 Task: Buy 1 Pour Over Coffee Makers from Coffee Makers section under best seller category for shipping address: Allison Brown, 3626 Station Street, Austin, Texas 78702, Cell Number 5122113583. Pay from credit card ending with 7965, CVV 549
Action: Mouse moved to (216, 84)
Screenshot: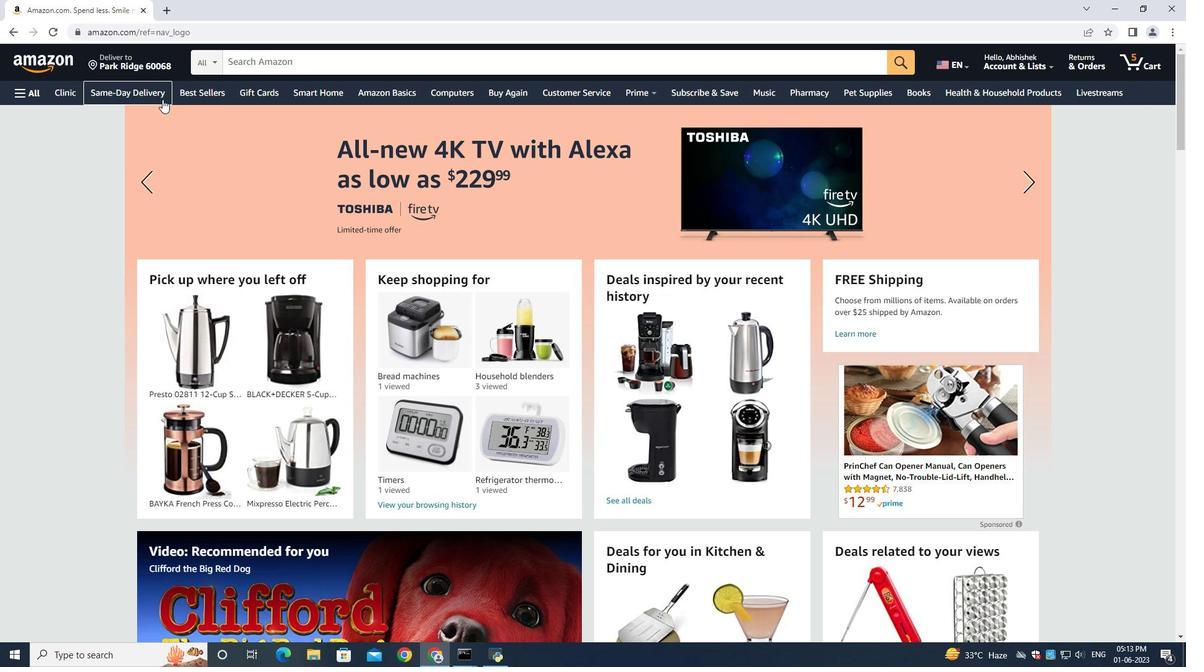 
Action: Mouse pressed left at (216, 84)
Screenshot: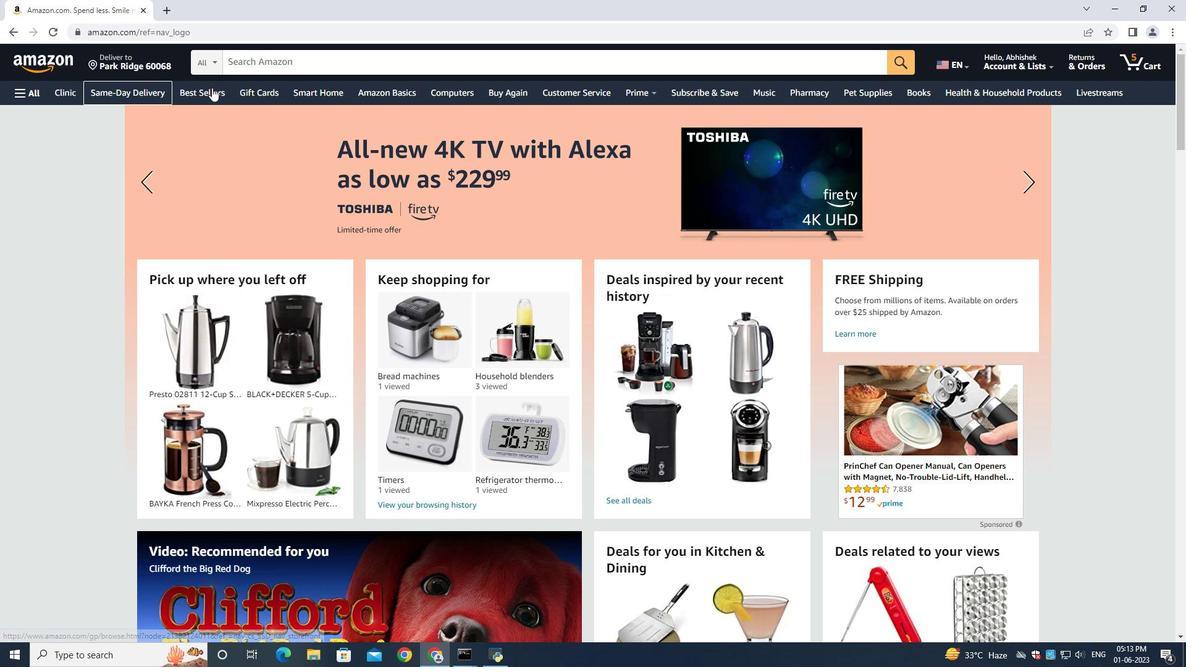 
Action: Mouse moved to (248, 67)
Screenshot: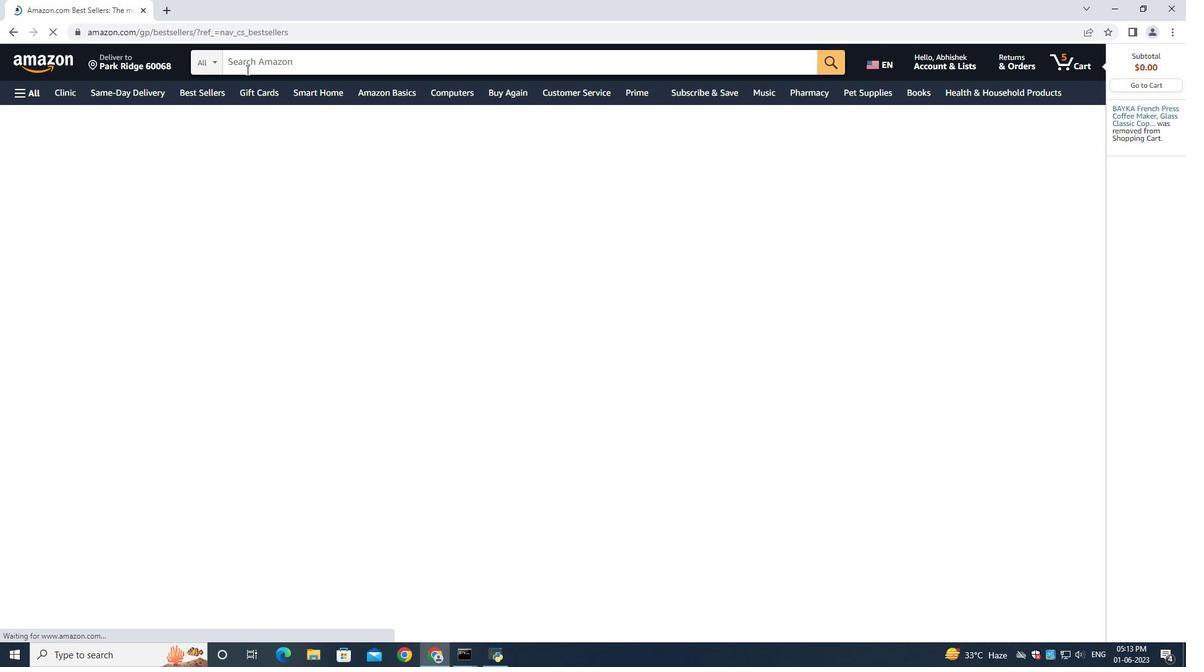 
Action: Mouse pressed left at (248, 67)
Screenshot: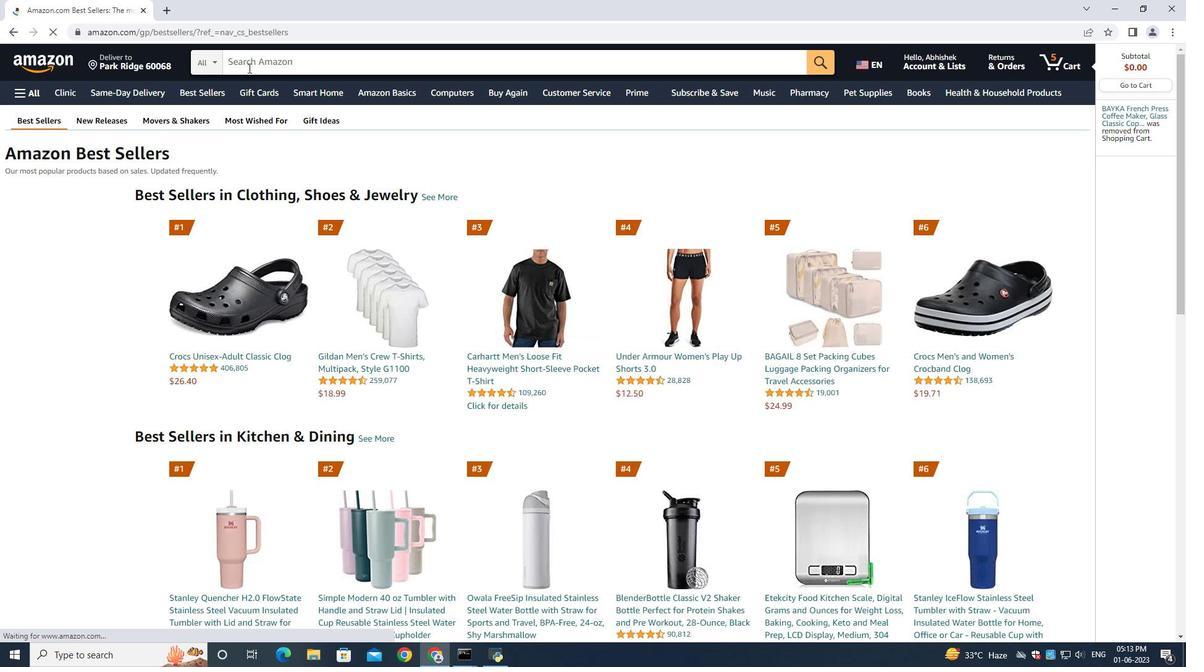 
Action: Mouse moved to (1154, 254)
Screenshot: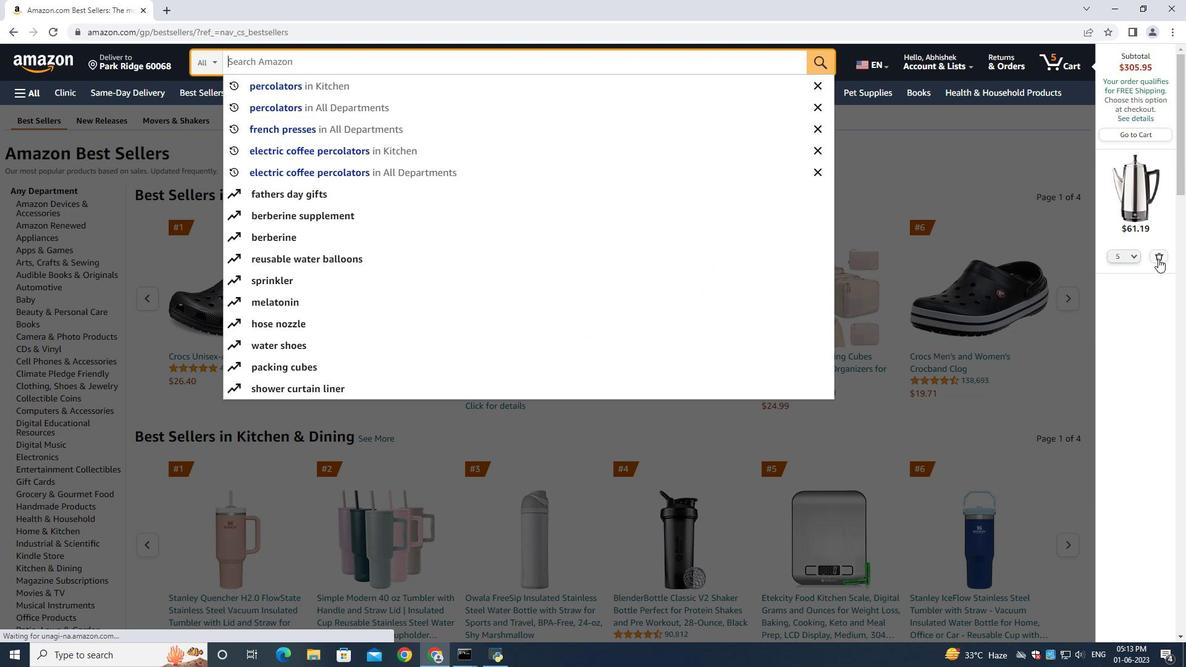 
Action: Mouse pressed left at (1154, 254)
Screenshot: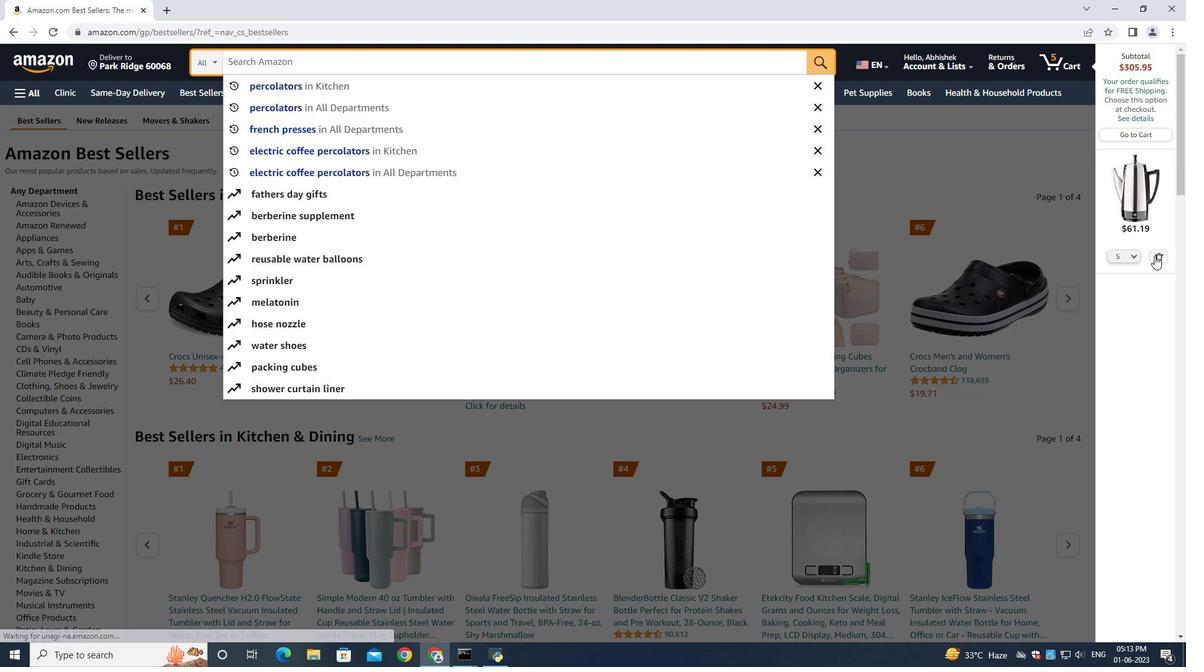 
Action: Mouse moved to (273, 63)
Screenshot: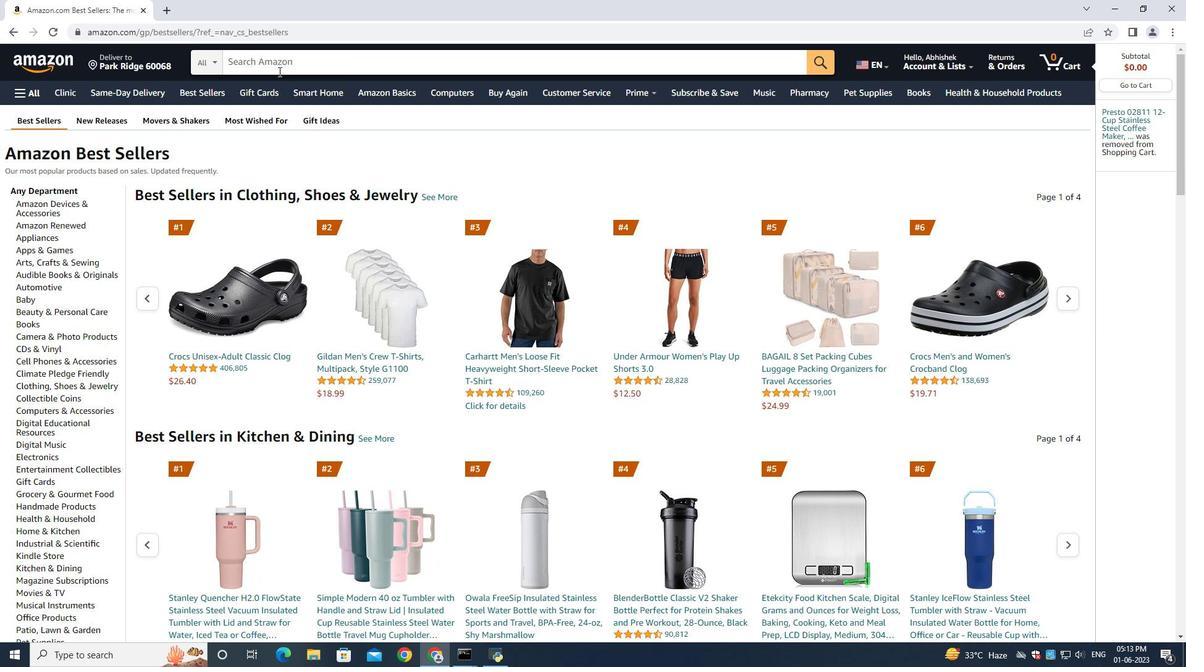 
Action: Mouse pressed left at (273, 63)
Screenshot: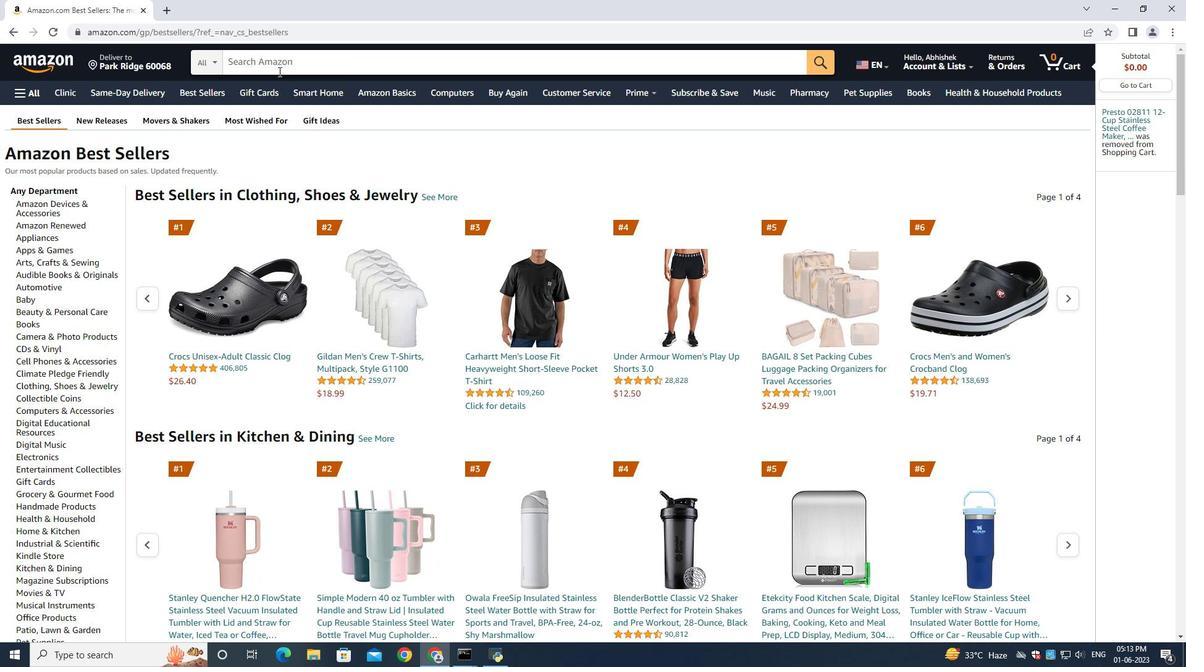 
Action: Mouse moved to (274, 63)
Screenshot: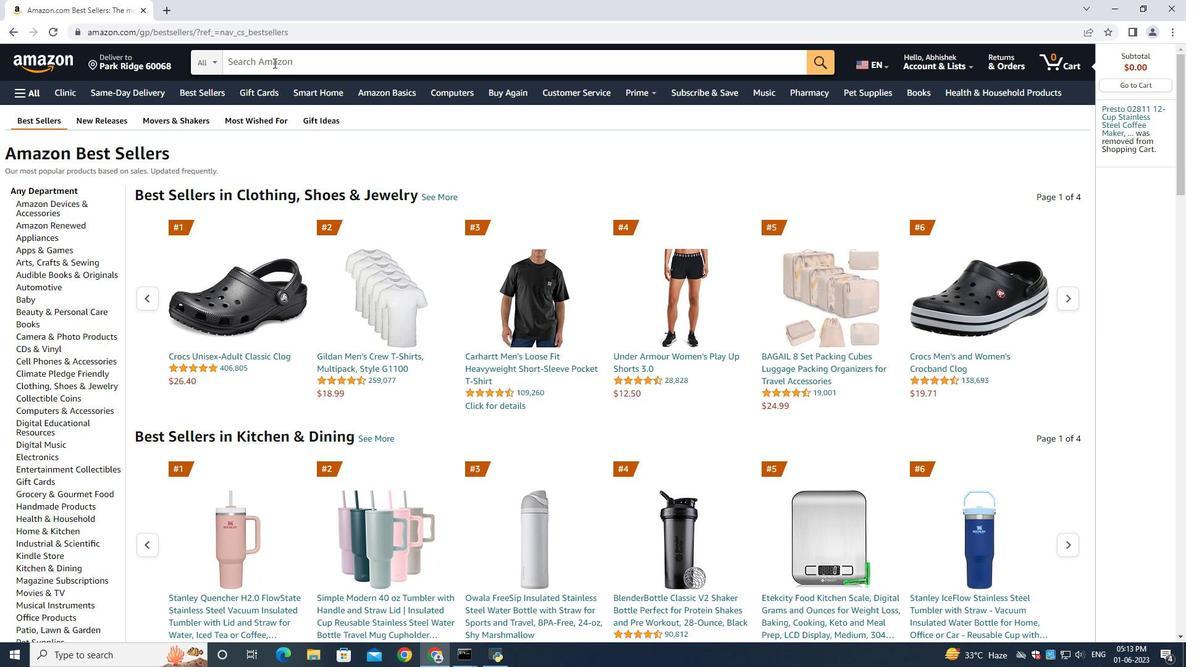 
Action: Key pressed <Key.shift>Pour<Key.space><Key.shift><Key.shift><Key.shift><Key.shift><Key.shift><Key.shift><Key.shift><Key.shift><Key.shift><Key.shift><Key.shift><Key.shift><Key.shift><Key.shift><Key.shift><Key.shift><Key.shift><Key.shift><Key.shift><Key.shift>Over<Key.space><Key.shift><Key.shift><Key.shift><Key.shift>Coffi<Key.backspace>ee<Key.enter>
Screenshot: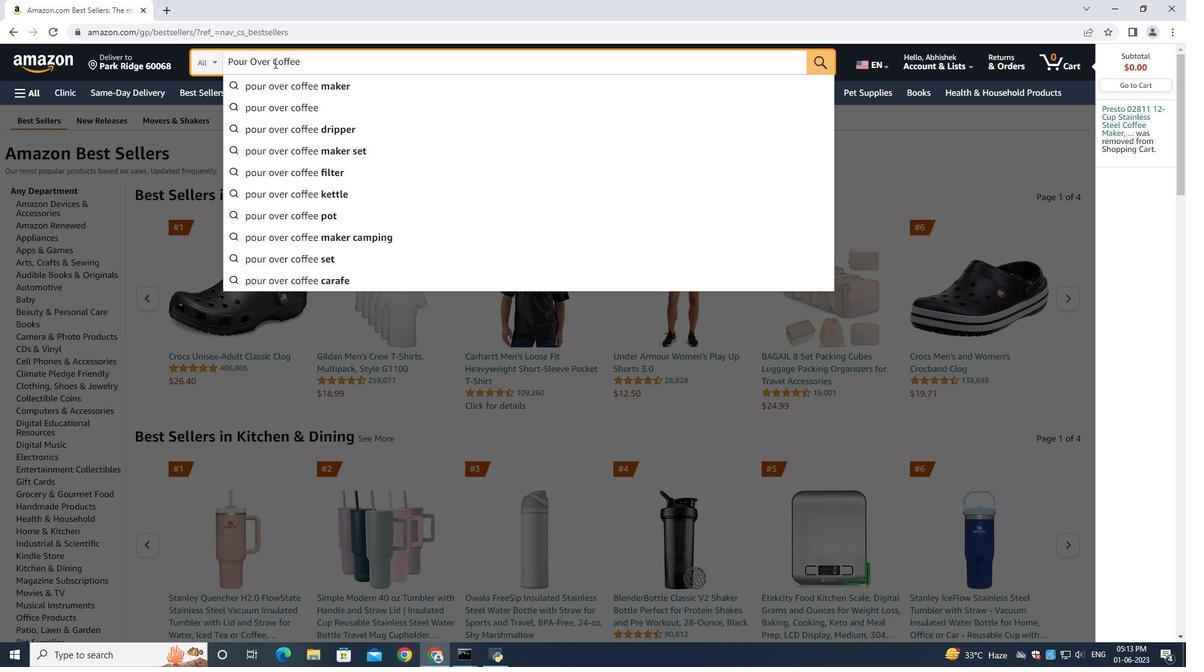 
Action: Mouse moved to (84, 428)
Screenshot: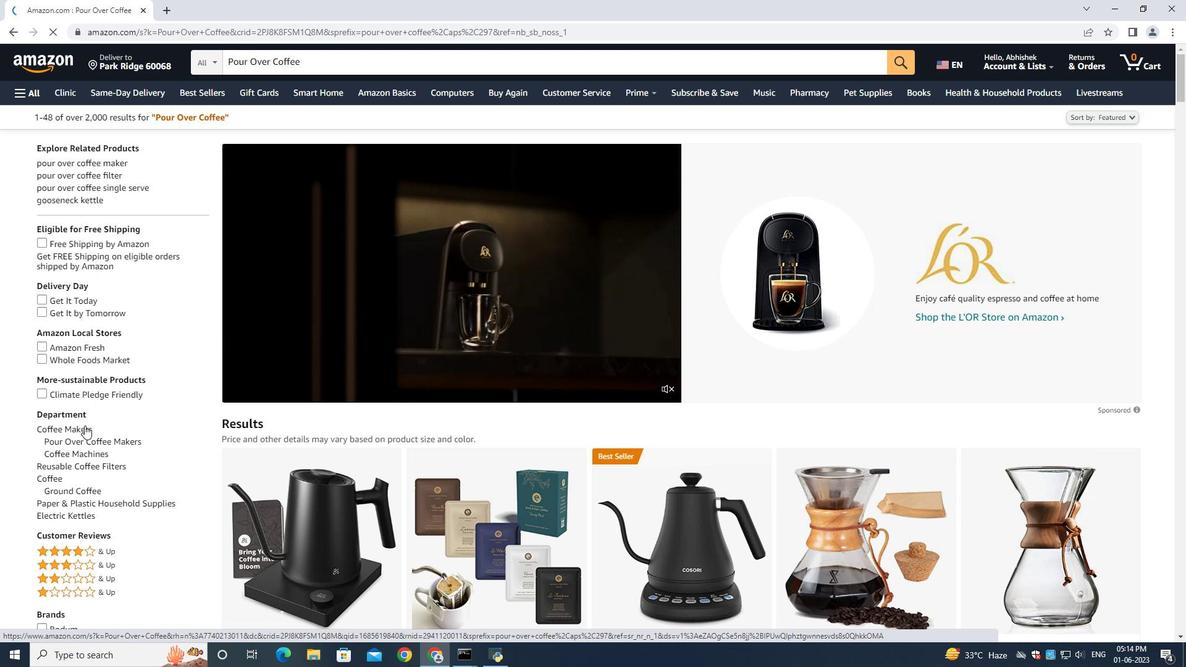 
Action: Mouse pressed left at (84, 428)
Screenshot: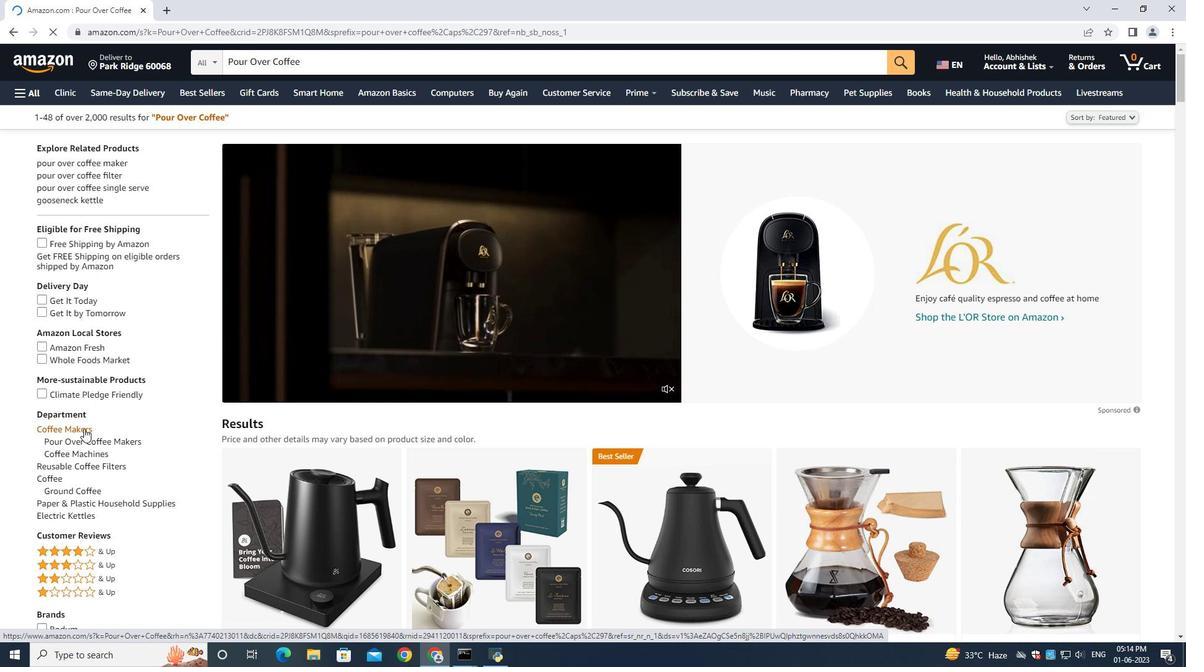 
Action: Mouse moved to (522, 424)
Screenshot: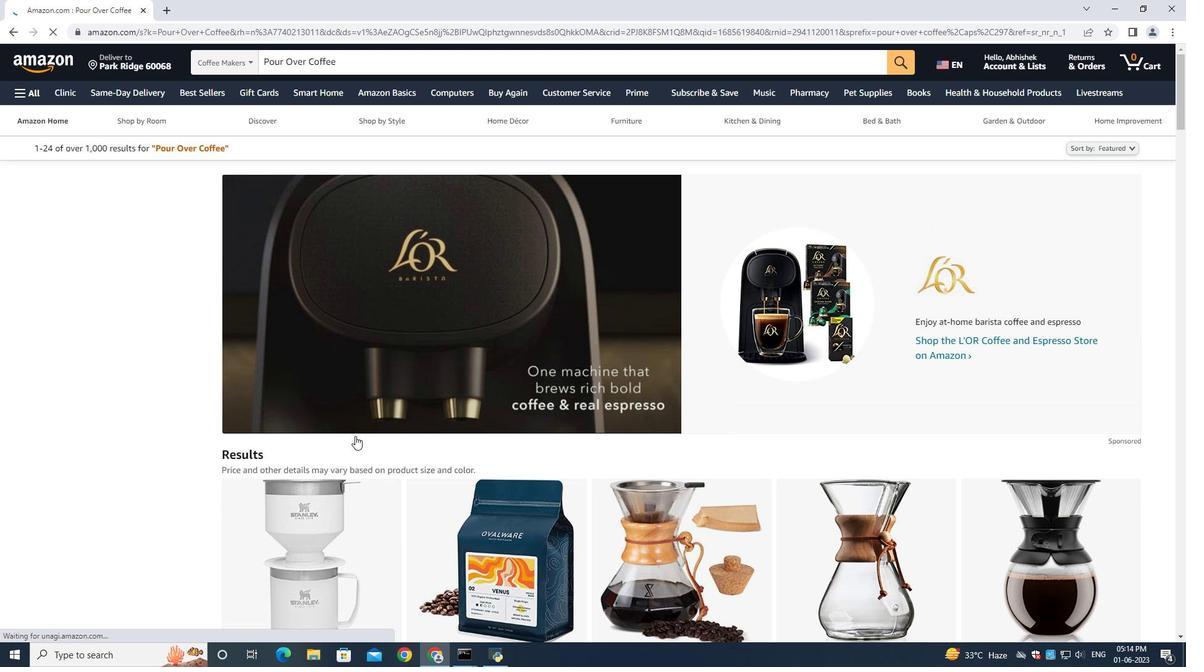 
Action: Mouse scrolled (522, 423) with delta (0, 0)
Screenshot: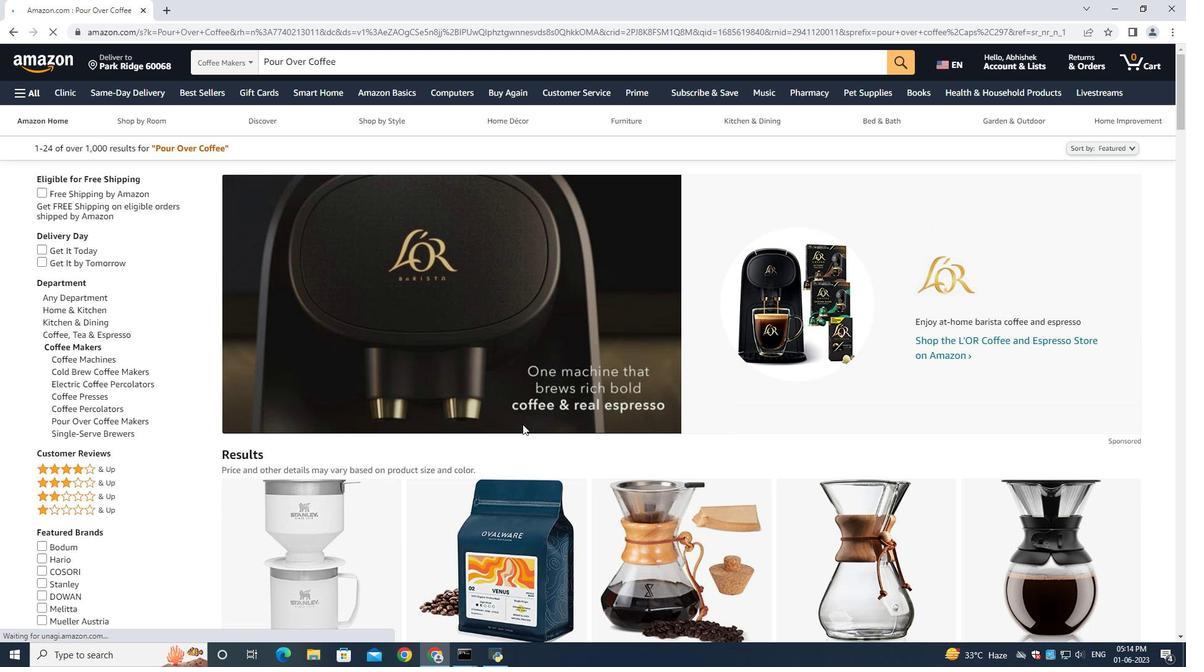 
Action: Mouse scrolled (522, 423) with delta (0, 0)
Screenshot: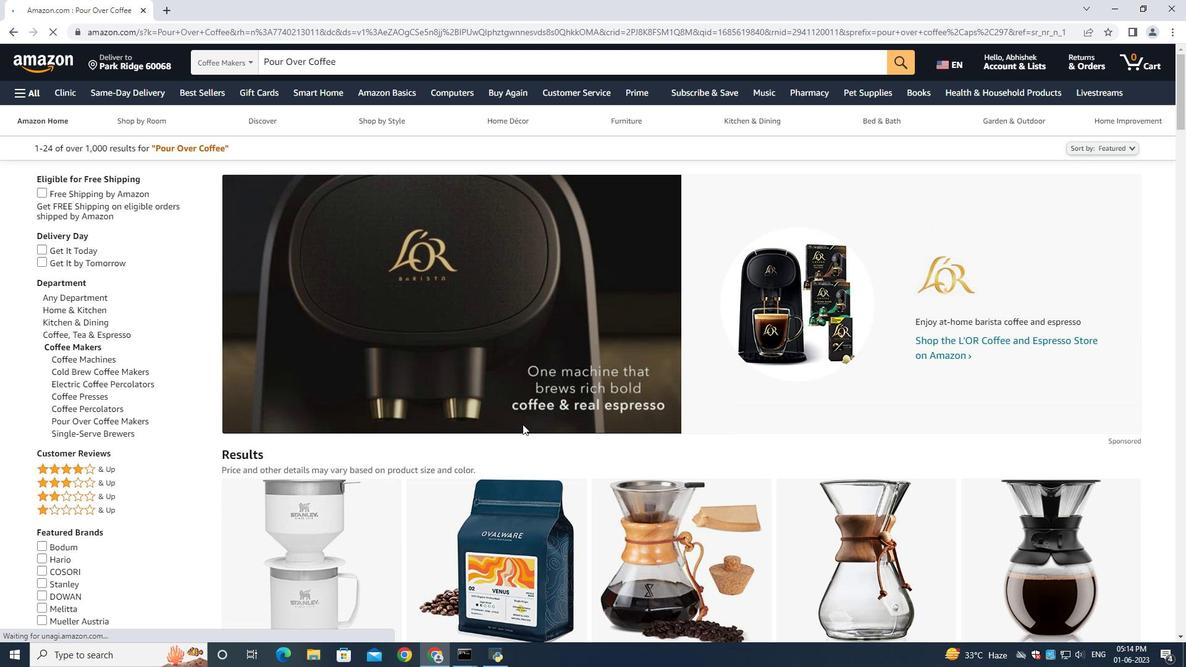 
Action: Mouse moved to (523, 424)
Screenshot: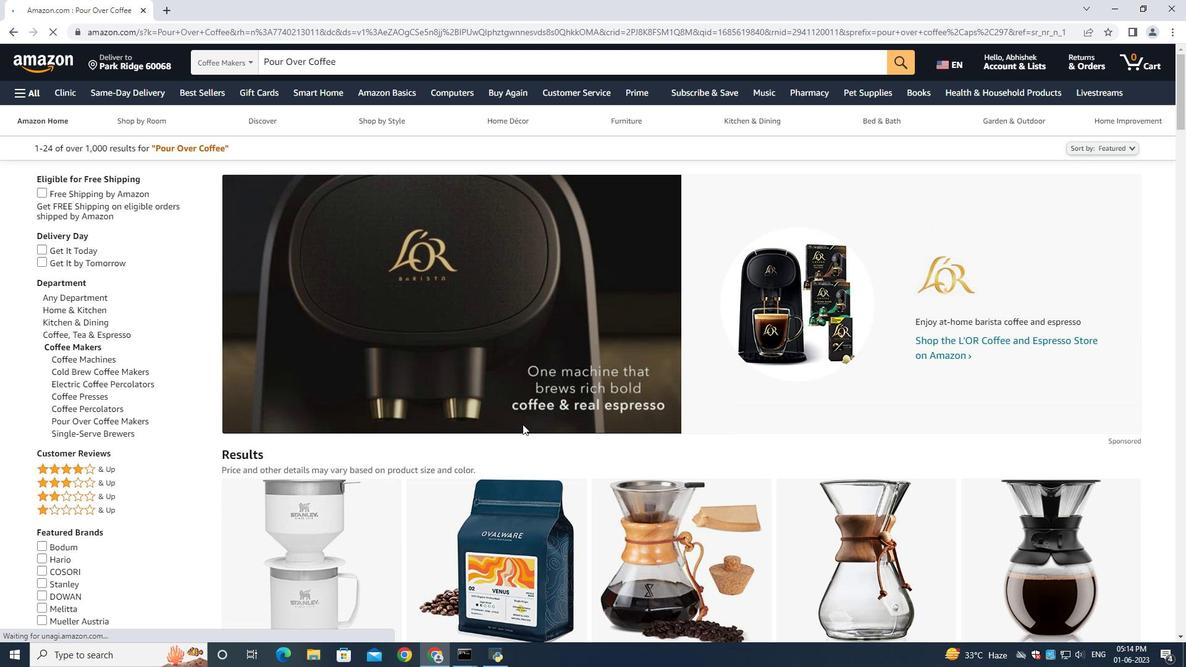 
Action: Mouse scrolled (523, 423) with delta (0, 0)
Screenshot: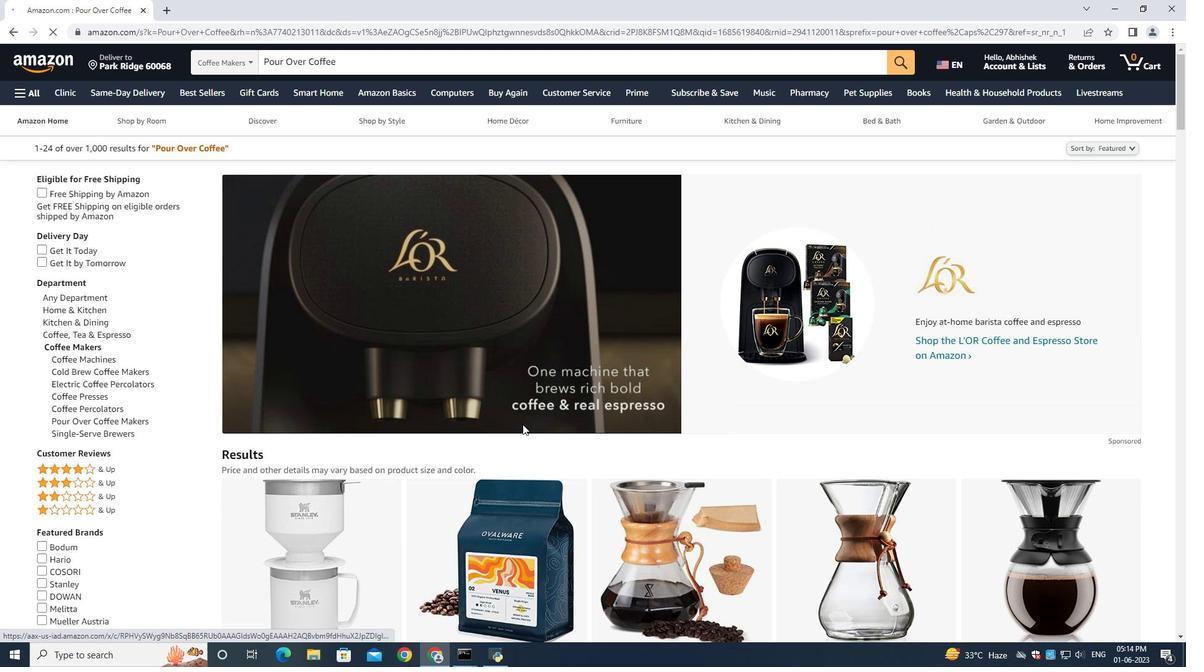 
Action: Mouse moved to (523, 425)
Screenshot: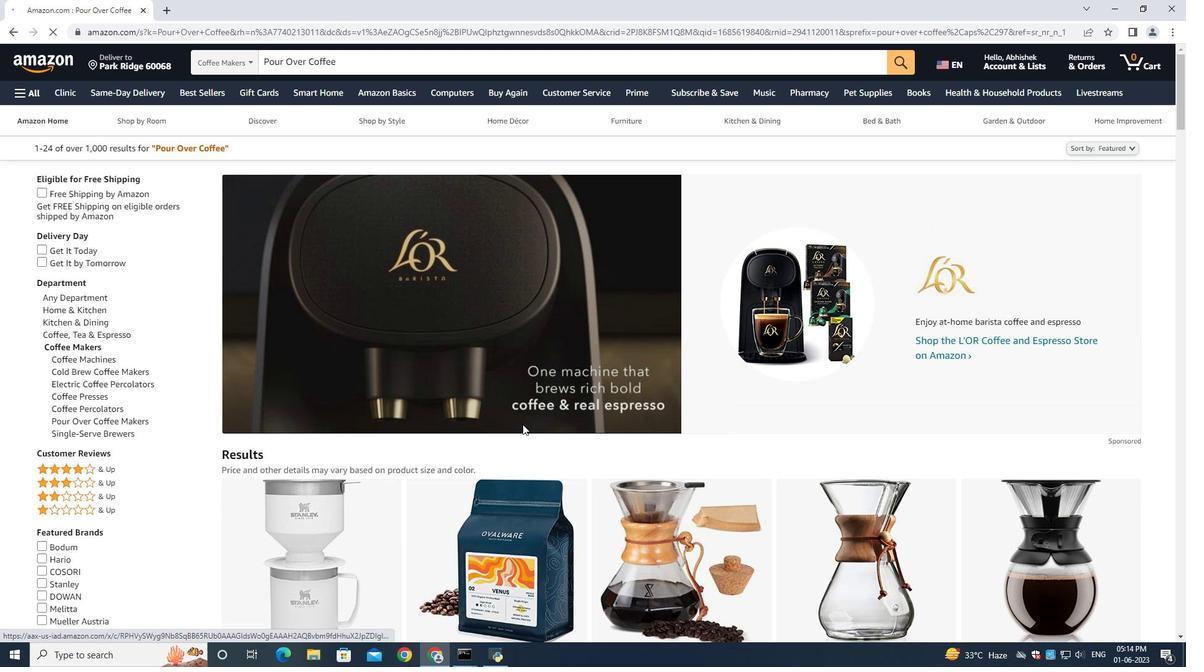 
Action: Mouse scrolled (523, 423) with delta (0, 0)
Screenshot: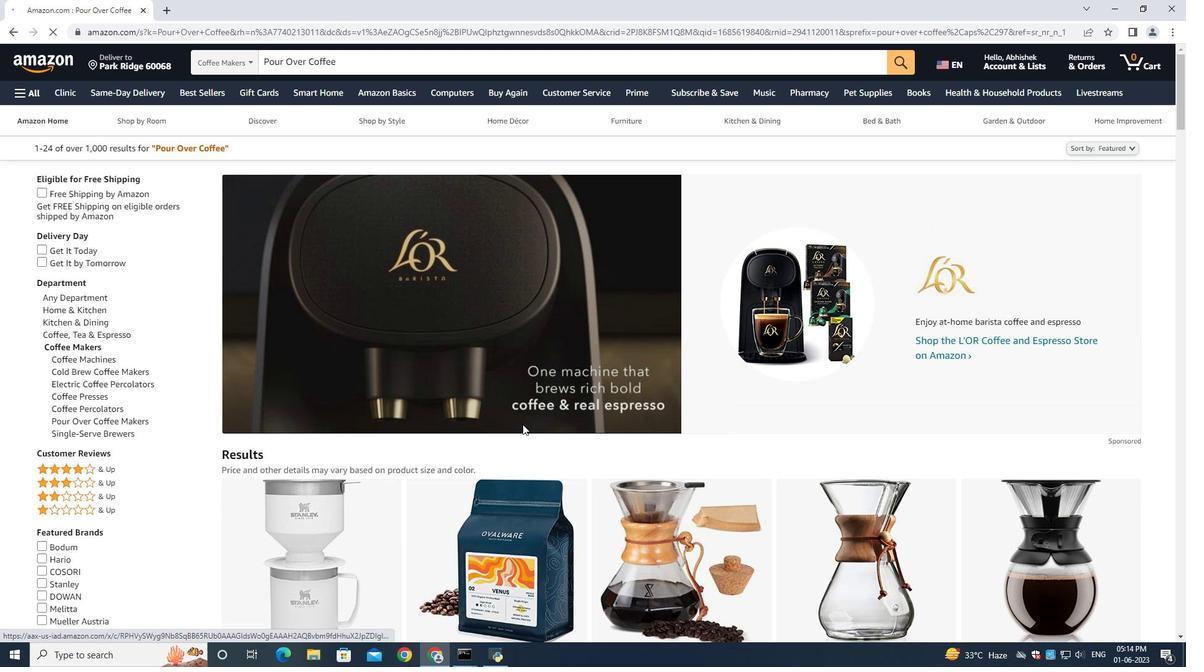 
Action: Mouse scrolled (523, 424) with delta (0, 0)
Screenshot: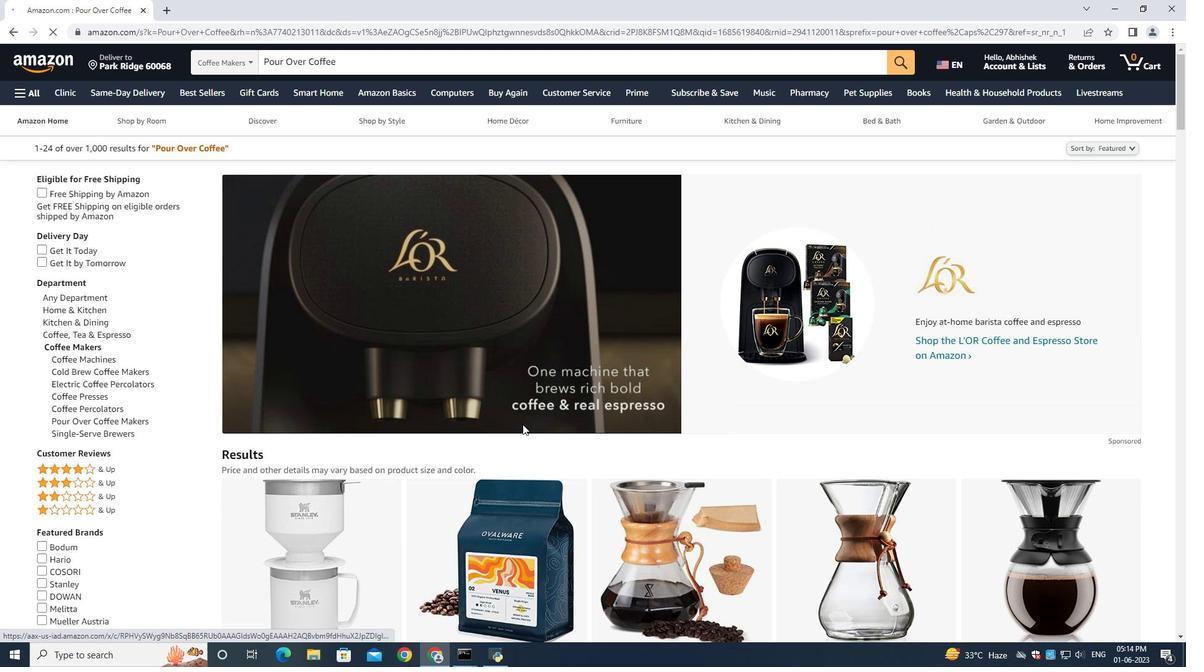 
Action: Mouse moved to (541, 422)
Screenshot: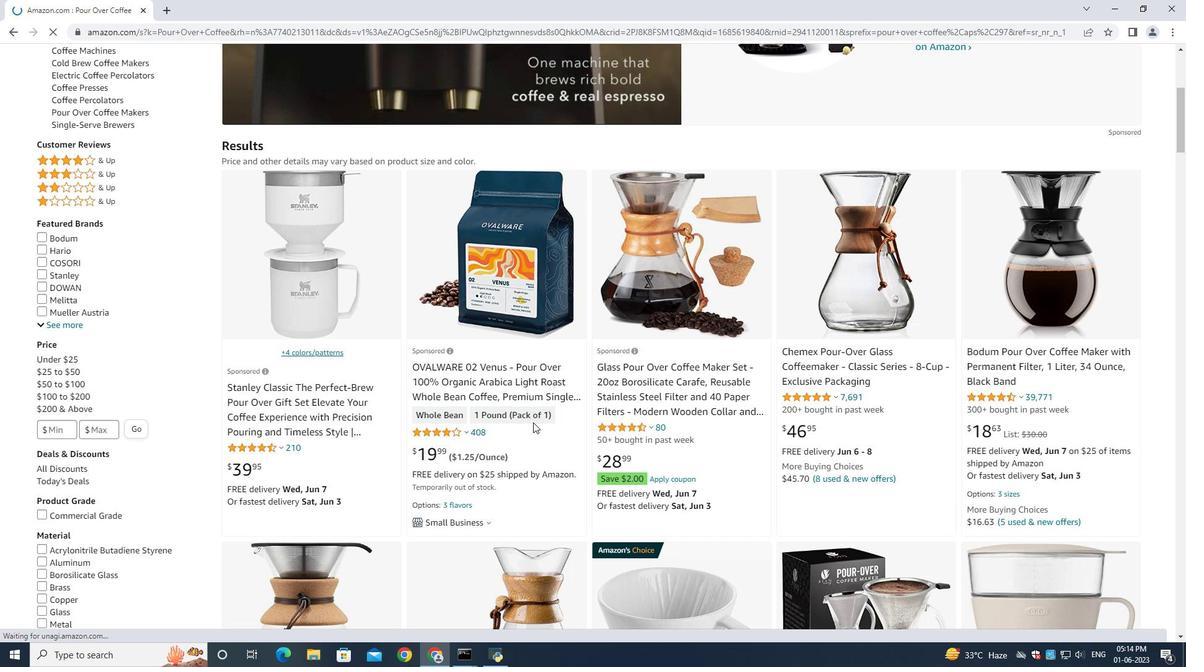 
Action: Mouse scrolled (541, 422) with delta (0, 0)
Screenshot: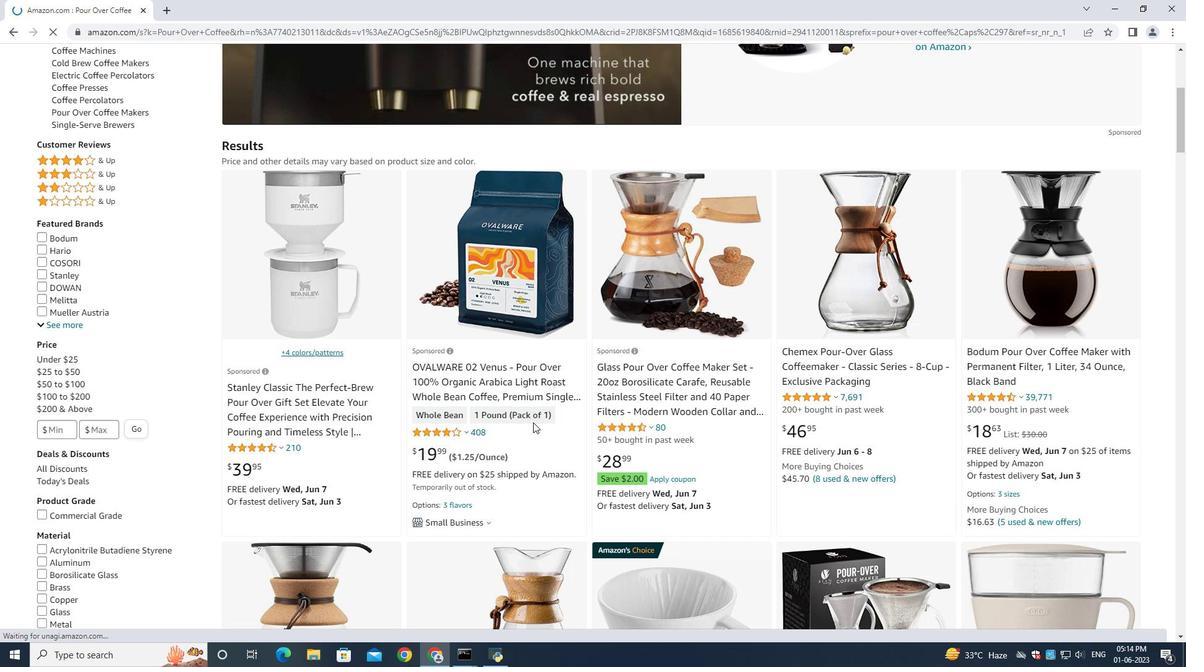 
Action: Mouse scrolled (541, 422) with delta (0, 0)
Screenshot: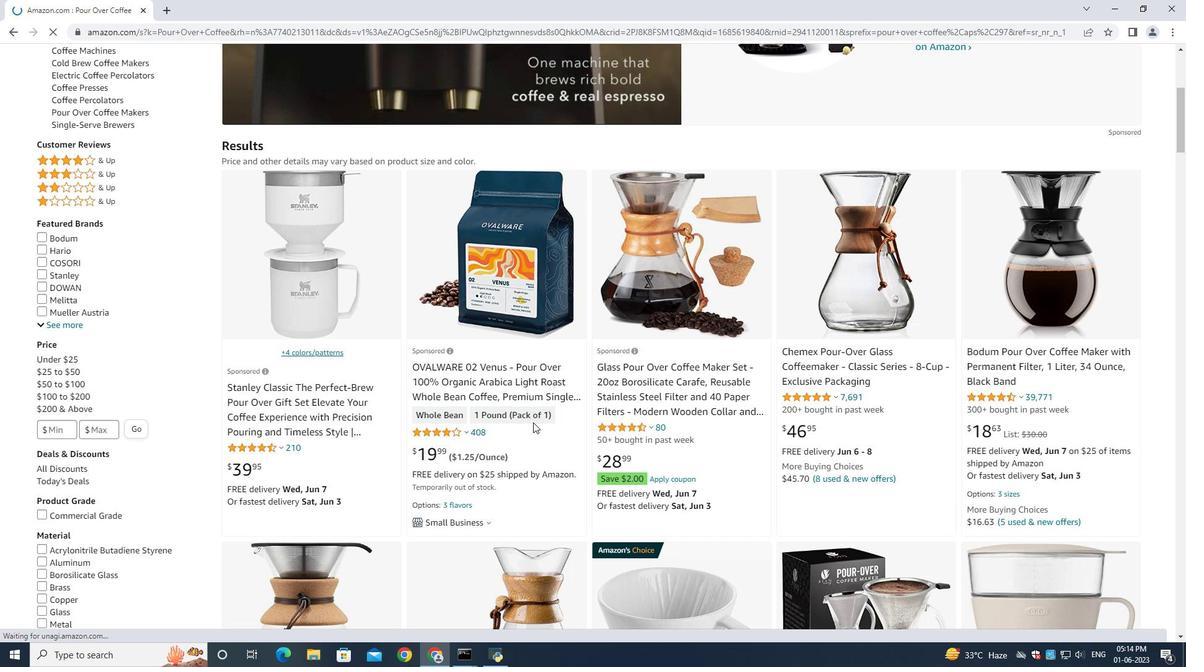 
Action: Mouse scrolled (541, 422) with delta (0, 0)
Screenshot: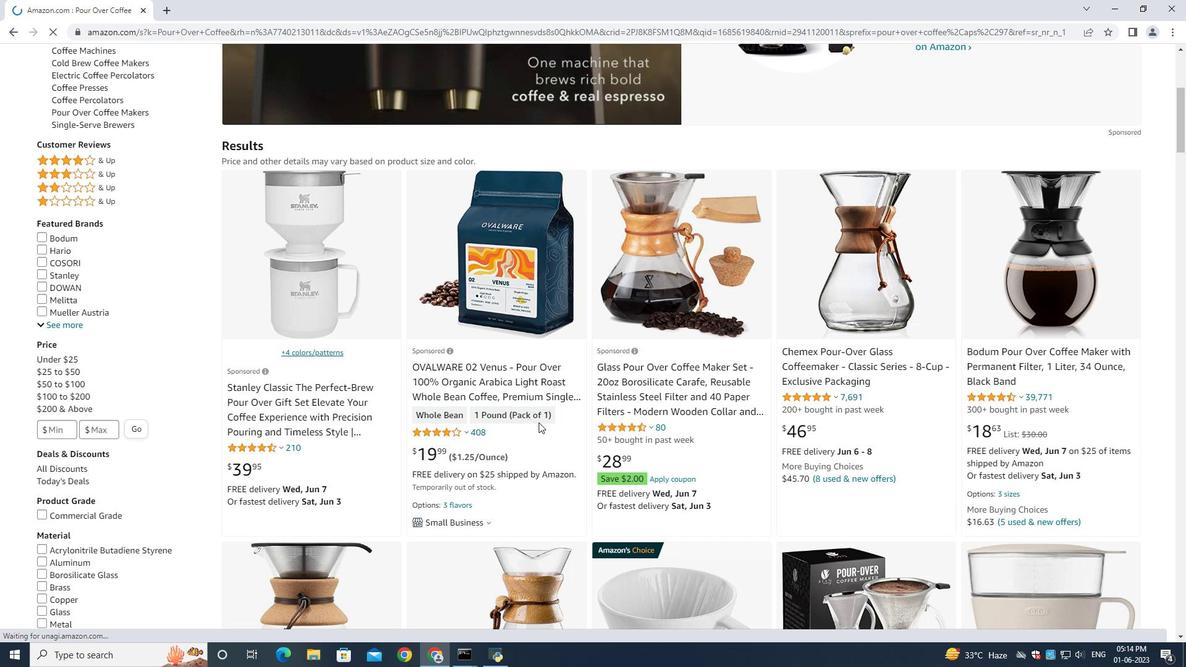 
Action: Mouse moved to (680, 196)
Screenshot: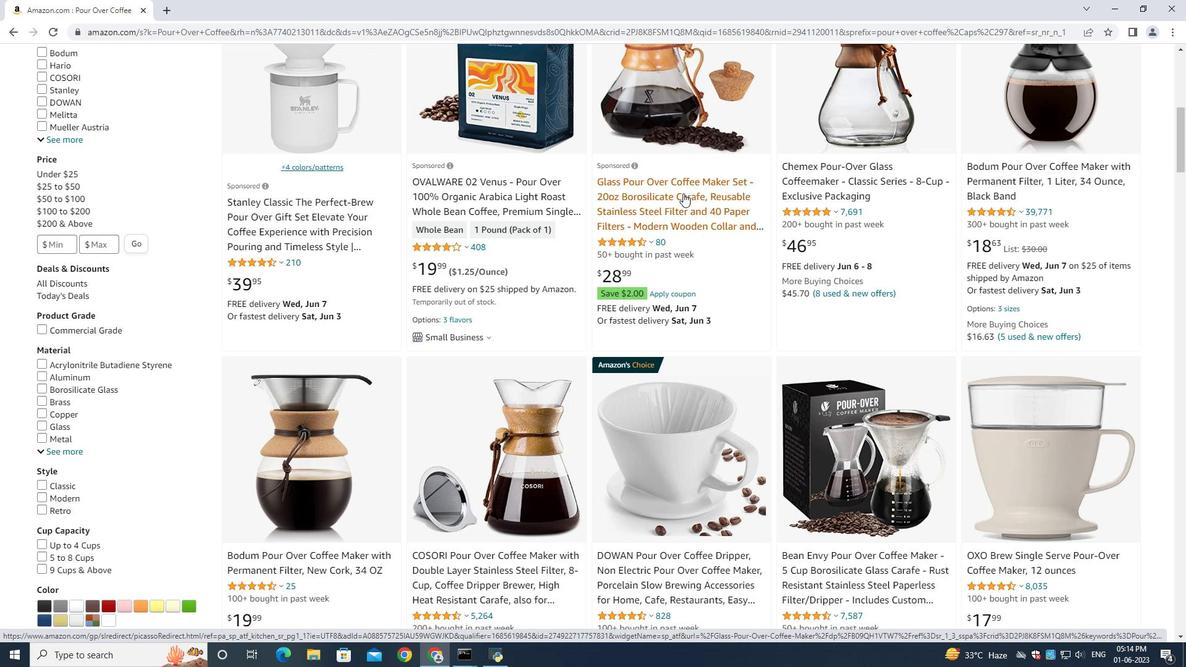 
Action: Mouse scrolled (681, 195) with delta (0, 0)
Screenshot: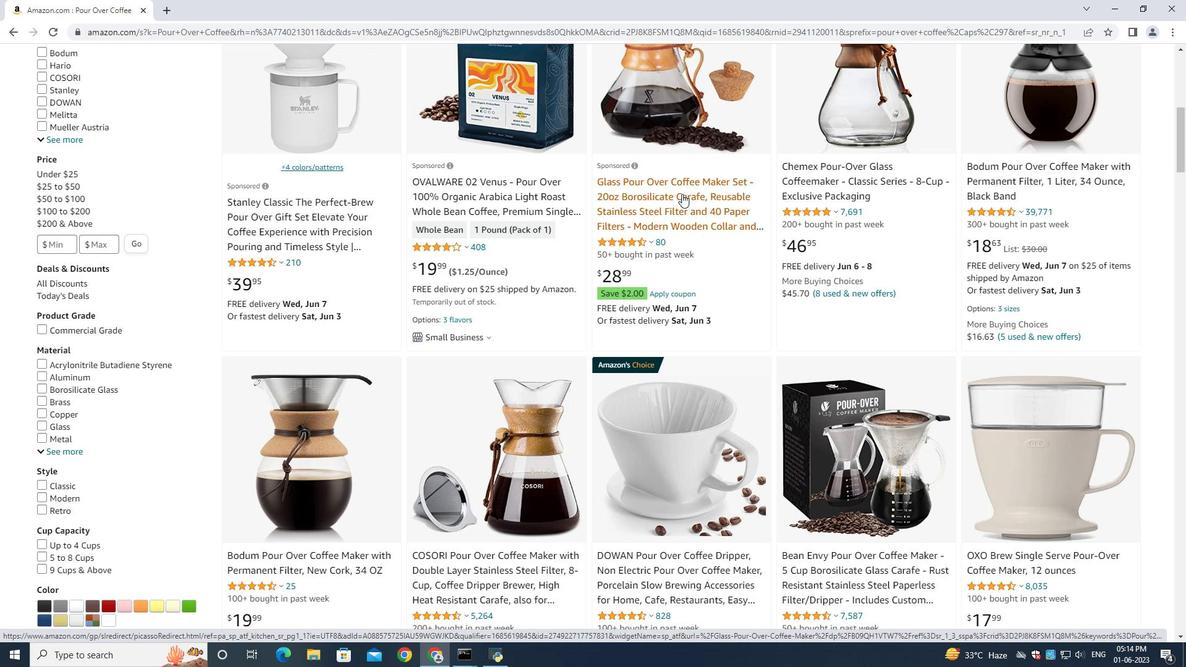 
Action: Mouse moved to (680, 196)
Screenshot: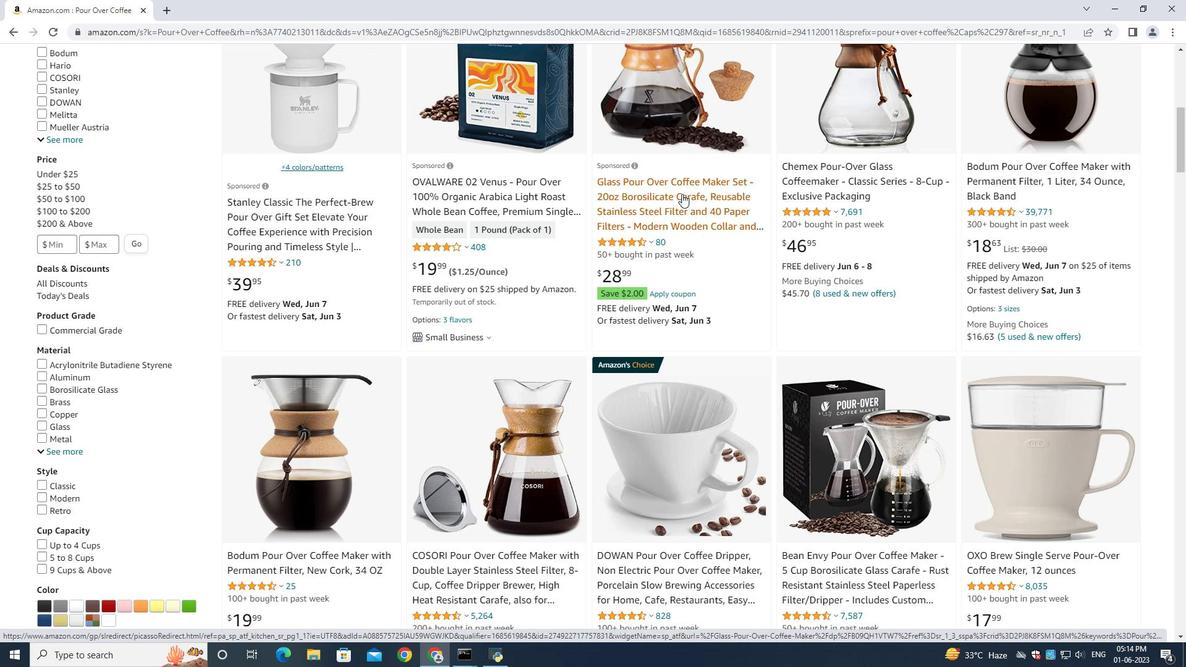 
Action: Mouse scrolled (680, 195) with delta (0, 0)
Screenshot: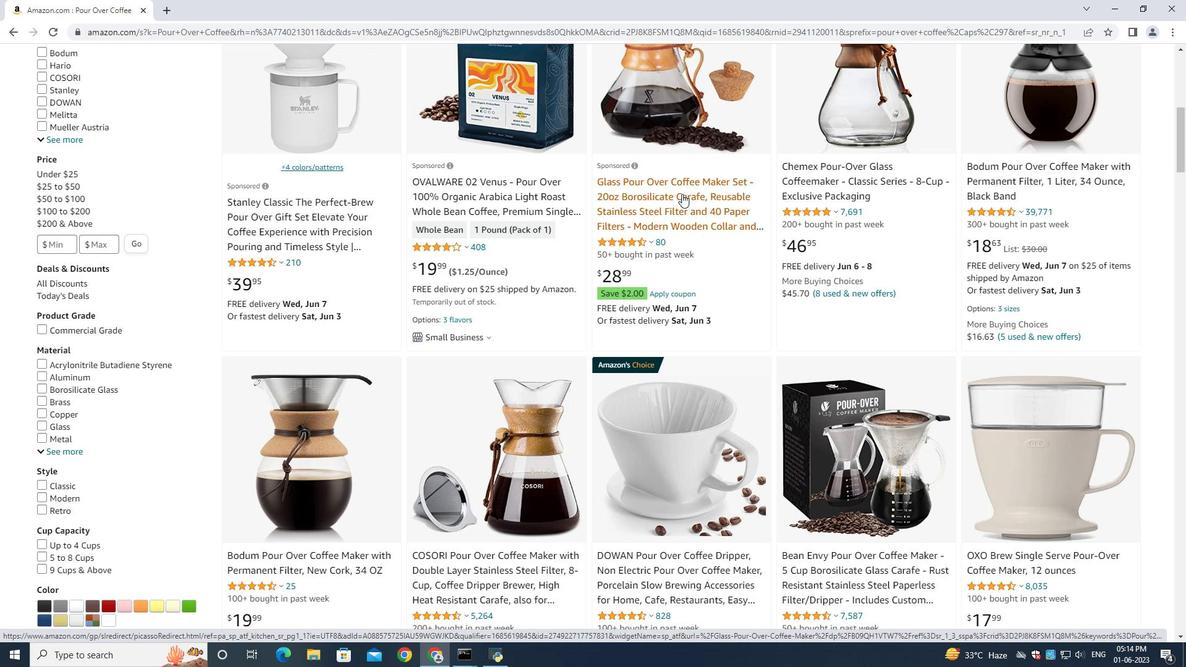 
Action: Mouse moved to (503, 431)
Screenshot: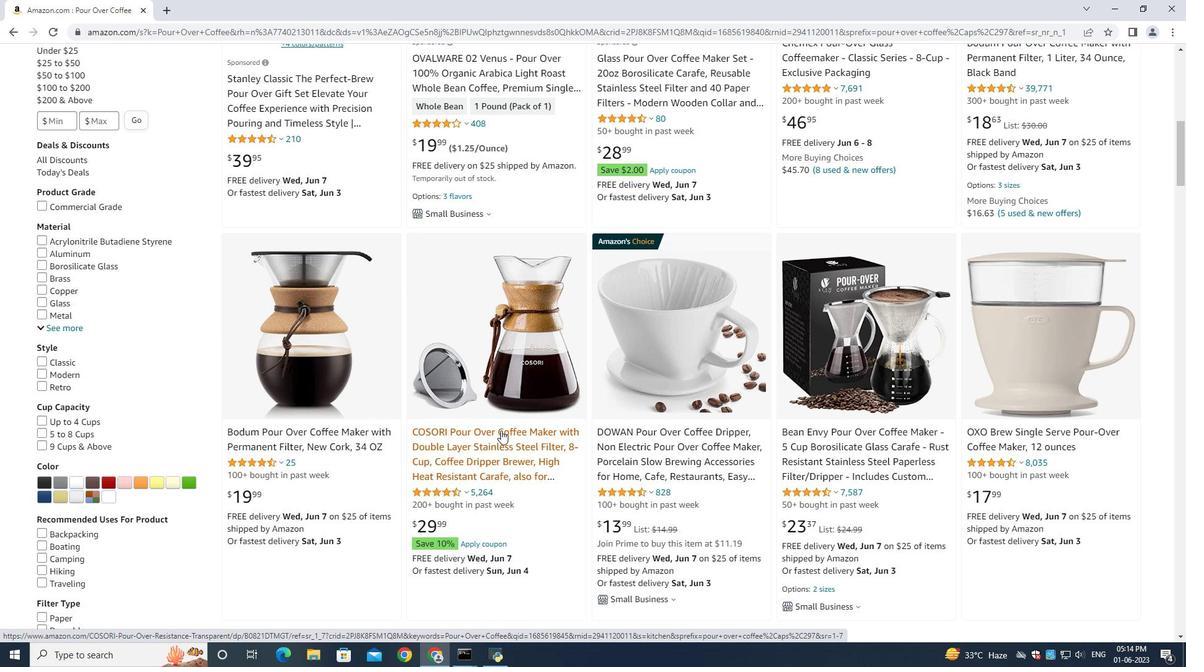 
Action: Mouse pressed left at (503, 431)
Screenshot: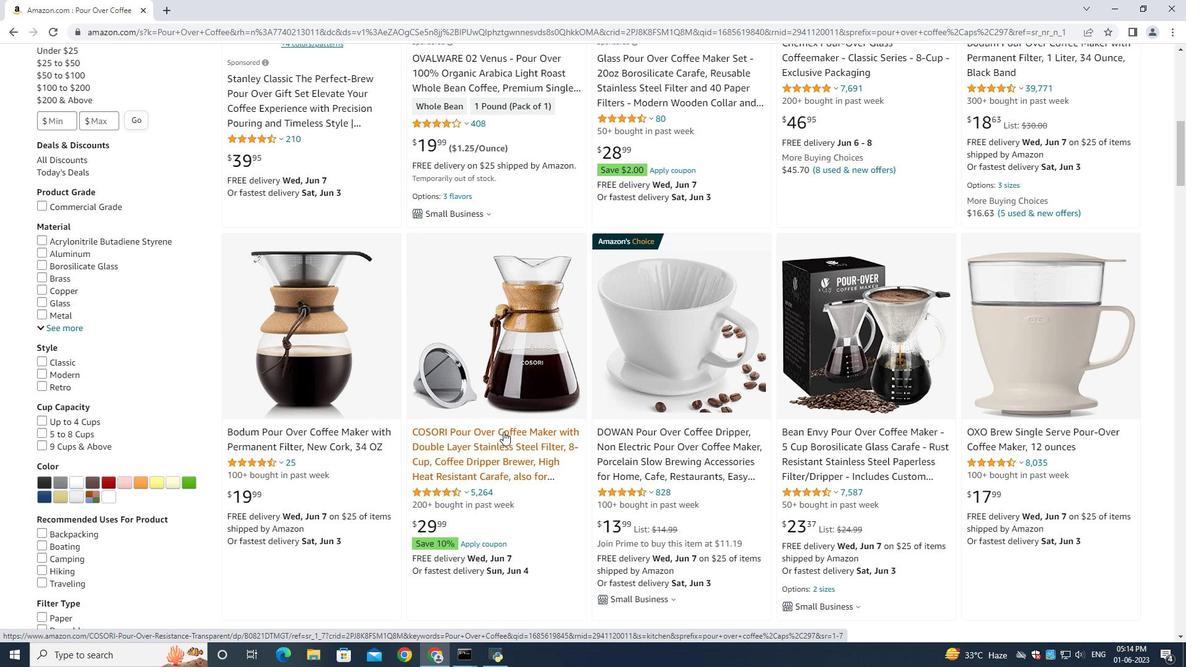 
Action: Mouse moved to (985, 512)
Screenshot: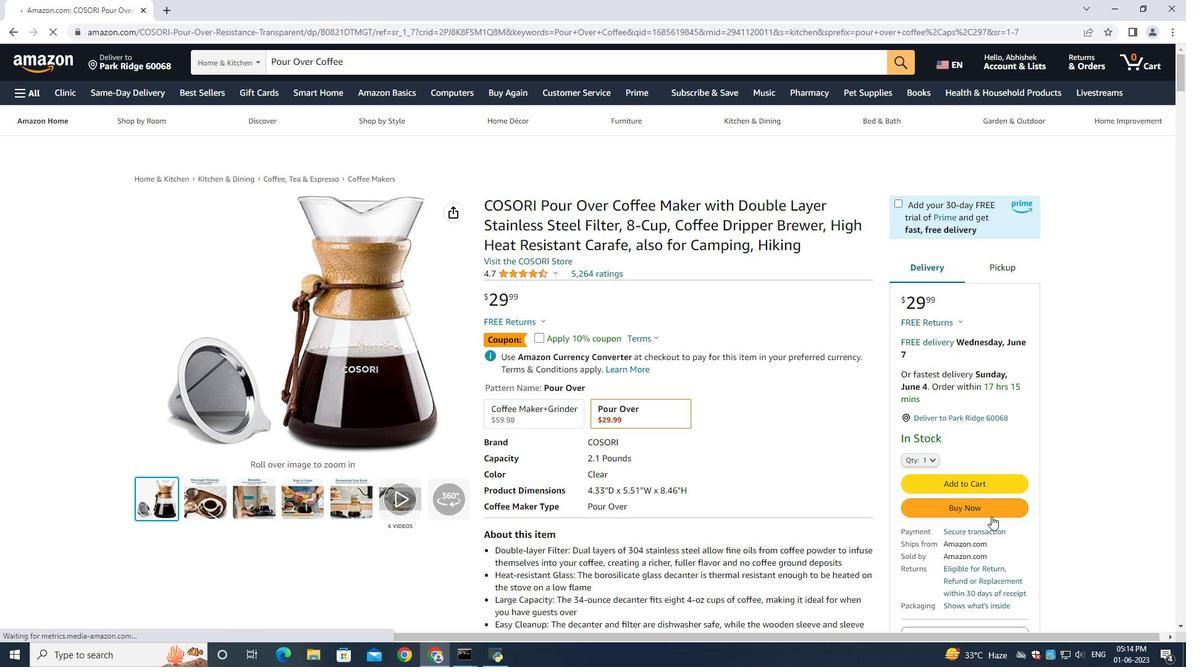 
Action: Mouse pressed left at (985, 512)
Screenshot: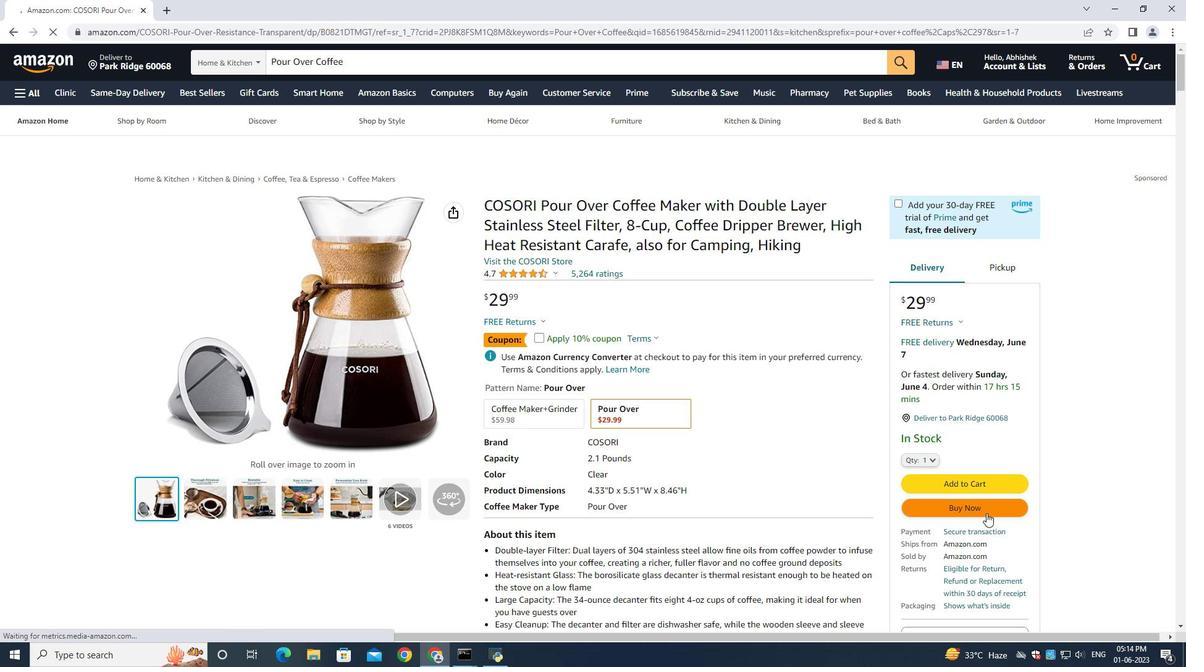 
Action: Mouse moved to (632, 419)
Screenshot: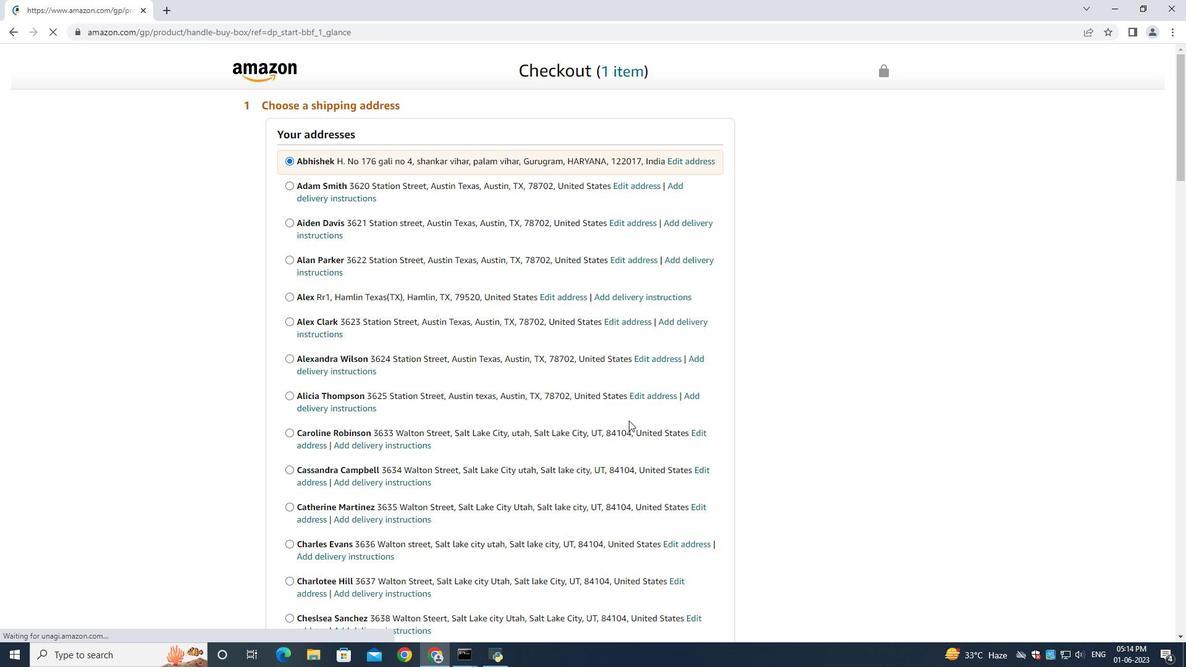 
Action: Mouse scrolled (632, 418) with delta (0, 0)
Screenshot: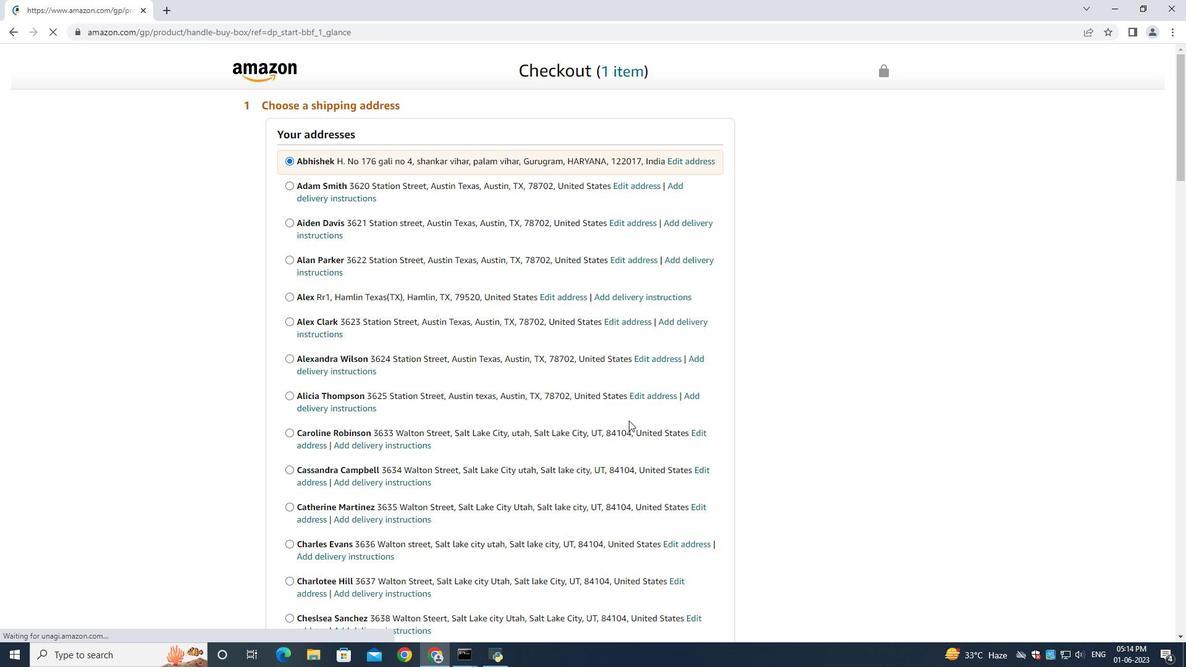 
Action: Mouse scrolled (632, 418) with delta (0, 0)
Screenshot: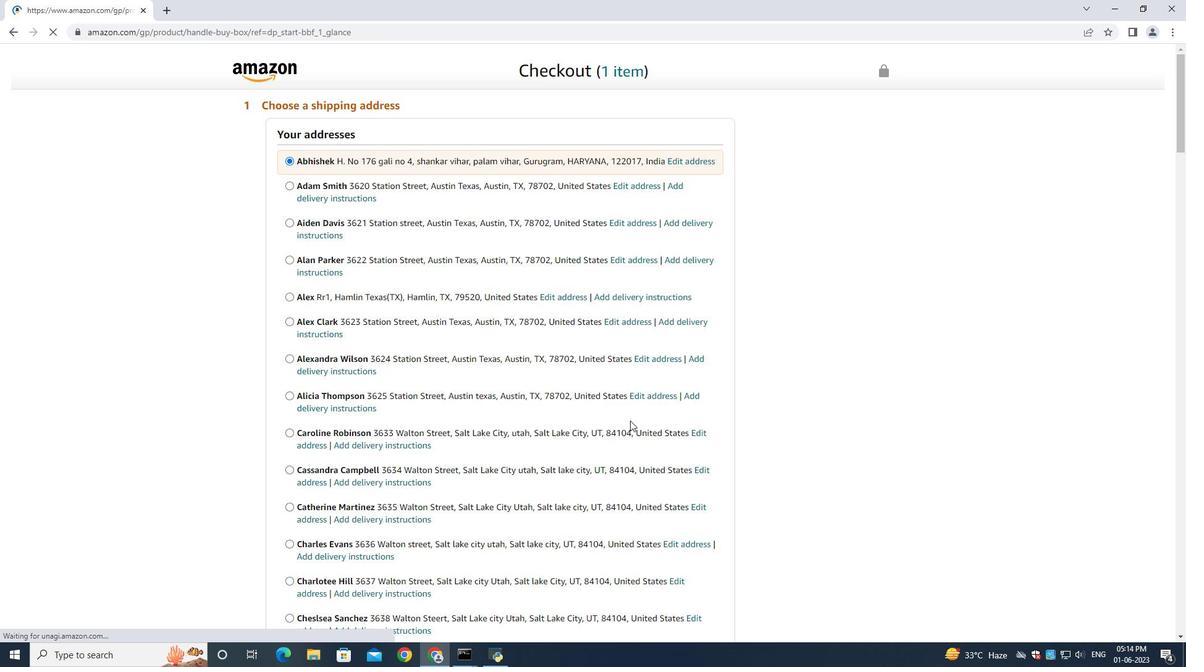 
Action: Mouse scrolled (632, 418) with delta (0, 0)
Screenshot: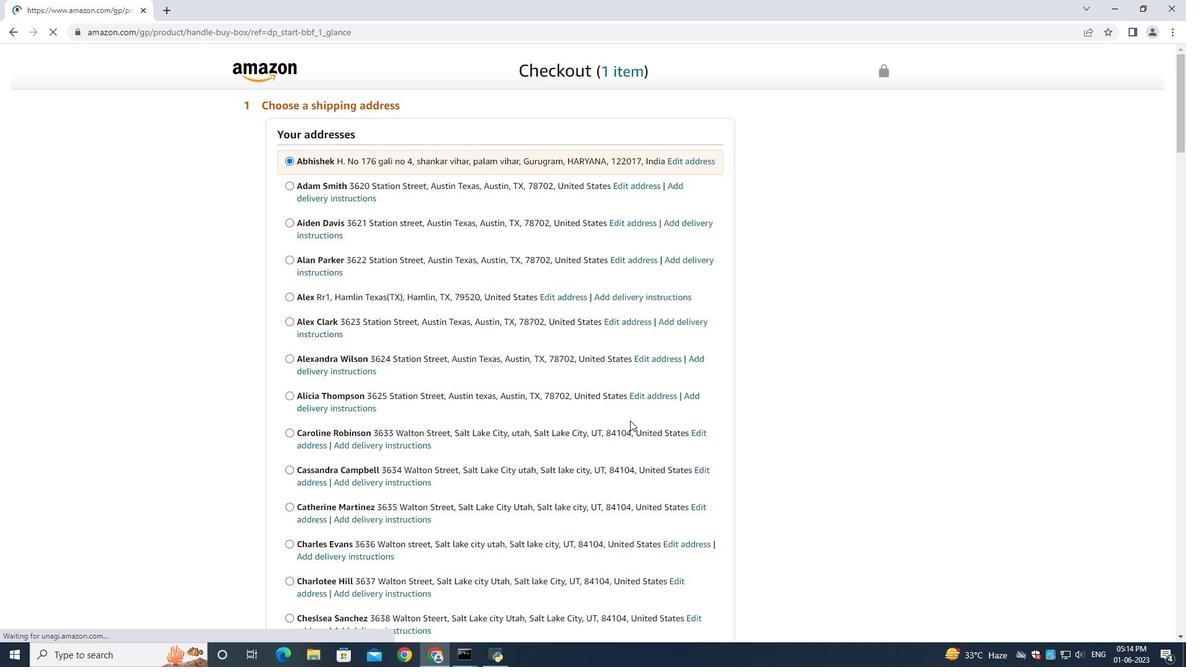 
Action: Mouse scrolled (632, 418) with delta (0, 0)
Screenshot: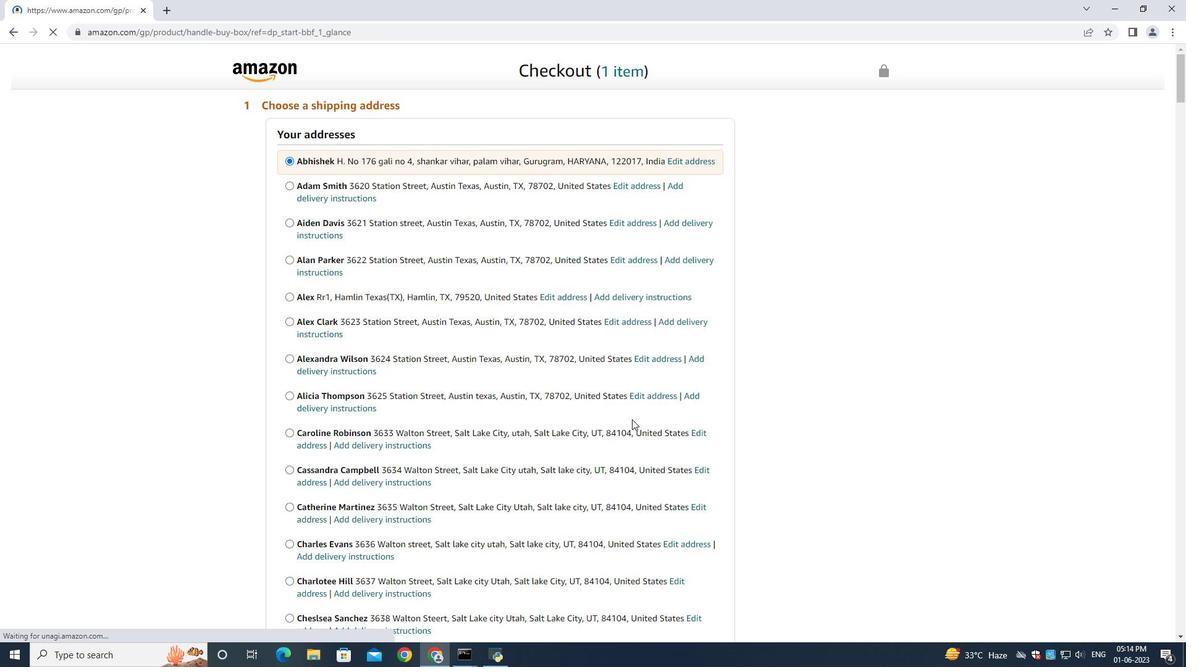 
Action: Mouse scrolled (632, 418) with delta (0, 0)
Screenshot: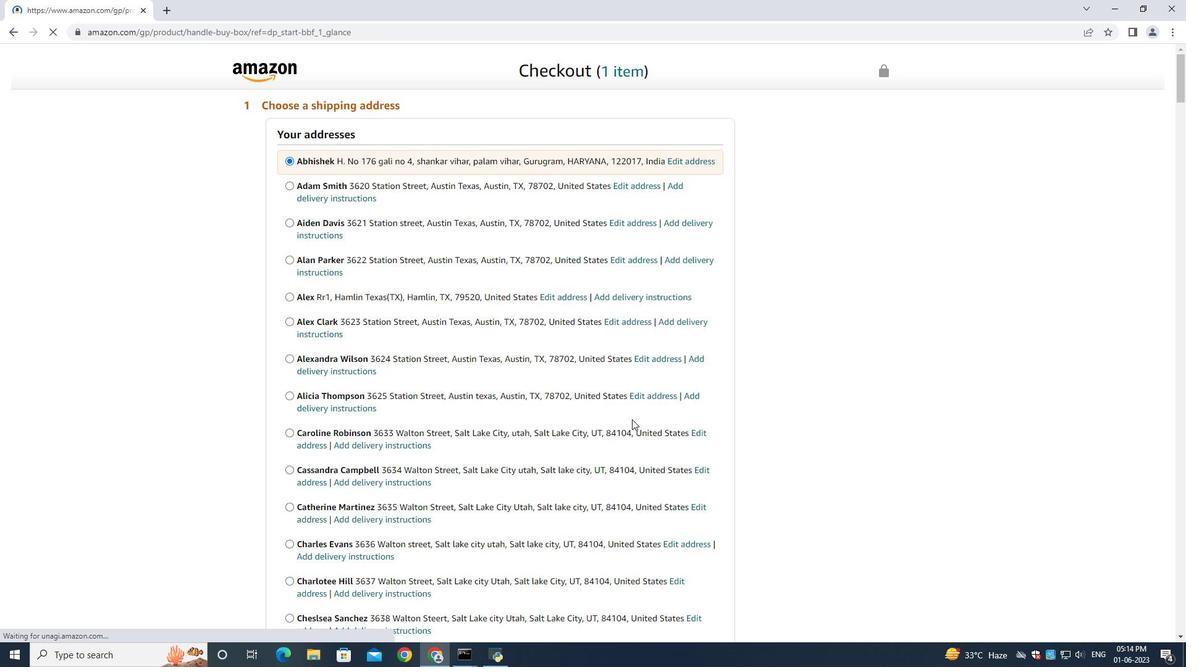 
Action: Mouse scrolled (632, 418) with delta (0, 0)
Screenshot: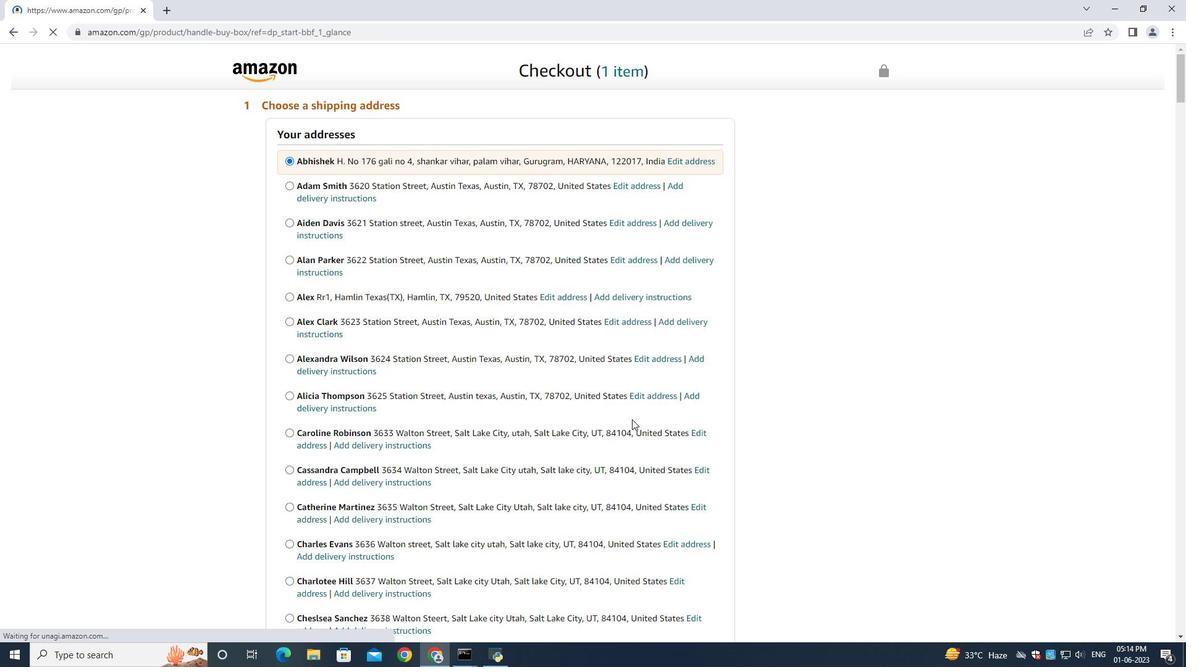 
Action: Mouse moved to (629, 415)
Screenshot: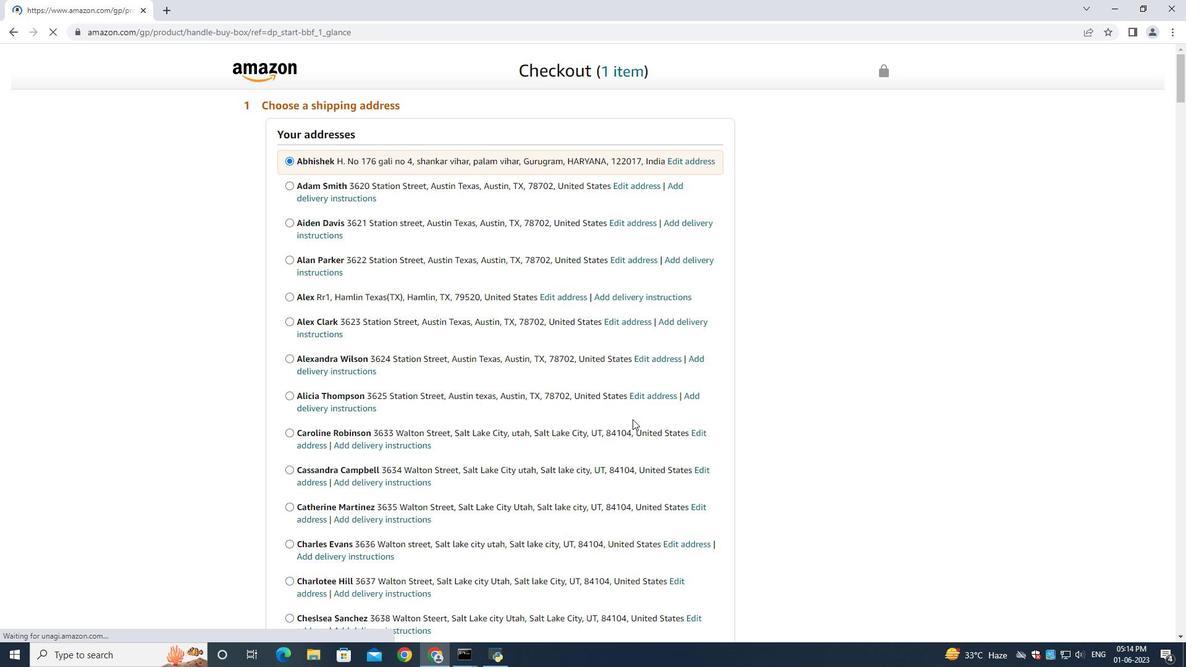 
Action: Mouse scrolled (629, 415) with delta (0, 0)
Screenshot: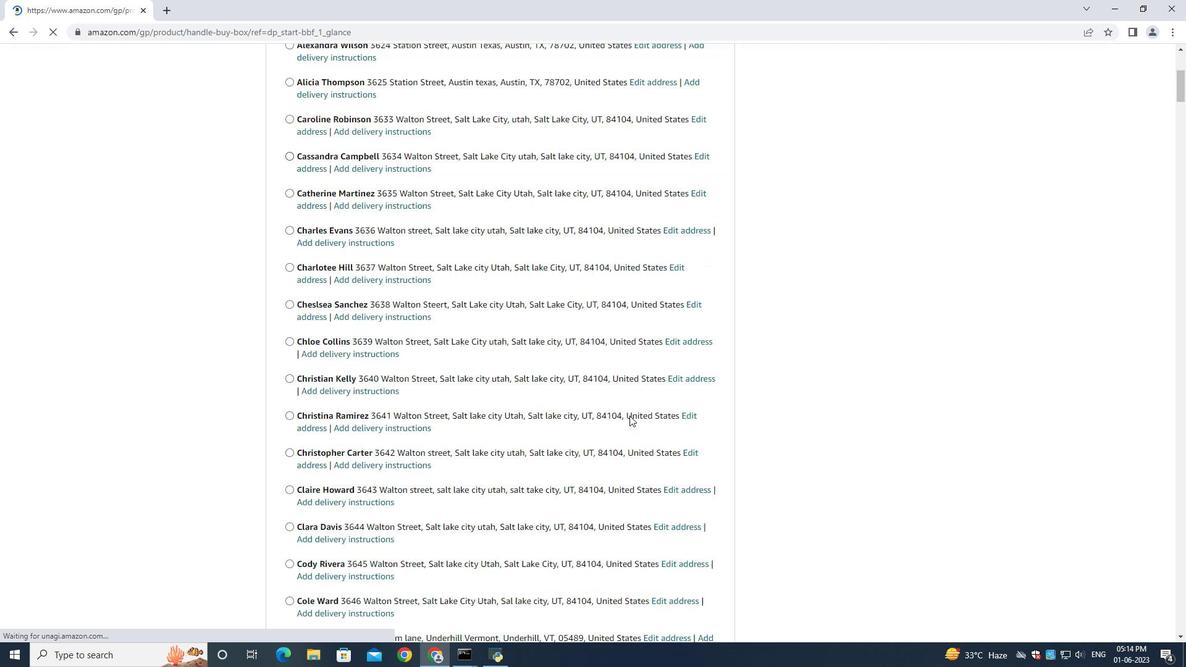 
Action: Mouse scrolled (629, 415) with delta (0, 0)
Screenshot: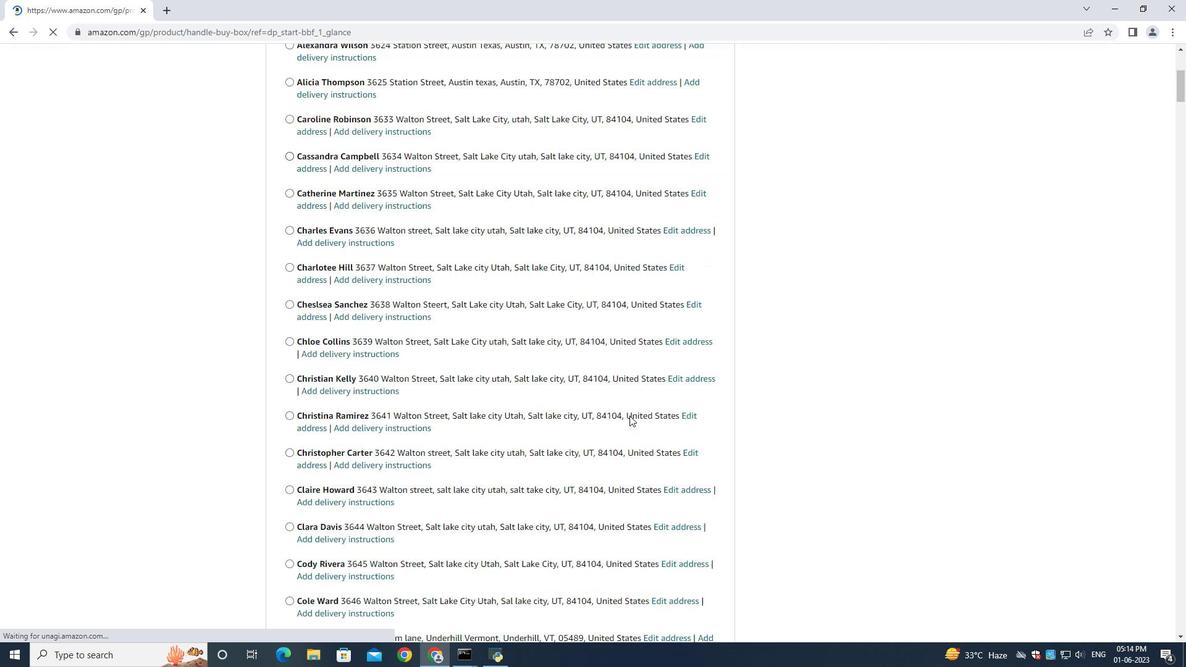 
Action: Mouse scrolled (629, 415) with delta (0, 0)
Screenshot: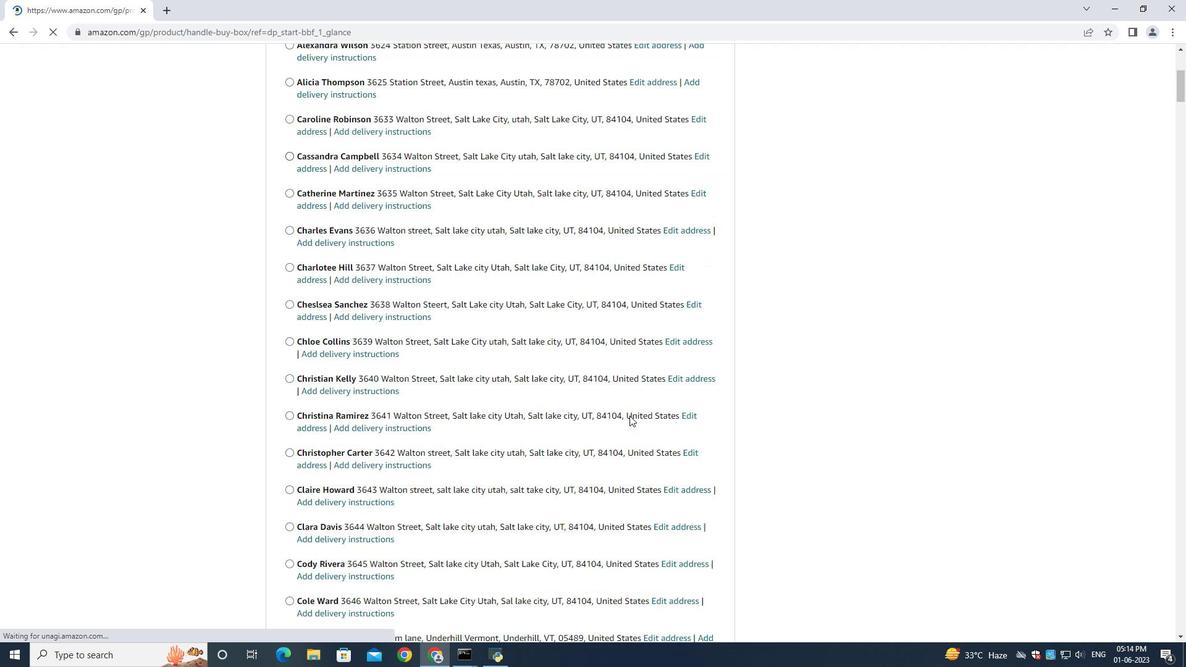 
Action: Mouse scrolled (629, 415) with delta (0, 0)
Screenshot: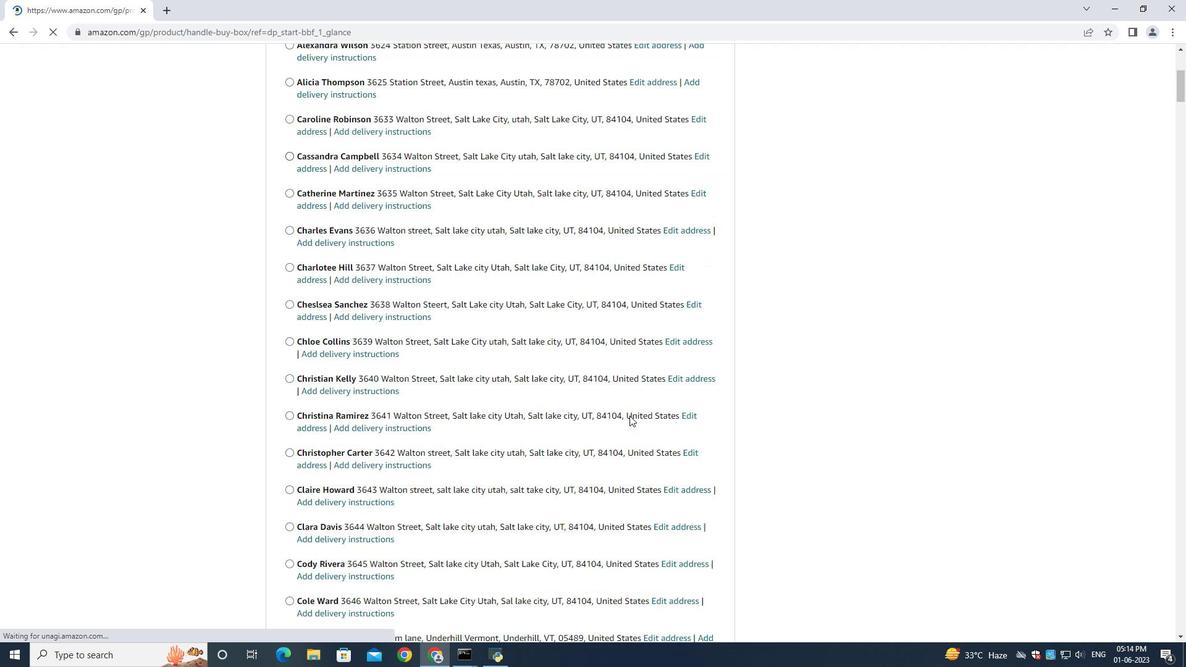 
Action: Mouse scrolled (629, 415) with delta (0, 0)
Screenshot: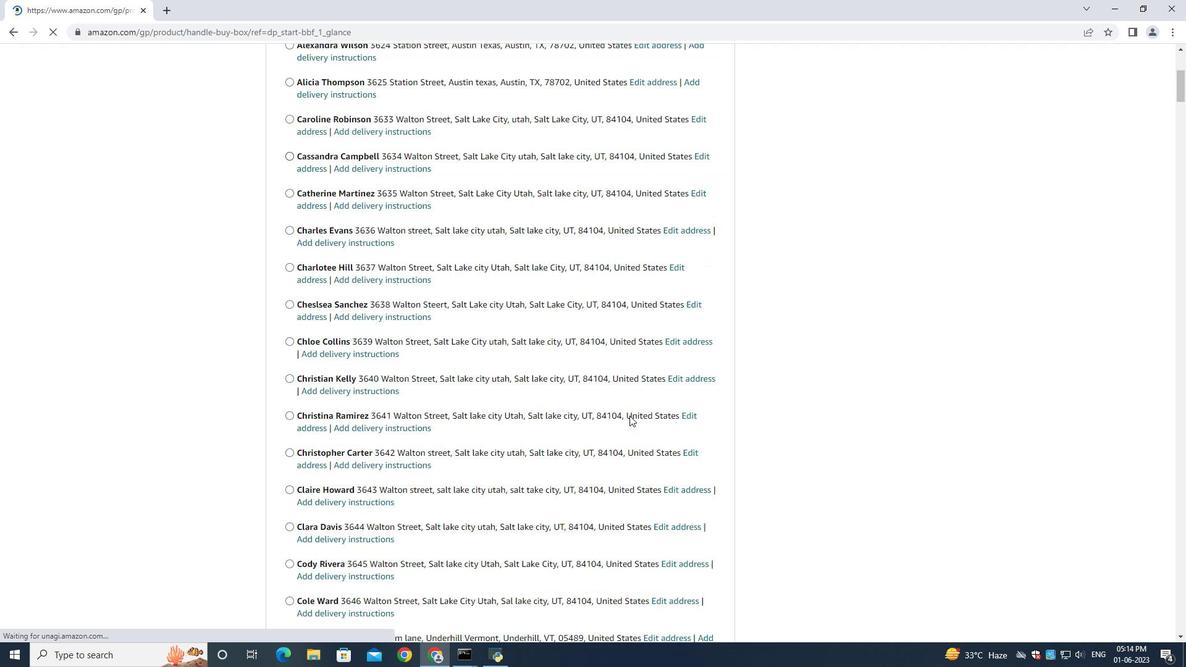 
Action: Mouse scrolled (629, 415) with delta (0, 0)
Screenshot: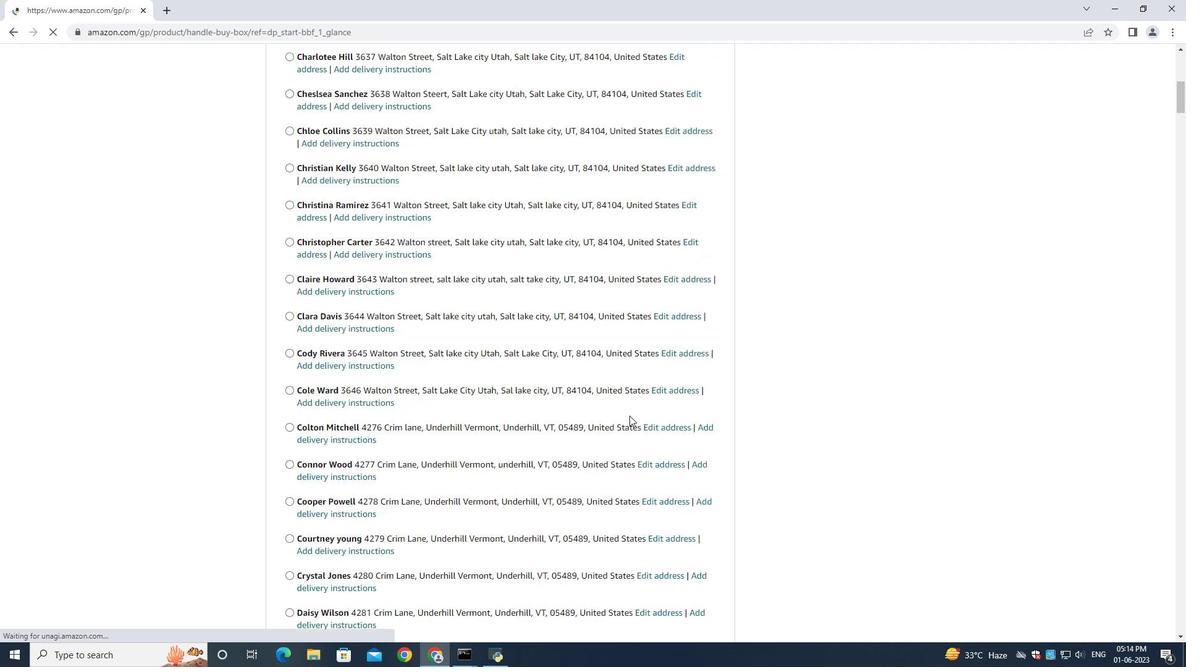 
Action: Mouse scrolled (629, 415) with delta (0, 0)
Screenshot: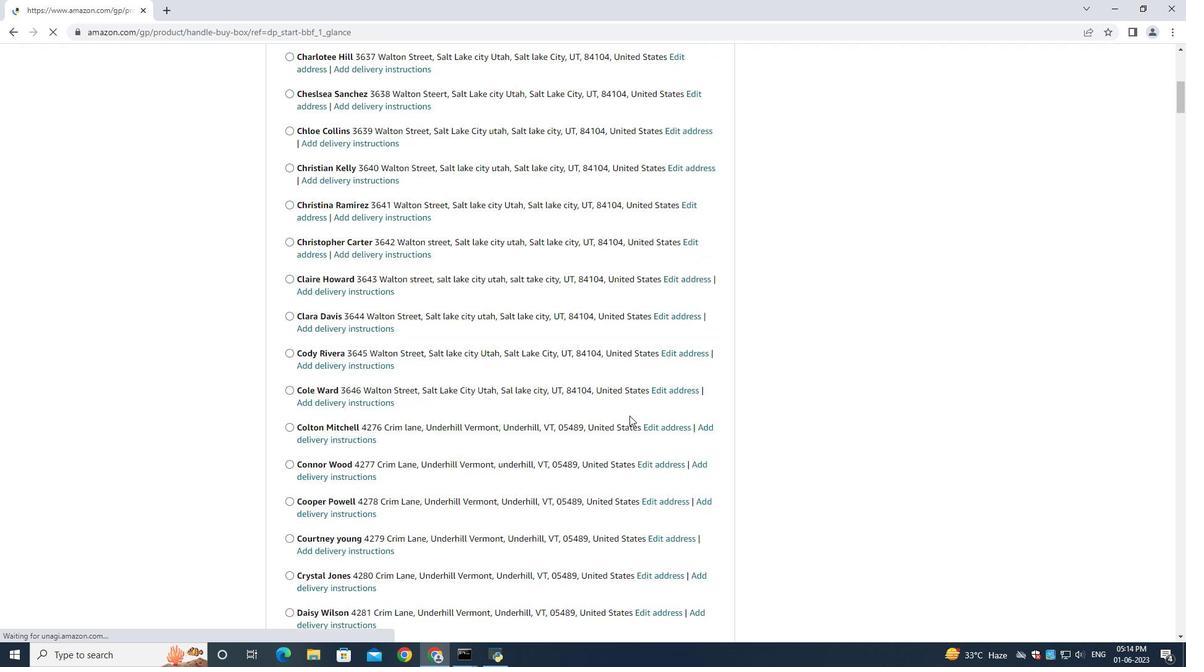 
Action: Mouse scrolled (629, 415) with delta (0, 0)
Screenshot: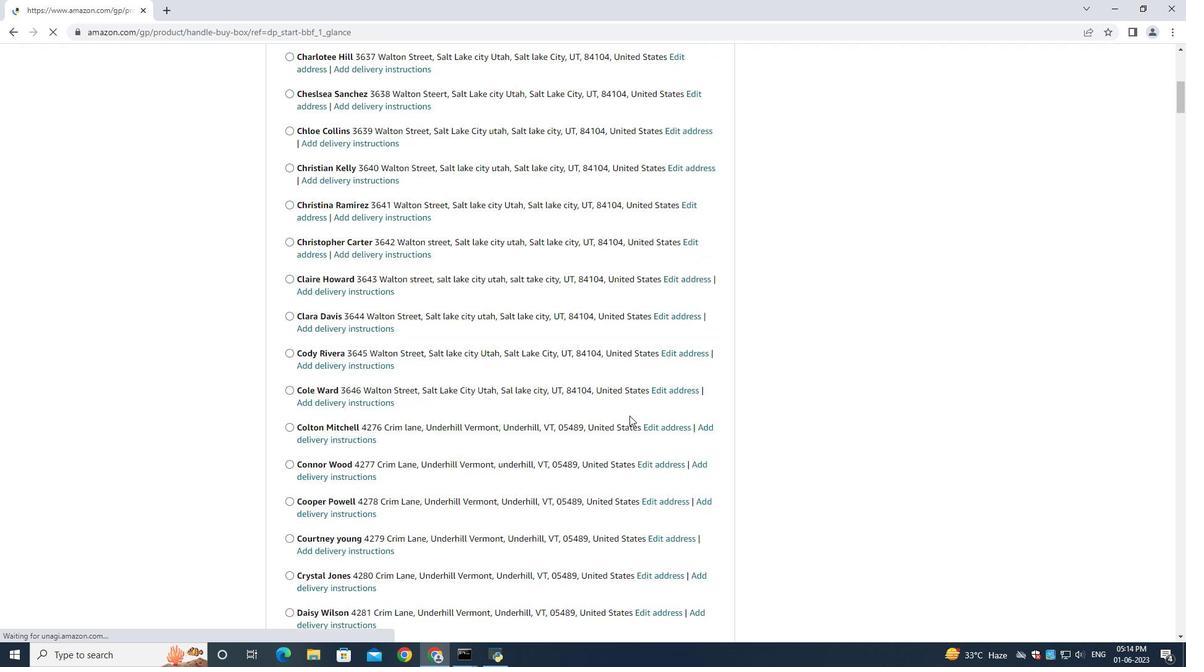 
Action: Mouse scrolled (629, 415) with delta (0, 0)
Screenshot: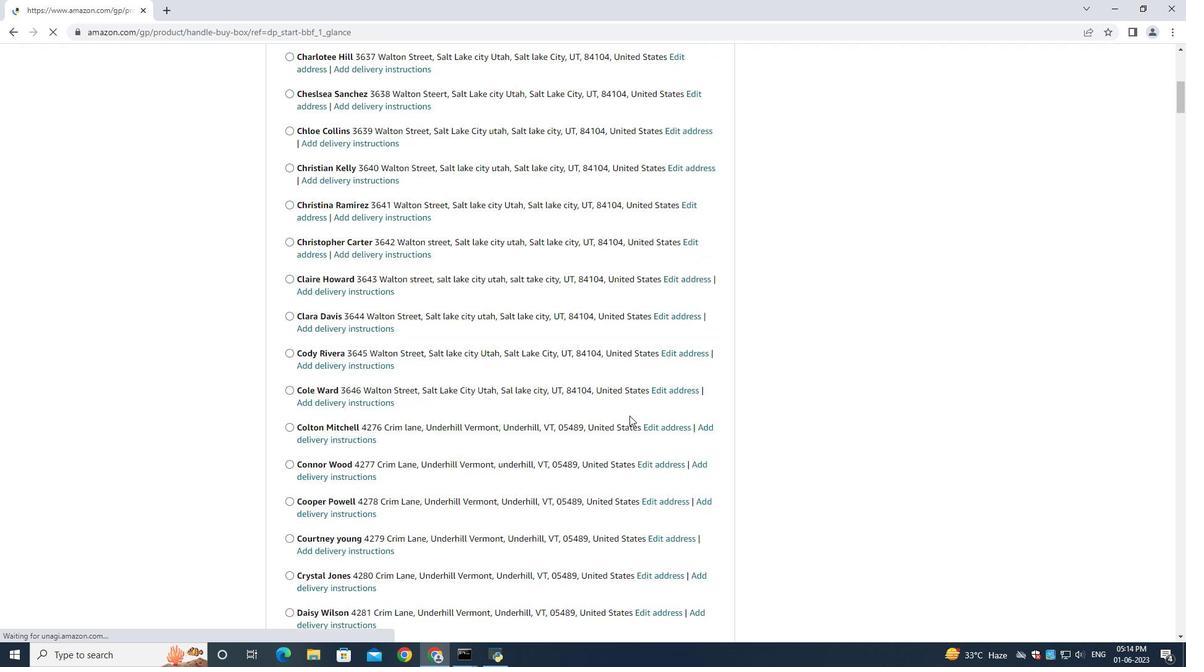 
Action: Mouse scrolled (629, 415) with delta (0, 0)
Screenshot: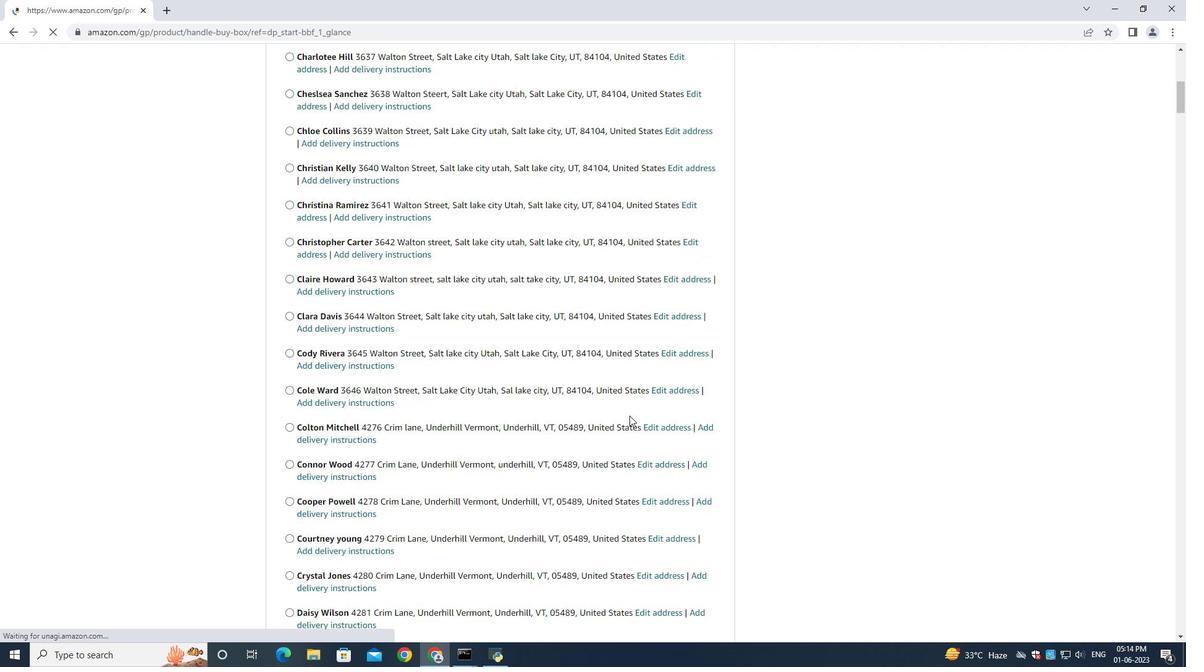 
Action: Mouse scrolled (629, 415) with delta (0, 0)
Screenshot: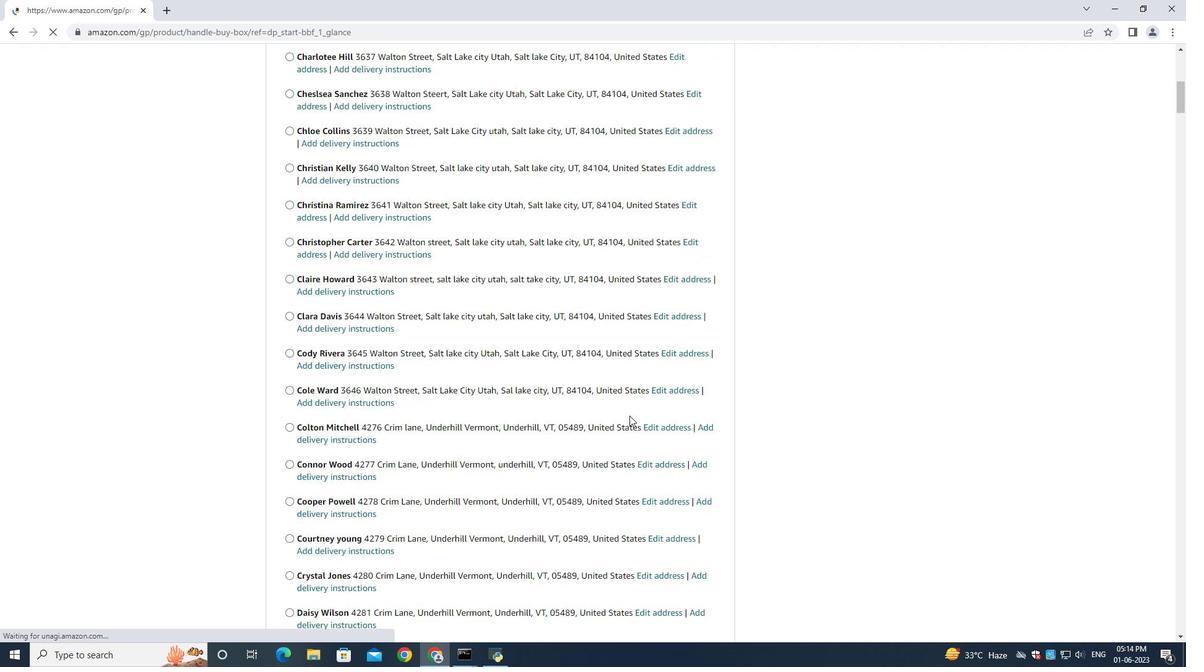 
Action: Mouse scrolled (629, 415) with delta (0, 0)
Screenshot: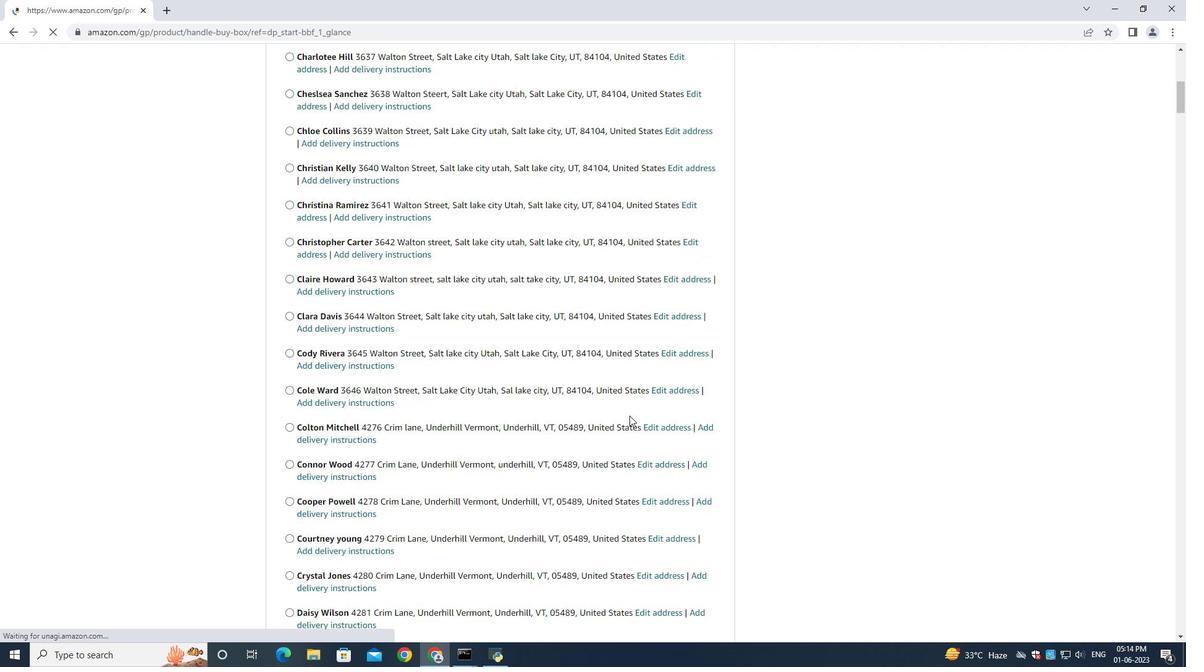 
Action: Mouse scrolled (629, 415) with delta (0, 0)
Screenshot: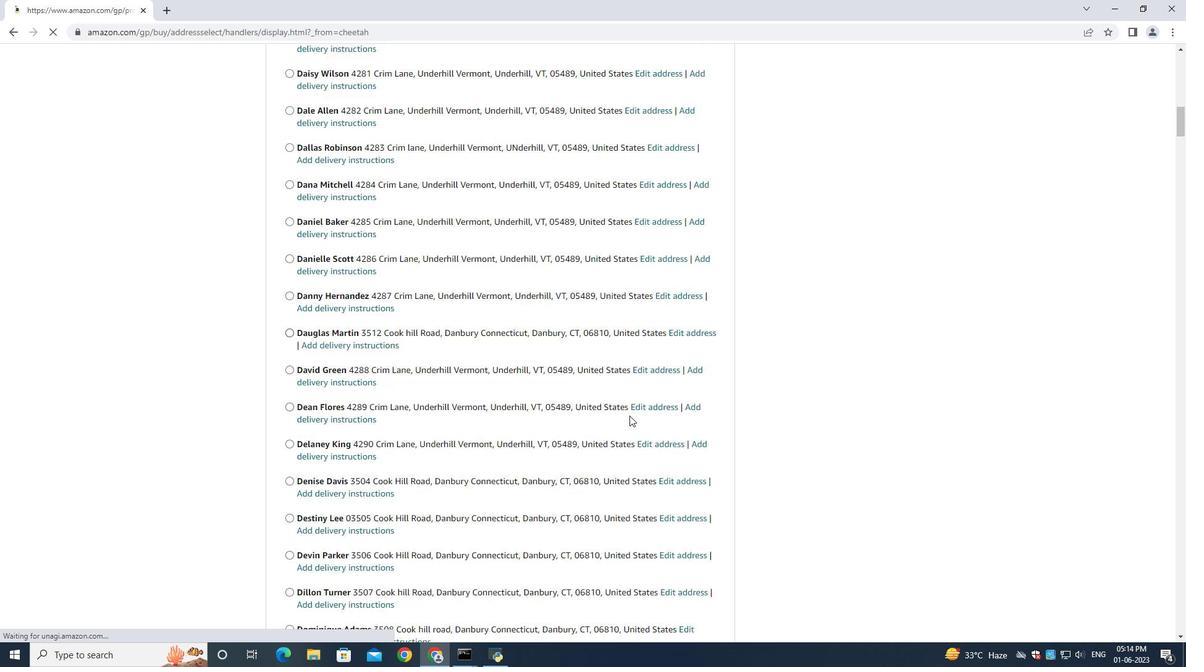 
Action: Mouse scrolled (629, 415) with delta (0, 0)
Screenshot: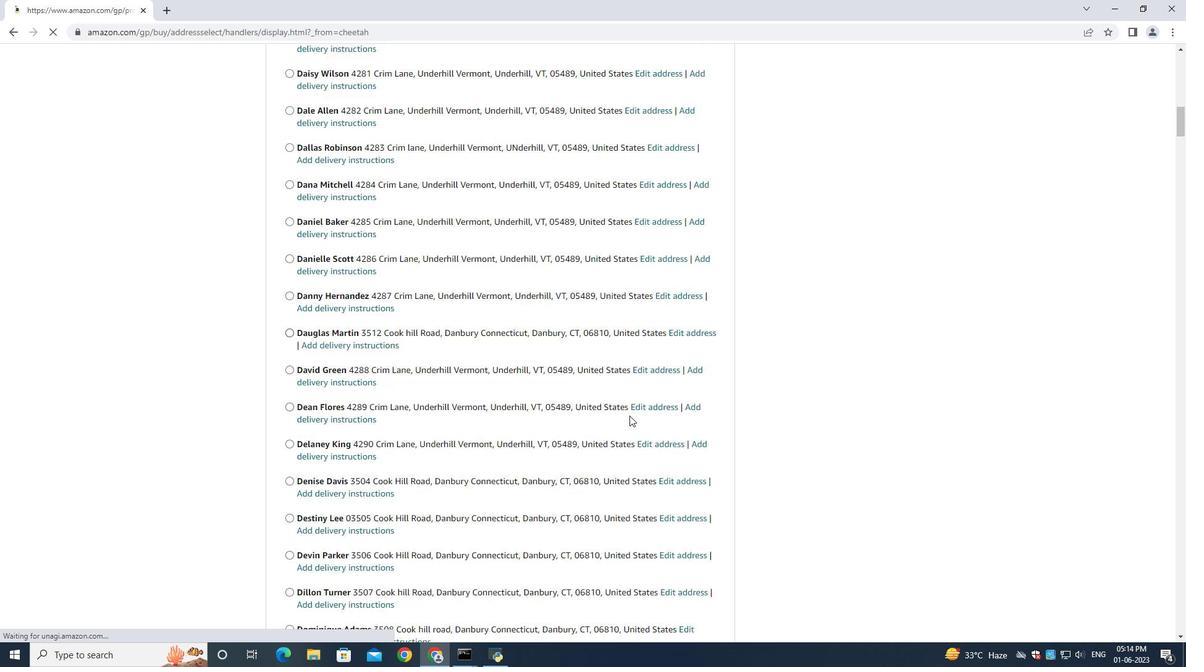 
Action: Mouse scrolled (629, 415) with delta (0, 0)
Screenshot: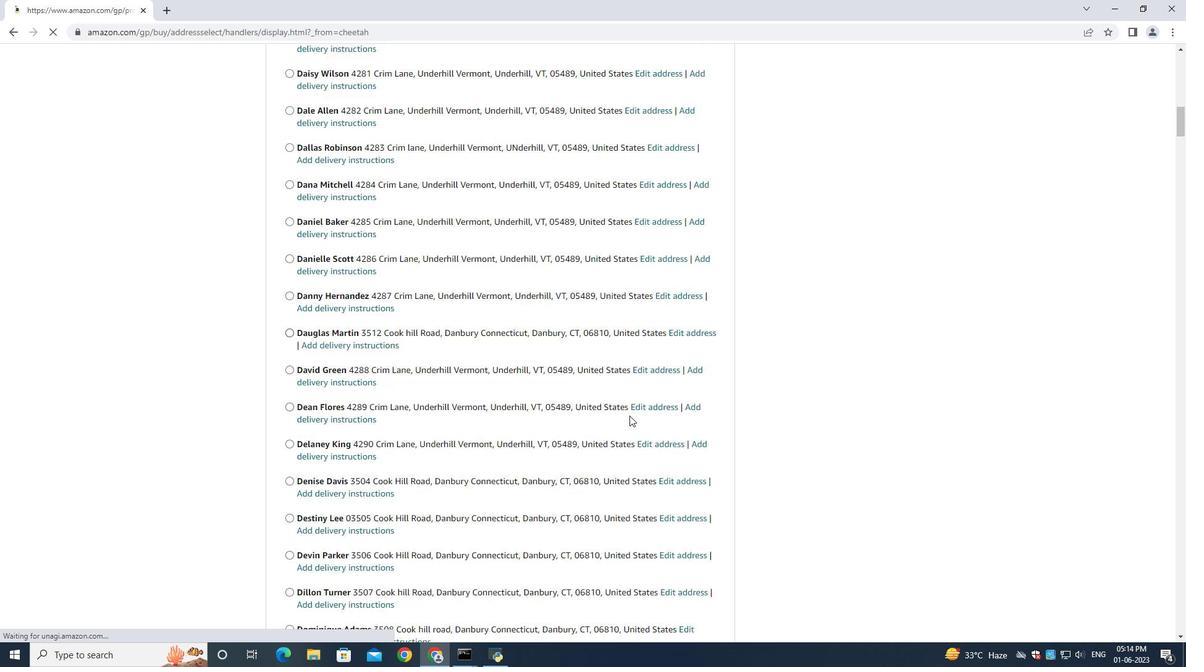 
Action: Mouse scrolled (629, 415) with delta (0, 0)
Screenshot: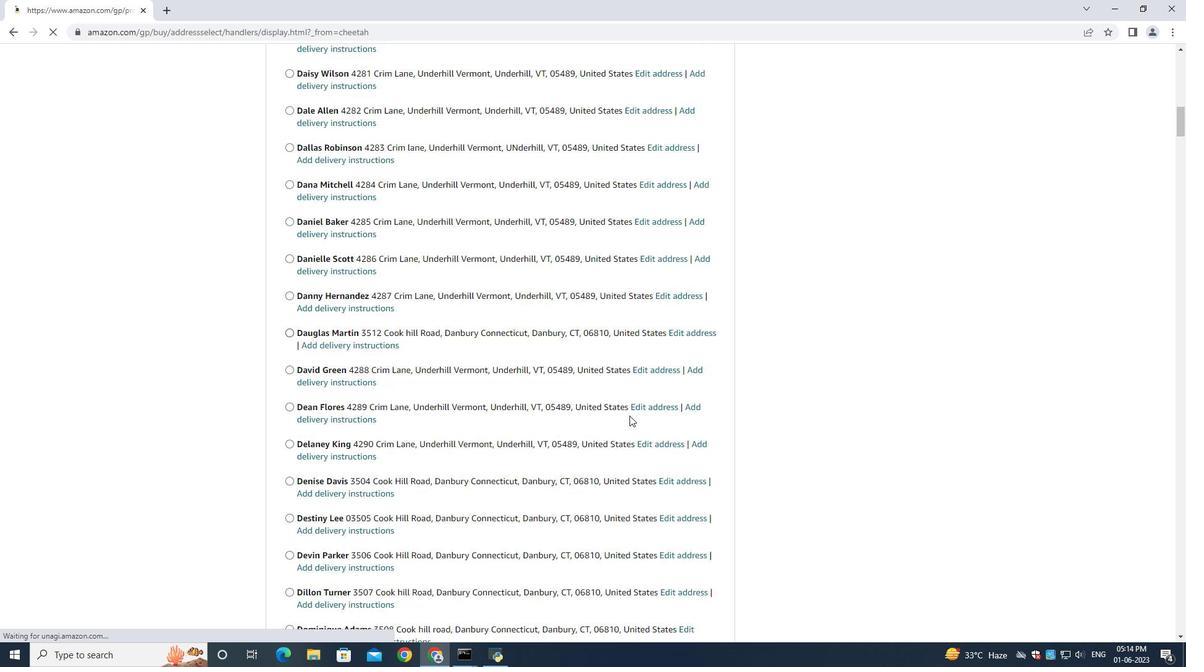 
Action: Mouse scrolled (629, 415) with delta (0, 0)
Screenshot: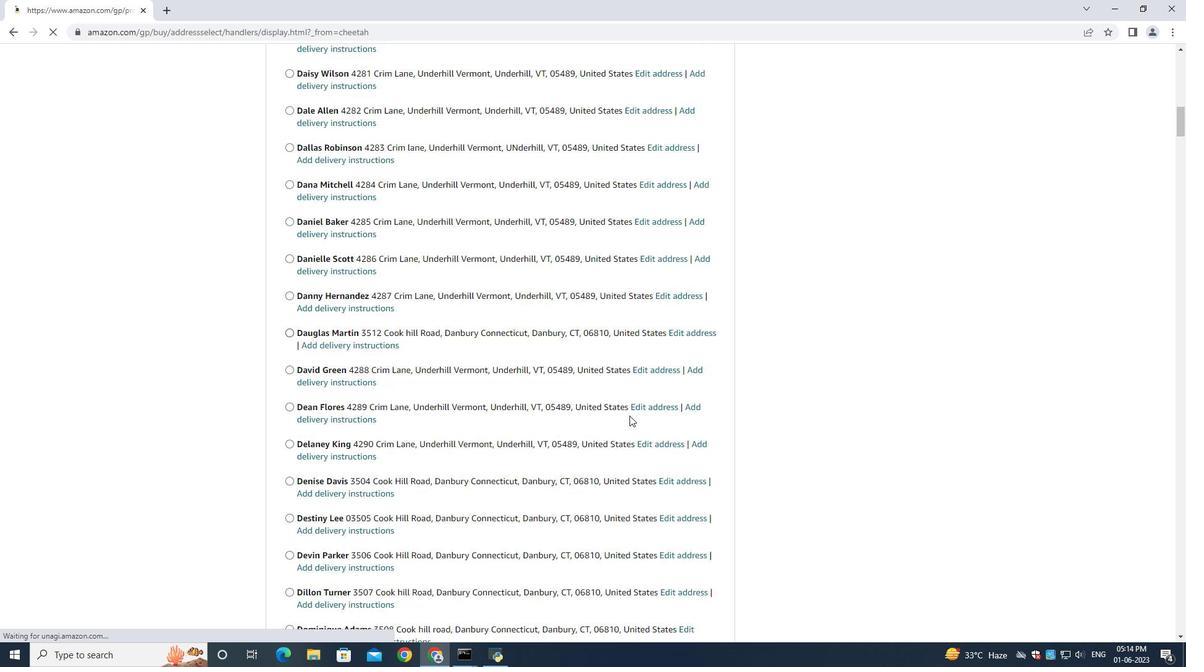 
Action: Mouse scrolled (629, 415) with delta (0, 0)
Screenshot: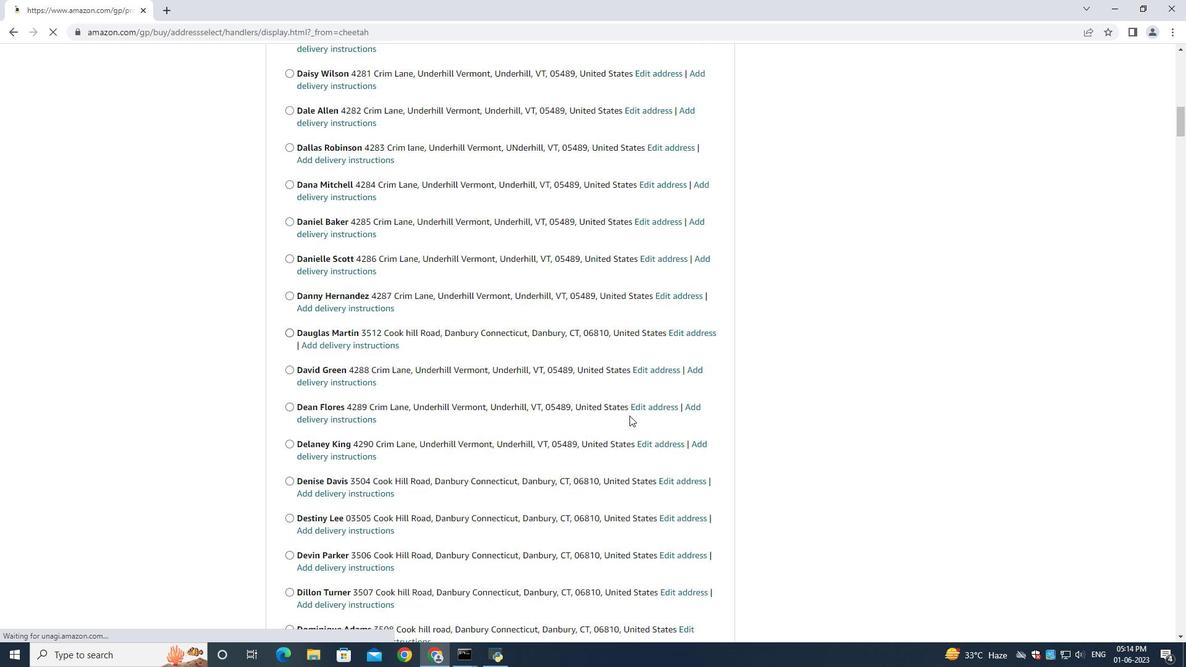 
Action: Mouse scrolled (629, 415) with delta (0, 0)
Screenshot: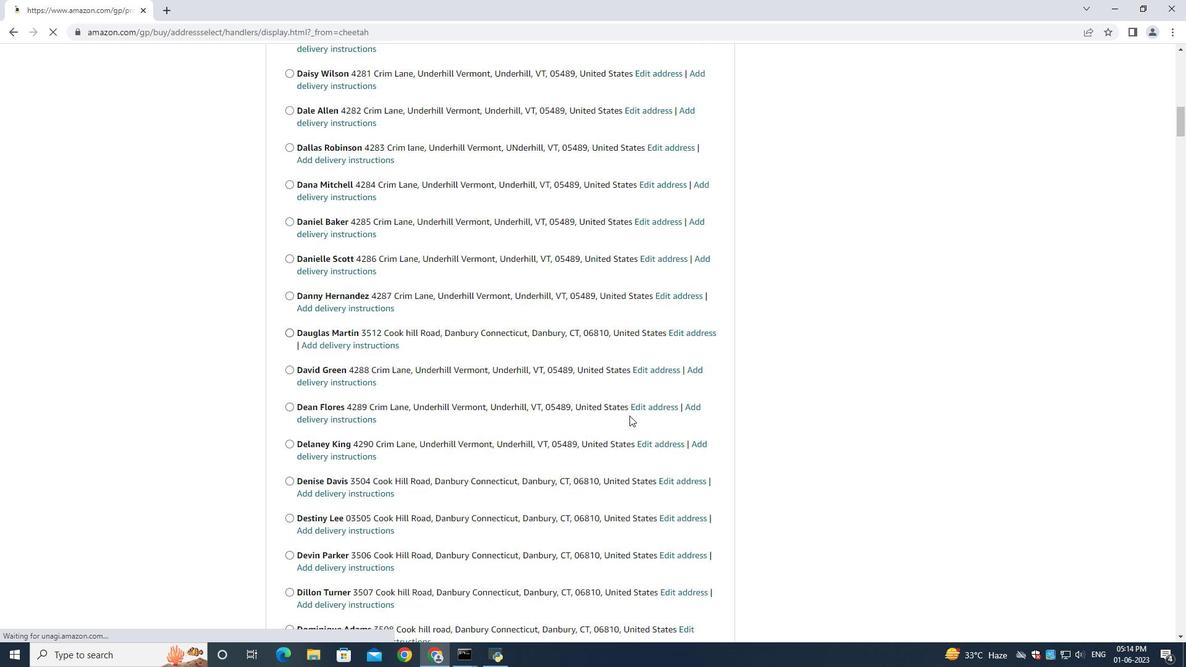 
Action: Mouse moved to (439, 411)
Screenshot: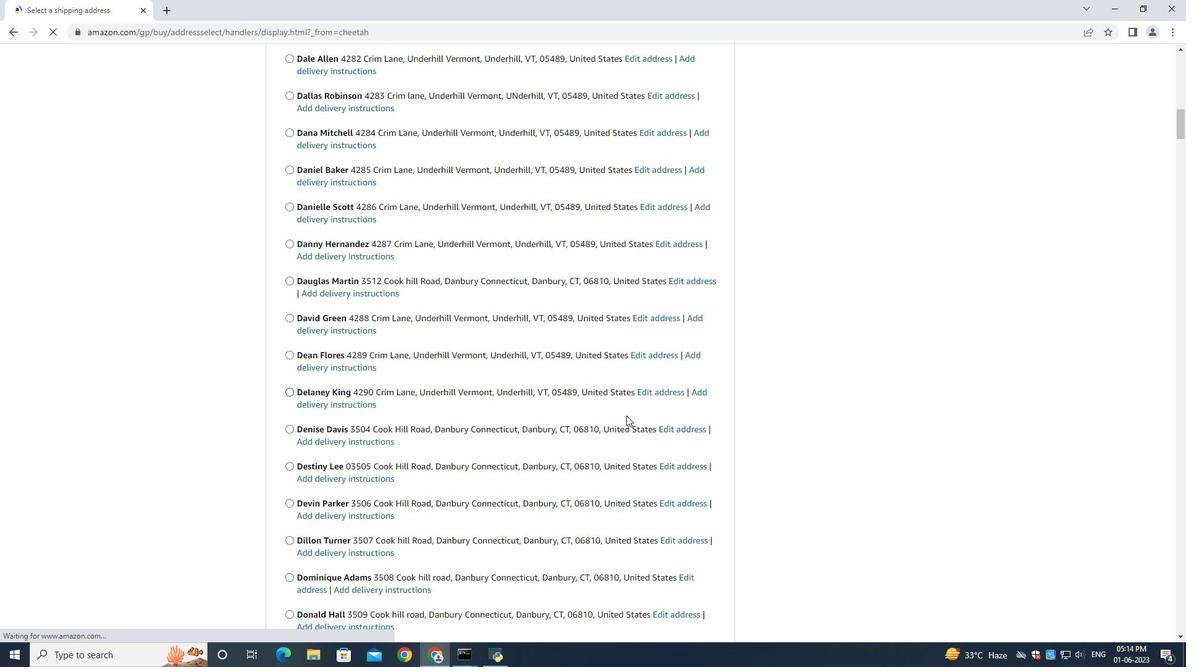 
Action: Mouse scrolled (439, 410) with delta (0, 0)
Screenshot: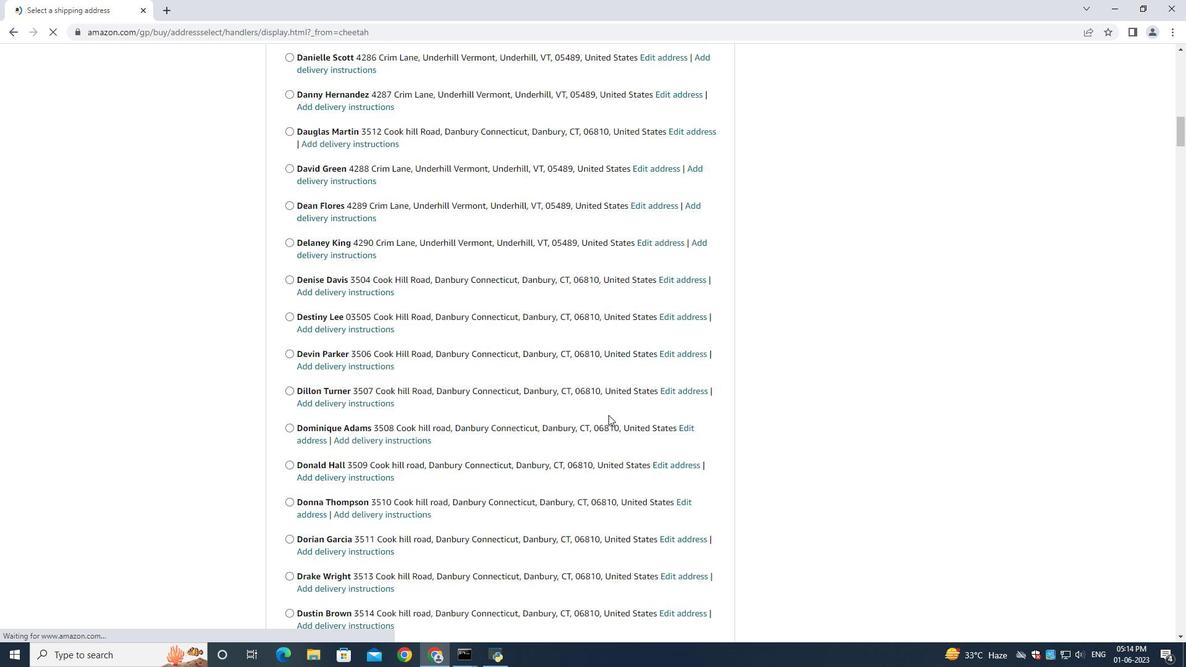 
Action: Mouse moved to (439, 412)
Screenshot: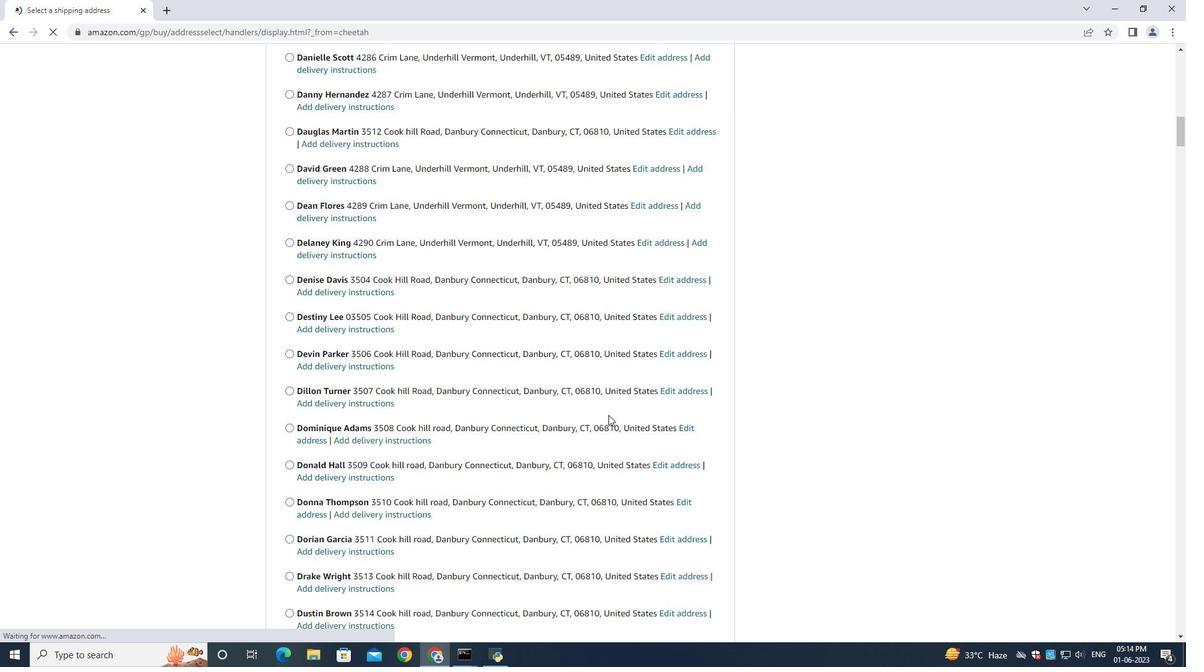 
Action: Mouse scrolled (439, 410) with delta (0, 0)
Screenshot: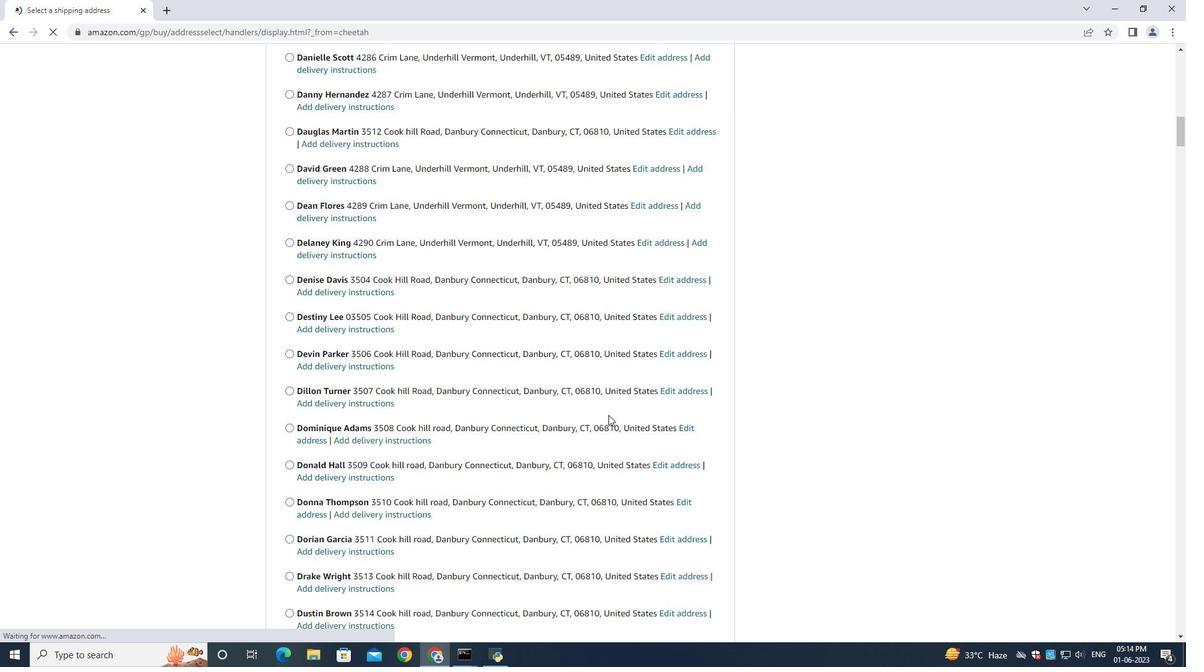 
Action: Mouse scrolled (439, 411) with delta (0, 0)
Screenshot: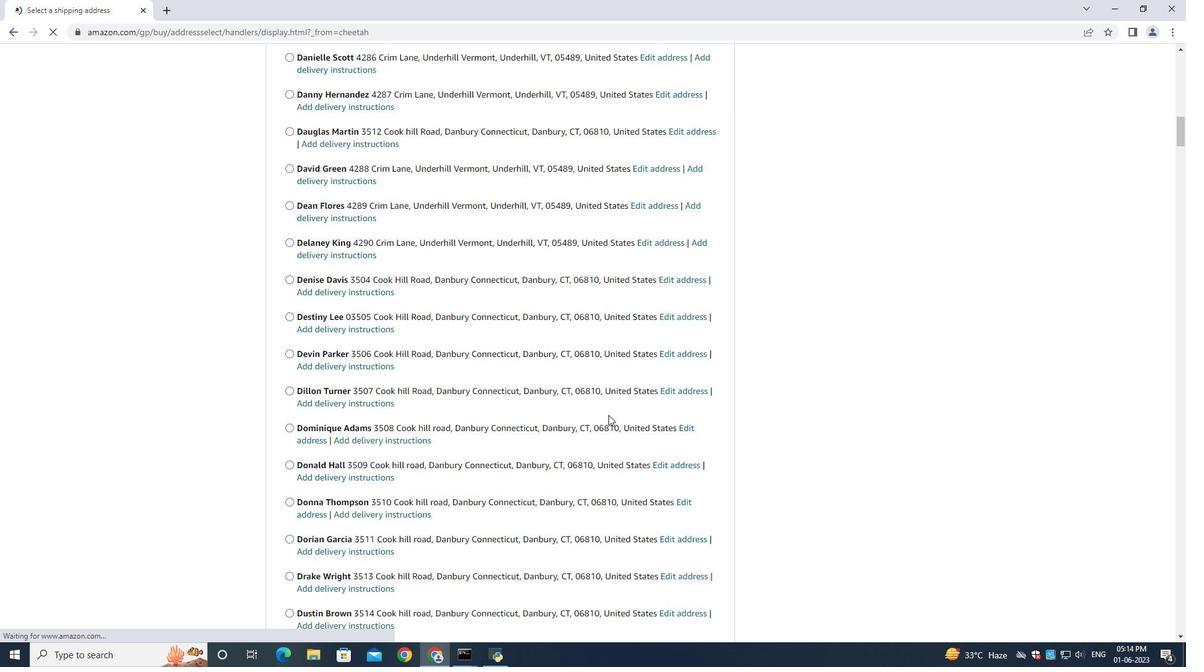
Action: Mouse scrolled (439, 411) with delta (0, 0)
Screenshot: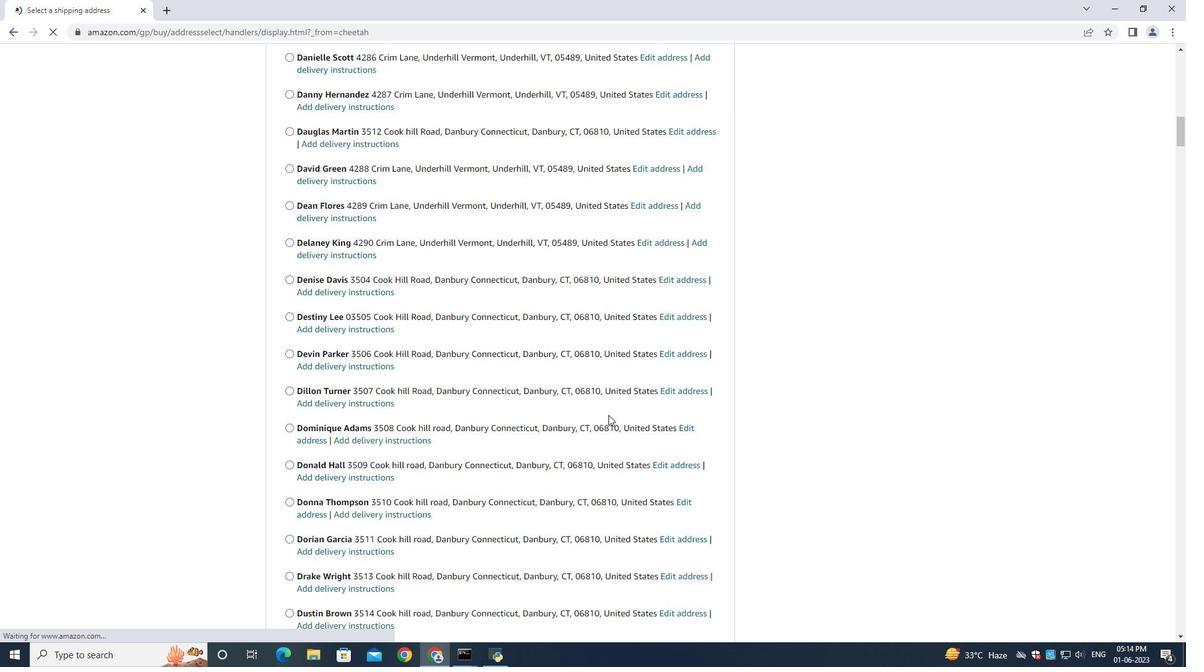 
Action: Mouse scrolled (439, 411) with delta (0, 0)
Screenshot: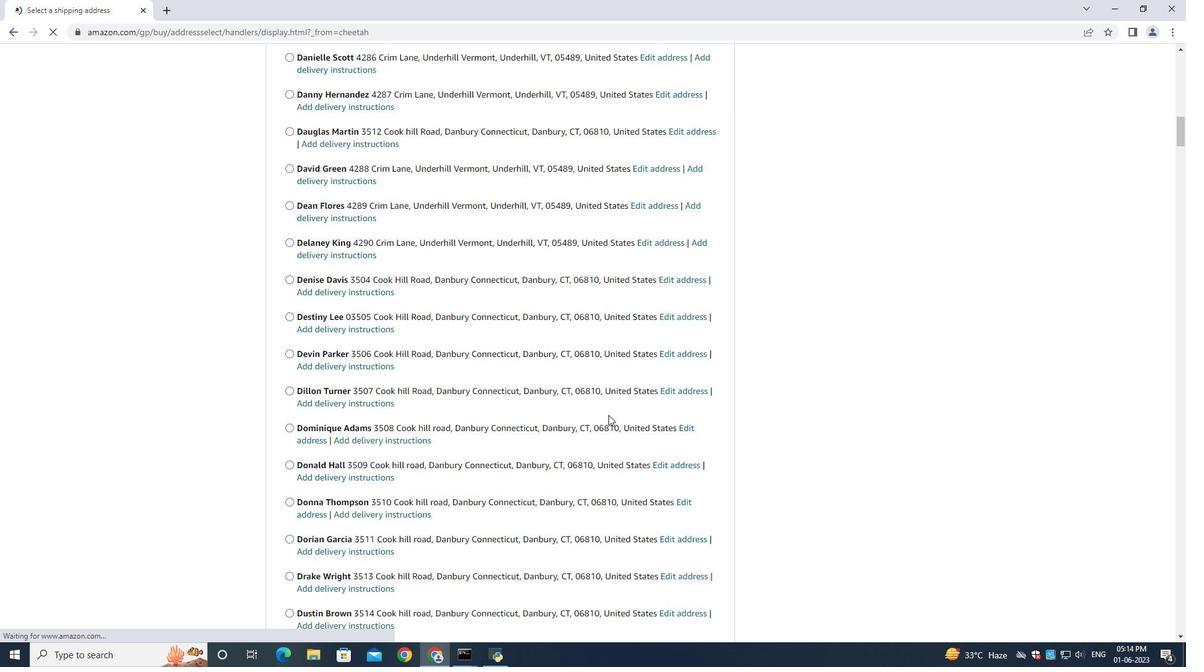 
Action: Mouse scrolled (439, 411) with delta (0, 0)
Screenshot: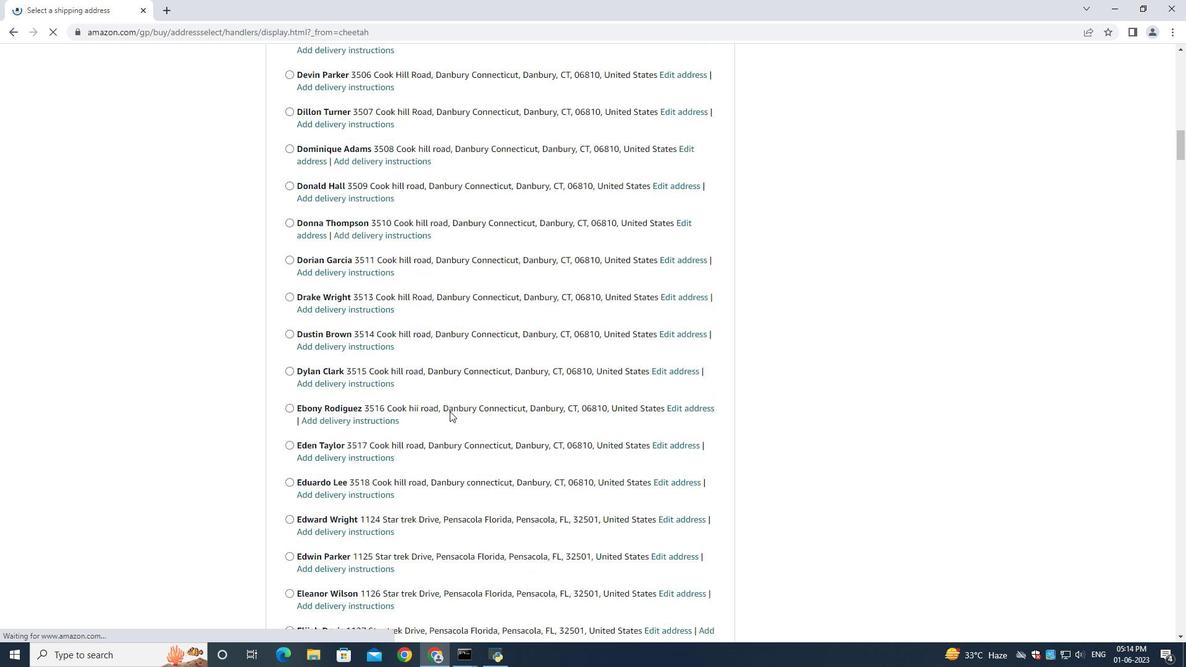
Action: Mouse scrolled (439, 411) with delta (0, 0)
Screenshot: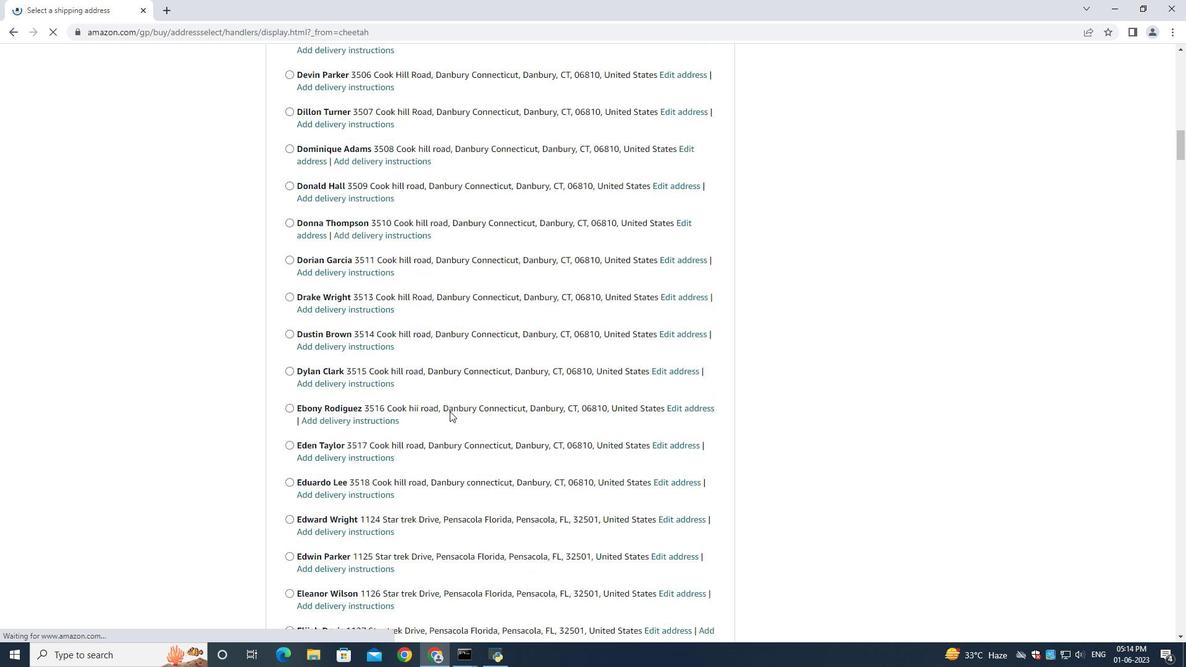 
Action: Mouse scrolled (439, 411) with delta (0, 0)
Screenshot: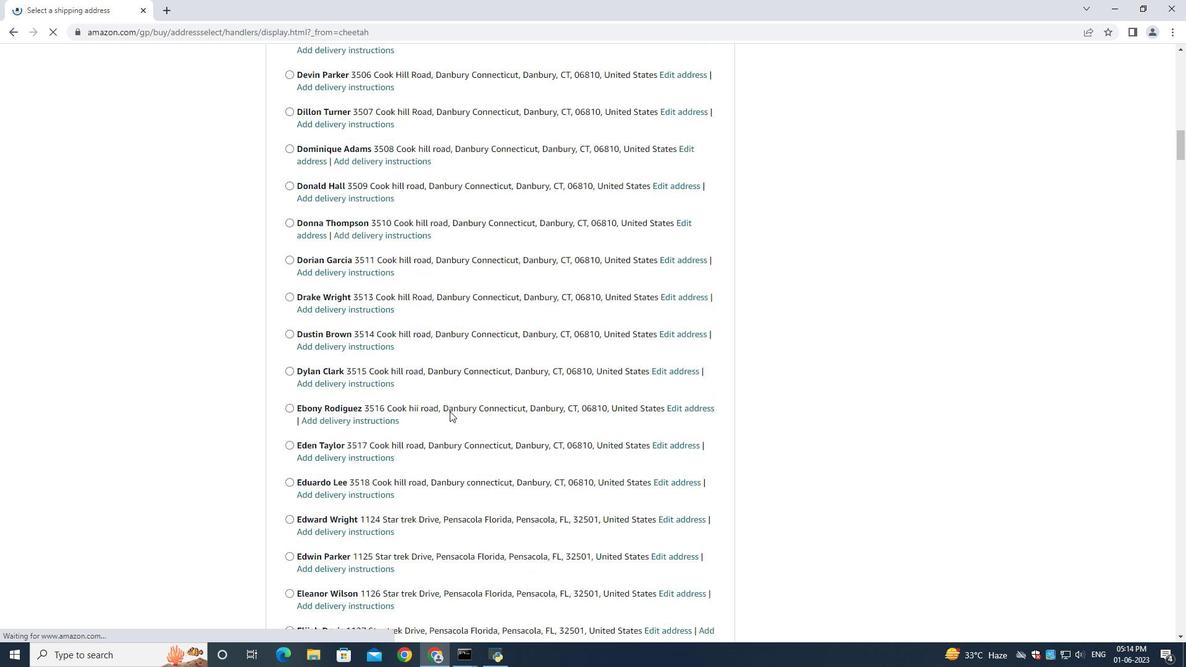 
Action: Mouse moved to (529, 422)
Screenshot: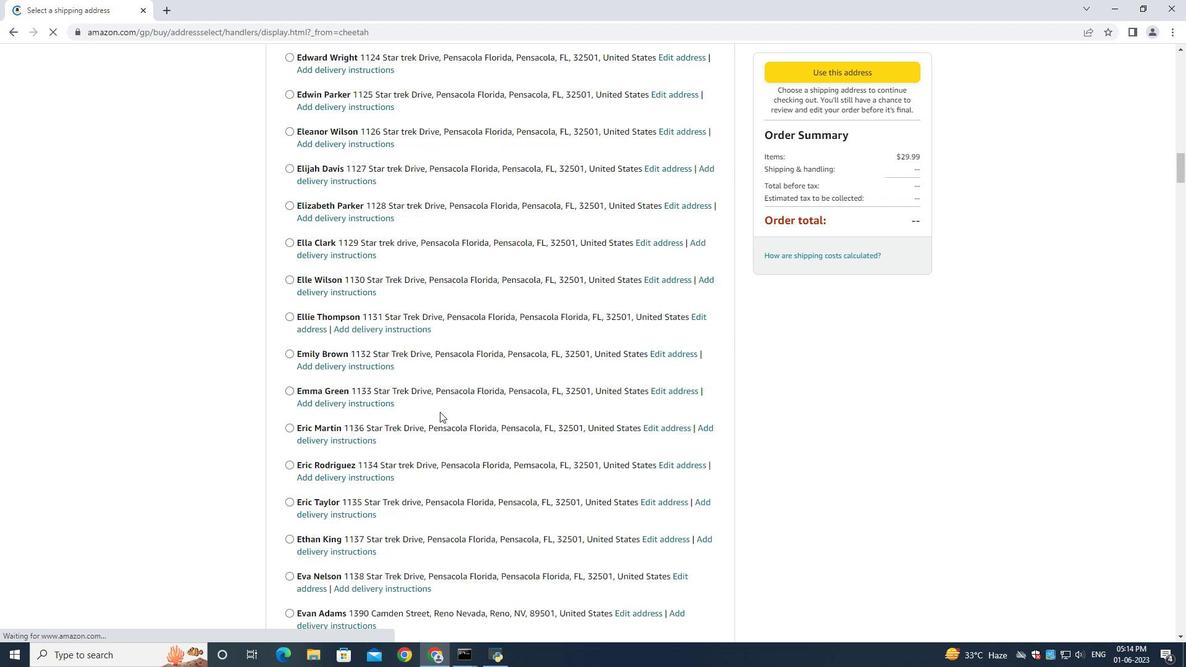 
Action: Mouse scrolled (529, 422) with delta (0, 0)
Screenshot: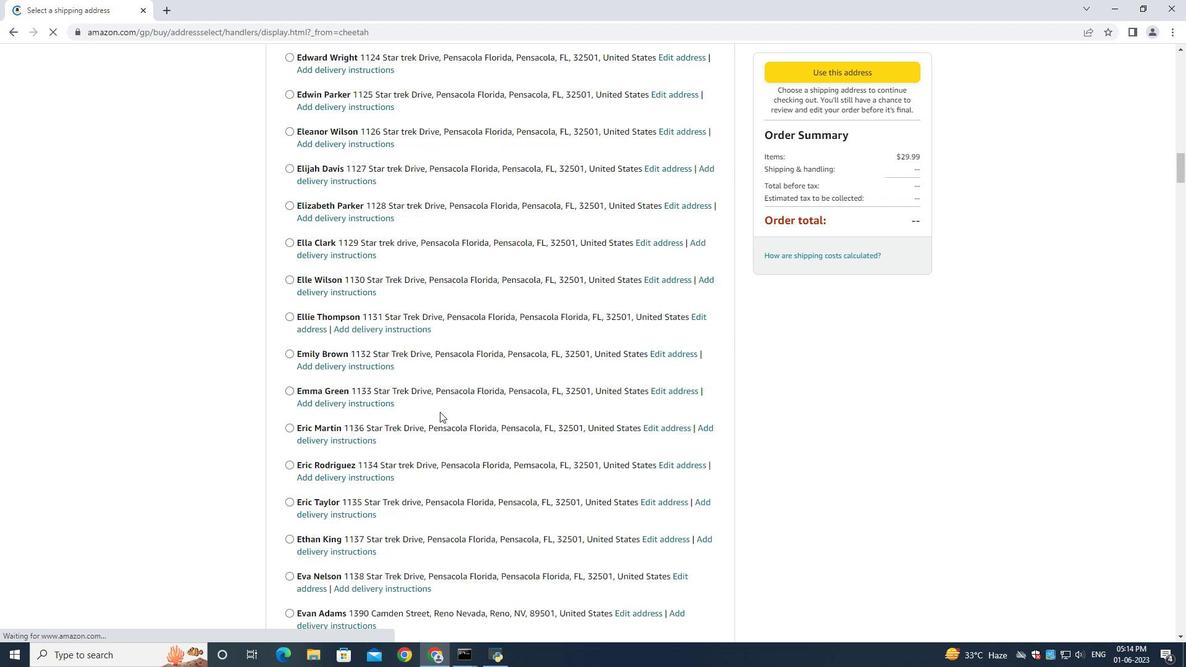 
Action: Mouse moved to (530, 422)
Screenshot: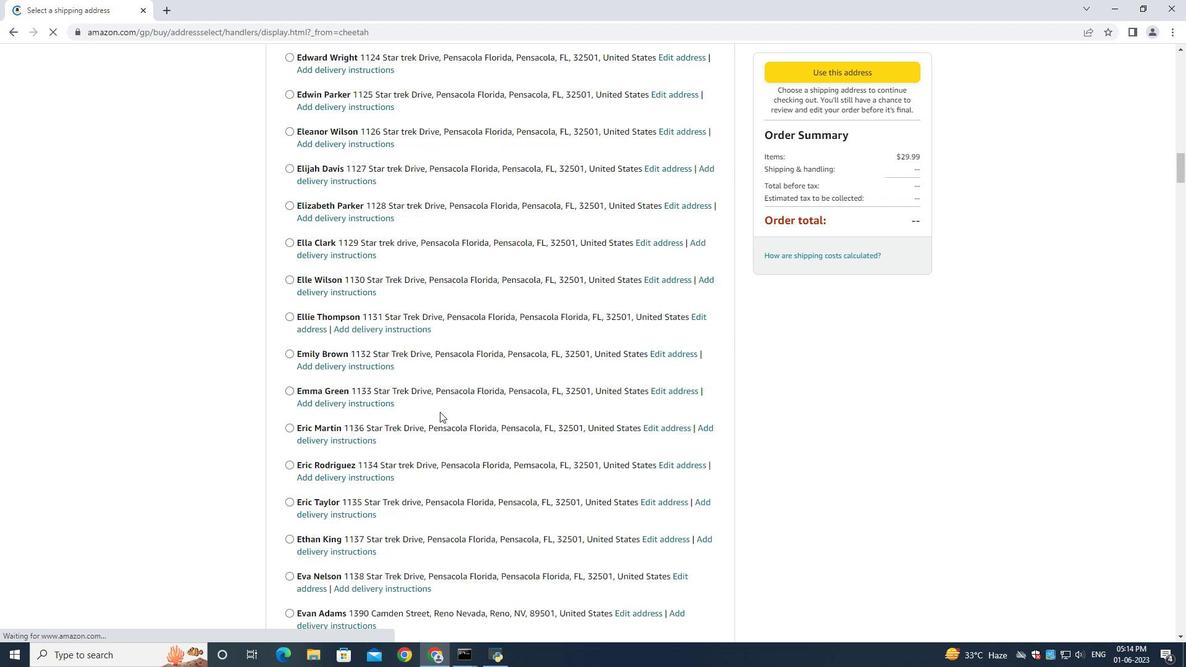 
Action: Mouse scrolled (530, 422) with delta (0, 0)
Screenshot: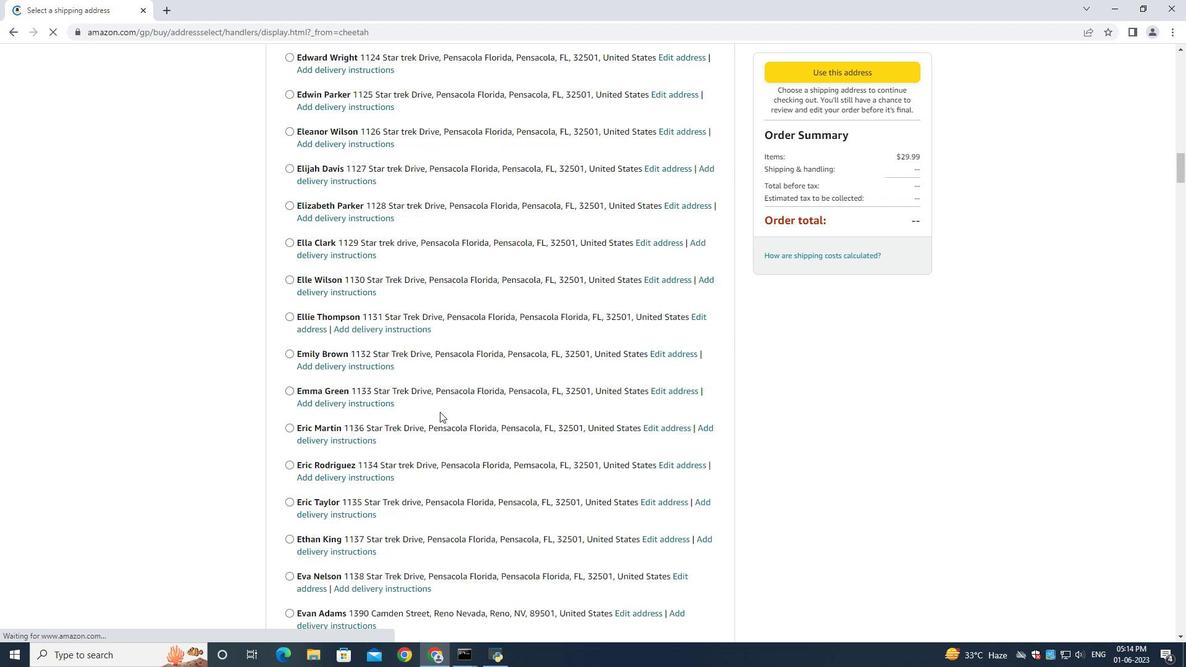 
Action: Mouse scrolled (530, 422) with delta (0, 0)
Screenshot: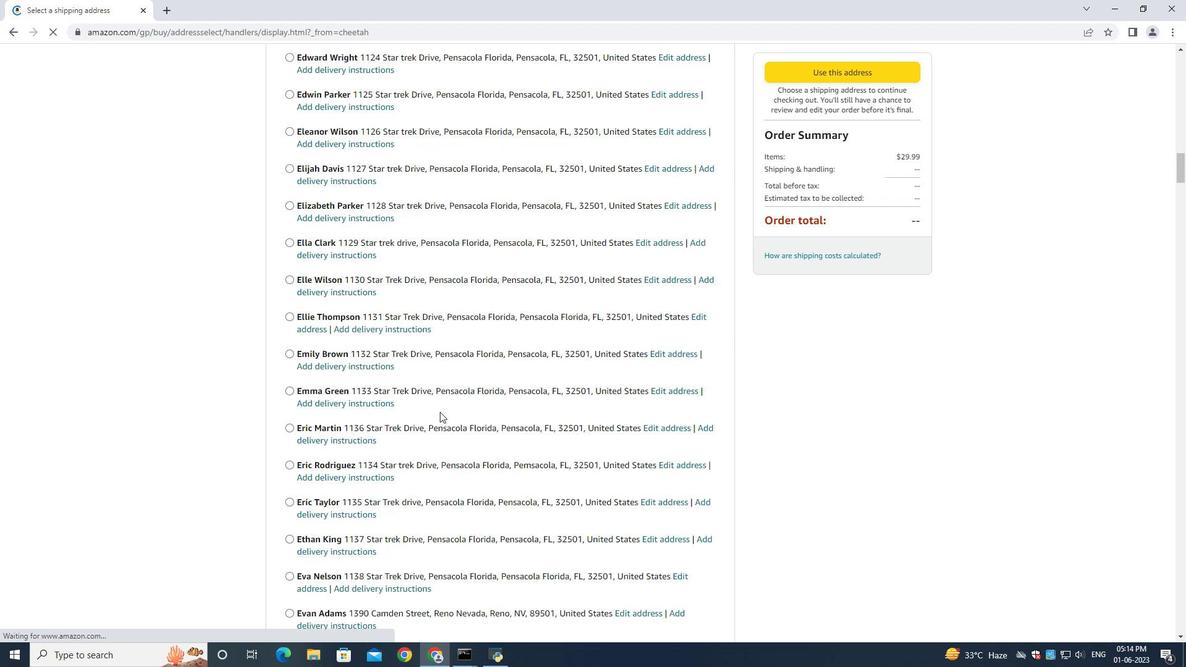 
Action: Mouse scrolled (530, 422) with delta (0, 0)
Screenshot: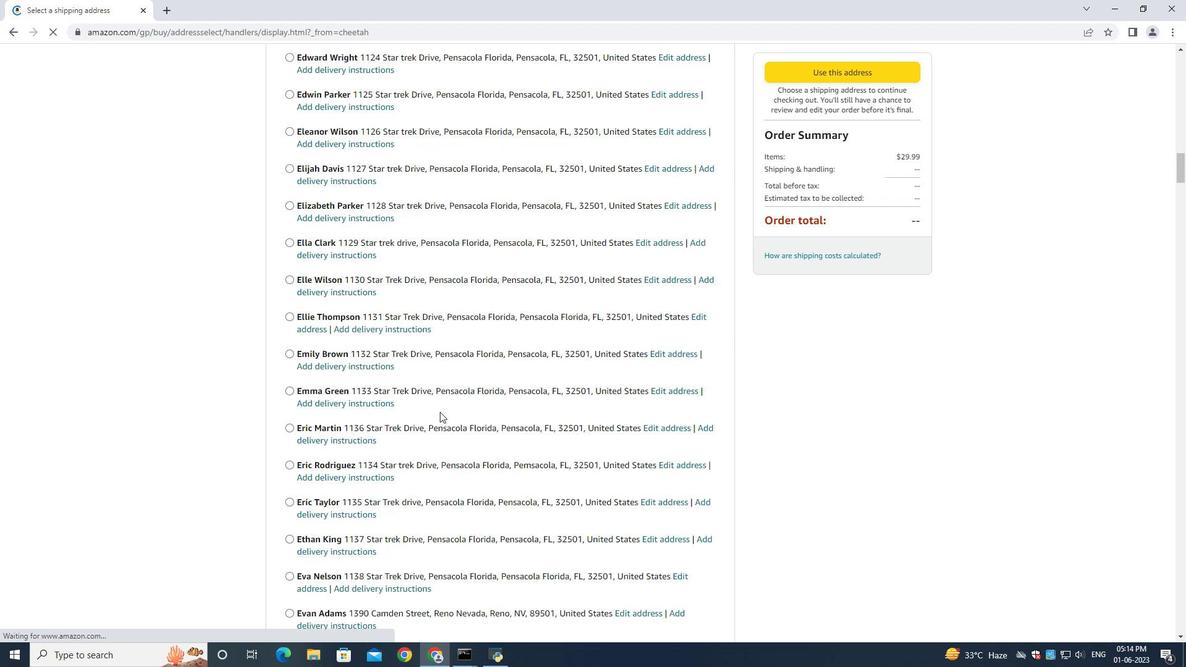 
Action: Mouse scrolled (530, 422) with delta (0, 0)
Screenshot: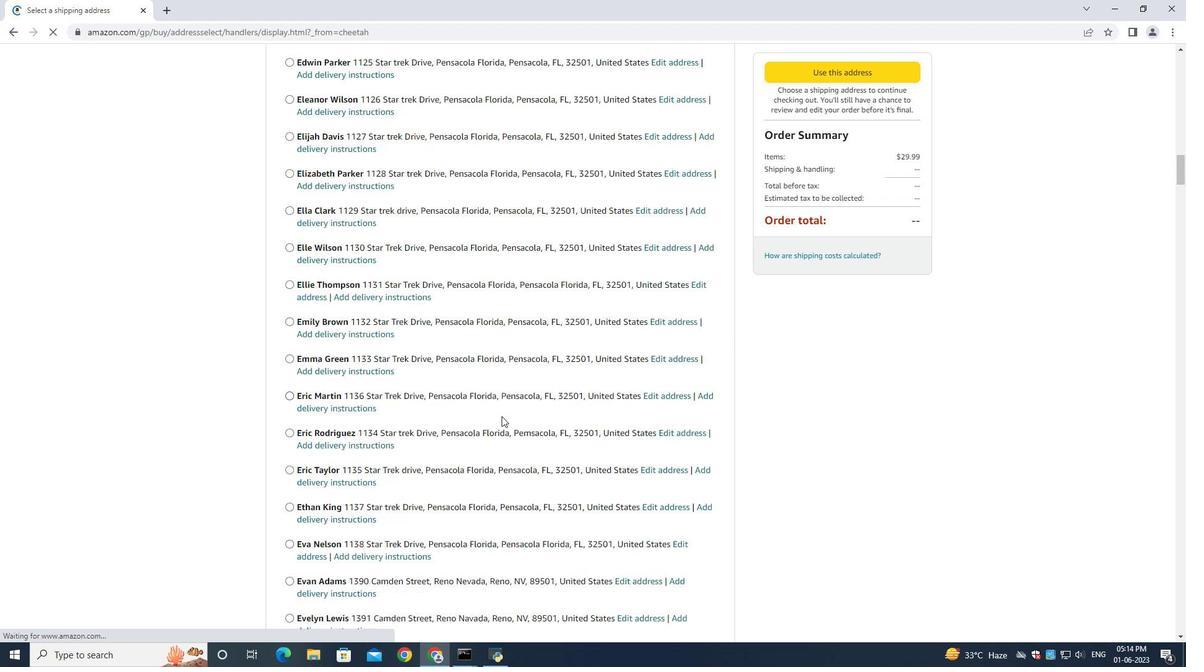 
Action: Mouse moved to (529, 422)
Screenshot: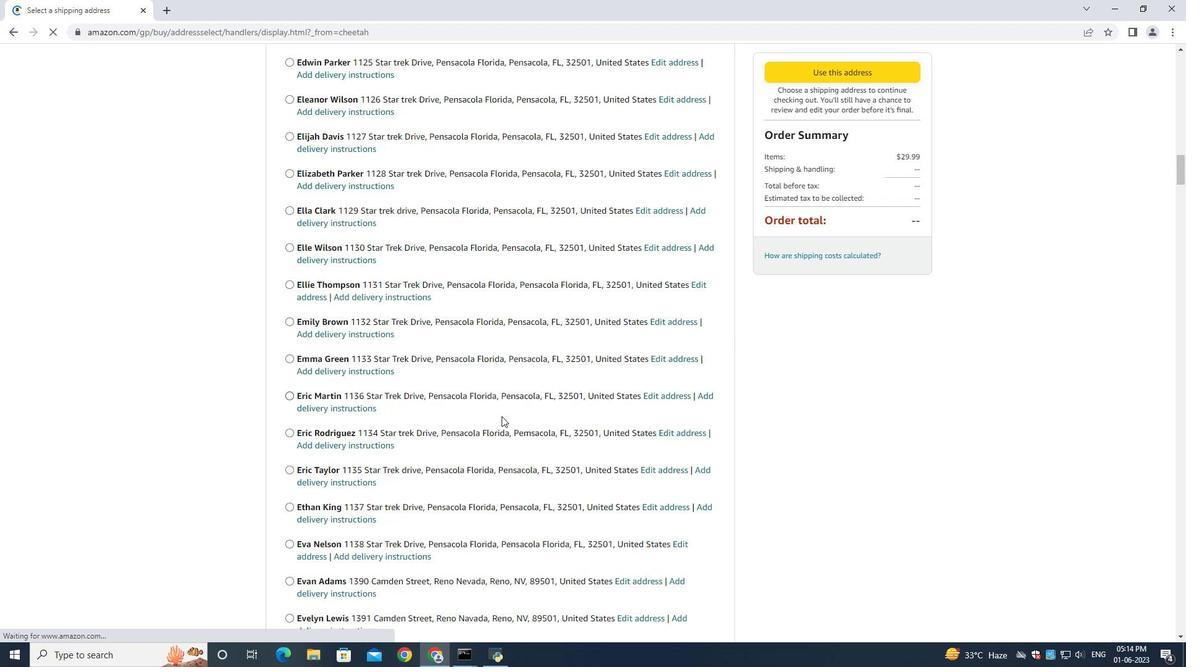 
Action: Mouse scrolled (530, 422) with delta (0, 0)
Screenshot: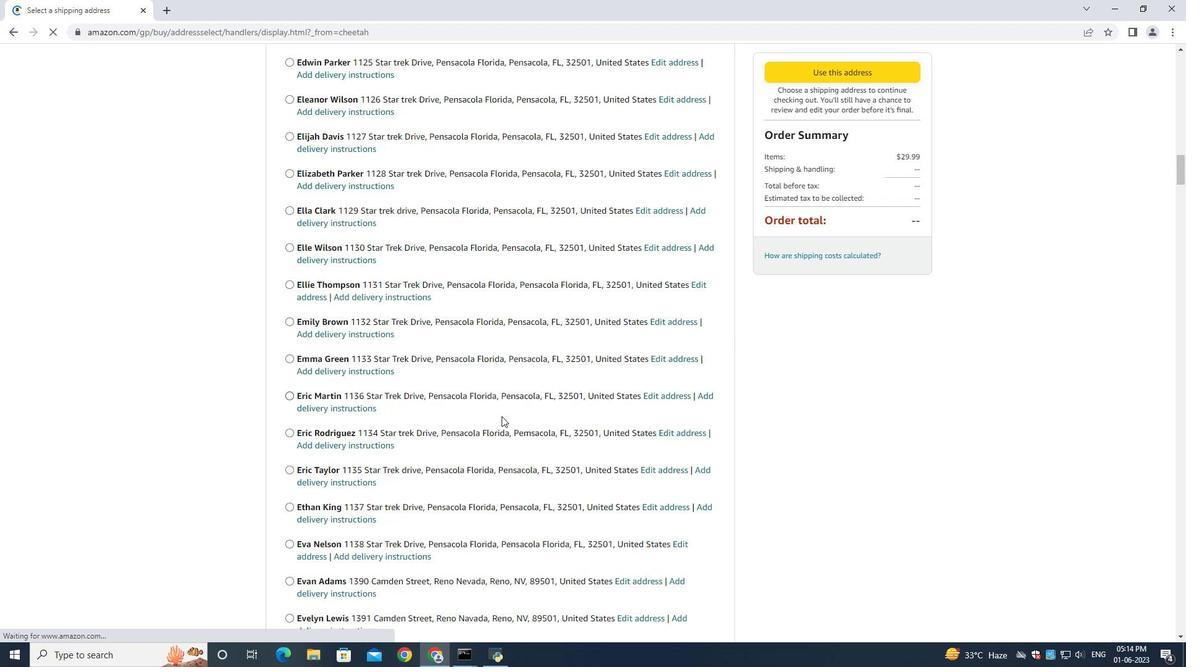 
Action: Mouse moved to (527, 420)
Screenshot: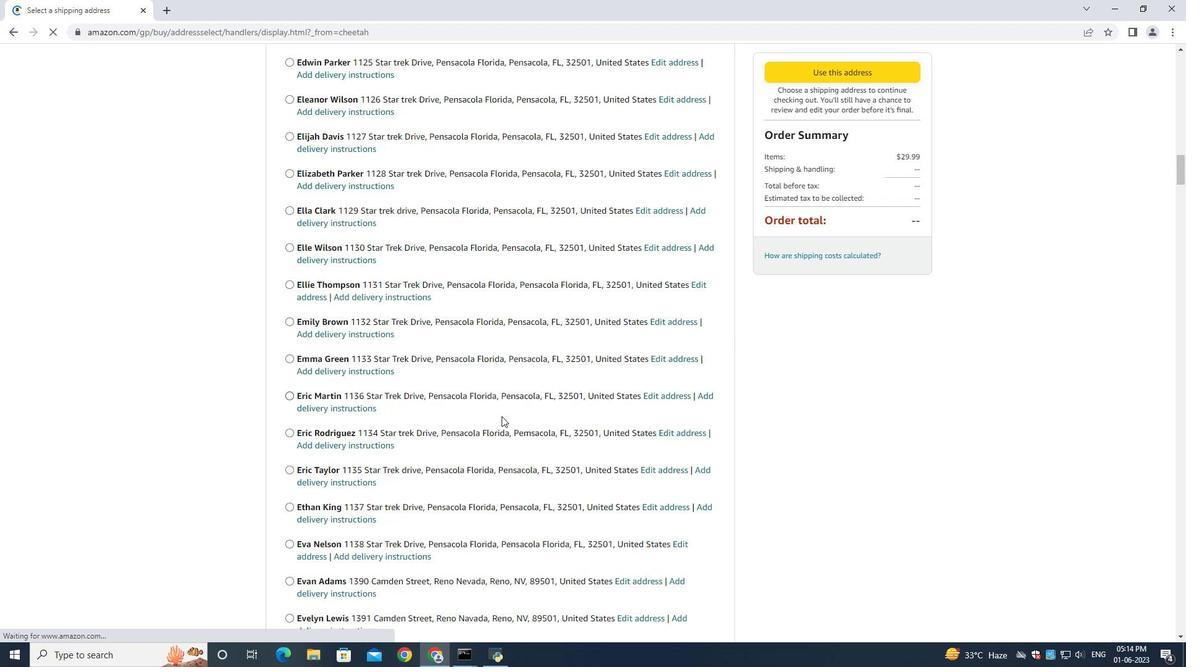 
Action: Mouse scrolled (528, 421) with delta (0, 0)
Screenshot: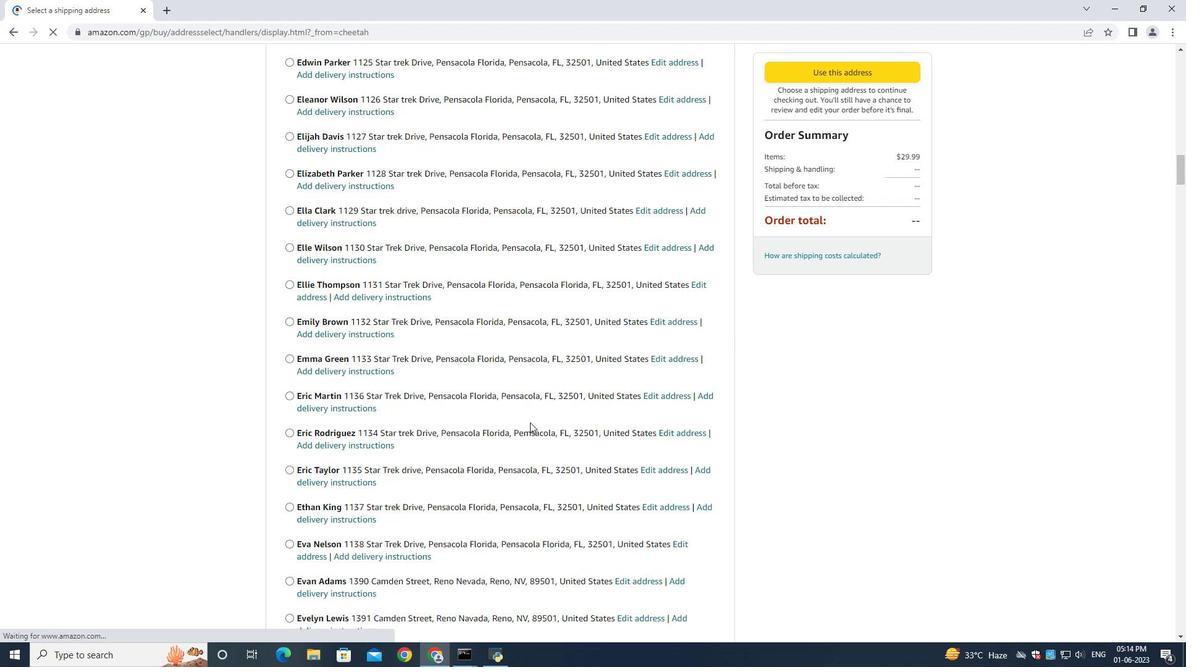 
Action: Mouse moved to (527, 419)
Screenshot: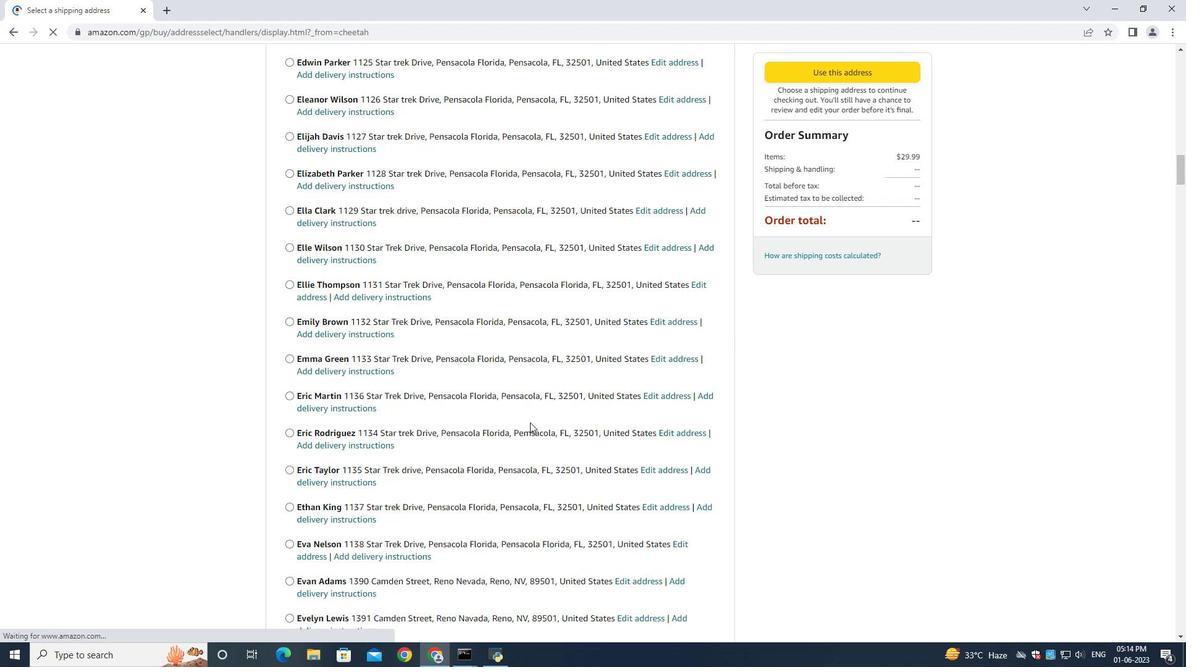 
Action: Mouse scrolled (527, 418) with delta (0, 0)
Screenshot: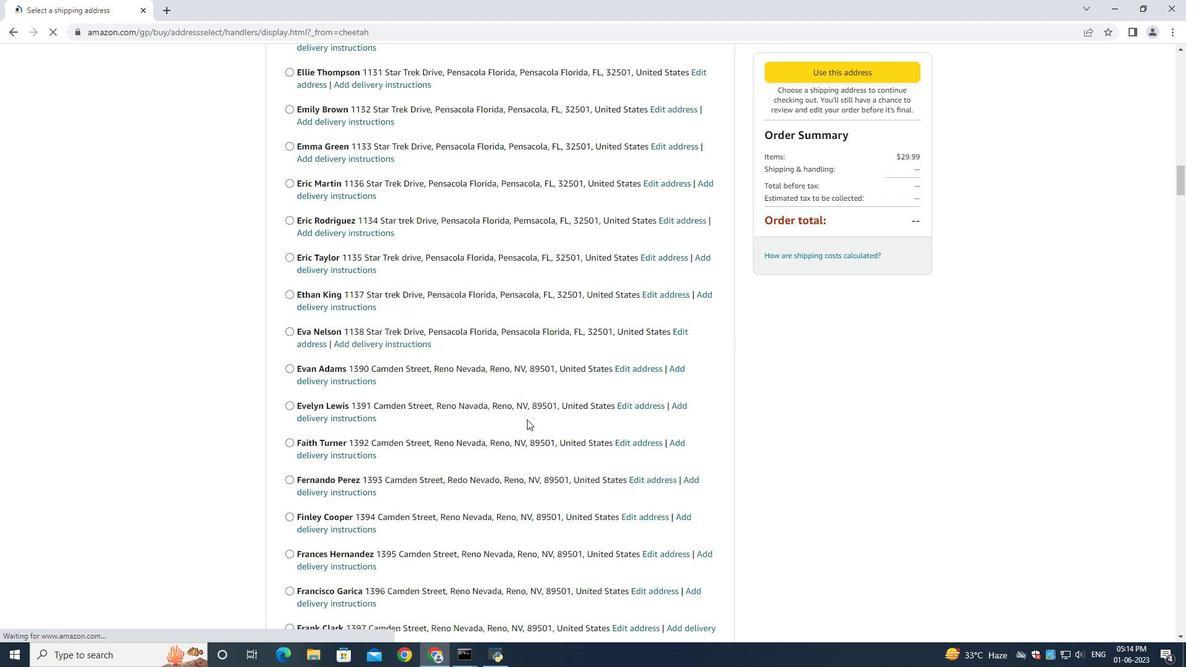 
Action: Mouse scrolled (527, 418) with delta (0, 0)
Screenshot: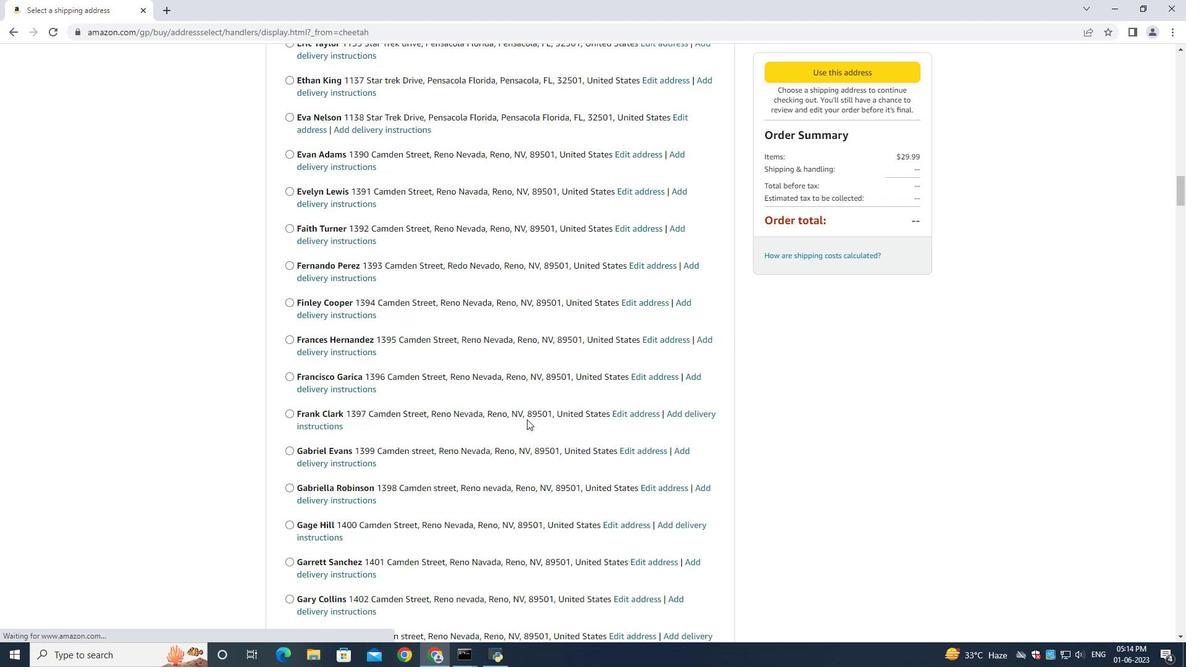 
Action: Mouse scrolled (527, 418) with delta (0, 0)
Screenshot: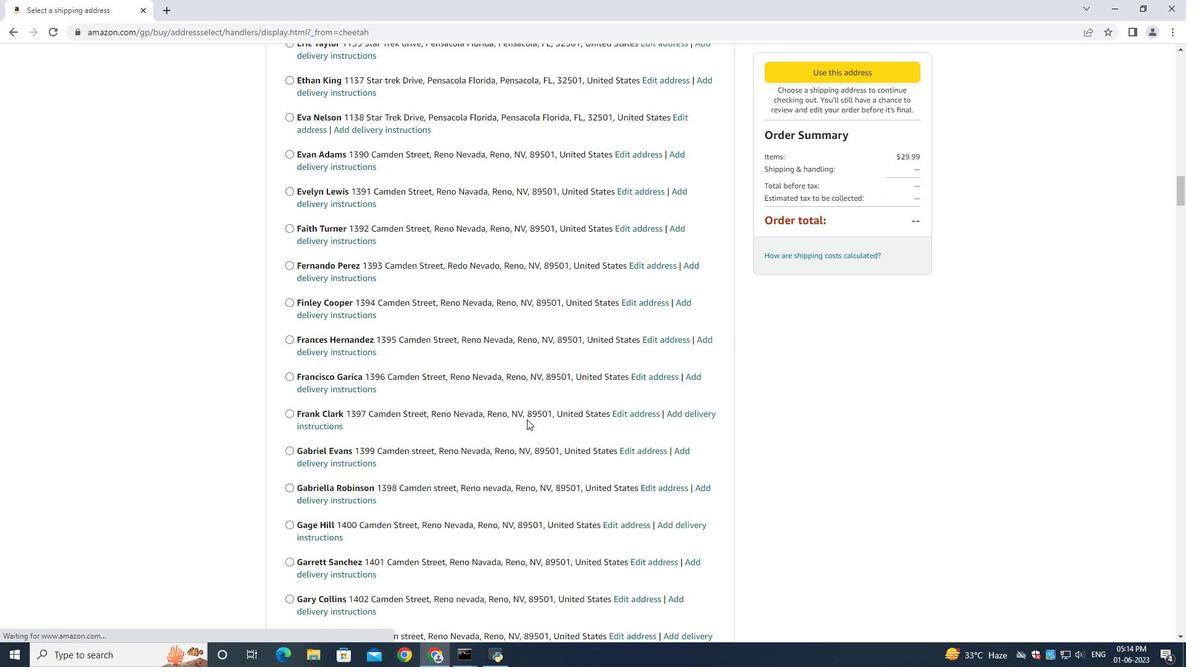 
Action: Mouse moved to (527, 419)
Screenshot: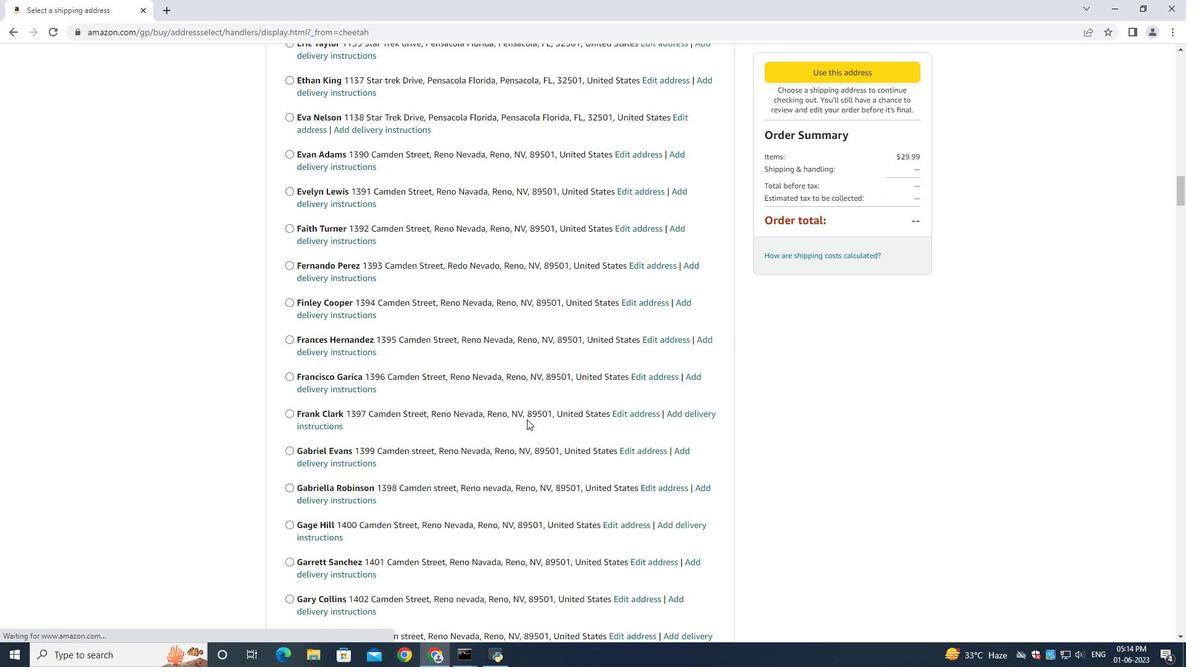 
Action: Mouse scrolled (527, 418) with delta (0, 0)
Screenshot: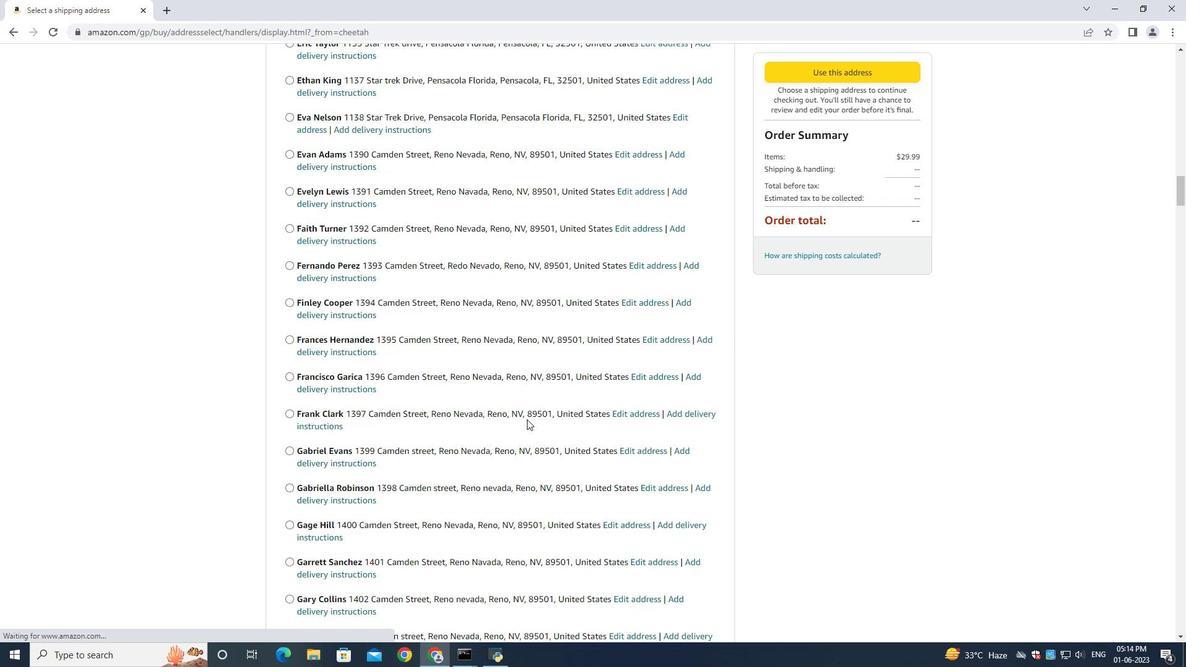 
Action: Mouse moved to (526, 419)
Screenshot: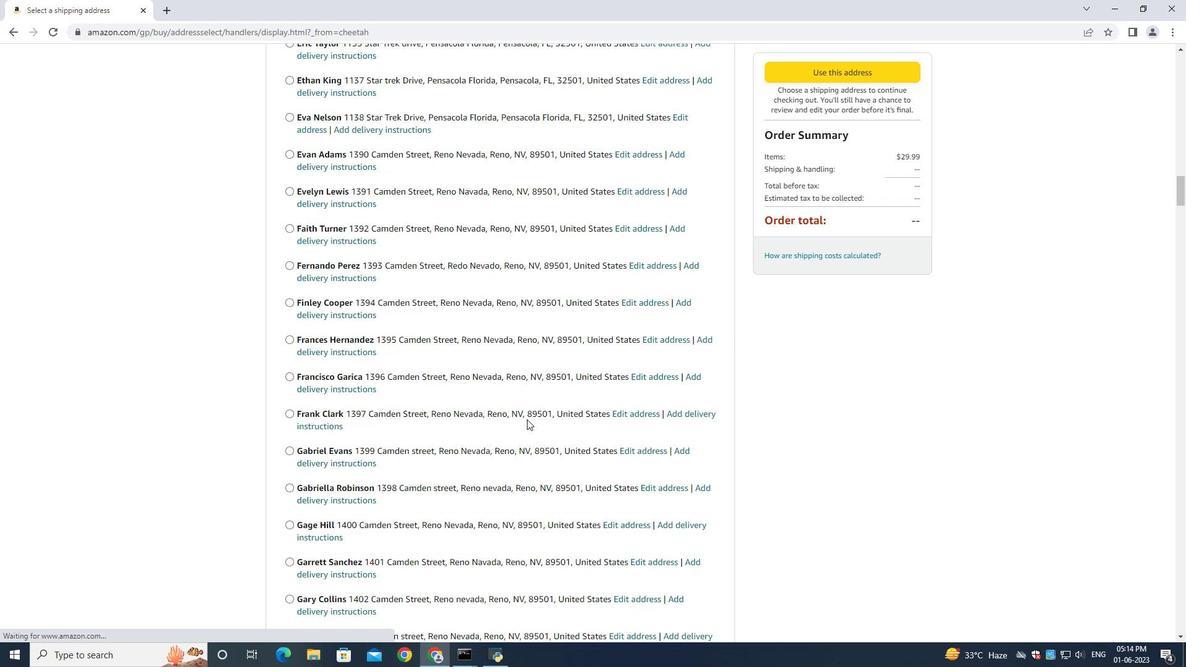 
Action: Mouse scrolled (527, 418) with delta (0, 0)
Screenshot: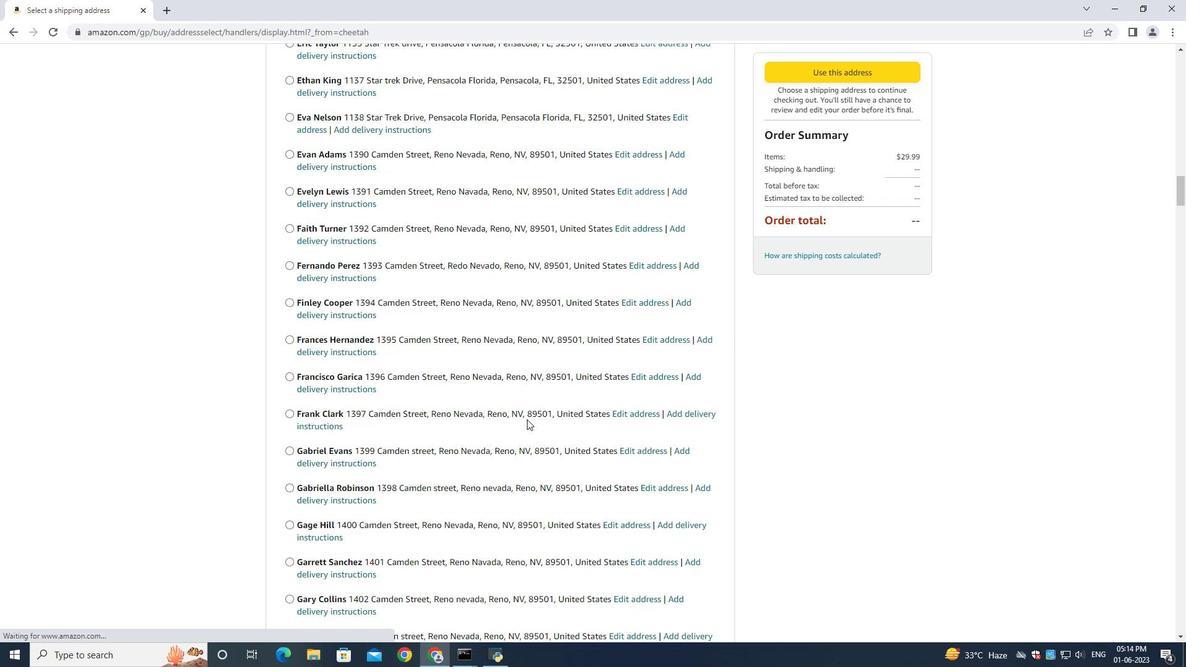 
Action: Mouse moved to (525, 418)
Screenshot: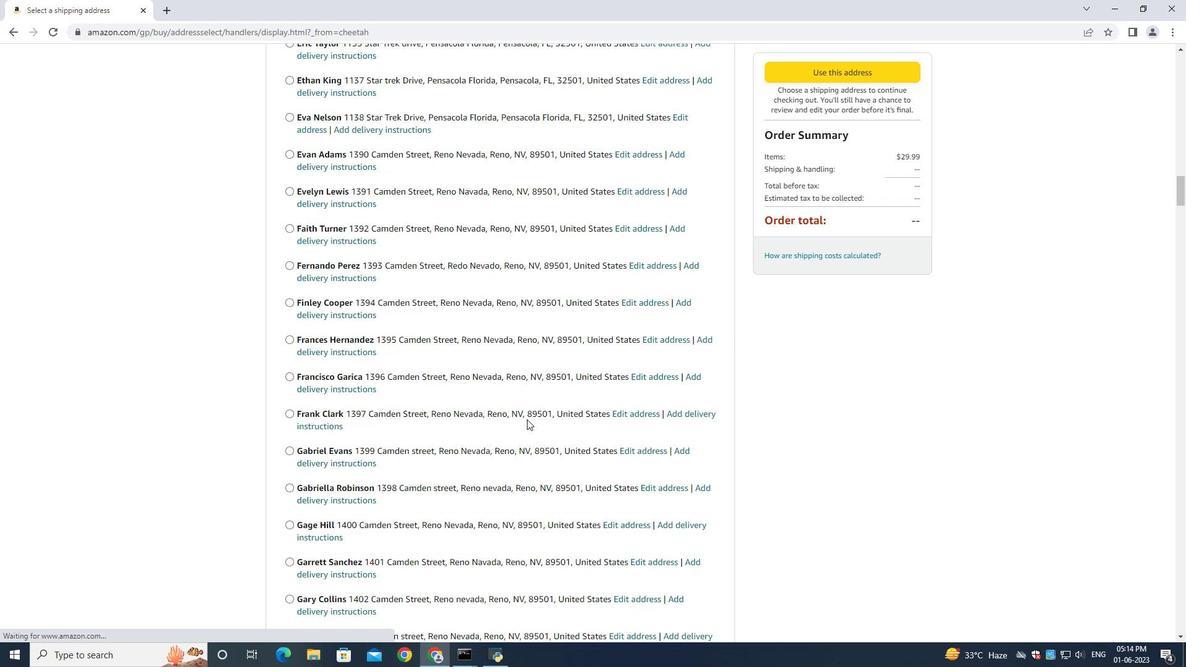 
Action: Mouse scrolled (527, 418) with delta (0, 0)
Screenshot: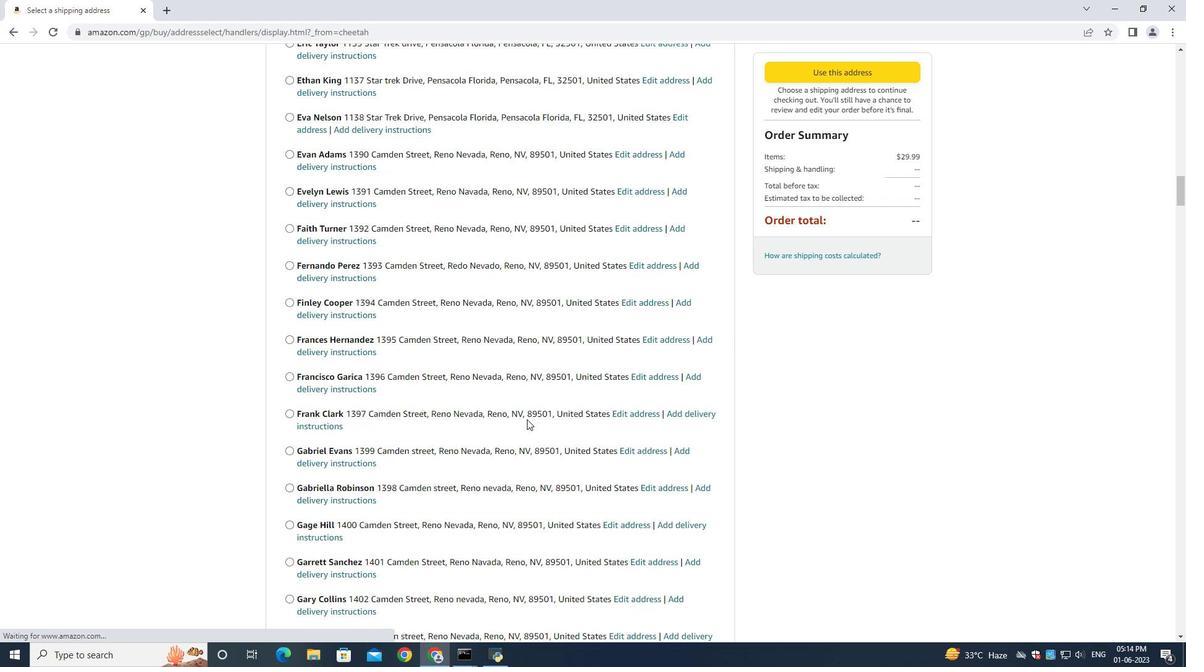 
Action: Mouse scrolled (527, 418) with delta (0, 0)
Screenshot: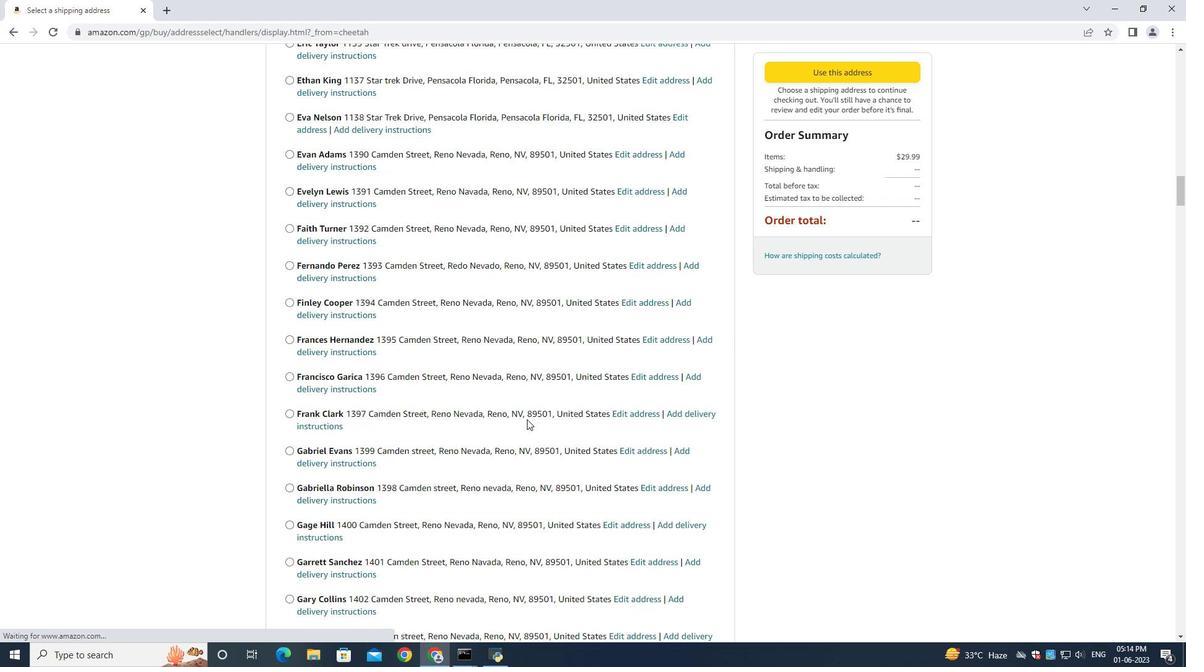 
Action: Mouse moved to (525, 419)
Screenshot: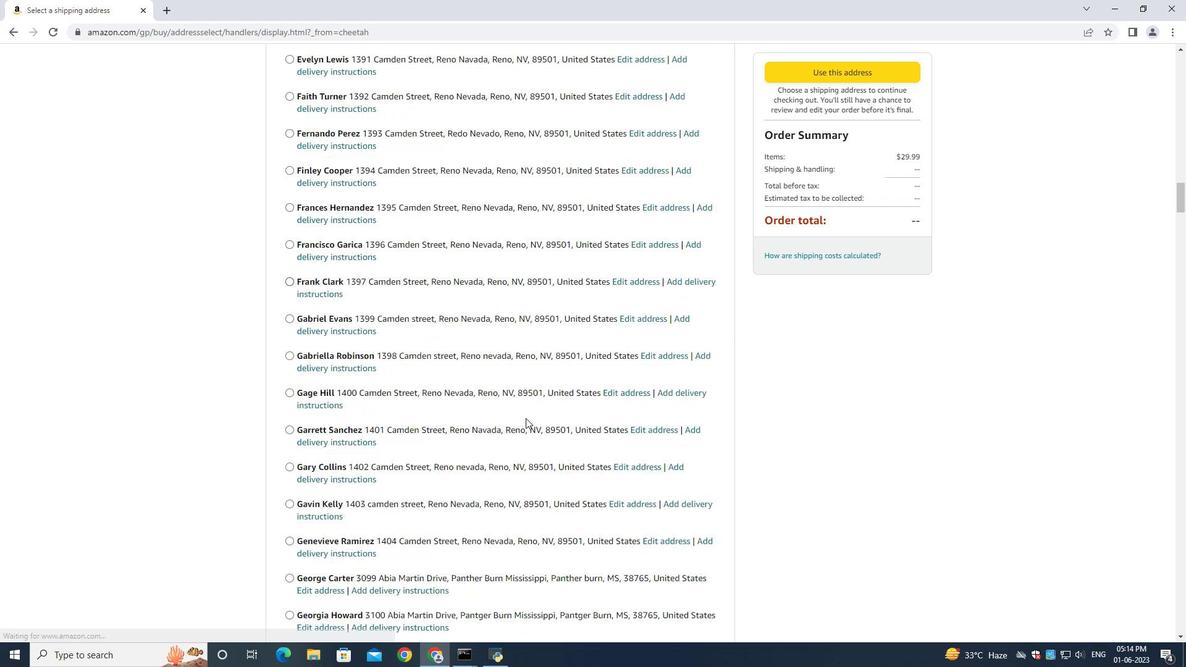 
Action: Mouse scrolled (525, 418) with delta (0, 0)
Screenshot: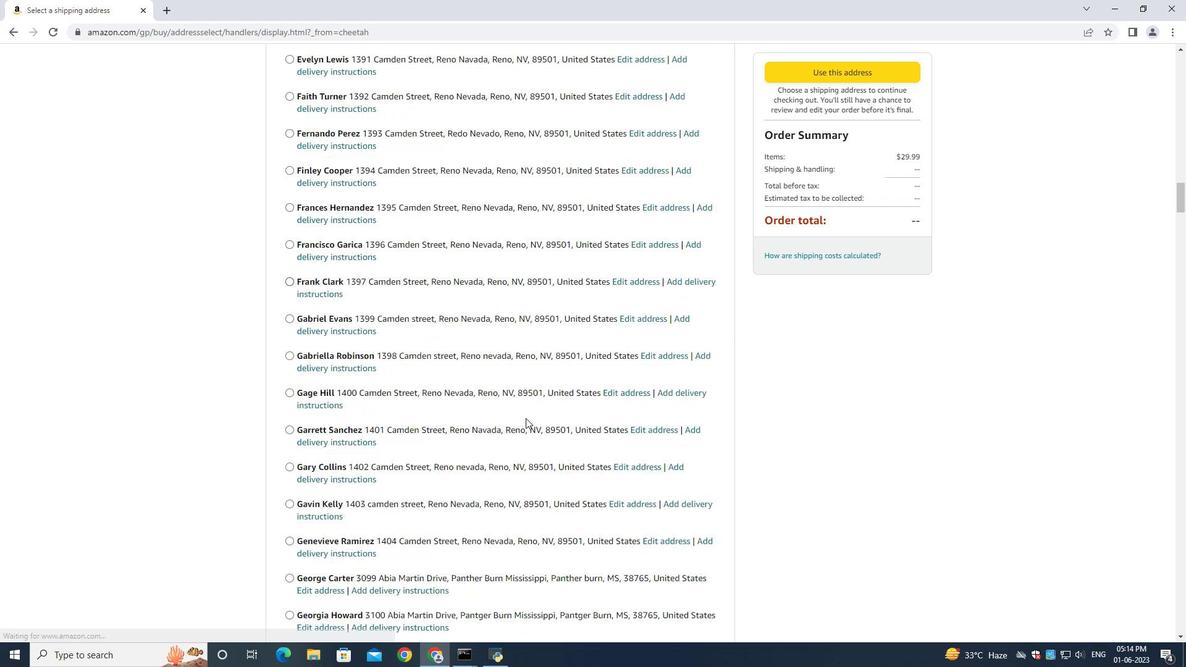 
Action: Mouse scrolled (525, 418) with delta (0, 0)
Screenshot: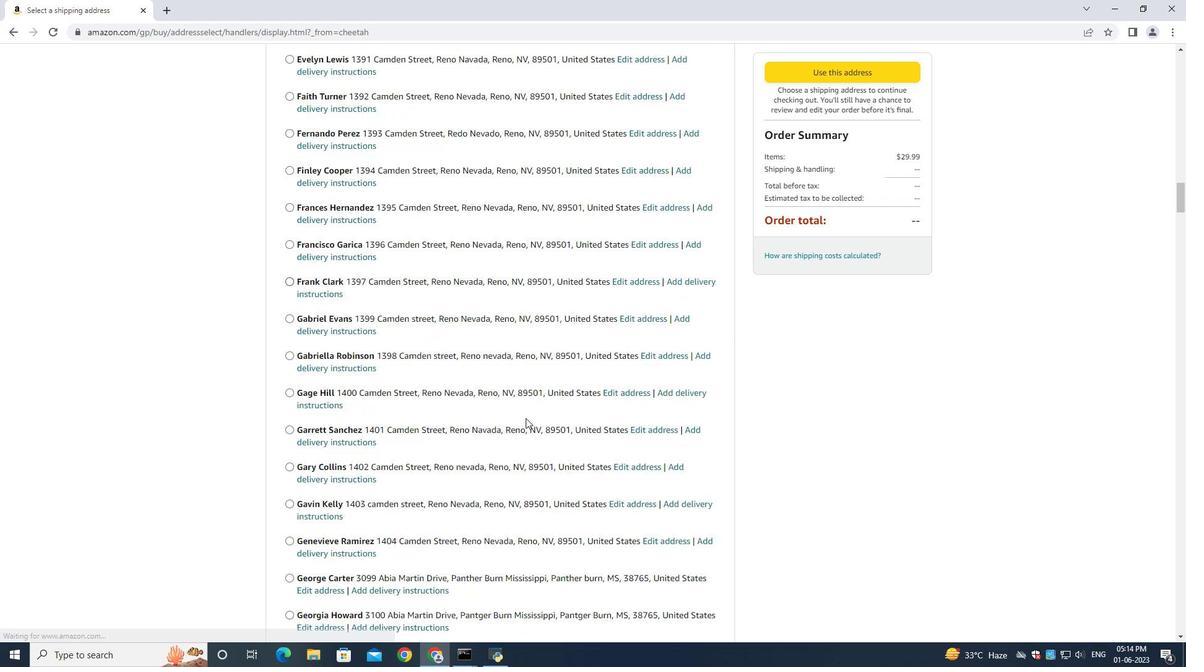 
Action: Mouse scrolled (525, 418) with delta (0, 0)
Screenshot: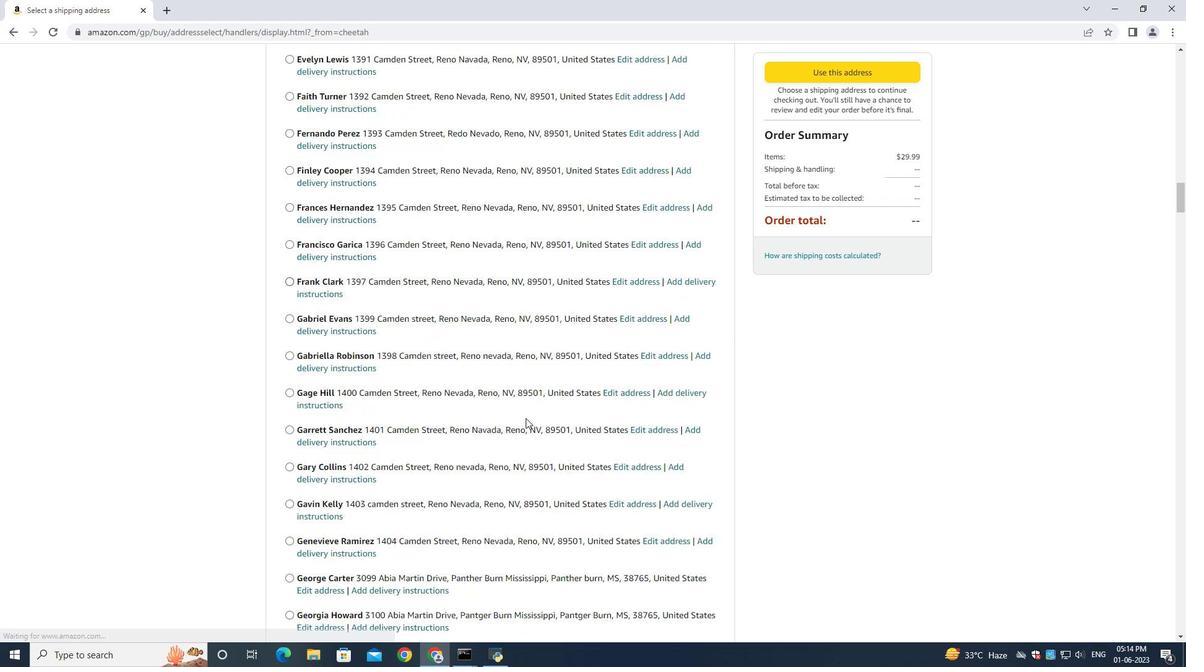 
Action: Mouse scrolled (525, 418) with delta (0, 0)
Screenshot: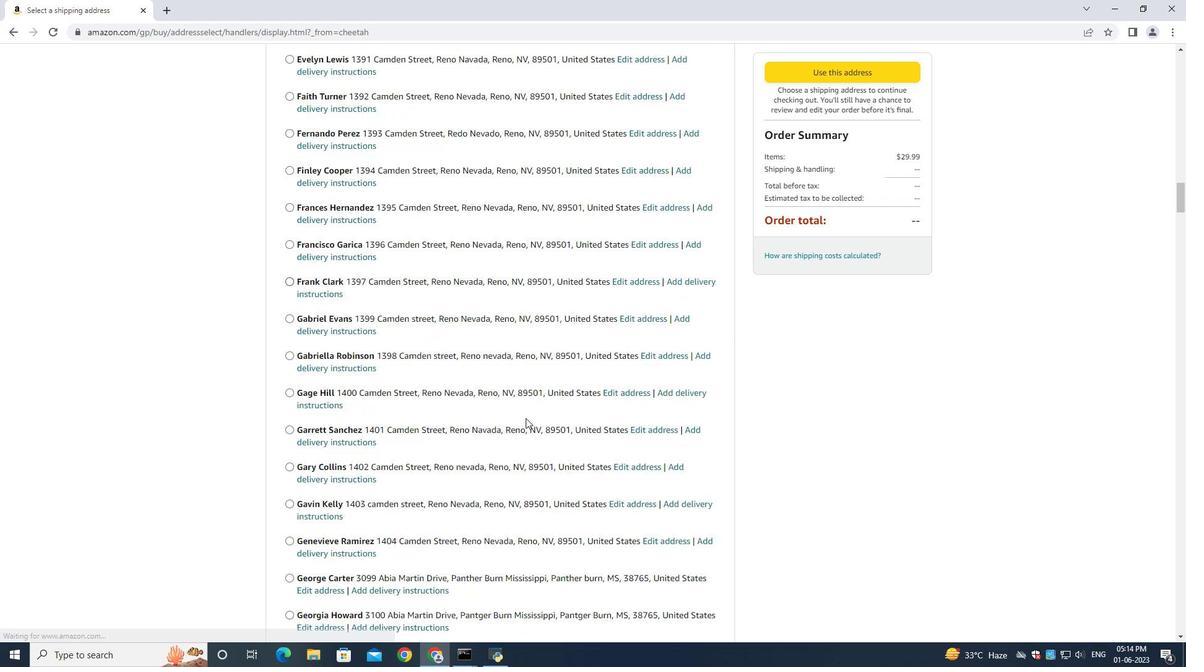 
Action: Mouse scrolled (525, 418) with delta (0, 0)
Screenshot: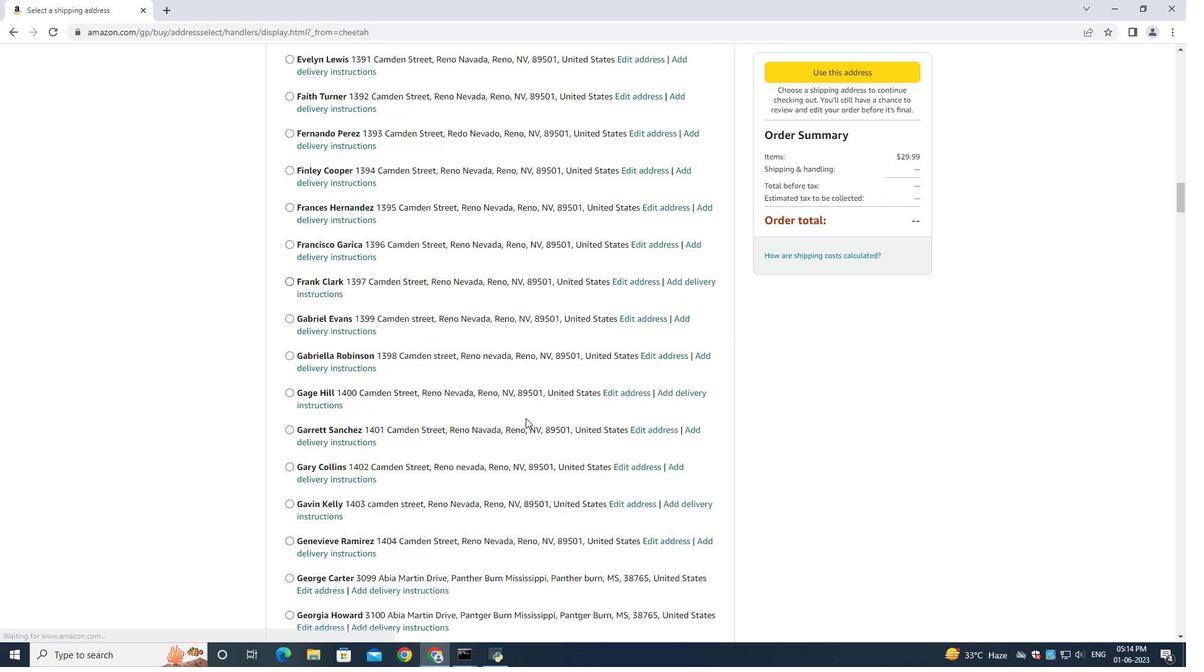 
Action: Mouse scrolled (525, 418) with delta (0, 0)
Screenshot: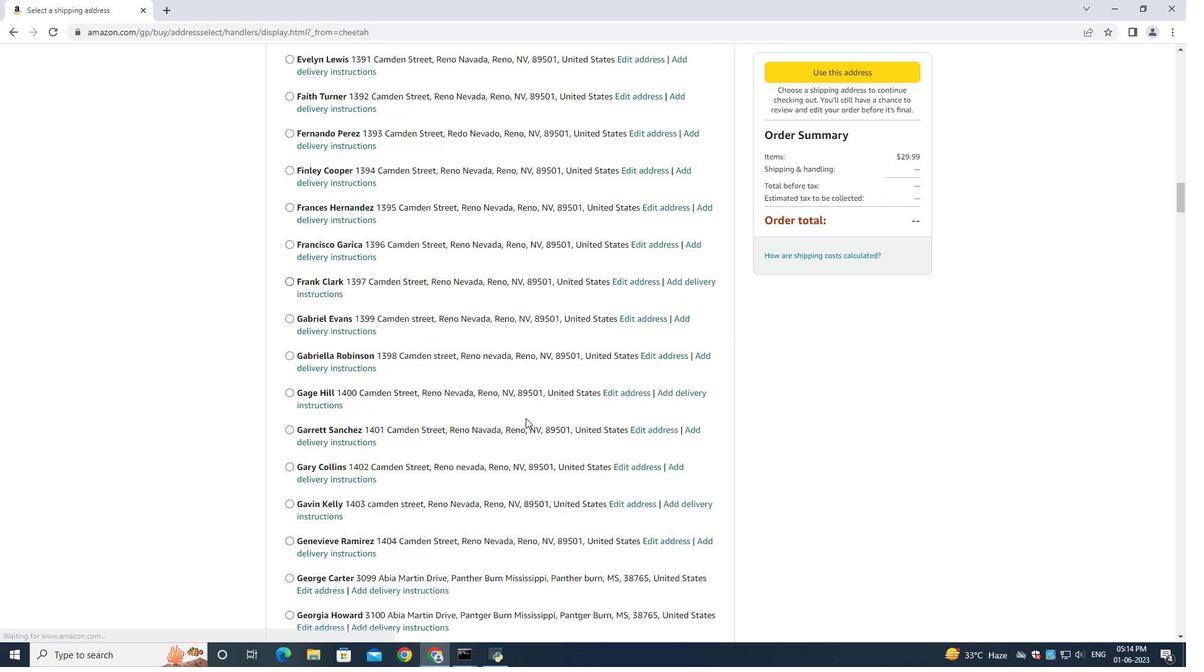 
Action: Mouse scrolled (525, 418) with delta (0, 0)
Screenshot: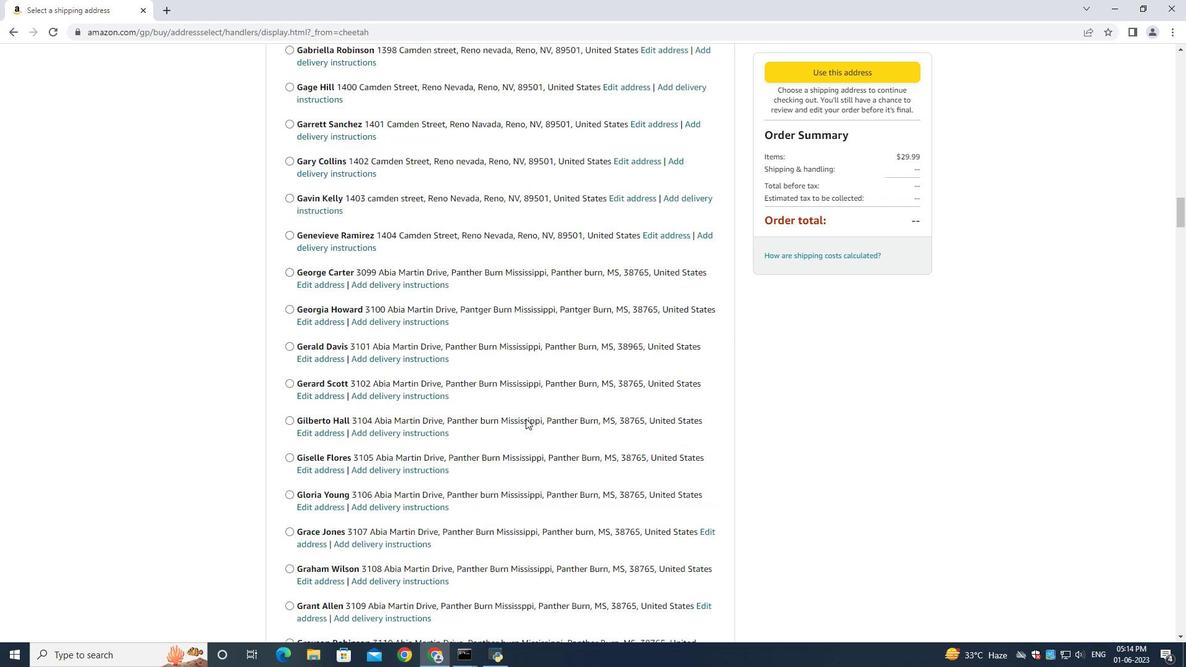 
Action: Mouse moved to (525, 417)
Screenshot: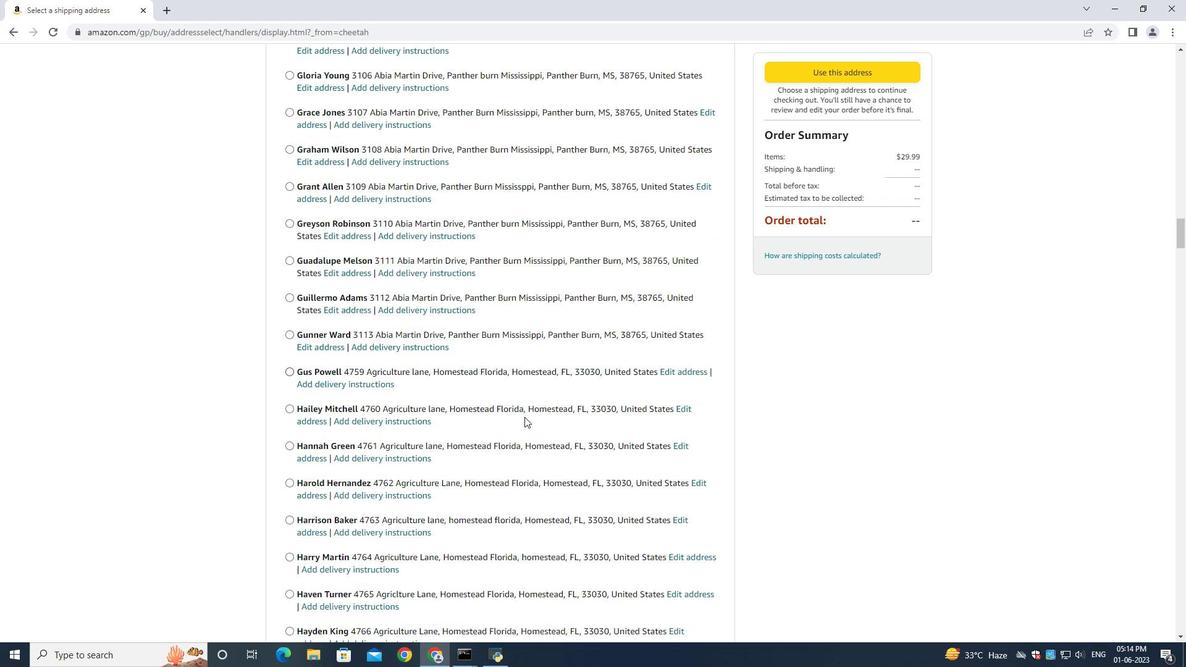 
Action: Mouse scrolled (525, 416) with delta (0, 0)
Screenshot: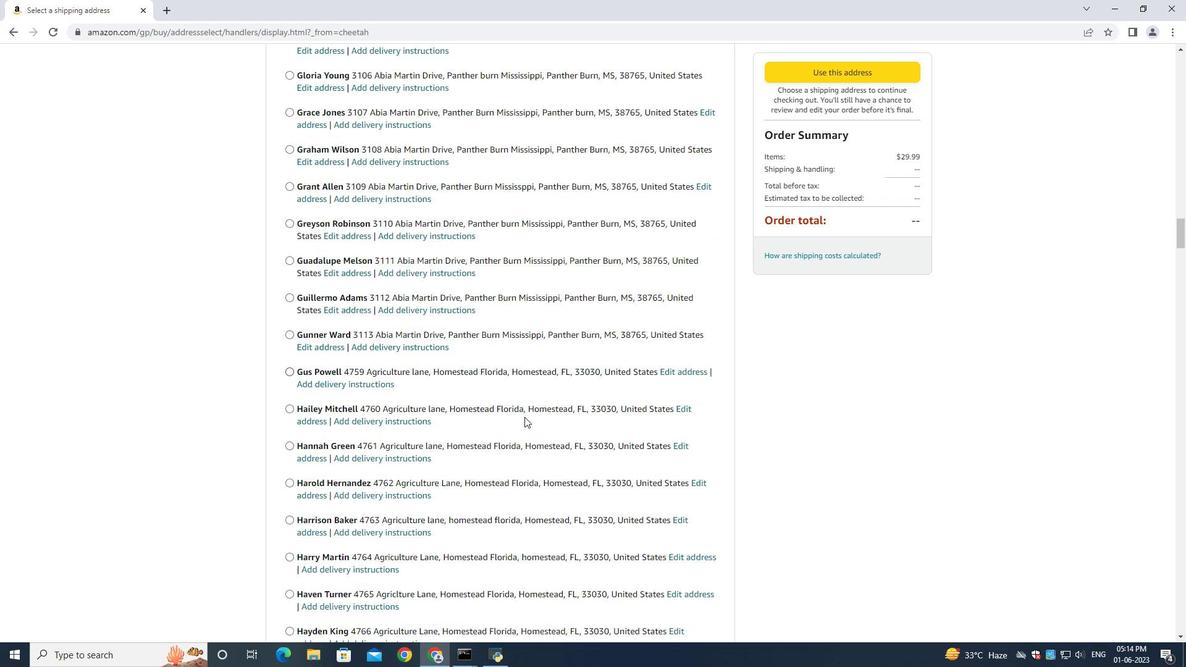 
Action: Mouse moved to (525, 417)
Screenshot: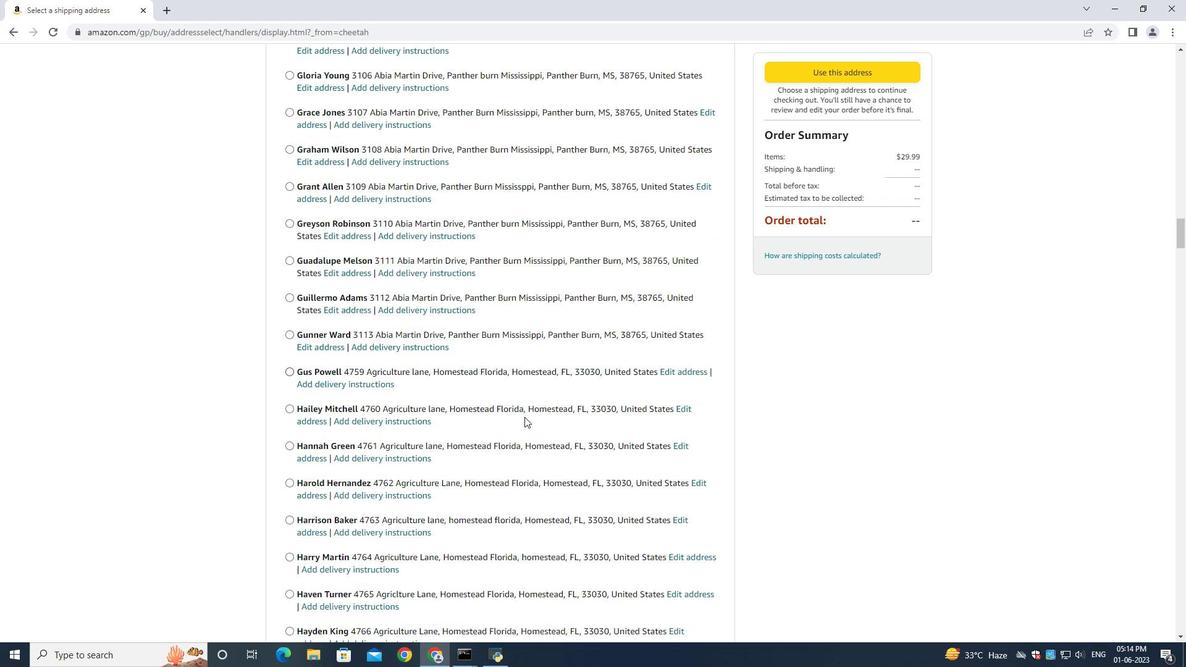 
Action: Mouse scrolled (525, 416) with delta (0, 0)
Screenshot: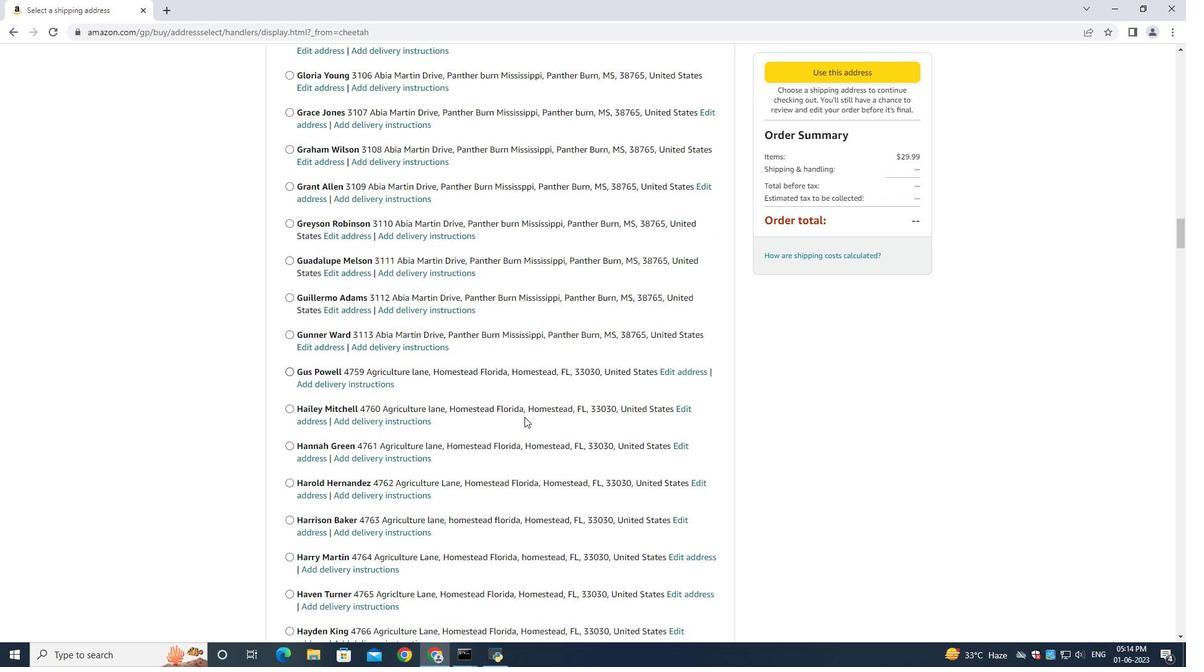 
Action: Mouse scrolled (525, 416) with delta (0, 0)
Screenshot: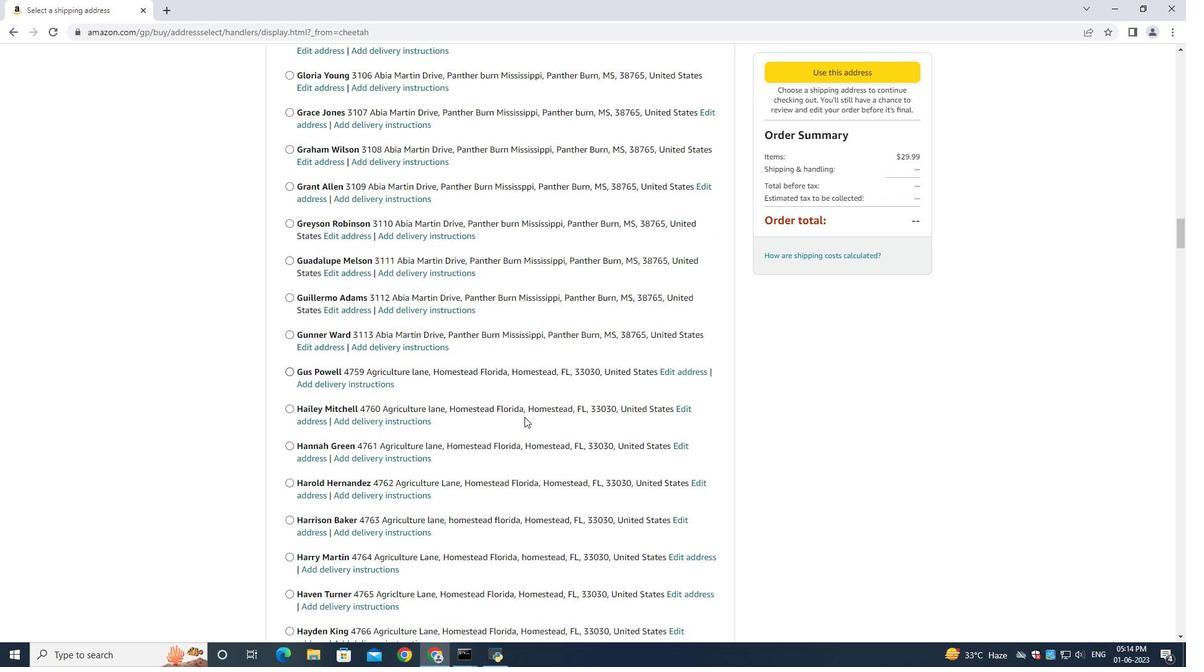 
Action: Mouse scrolled (525, 416) with delta (0, 0)
Screenshot: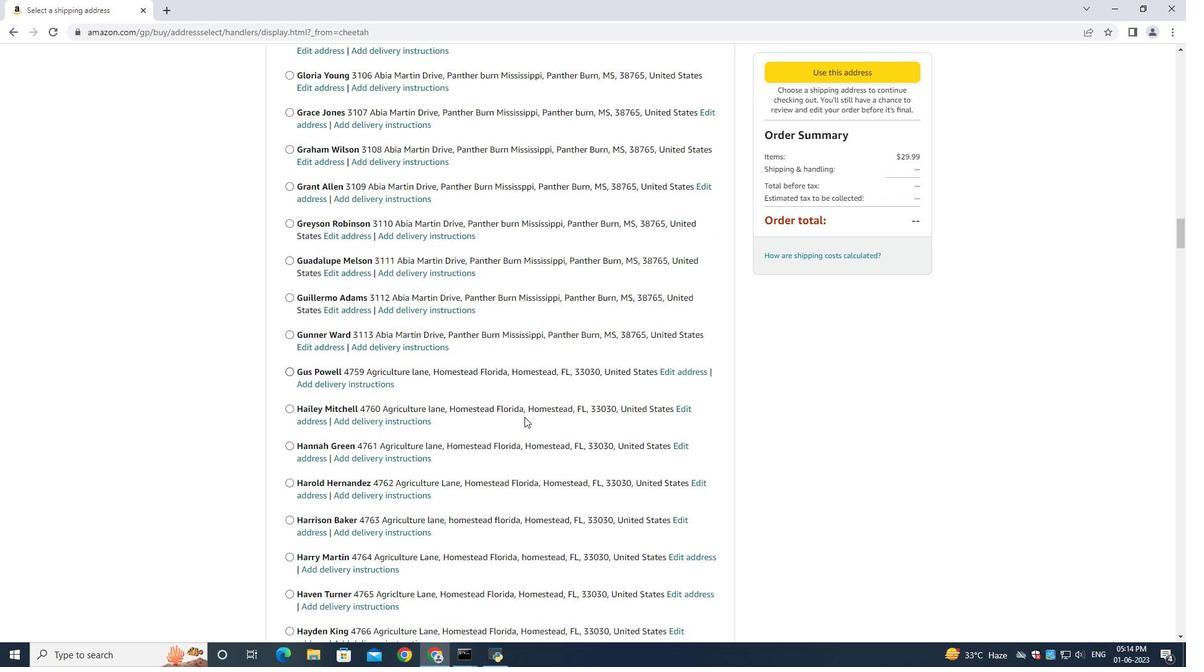 
Action: Mouse scrolled (525, 416) with delta (0, 0)
Screenshot: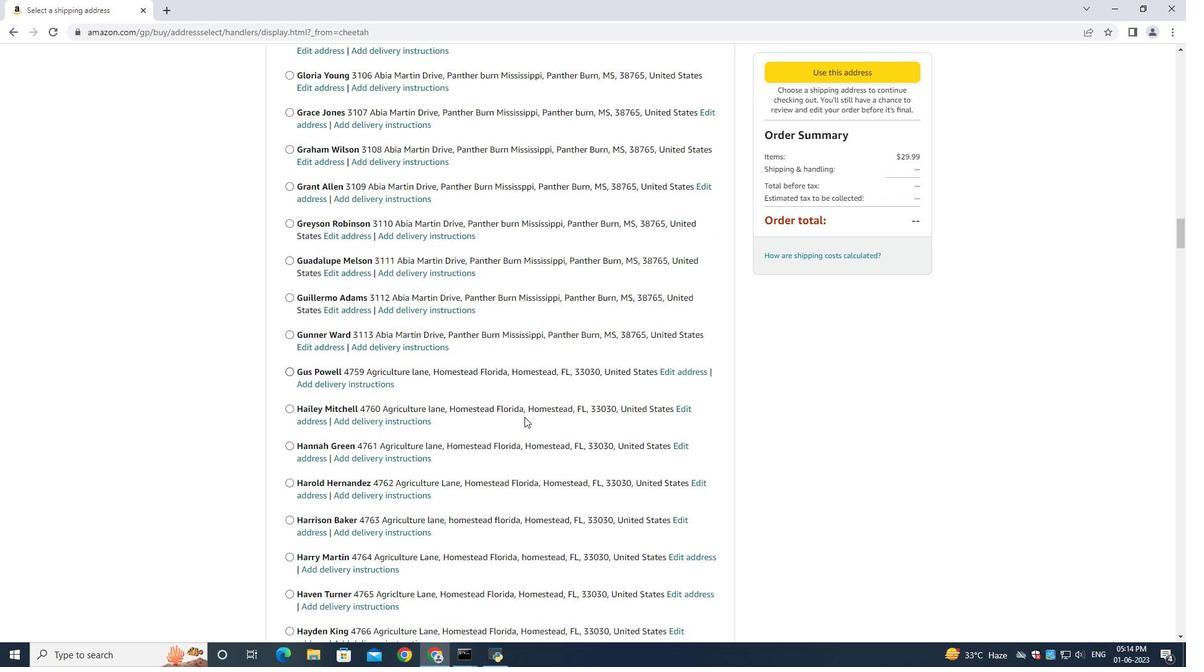 
Action: Mouse scrolled (525, 416) with delta (0, 0)
Screenshot: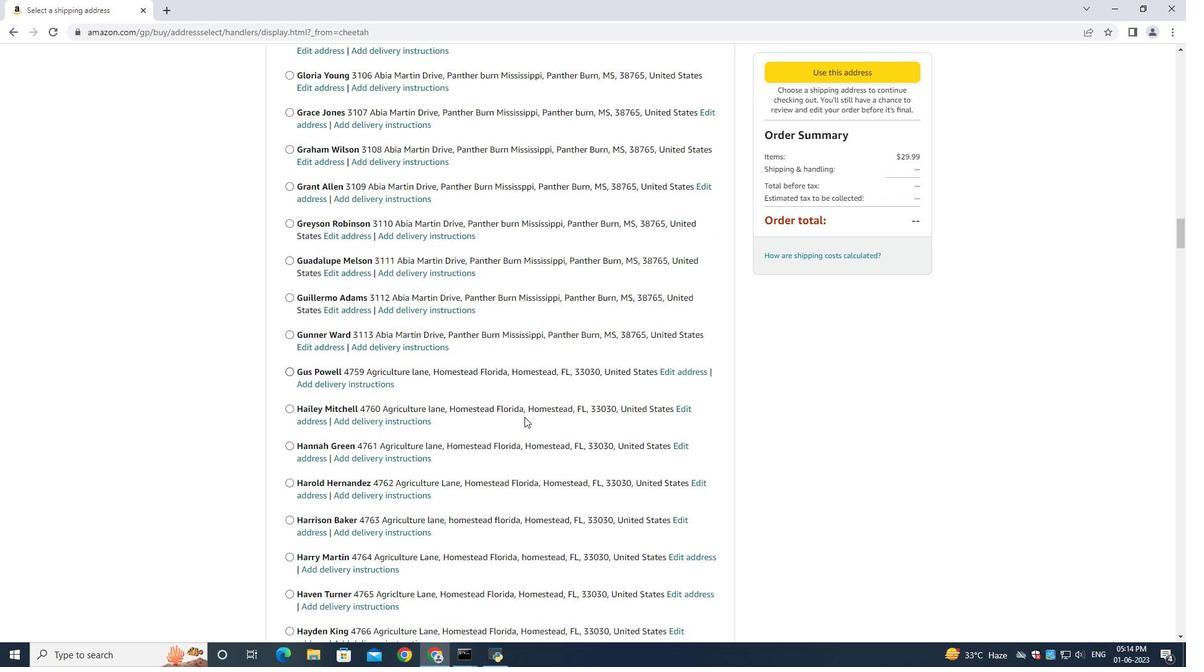 
Action: Mouse scrolled (525, 416) with delta (0, 0)
Screenshot: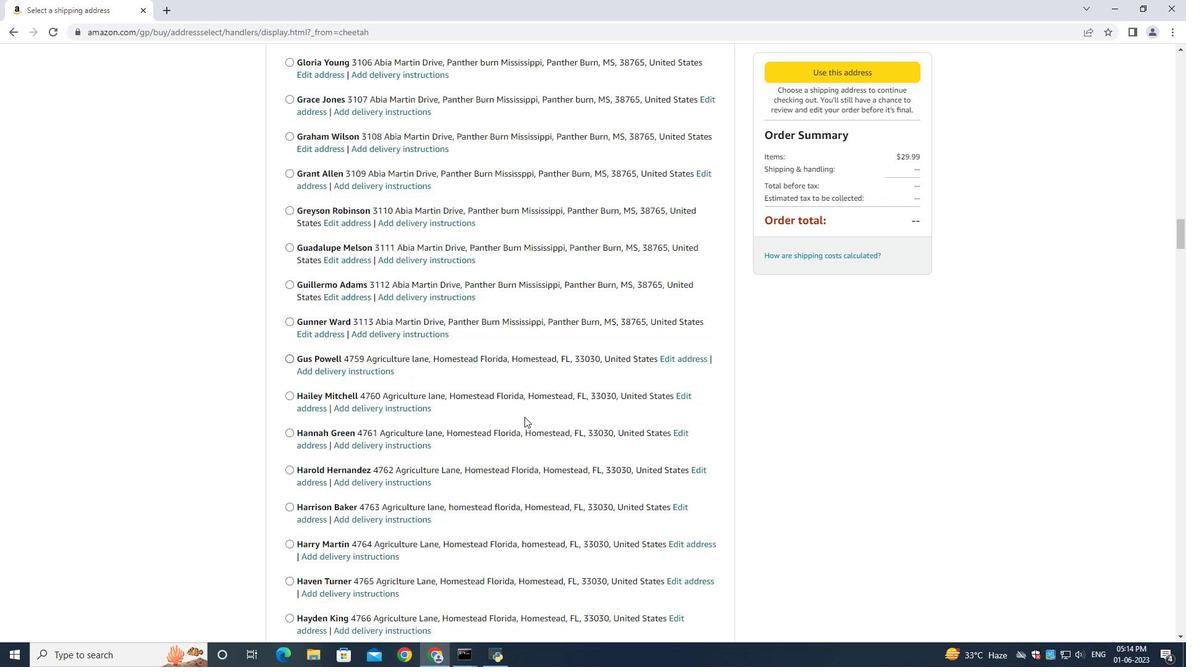 
Action: Mouse moved to (526, 415)
Screenshot: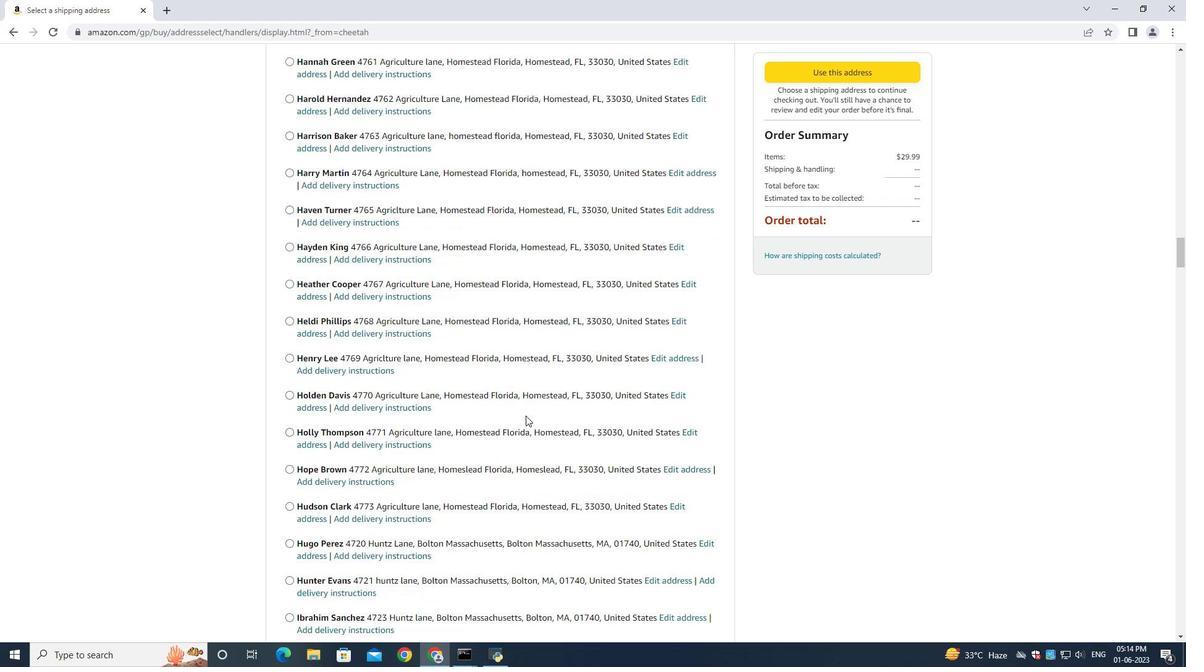
Action: Mouse scrolled (526, 415) with delta (0, 0)
Screenshot: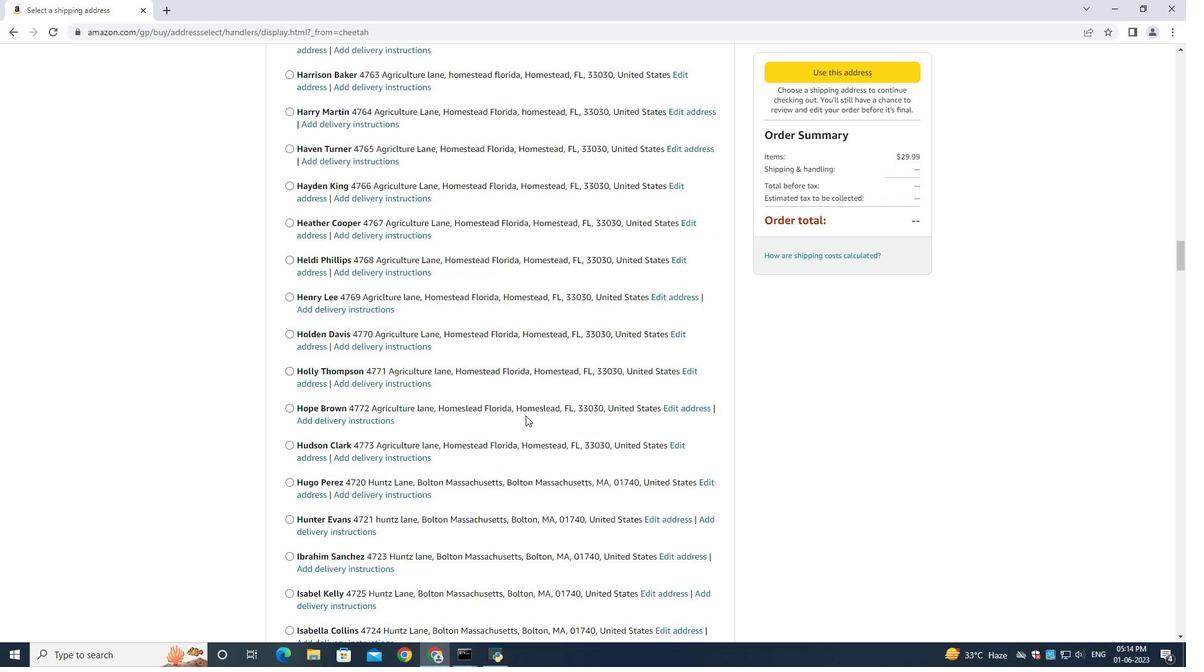
Action: Mouse moved to (526, 415)
Screenshot: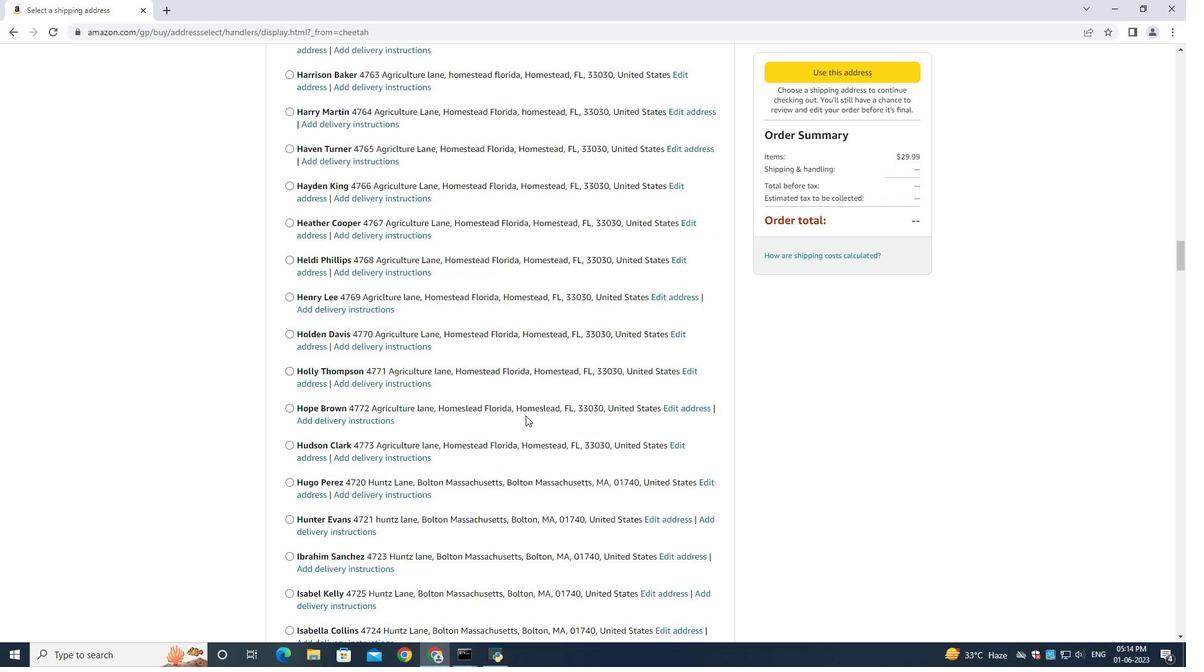 
Action: Mouse scrolled (526, 415) with delta (0, 0)
Screenshot: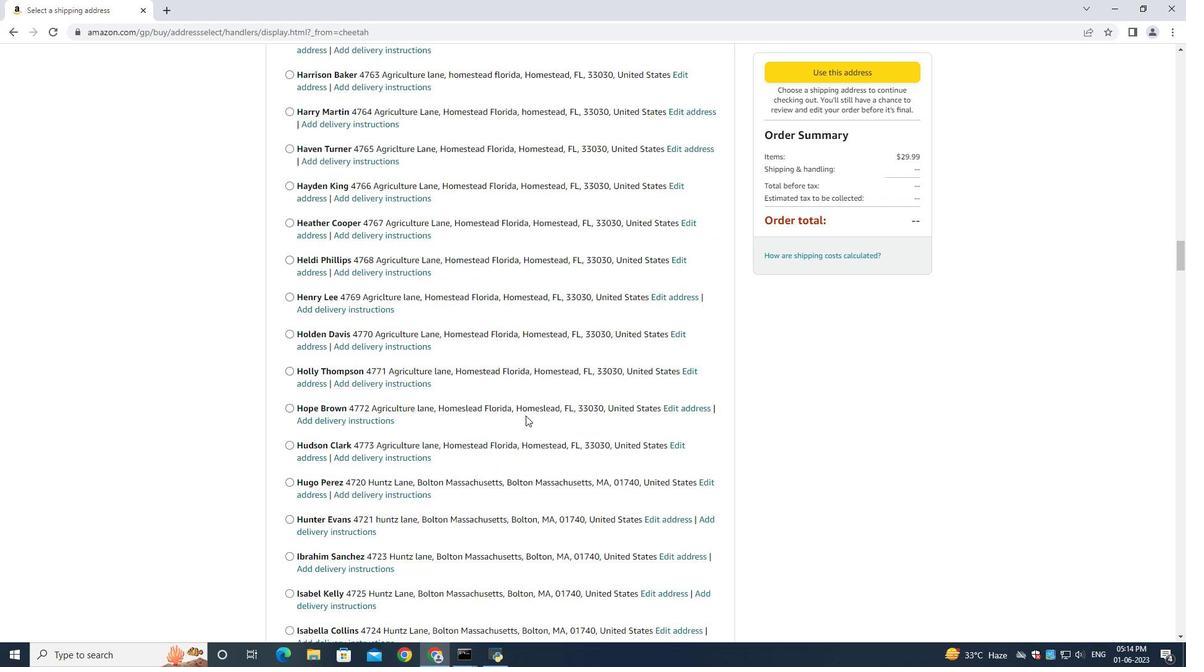 
Action: Mouse scrolled (526, 415) with delta (0, 0)
Screenshot: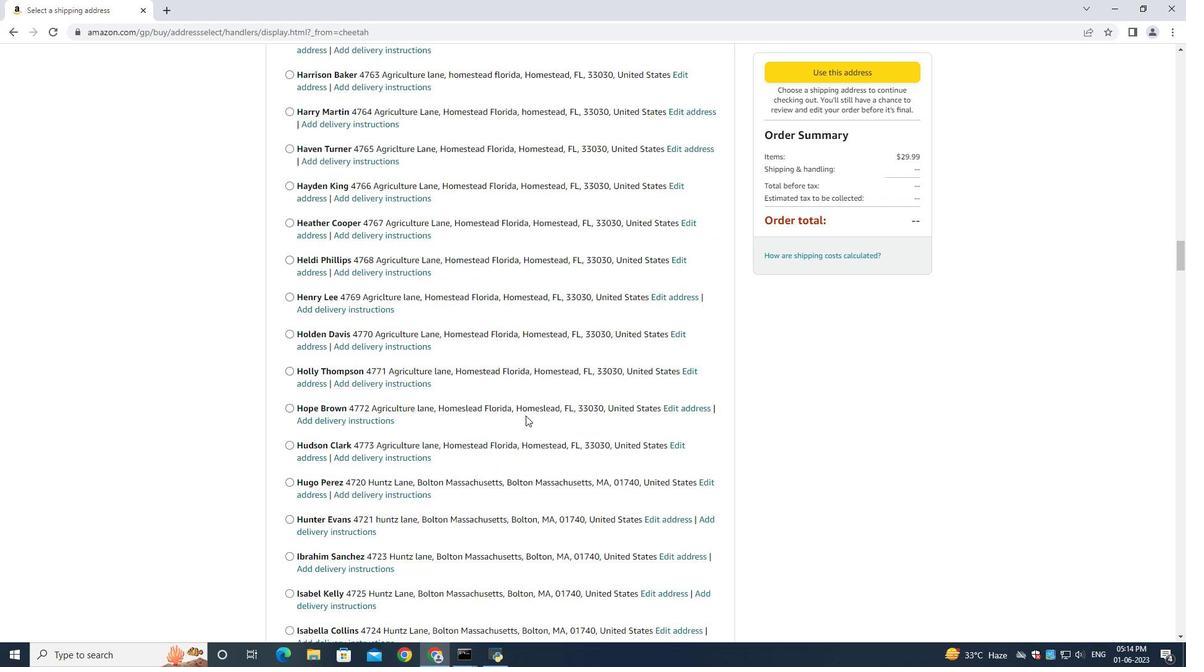 
Action: Mouse scrolled (526, 415) with delta (0, 0)
Screenshot: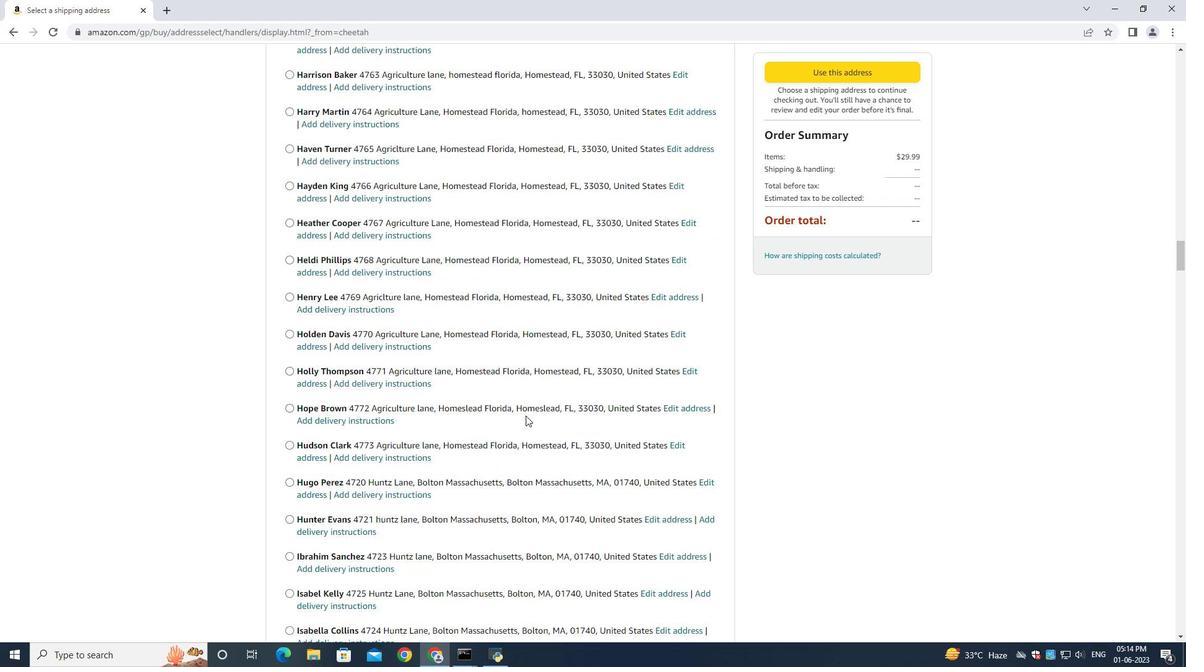 
Action: Mouse scrolled (526, 415) with delta (0, 0)
Screenshot: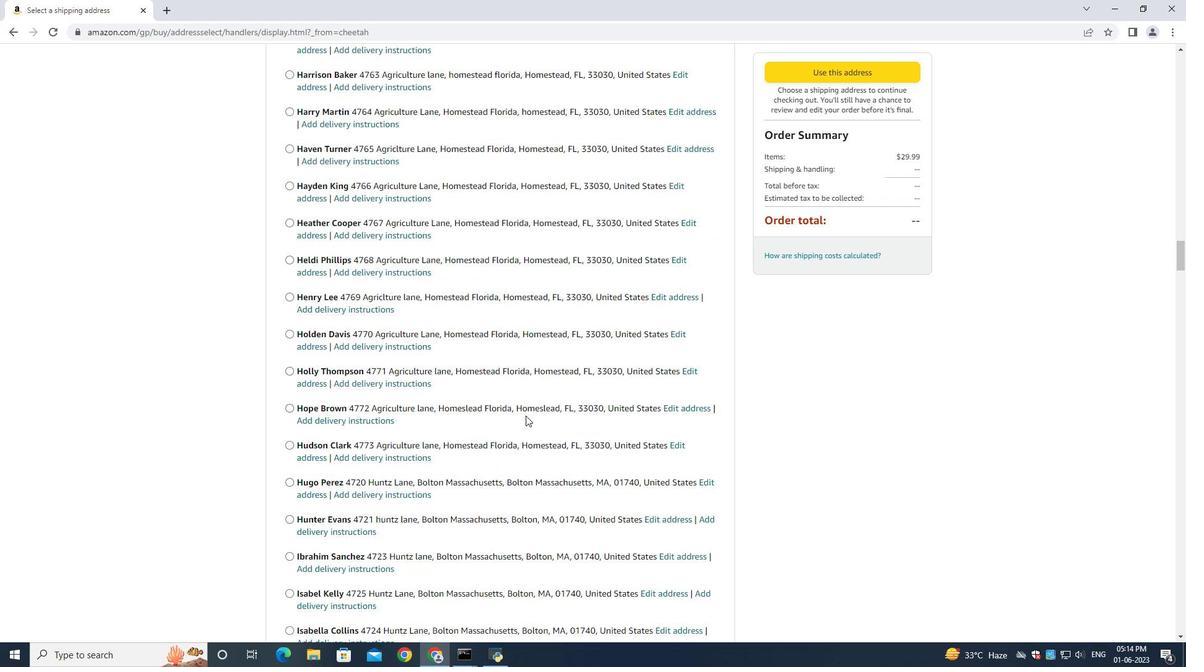 
Action: Mouse scrolled (526, 415) with delta (0, 0)
Screenshot: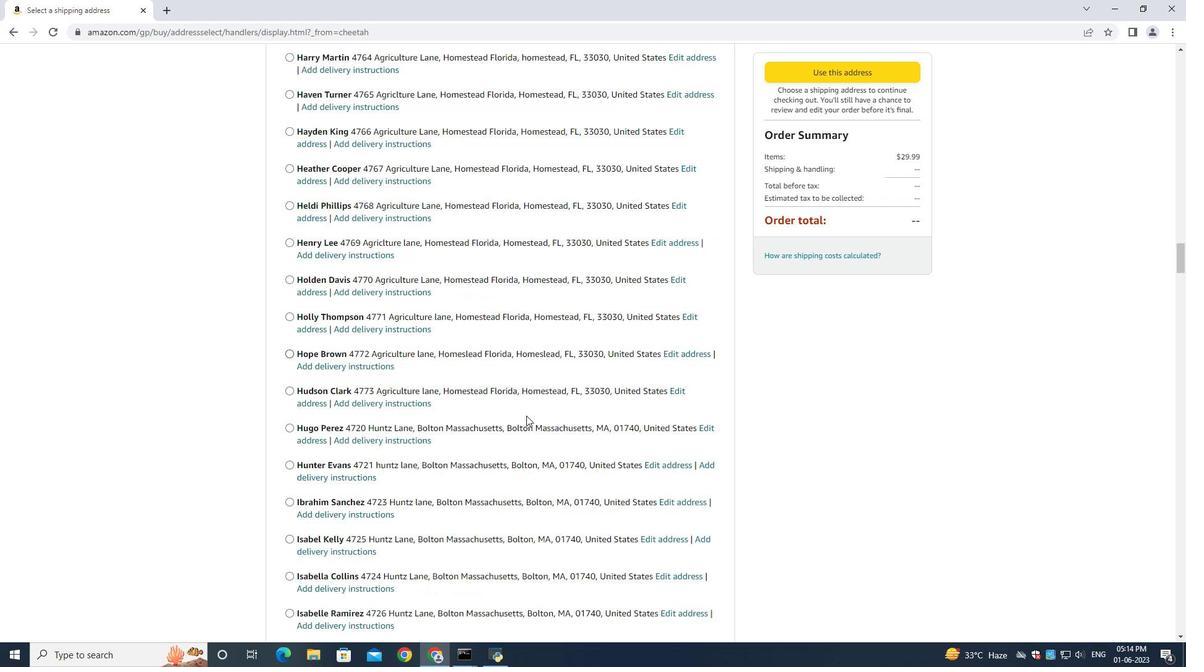 
Action: Mouse scrolled (526, 415) with delta (0, 0)
Screenshot: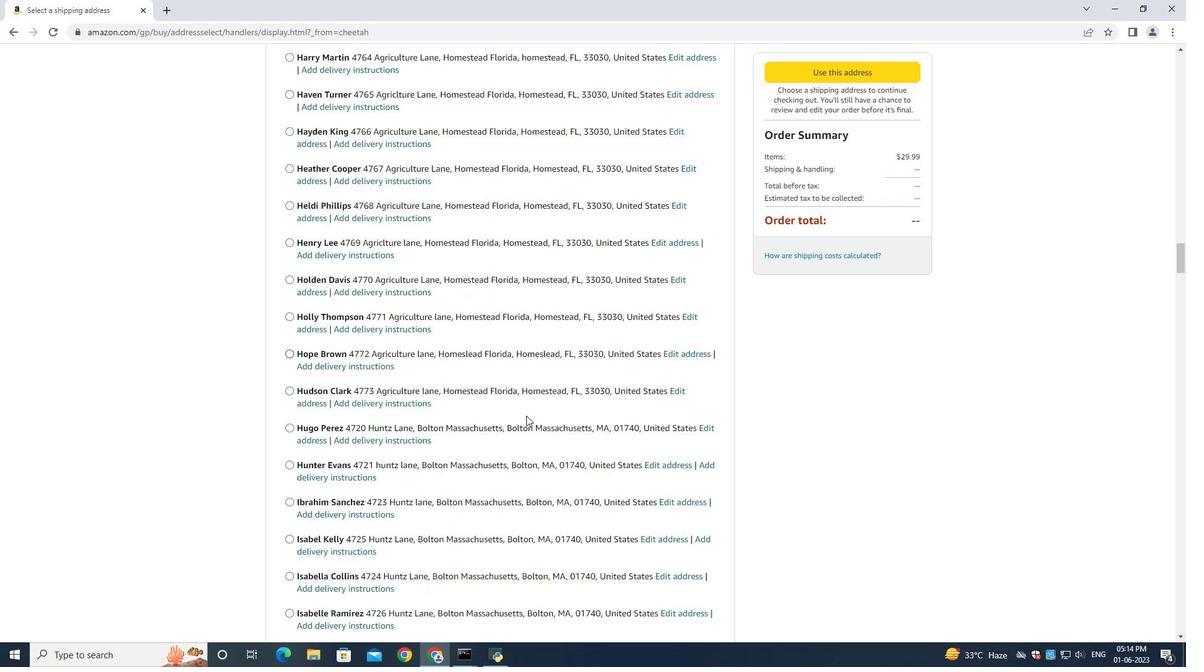 
Action: Mouse moved to (526, 415)
Screenshot: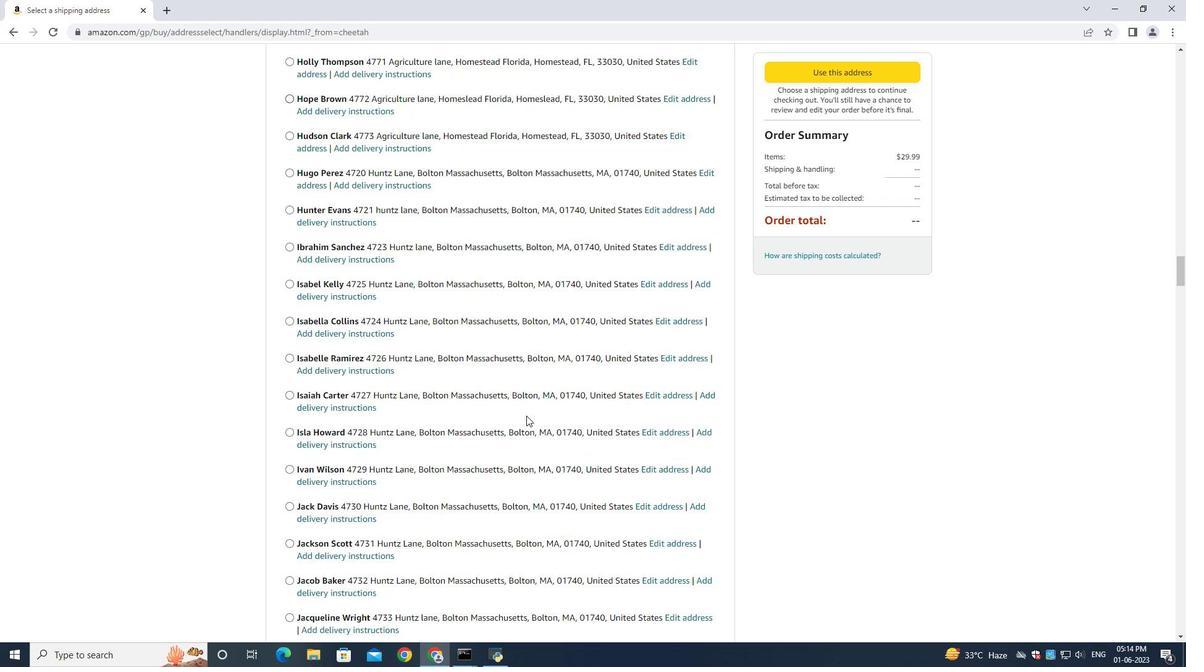 
Action: Mouse scrolled (526, 415) with delta (0, 0)
Screenshot: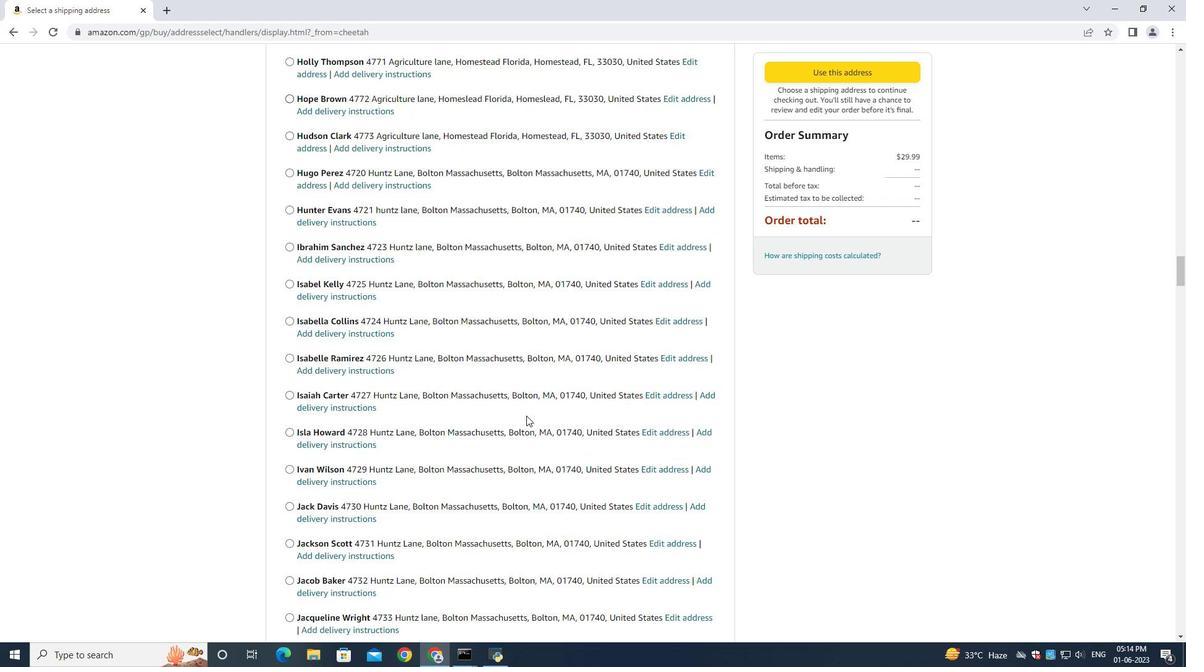 
Action: Mouse moved to (526, 414)
Screenshot: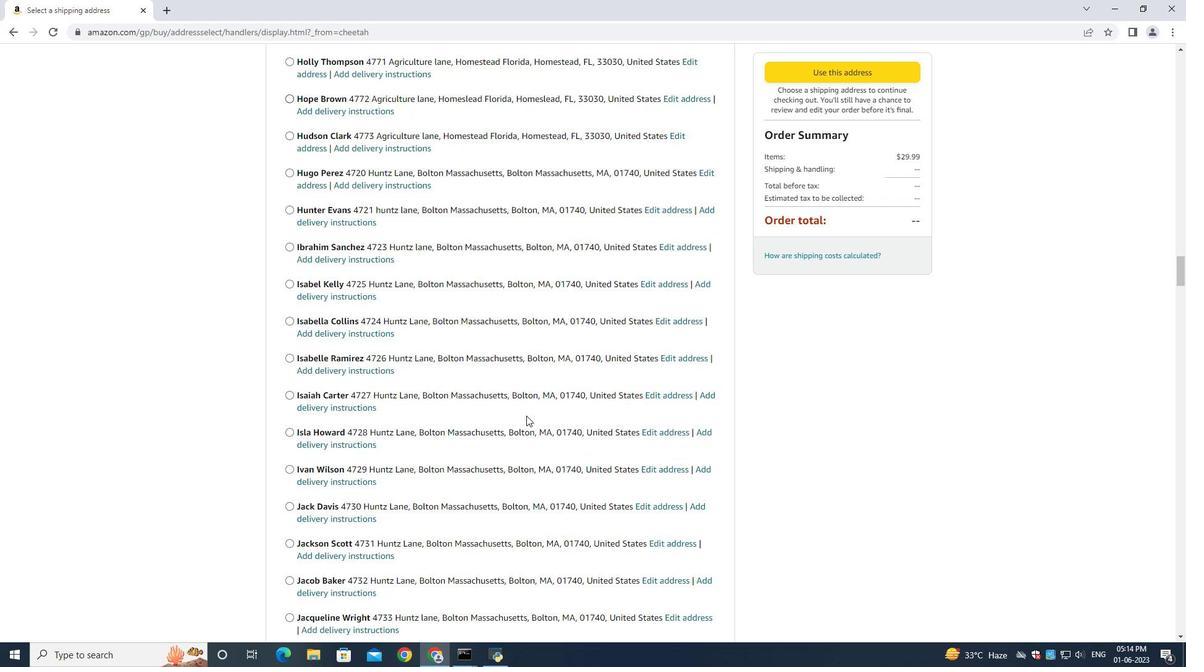
Action: Mouse scrolled (526, 415) with delta (0, 0)
Screenshot: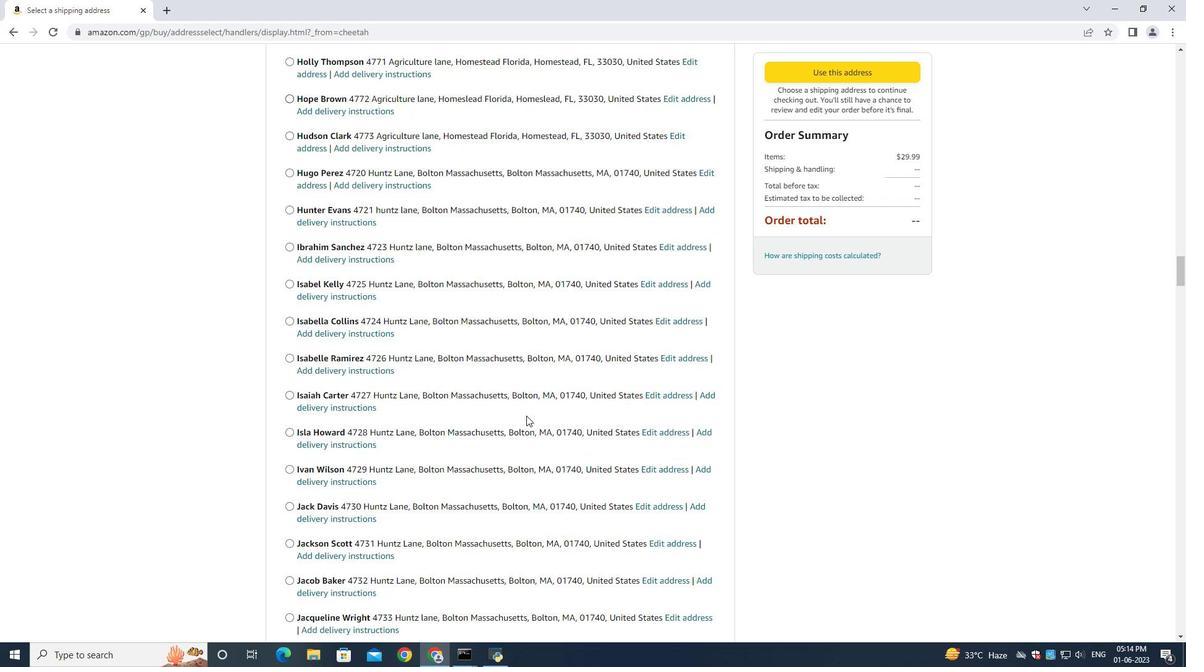
Action: Mouse scrolled (526, 415) with delta (0, 0)
Screenshot: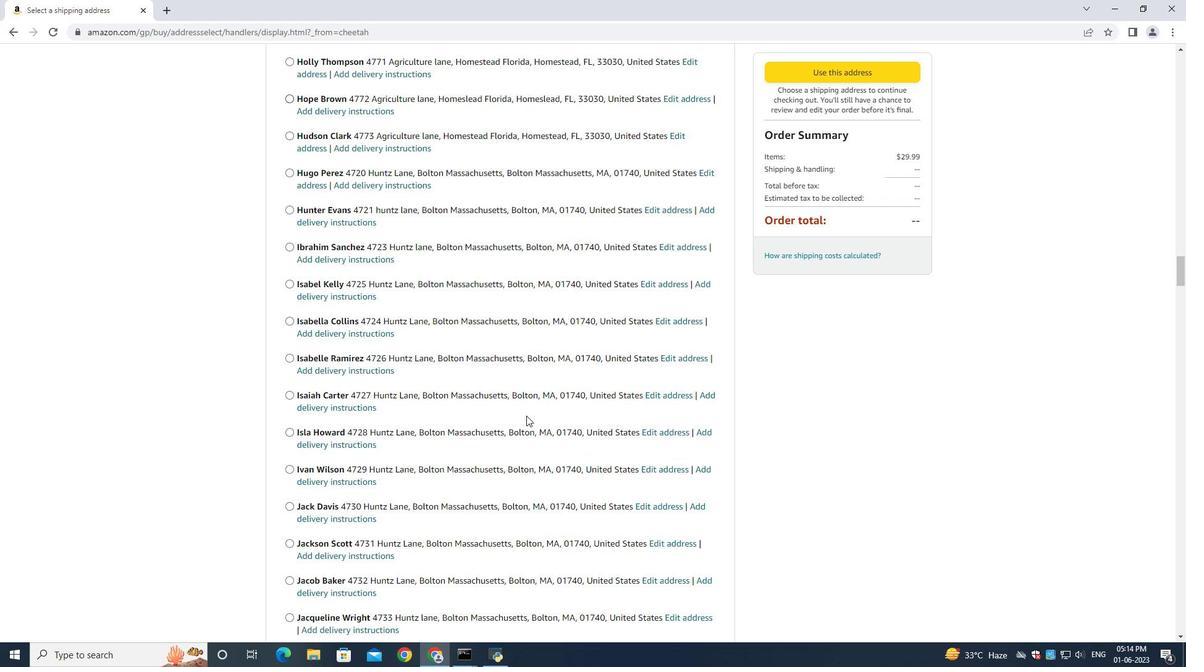 
Action: Mouse scrolled (526, 415) with delta (0, 0)
Screenshot: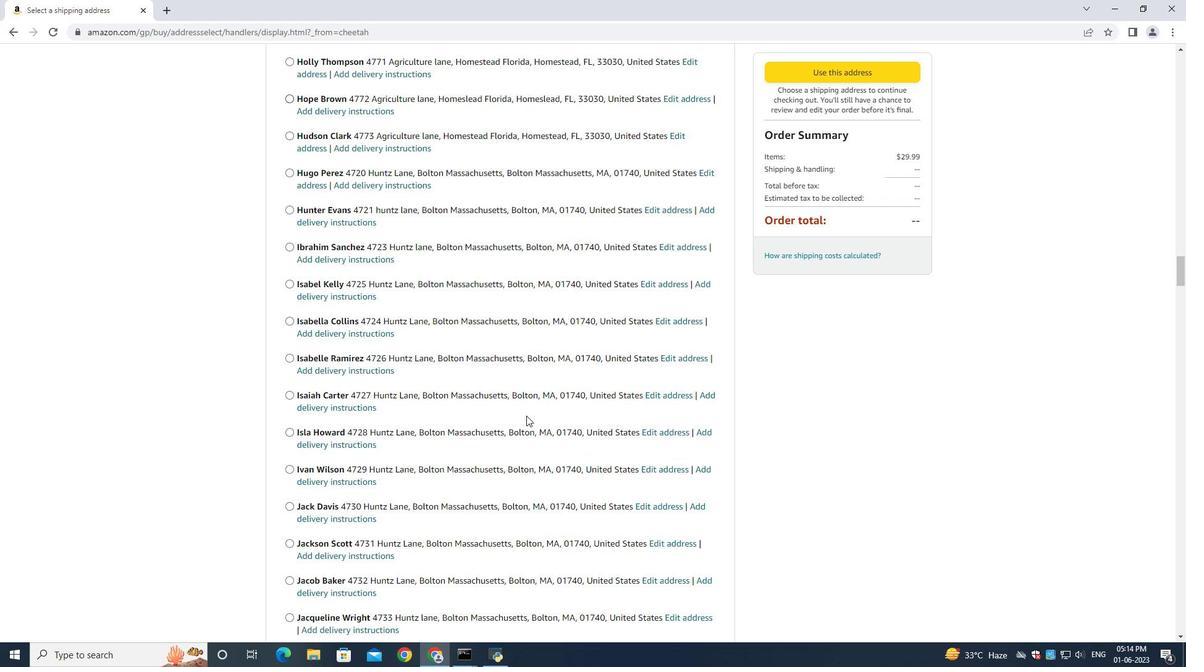 
Action: Mouse moved to (527, 414)
Screenshot: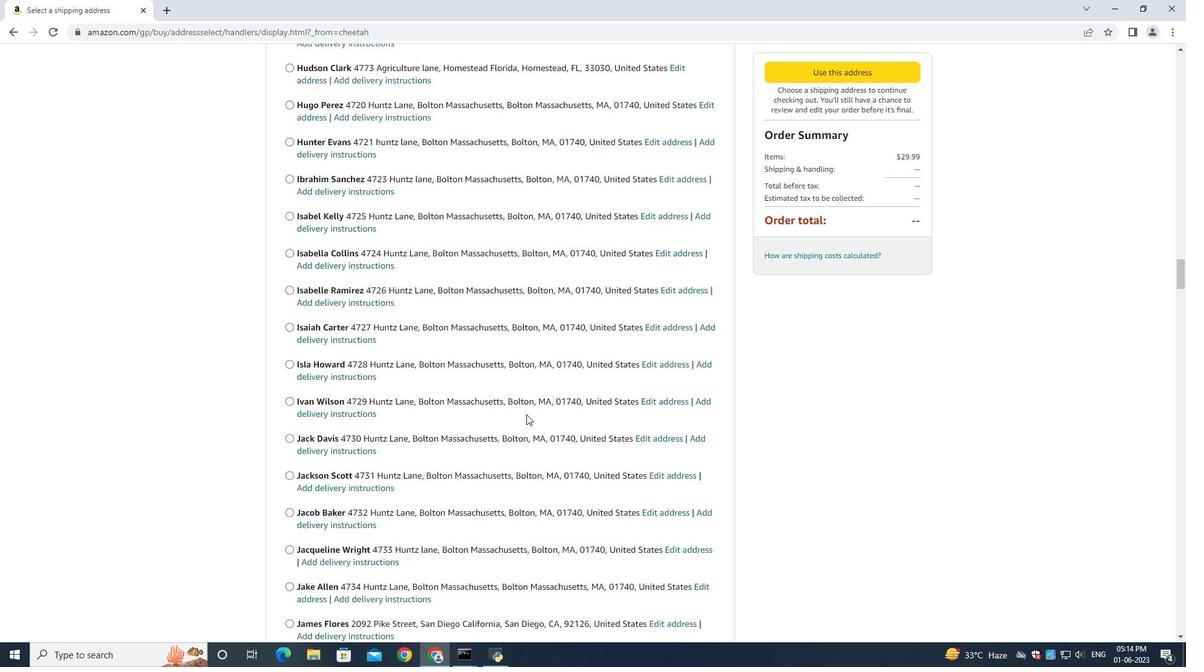 
Action: Mouse scrolled (527, 414) with delta (0, 0)
Screenshot: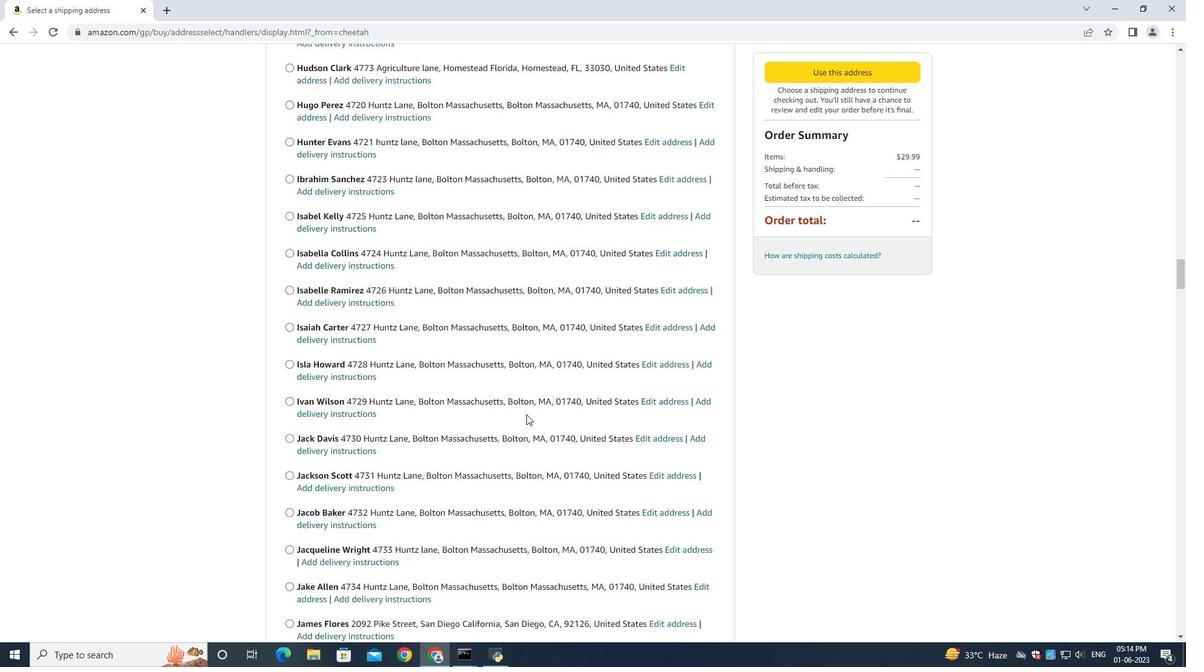 
Action: Mouse scrolled (527, 414) with delta (0, 0)
Screenshot: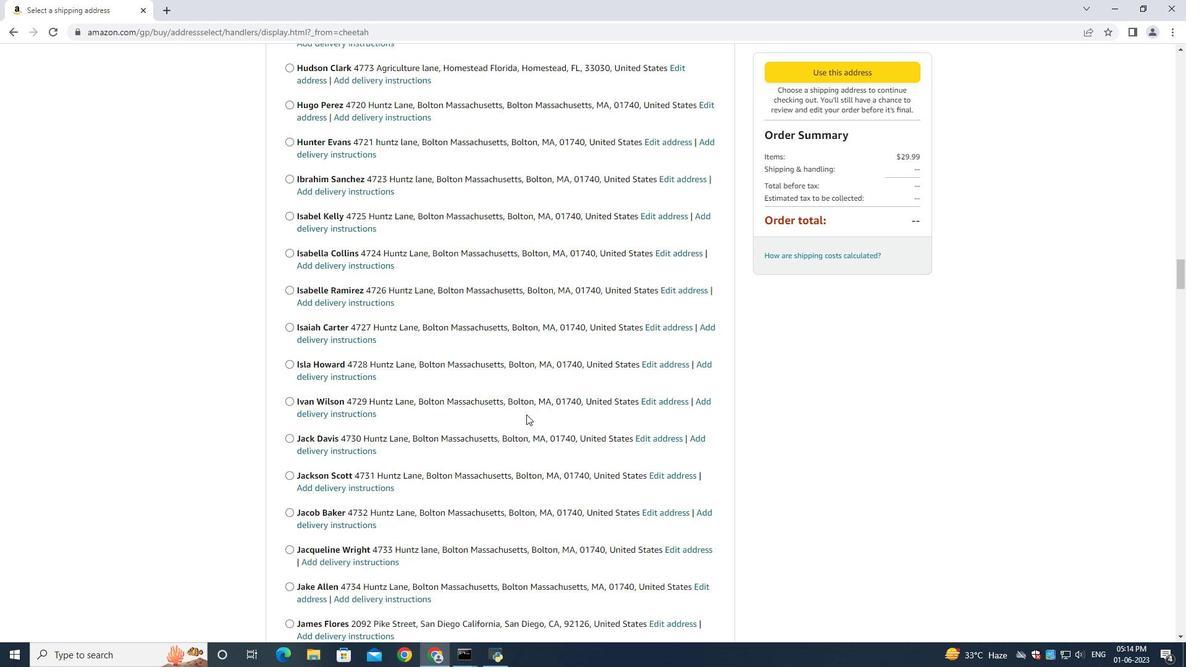 
Action: Mouse scrolled (527, 414) with delta (0, 0)
Screenshot: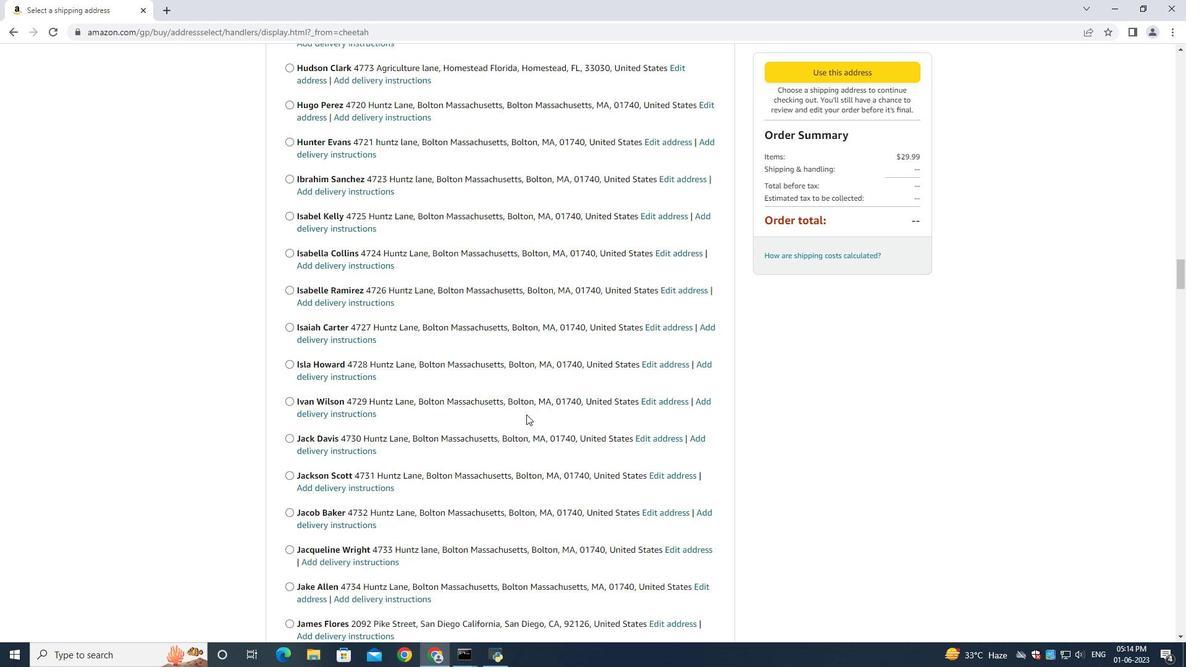 
Action: Mouse scrolled (527, 414) with delta (0, 0)
Screenshot: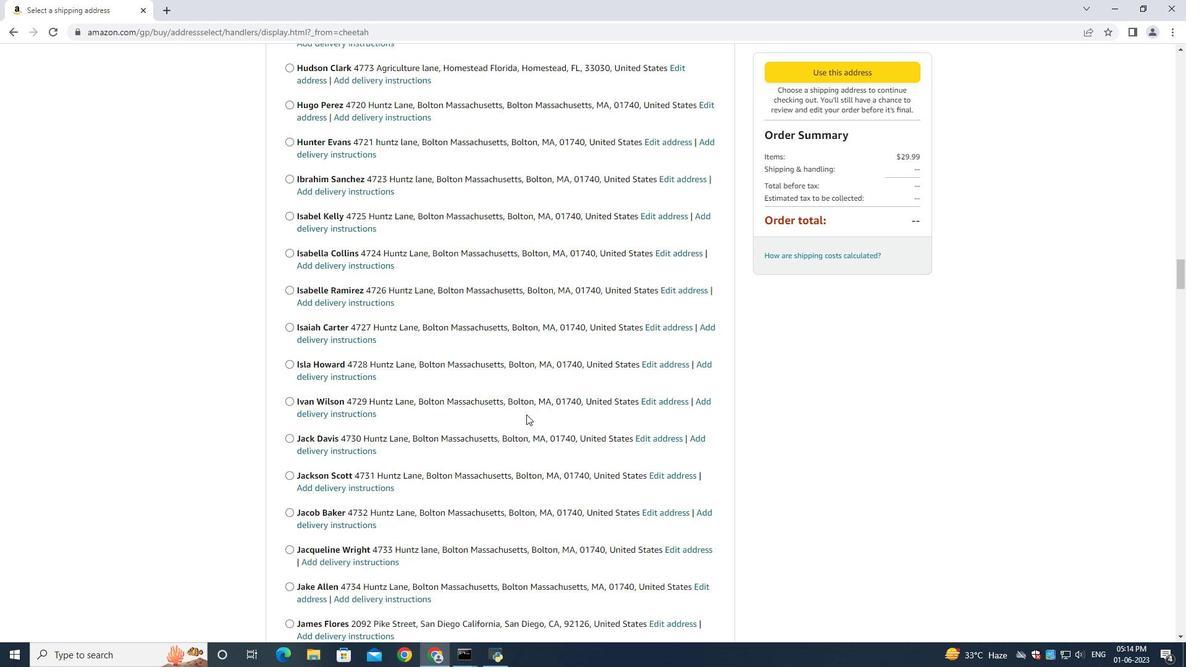 
Action: Mouse scrolled (527, 414) with delta (0, 0)
Screenshot: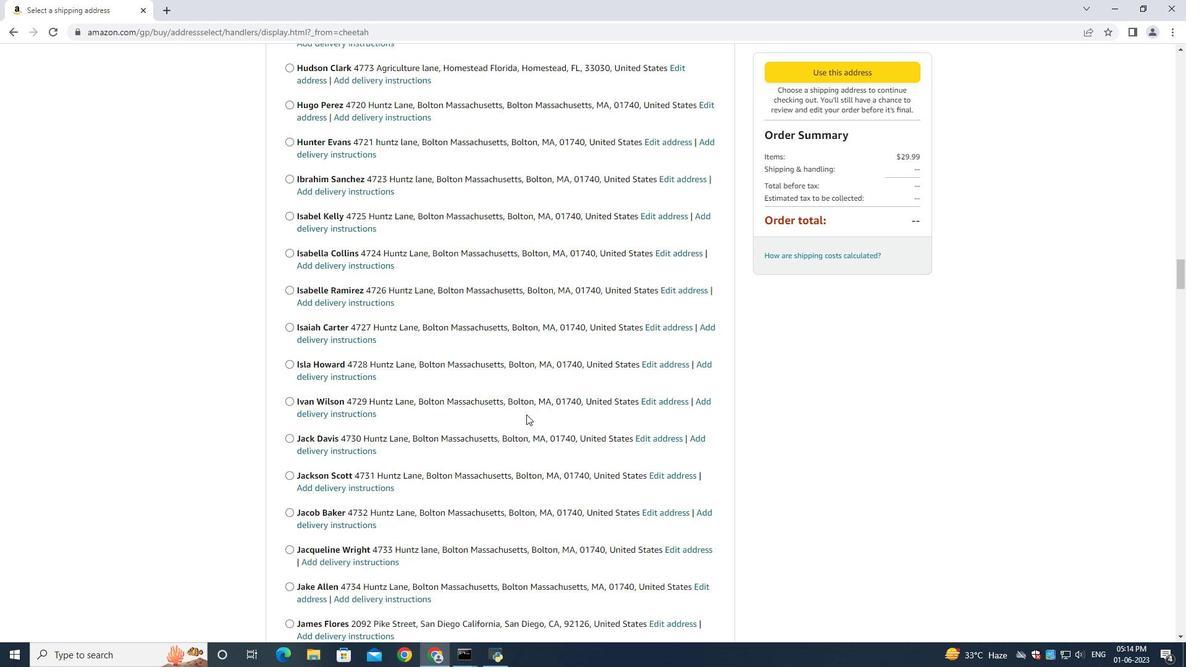 
Action: Mouse scrolled (527, 414) with delta (0, 0)
Screenshot: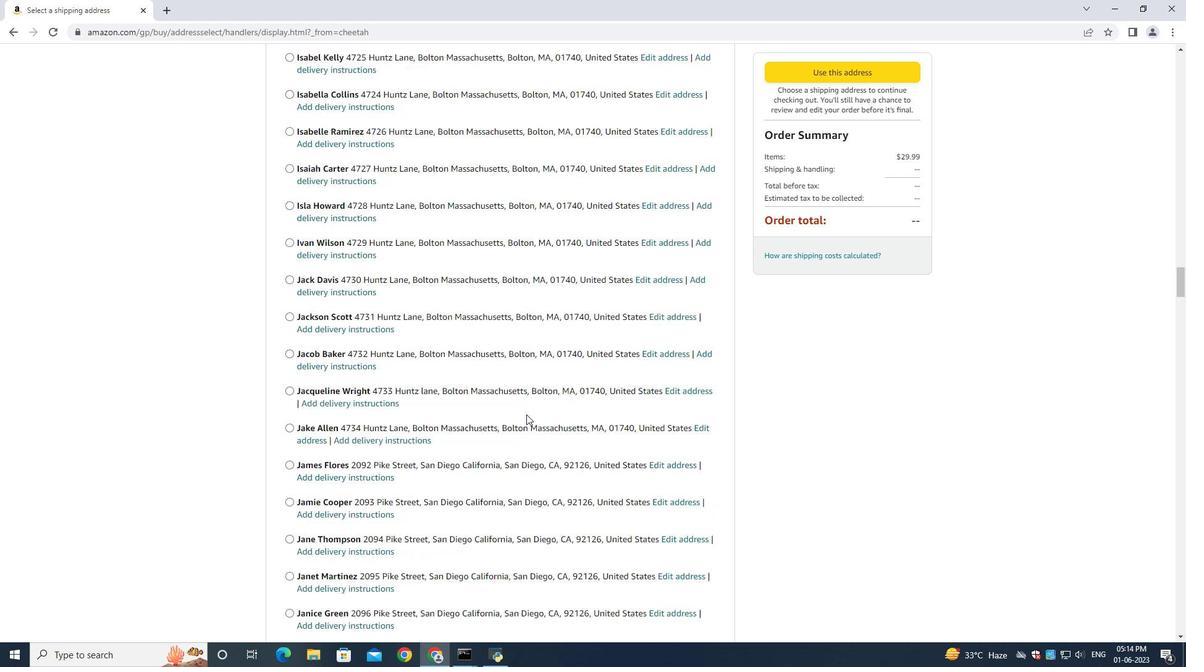 
Action: Mouse scrolled (527, 414) with delta (0, 0)
Screenshot: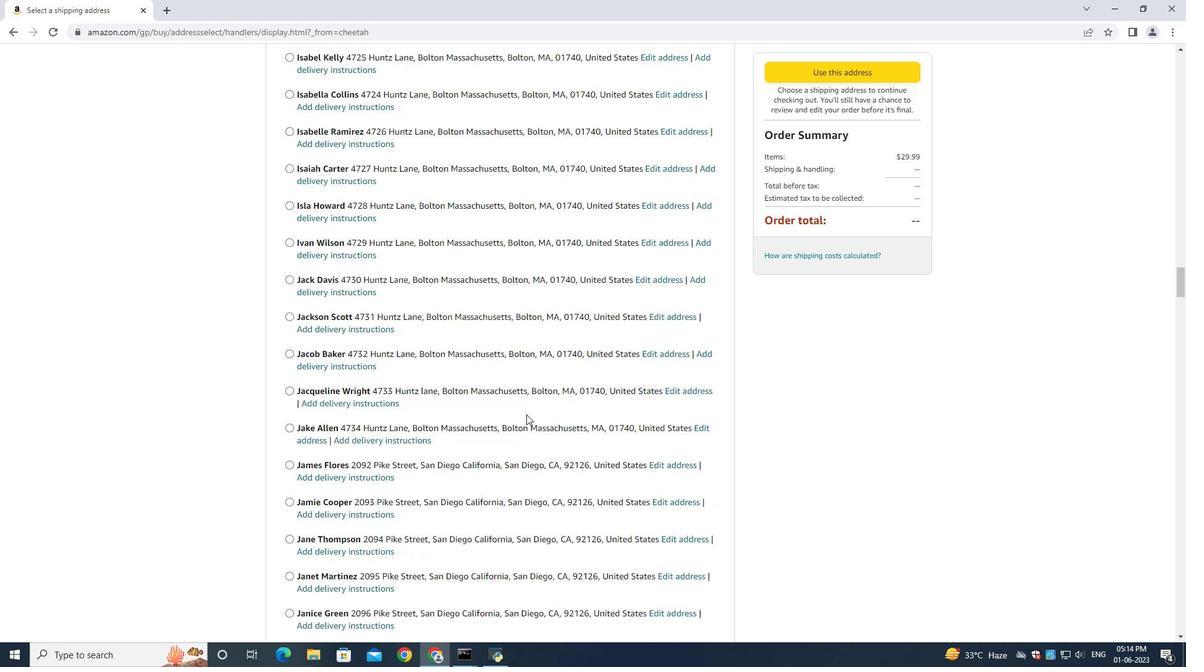 
Action: Mouse scrolled (527, 414) with delta (0, 0)
Screenshot: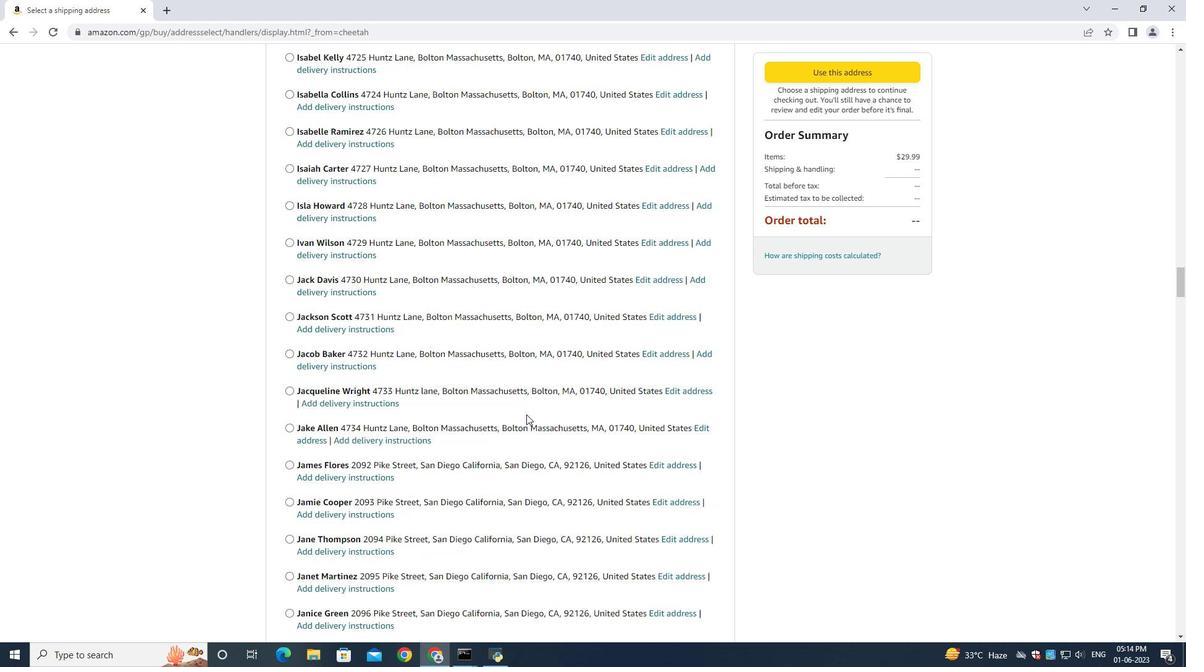 
Action: Mouse moved to (527, 412)
Screenshot: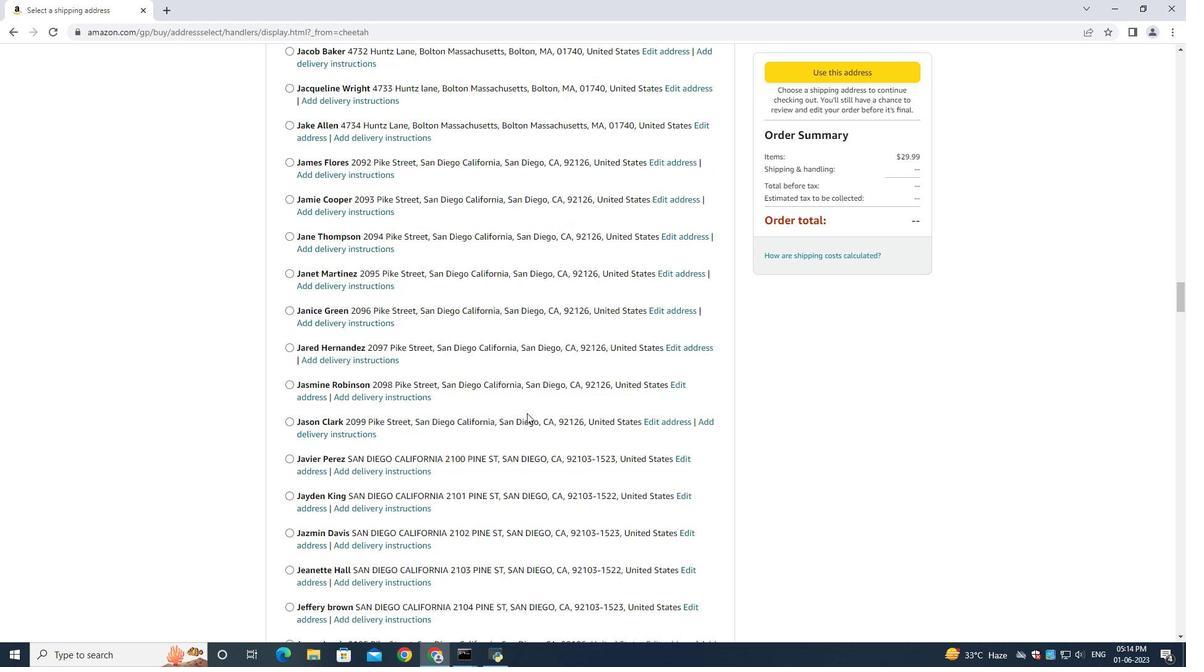 
Action: Mouse scrolled (527, 412) with delta (0, 0)
Screenshot: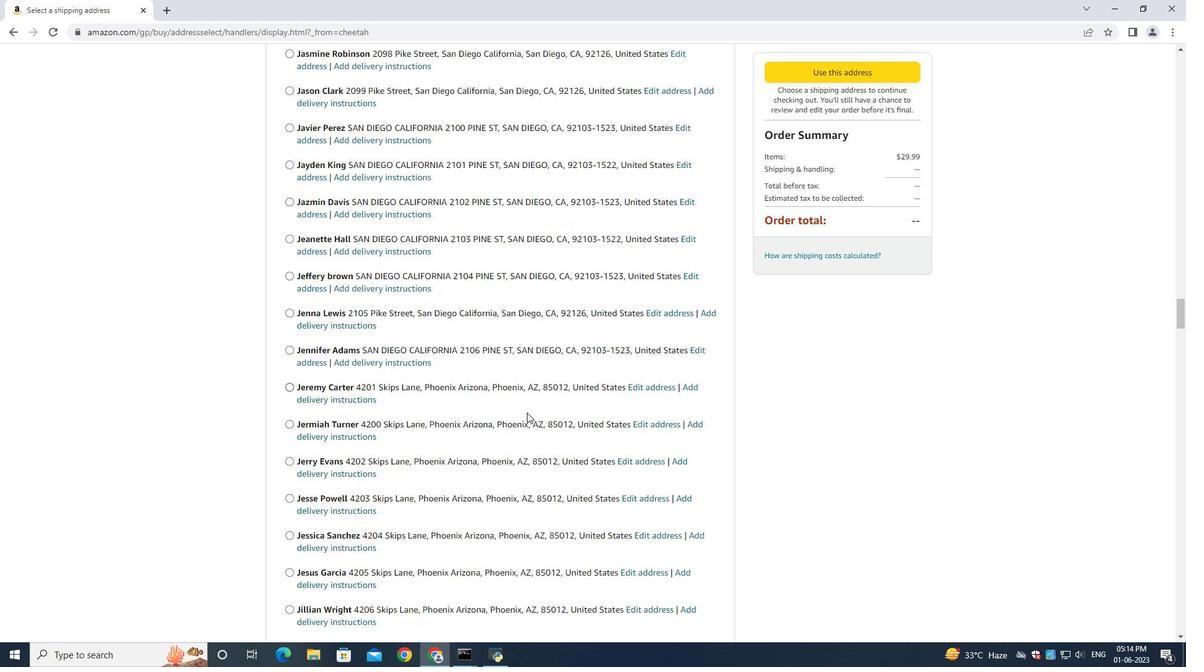 
Action: Mouse scrolled (527, 412) with delta (0, 0)
Screenshot: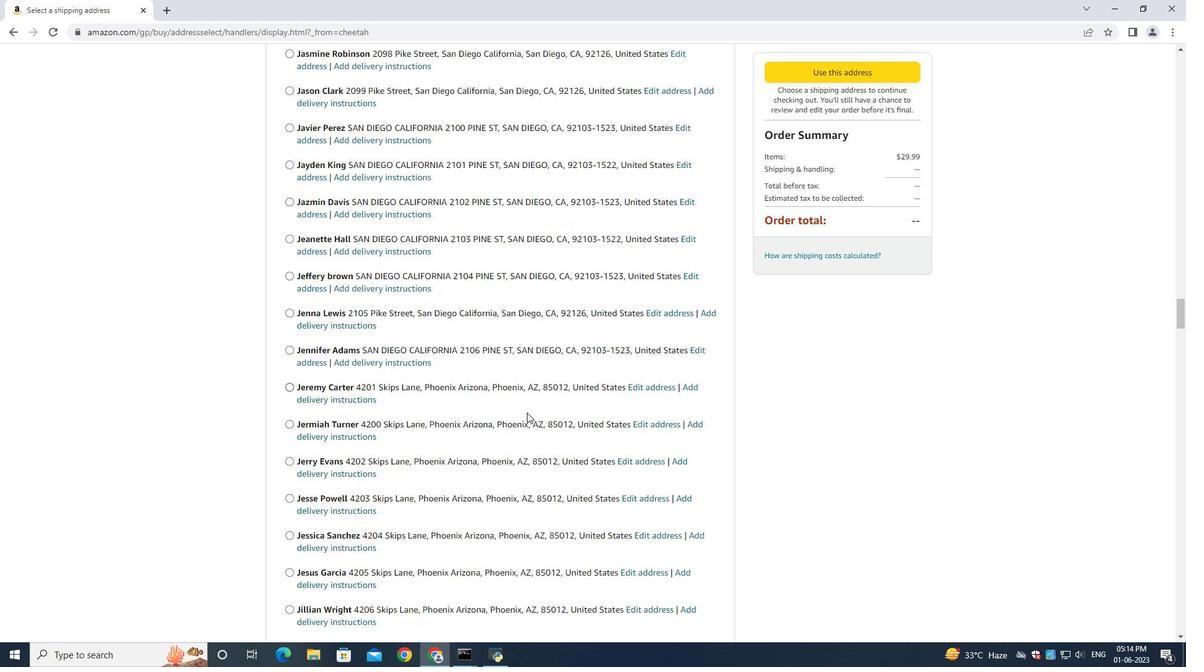 
Action: Mouse scrolled (527, 412) with delta (0, 0)
Screenshot: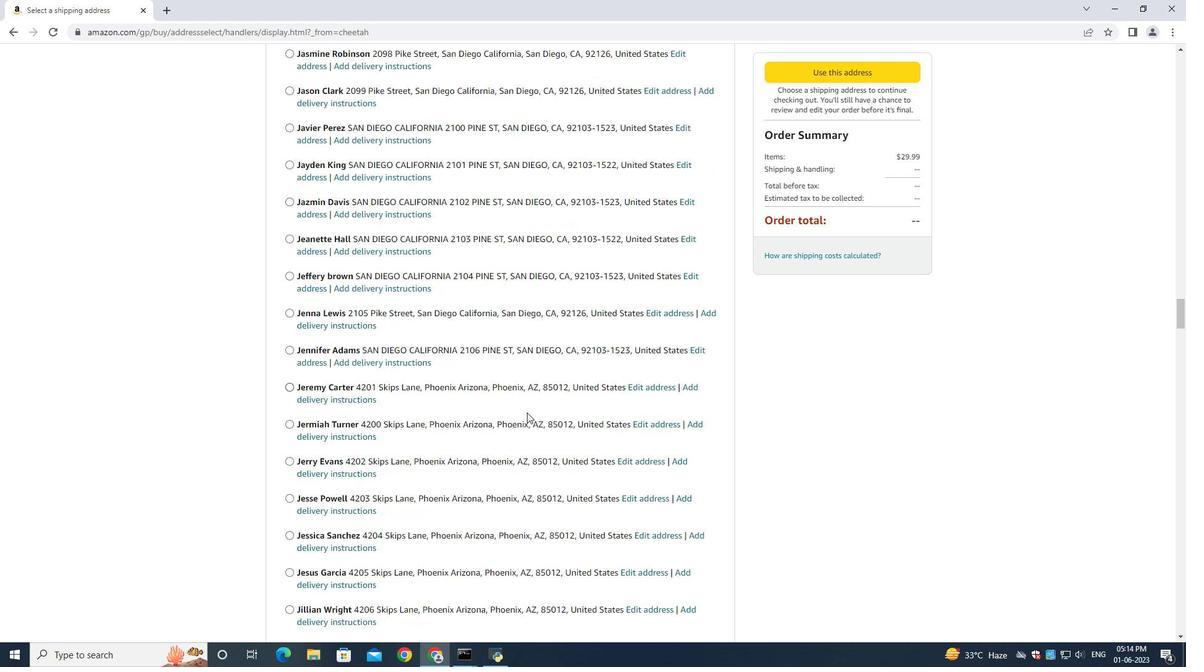 
Action: Mouse moved to (527, 412)
Screenshot: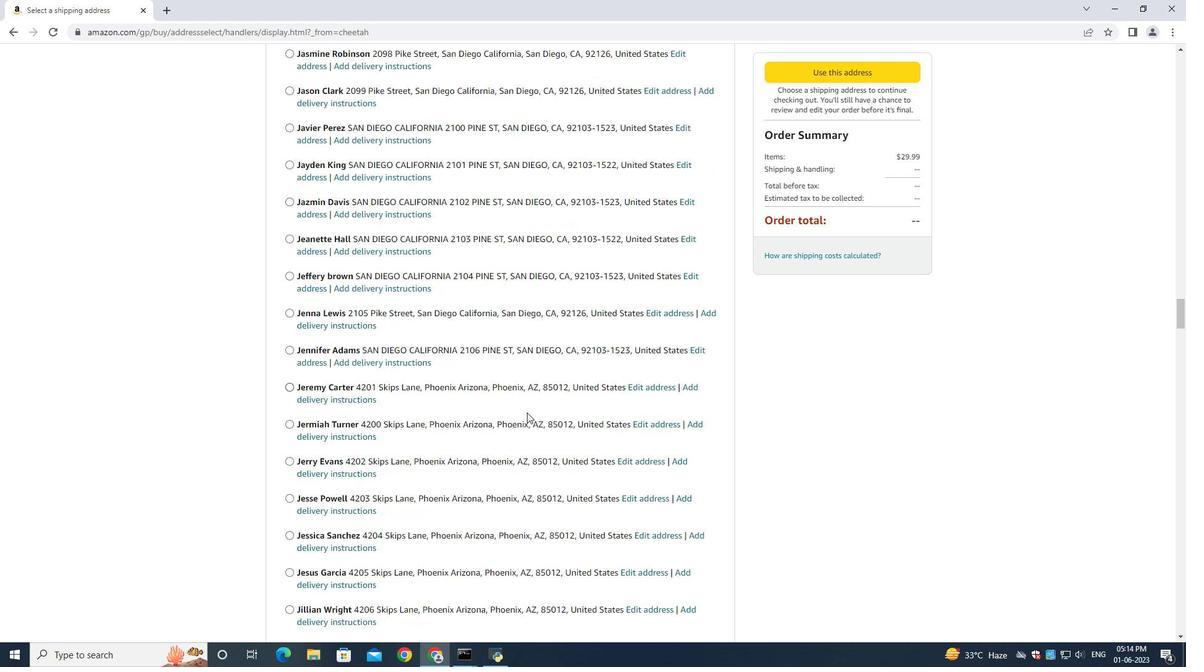 
Action: Mouse scrolled (527, 412) with delta (0, 0)
Screenshot: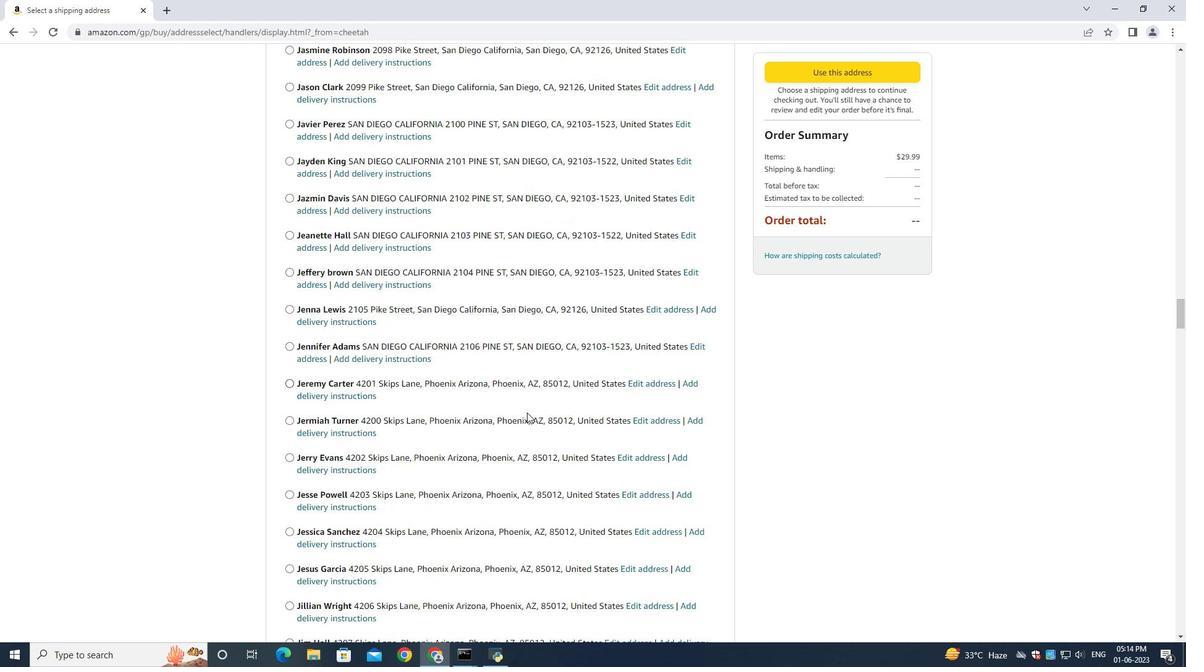 
Action: Mouse scrolled (527, 412) with delta (0, 0)
Screenshot: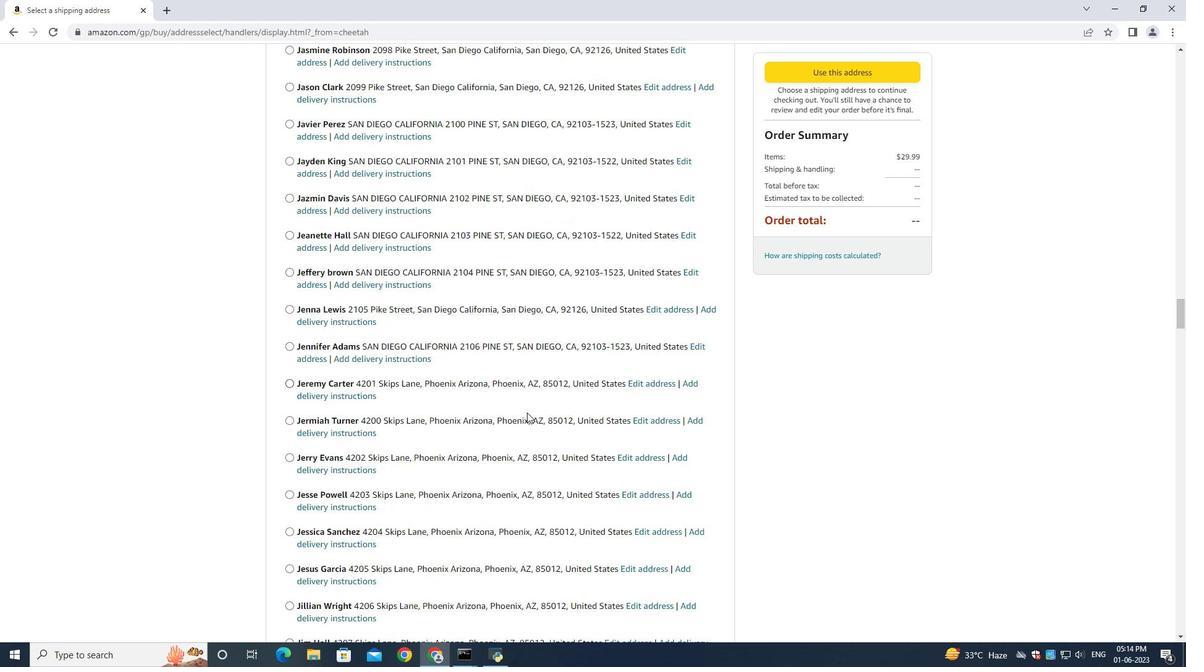 
Action: Mouse scrolled (527, 412) with delta (0, 0)
Screenshot: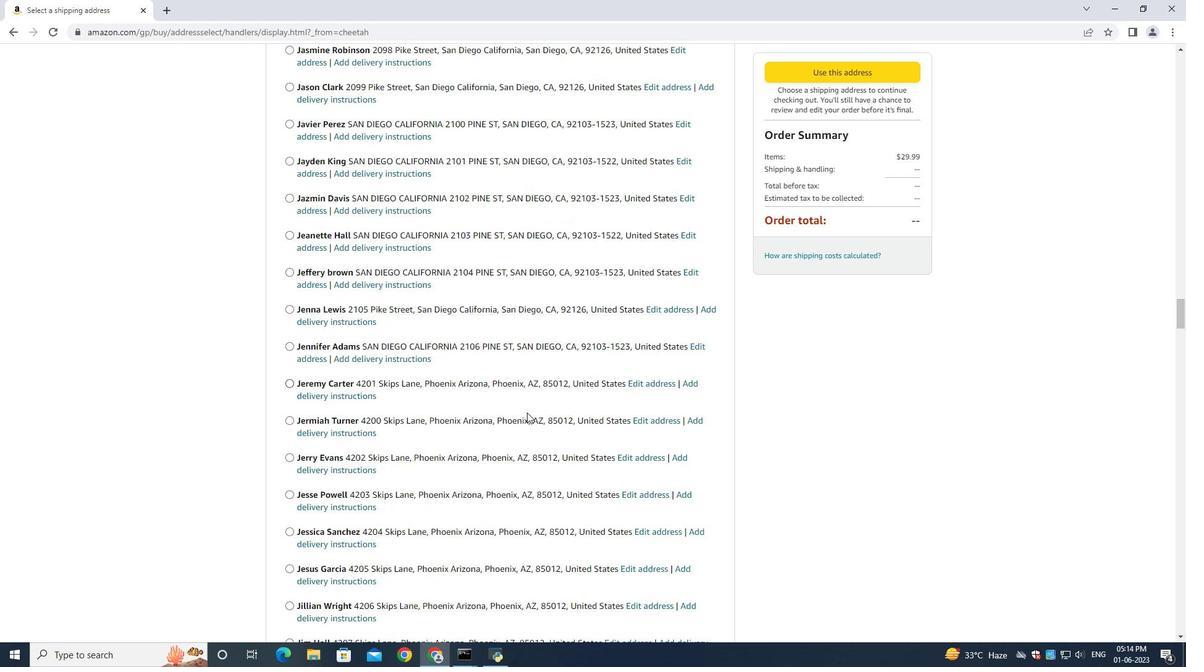 
Action: Mouse scrolled (527, 412) with delta (0, 0)
Screenshot: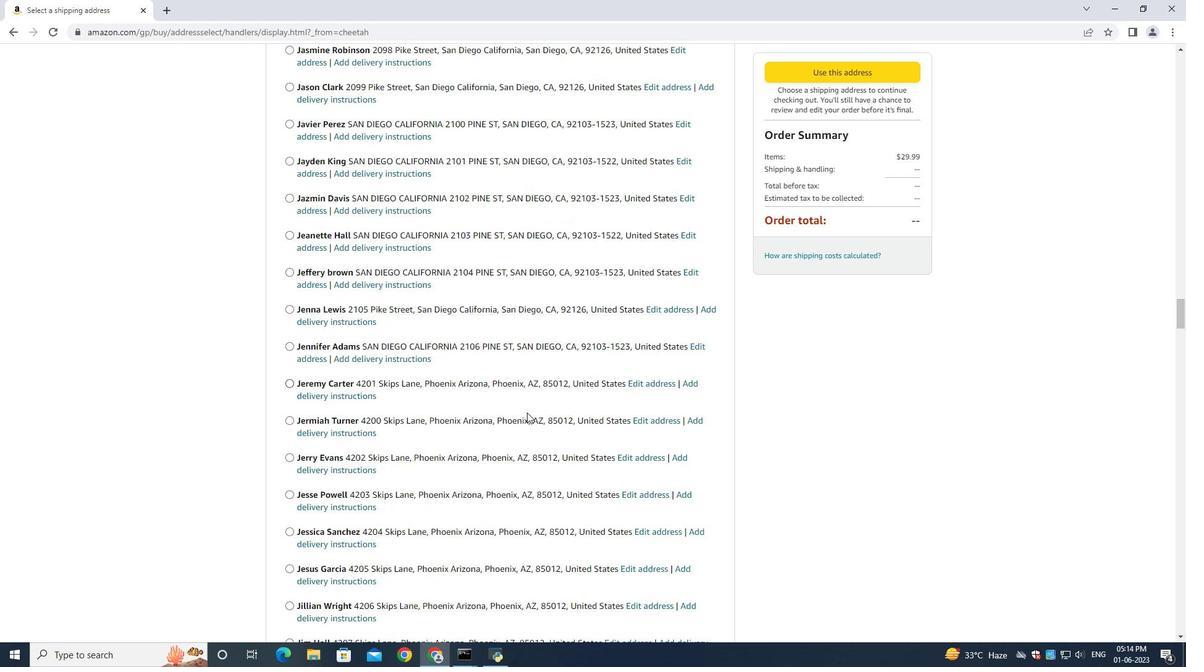 
Action: Mouse moved to (527, 411)
Screenshot: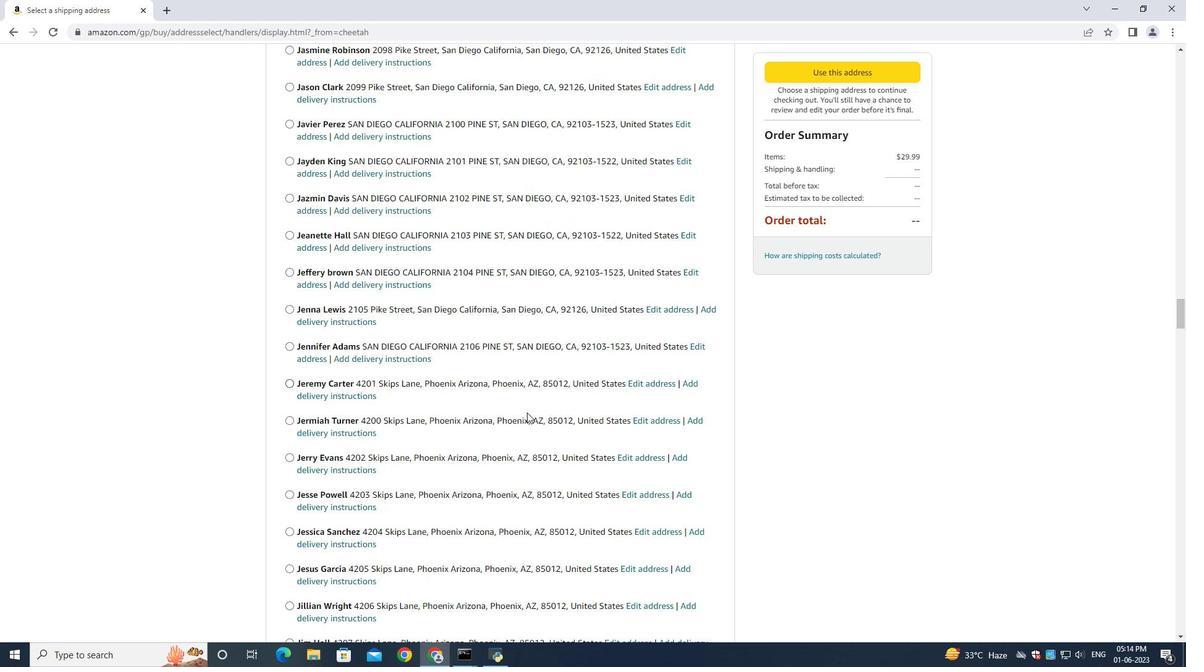 
Action: Mouse scrolled (527, 410) with delta (0, 0)
Screenshot: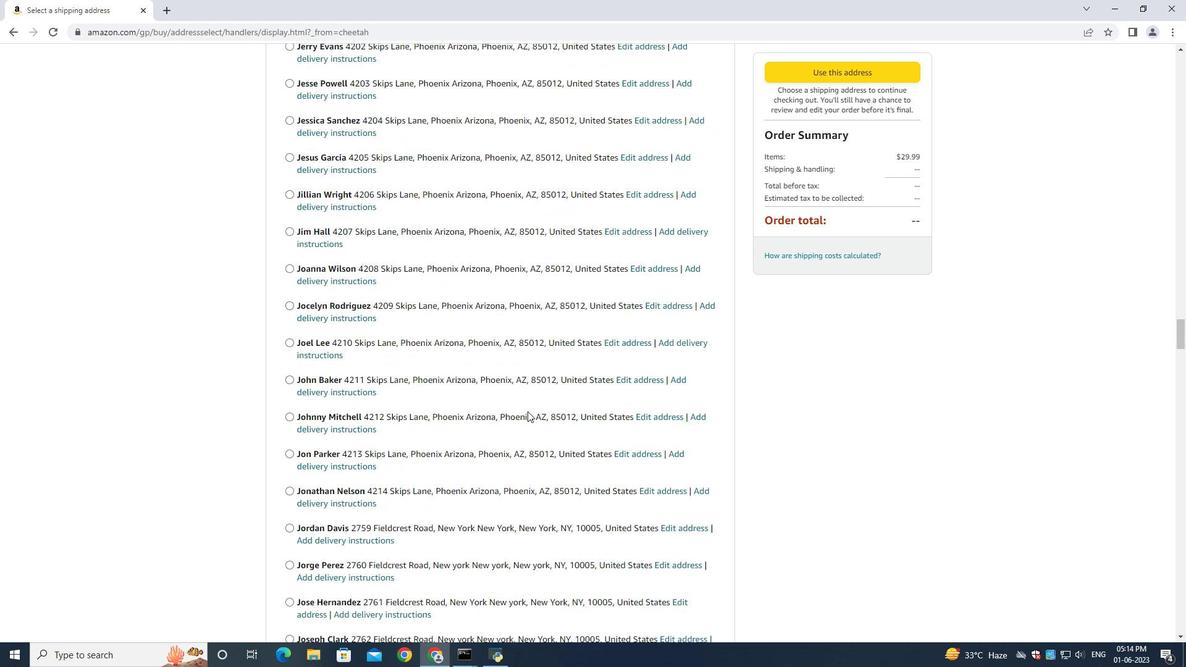 
Action: Mouse scrolled (527, 410) with delta (0, 0)
Screenshot: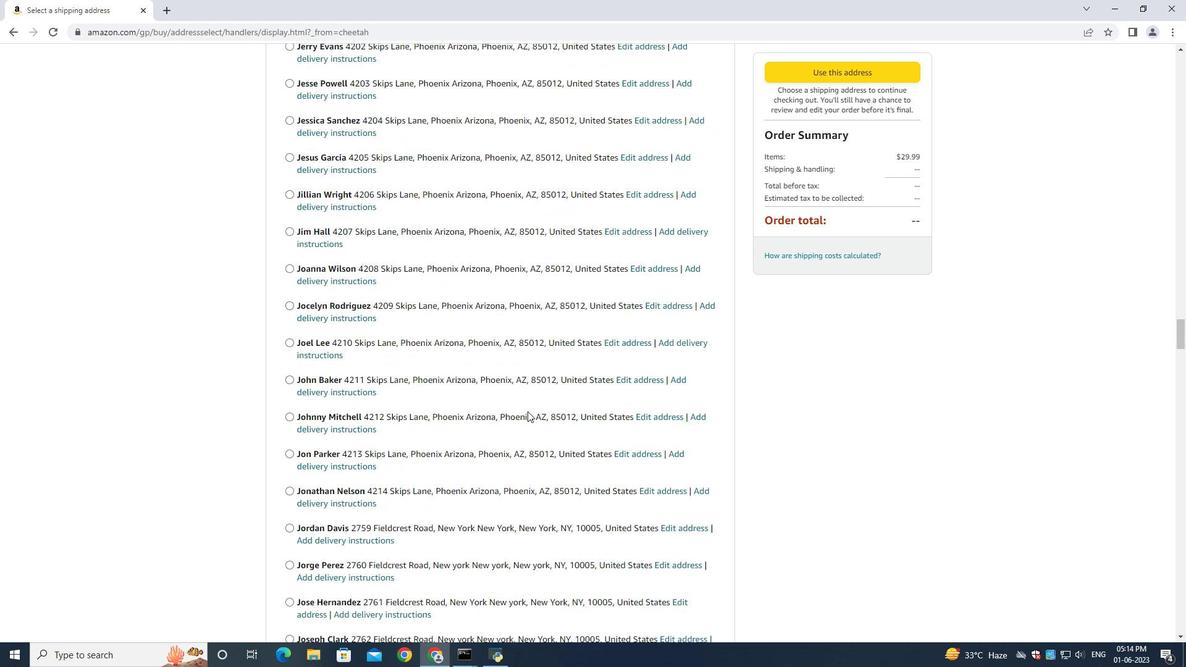 
Action: Mouse scrolled (527, 410) with delta (0, 0)
Screenshot: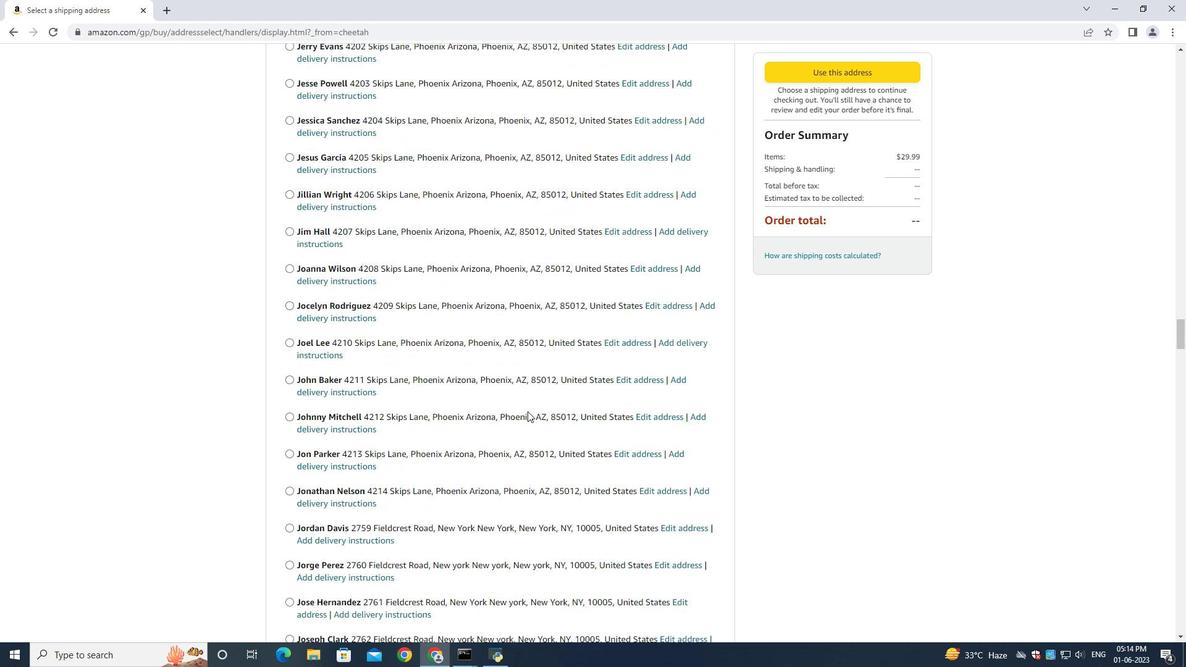 
Action: Mouse scrolled (527, 410) with delta (0, 0)
Screenshot: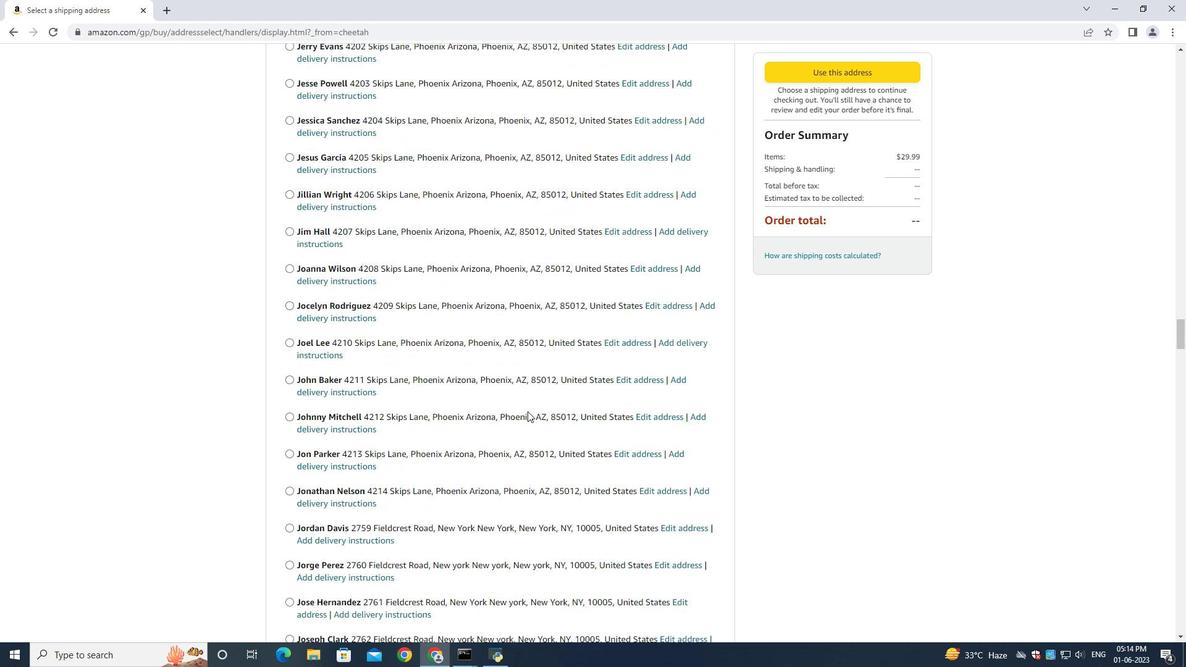 
Action: Mouse scrolled (527, 410) with delta (0, 0)
Screenshot: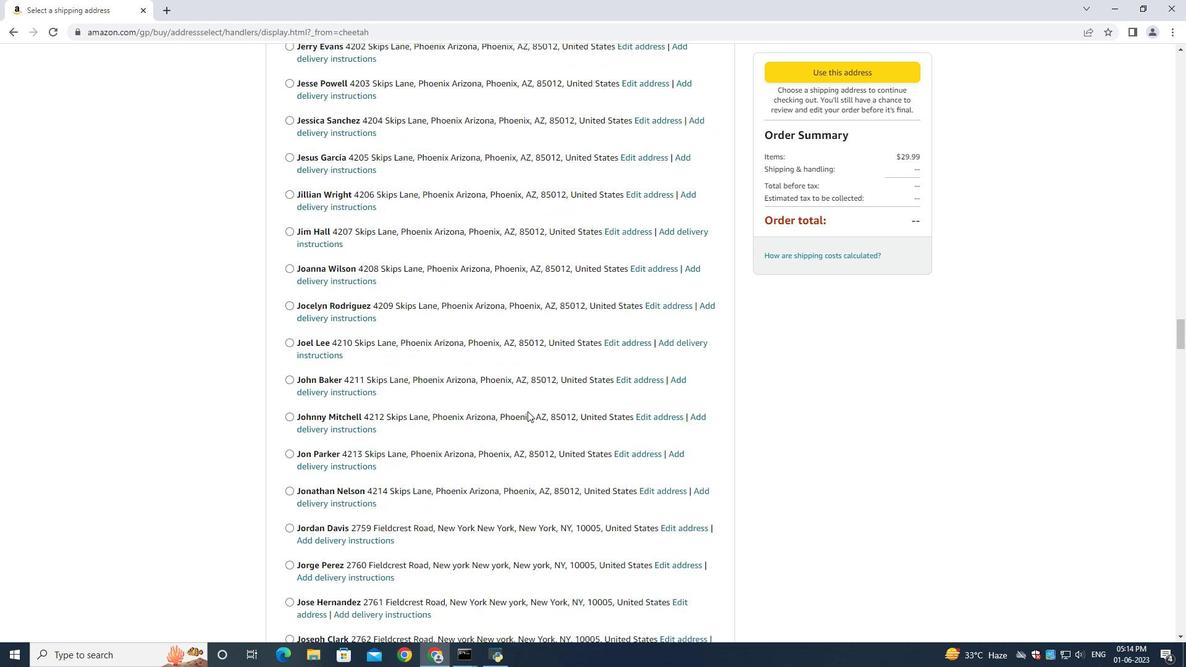 
Action: Mouse scrolled (527, 410) with delta (0, 0)
Screenshot: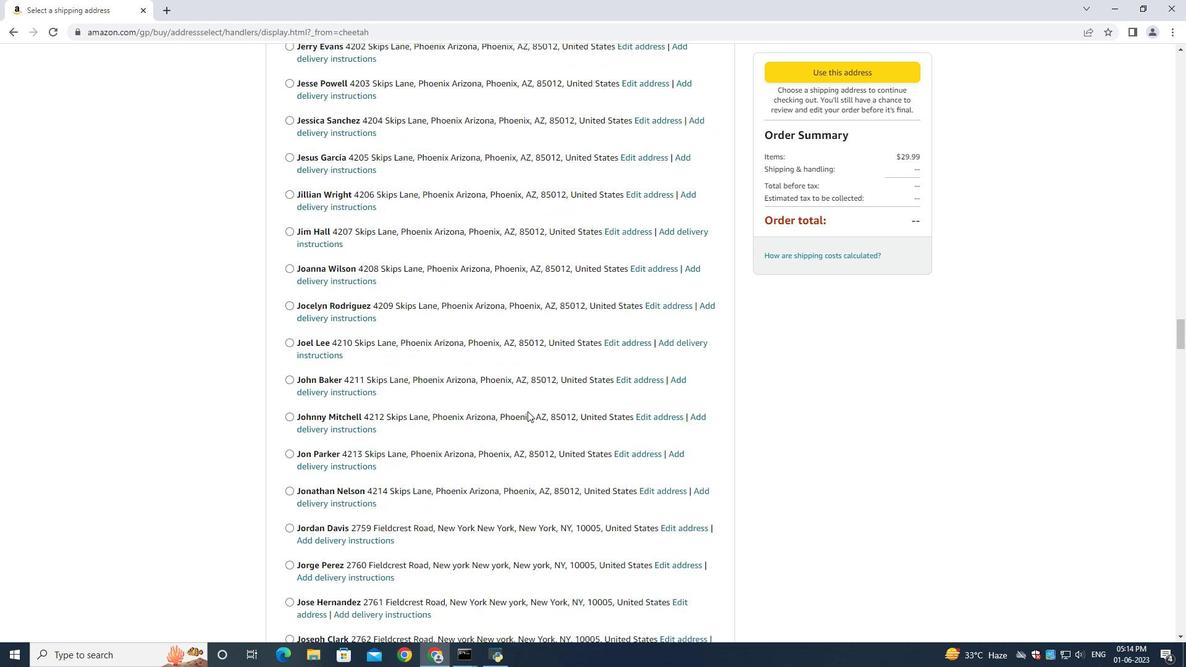 
Action: Mouse moved to (527, 411)
Screenshot: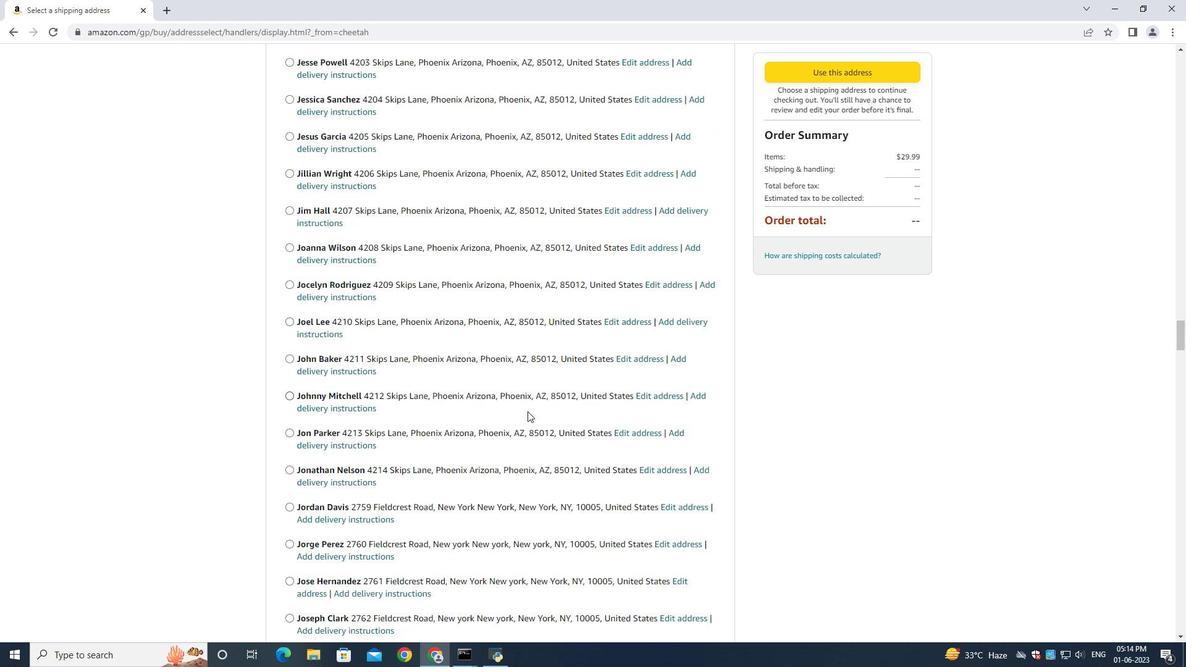 
Action: Mouse scrolled (527, 410) with delta (0, 0)
Screenshot: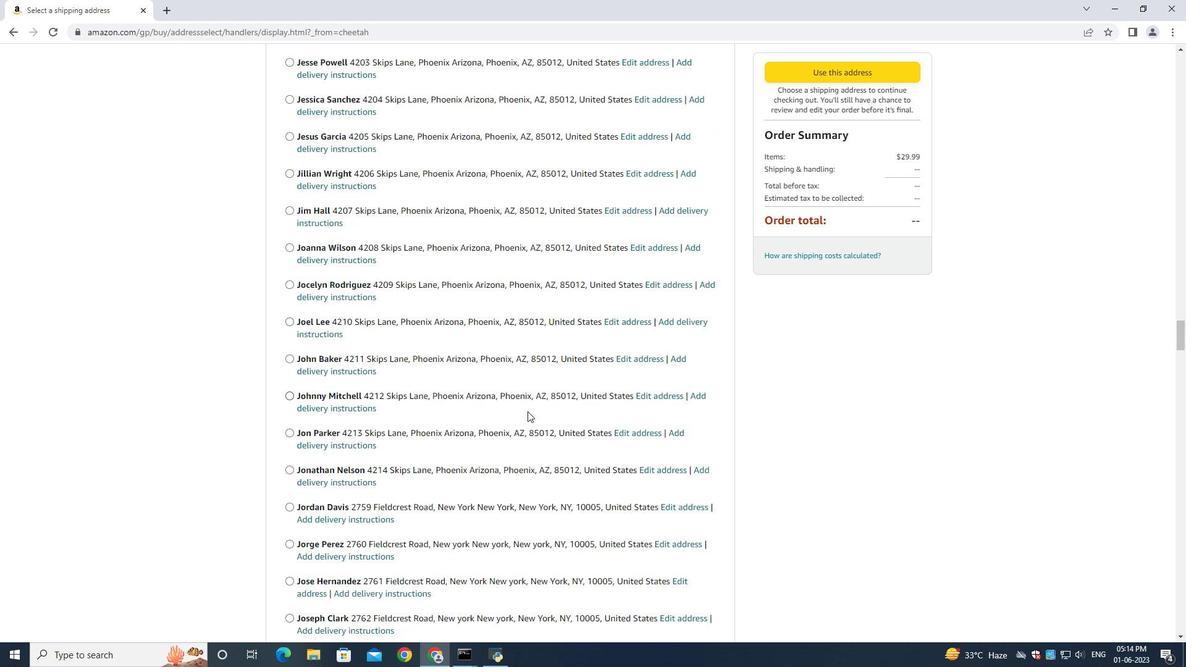
Action: Mouse scrolled (527, 410) with delta (0, 0)
Screenshot: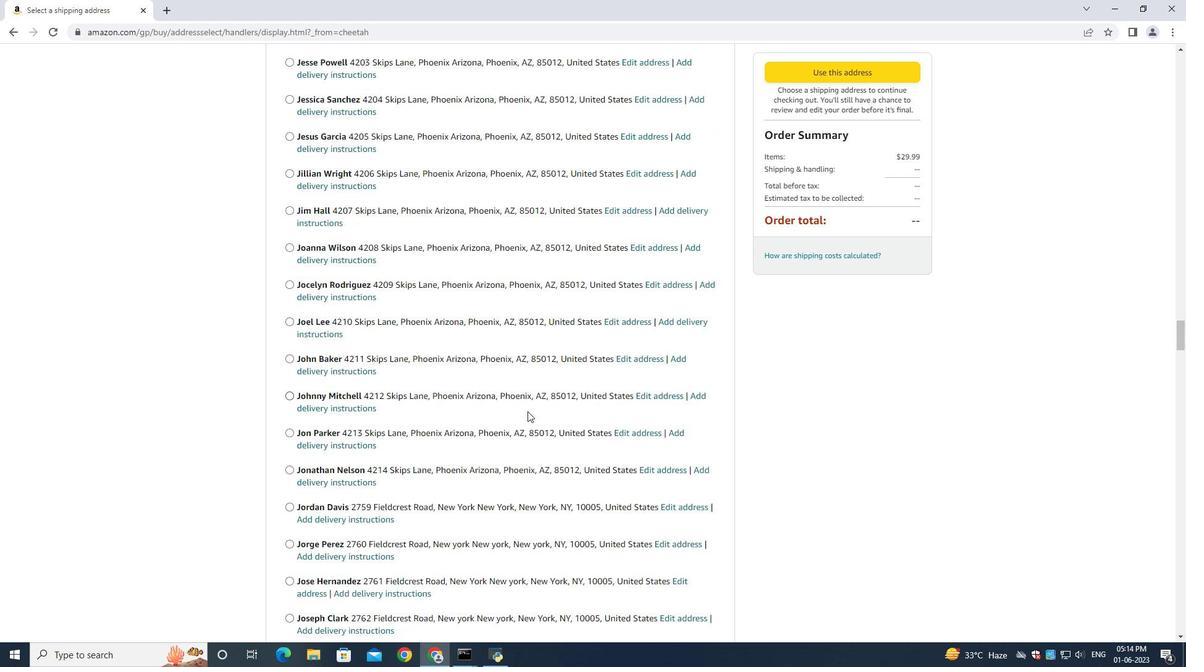 
Action: Mouse moved to (528, 410)
Screenshot: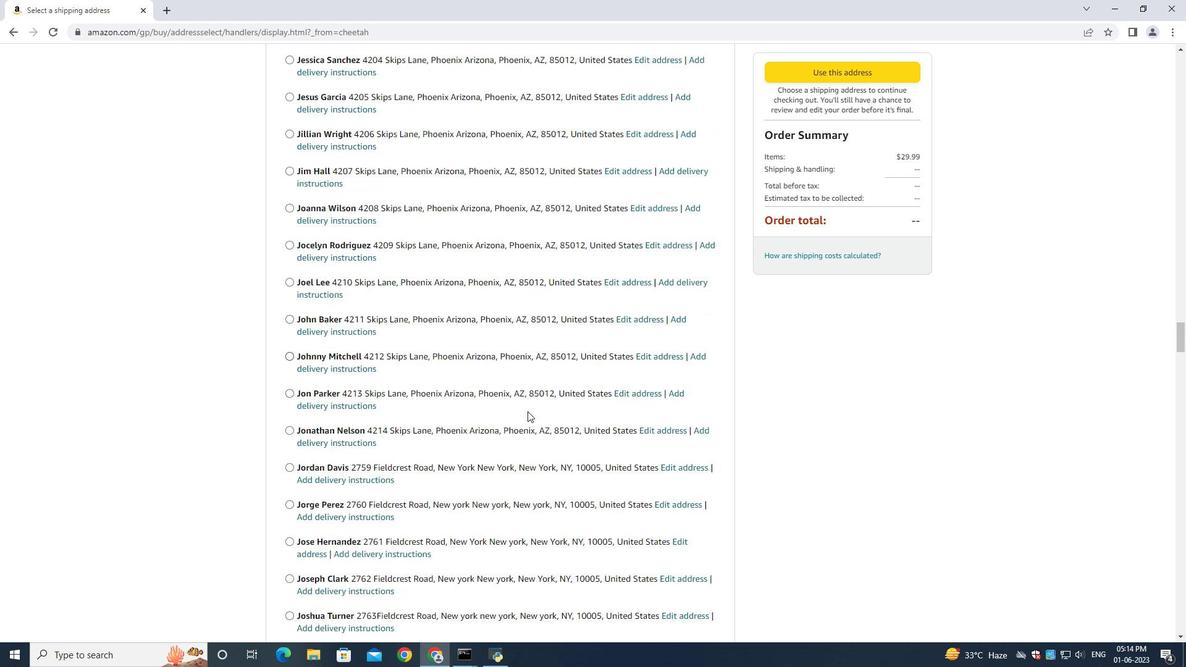 
Action: Mouse scrolled (528, 410) with delta (0, 0)
Screenshot: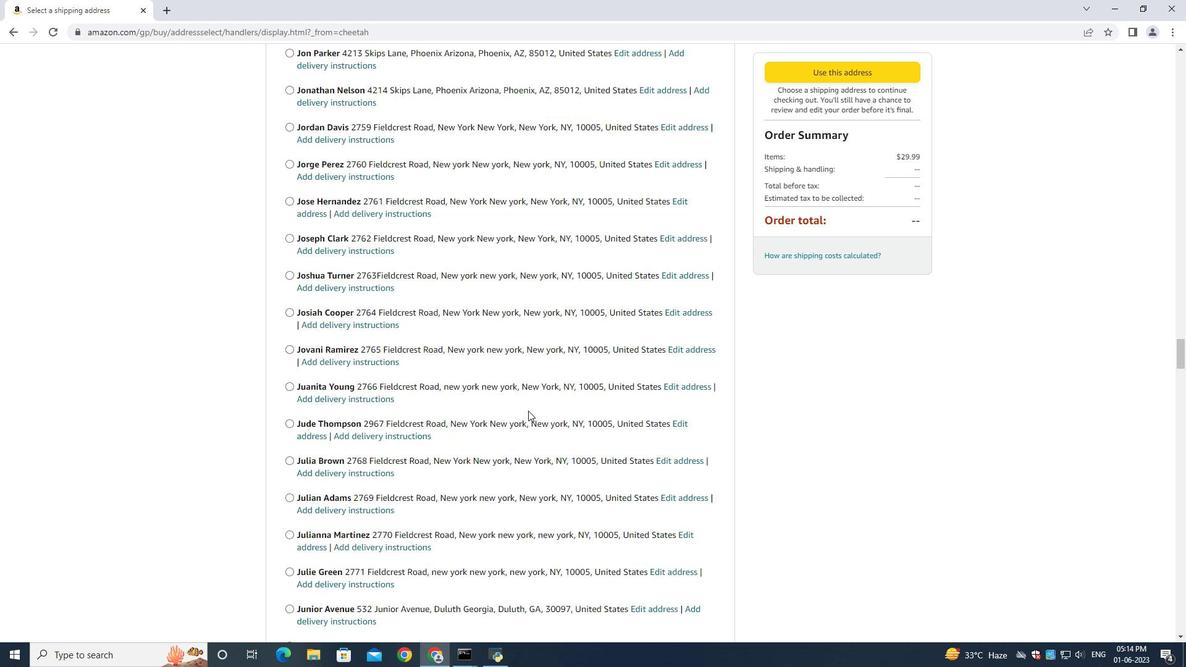 
Action: Mouse scrolled (528, 410) with delta (0, 0)
Screenshot: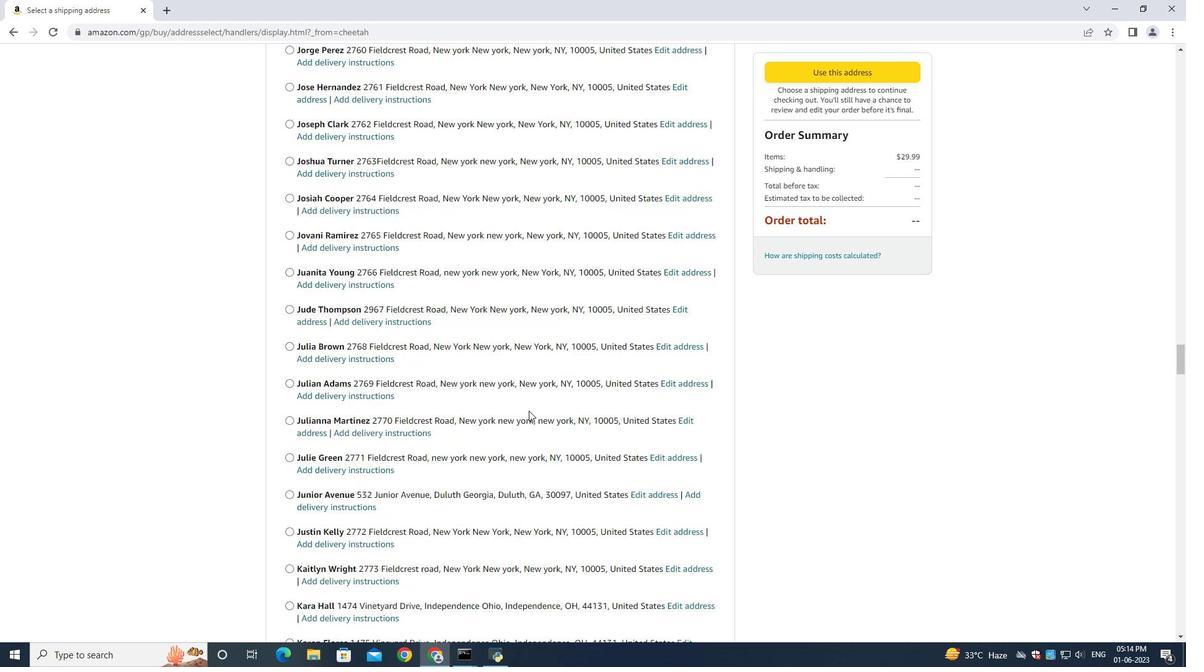 
Action: Mouse scrolled (528, 410) with delta (0, 0)
Screenshot: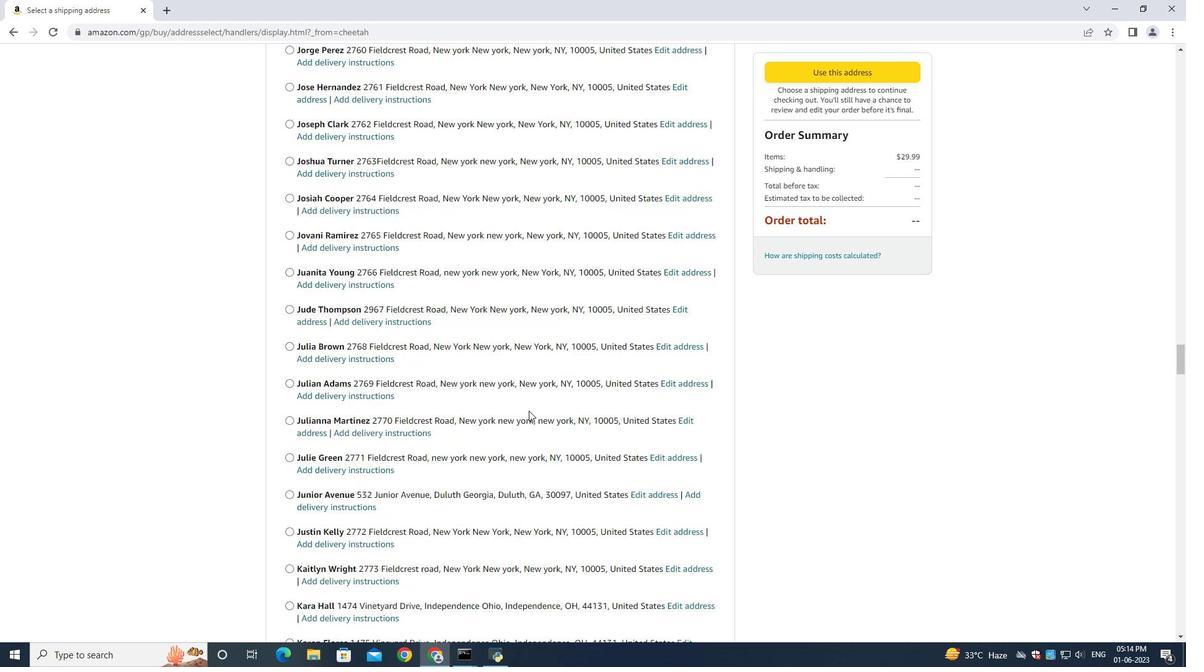 
Action: Mouse scrolled (528, 410) with delta (0, 0)
Screenshot: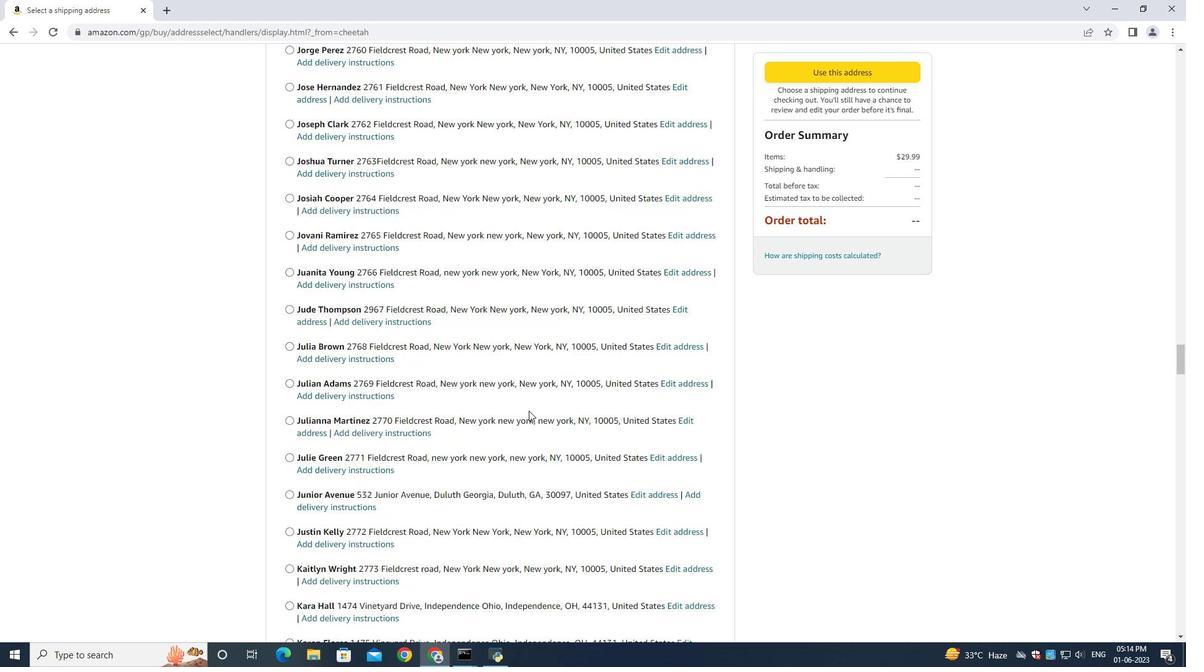 
Action: Mouse scrolled (528, 410) with delta (0, 0)
Screenshot: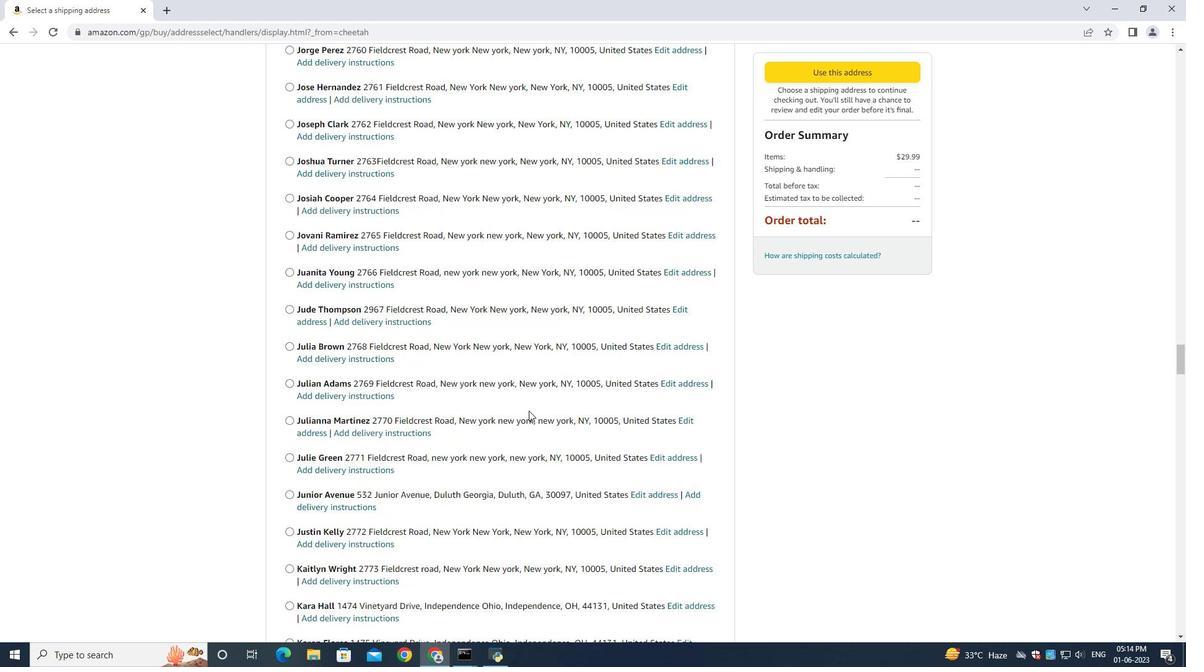 
Action: Mouse scrolled (528, 410) with delta (0, 0)
Screenshot: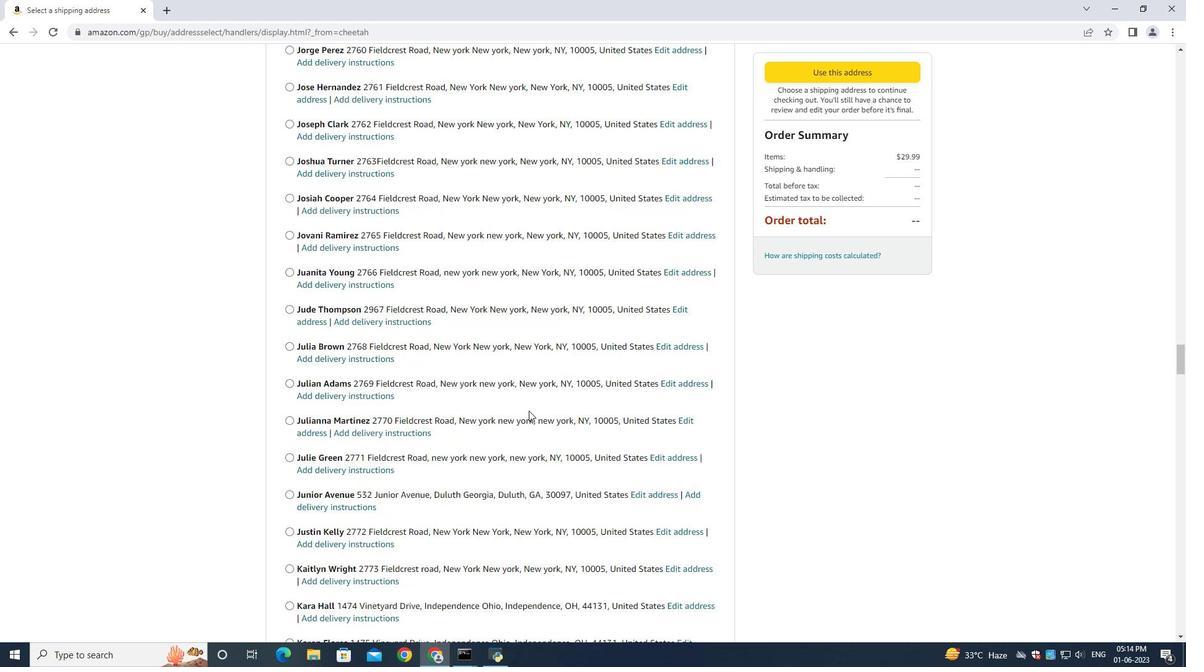 
Action: Mouse scrolled (528, 410) with delta (0, 0)
Screenshot: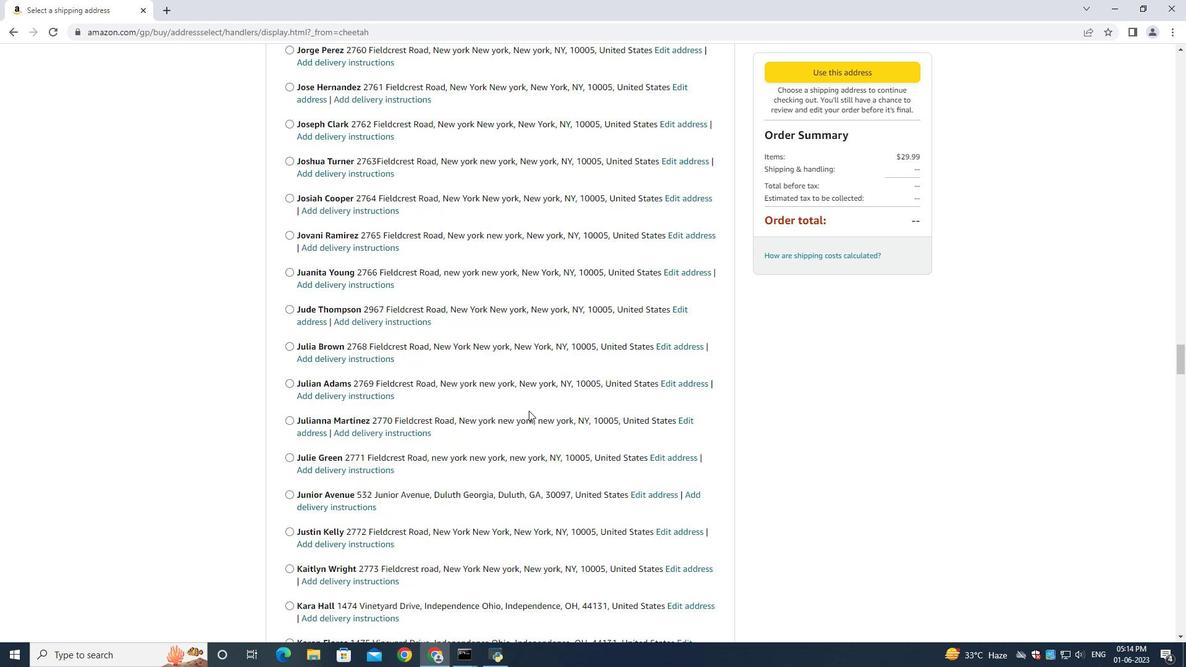 
Action: Mouse moved to (528, 410)
Screenshot: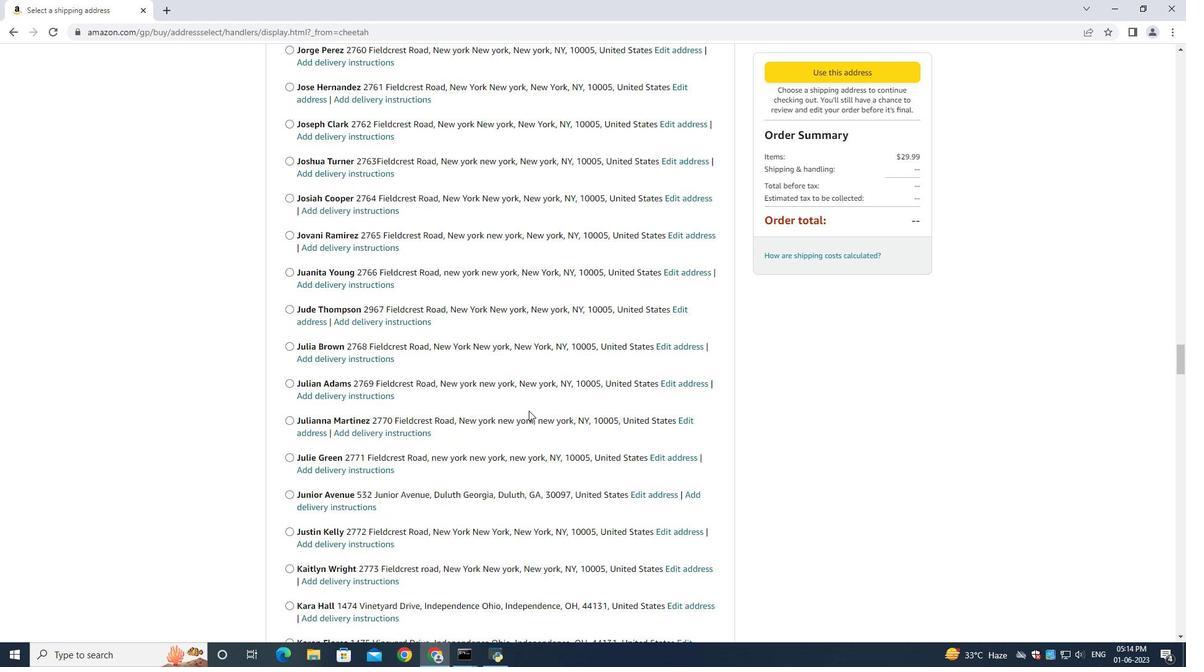 
Action: Mouse scrolled (528, 409) with delta (0, 0)
Screenshot: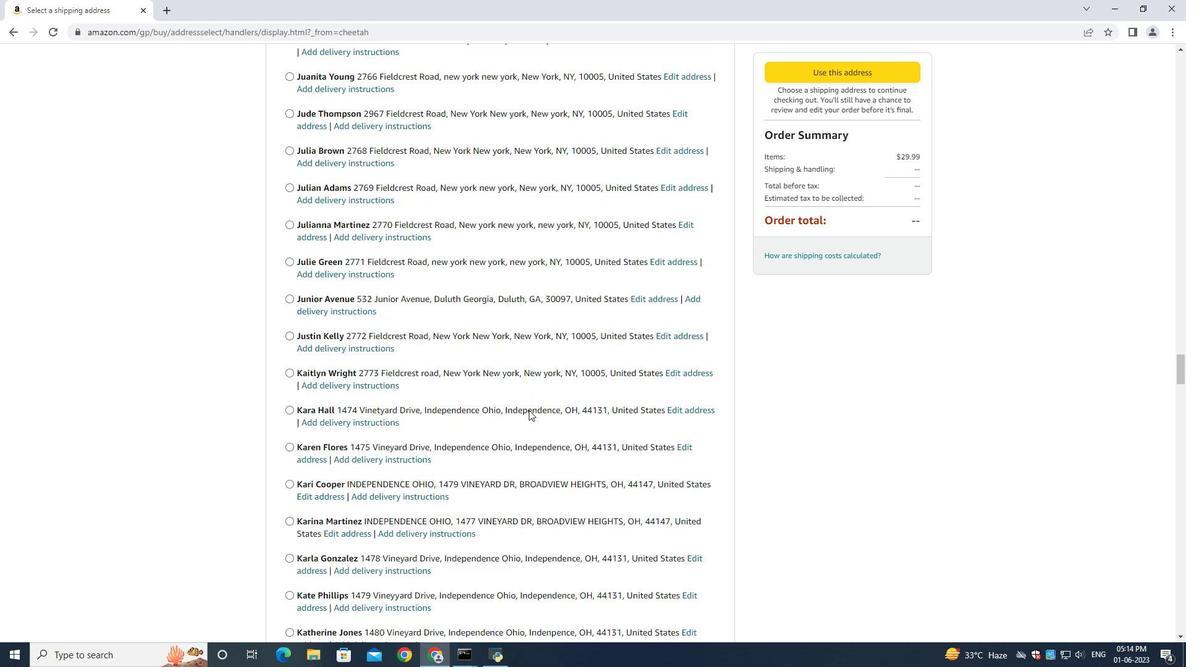 
Action: Mouse scrolled (528, 409) with delta (0, 0)
Screenshot: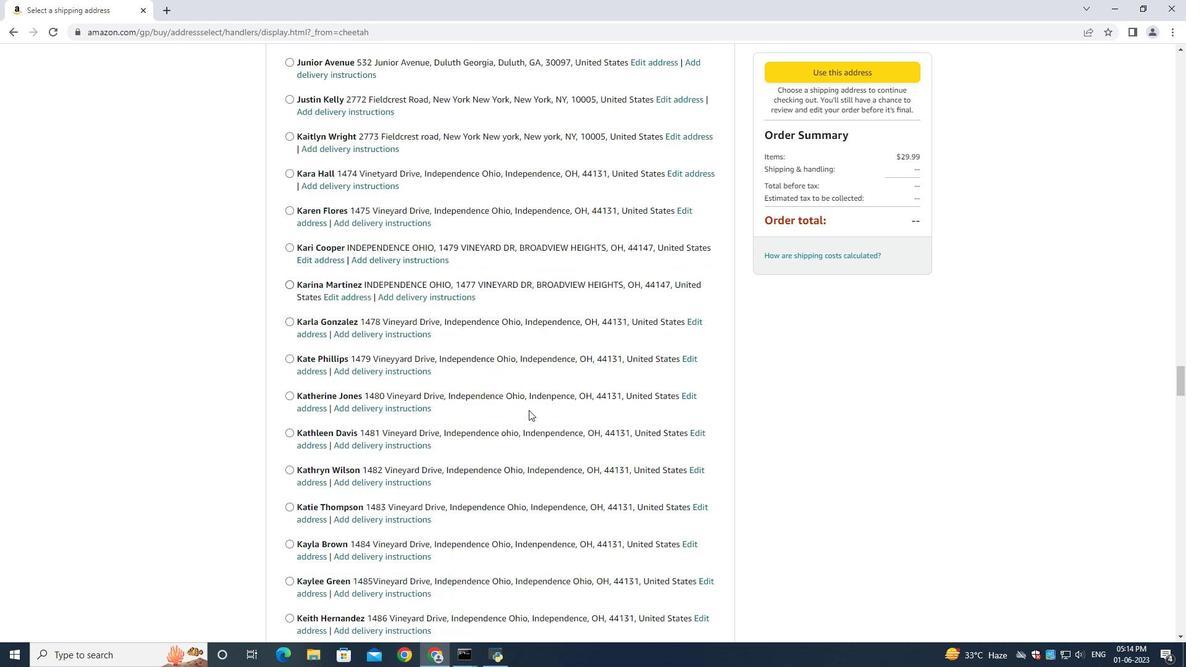 
Action: Mouse scrolled (528, 409) with delta (0, 0)
Screenshot: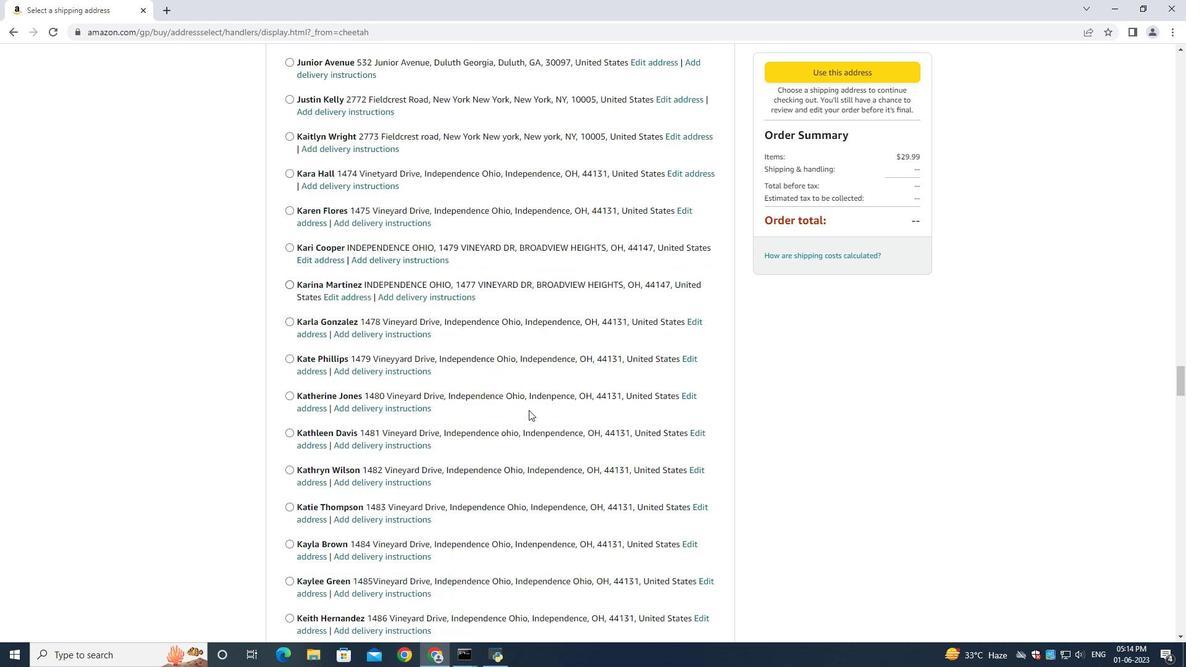 
Action: Mouse scrolled (528, 409) with delta (0, 0)
Screenshot: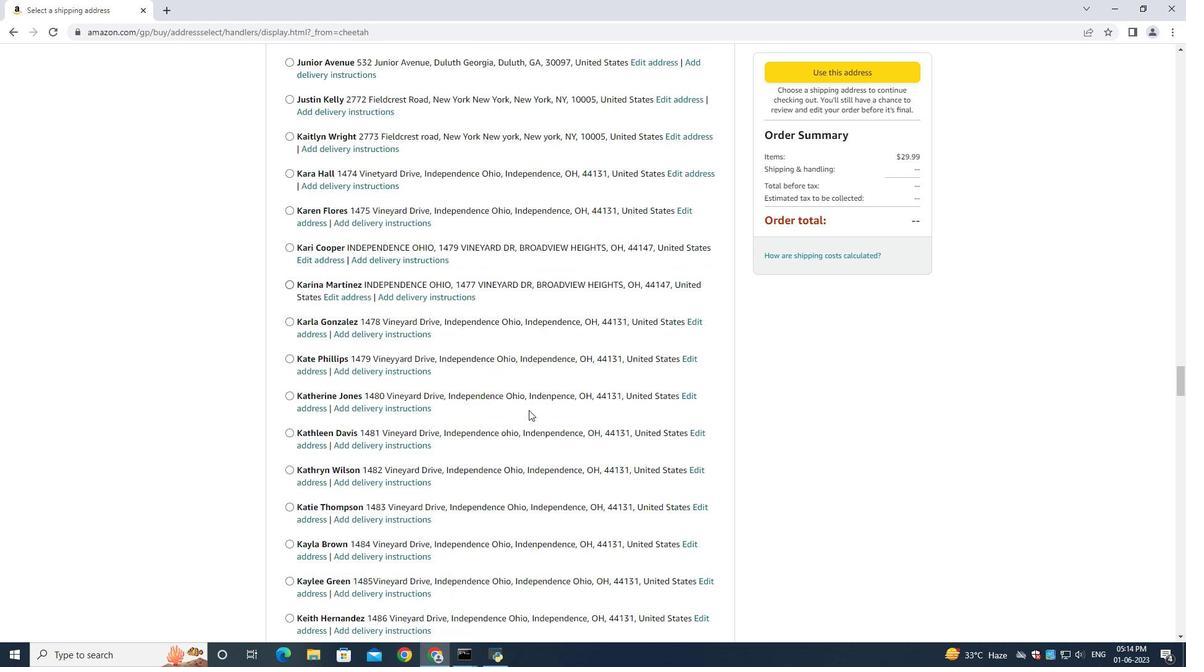 
Action: Mouse scrolled (528, 409) with delta (0, 0)
Screenshot: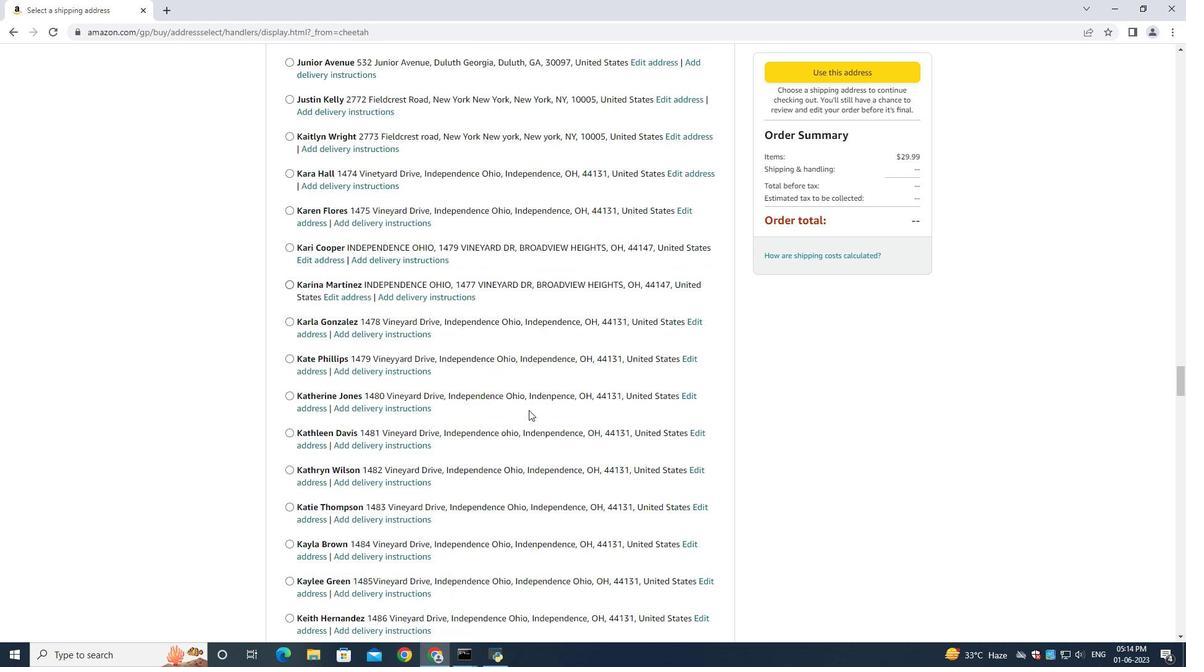 
Action: Mouse scrolled (528, 409) with delta (0, 0)
Screenshot: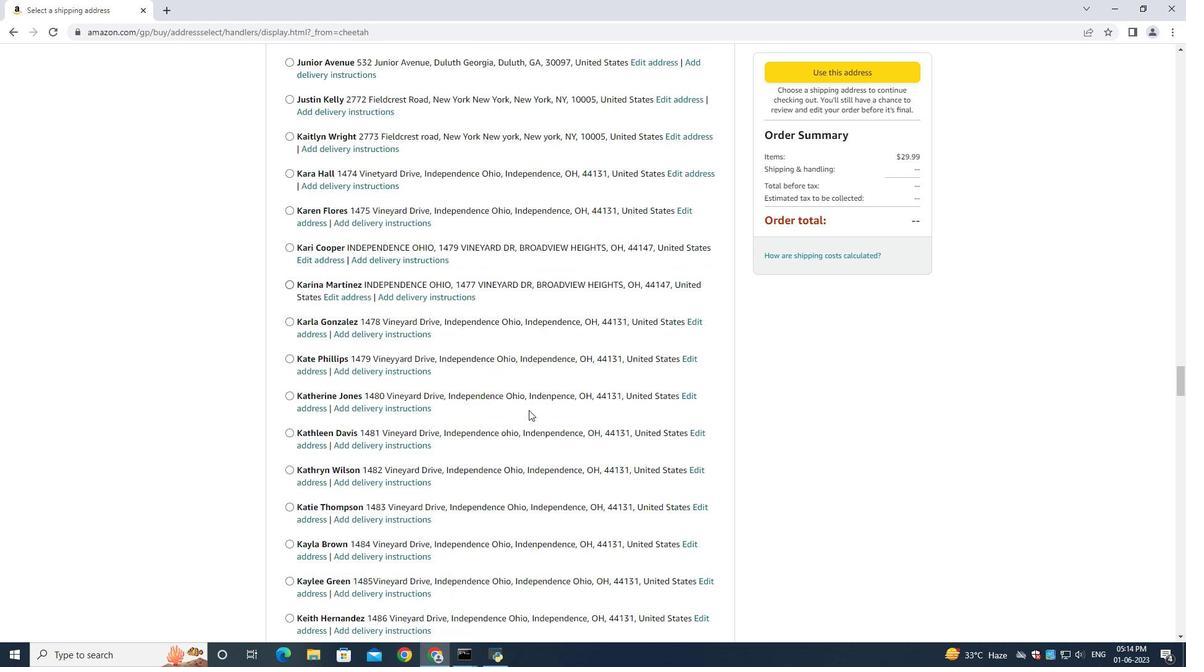 
Action: Mouse scrolled (528, 409) with delta (0, 0)
Screenshot: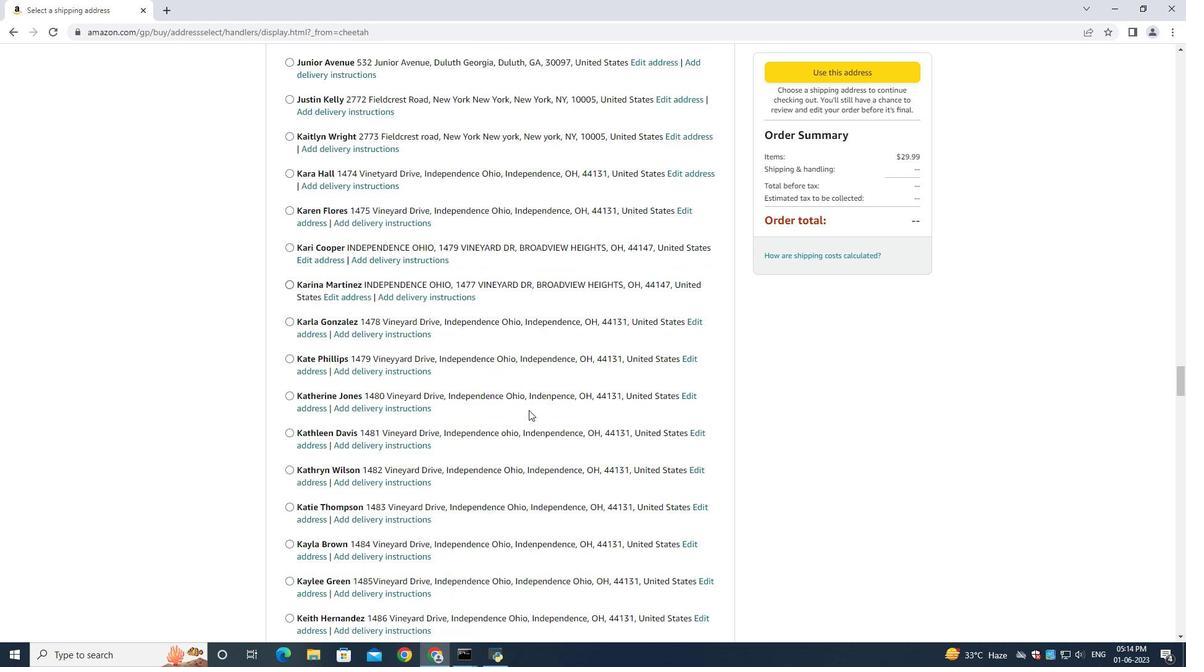 
Action: Mouse moved to (528, 410)
Screenshot: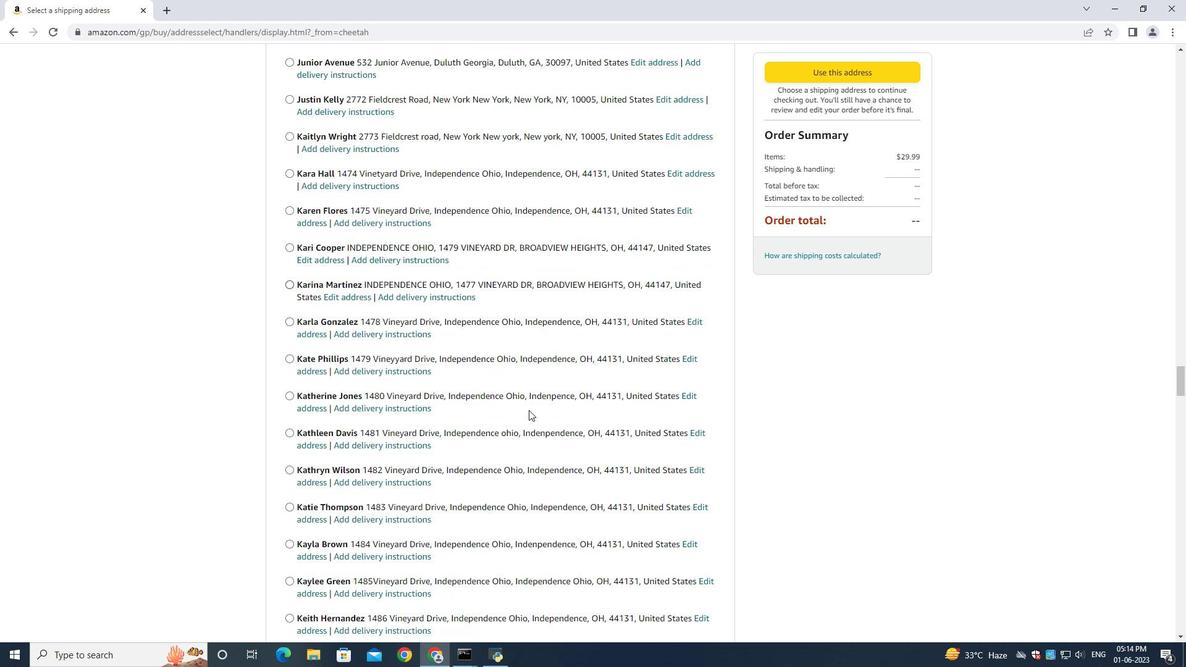 
Action: Mouse scrolled (528, 409) with delta (0, 0)
Screenshot: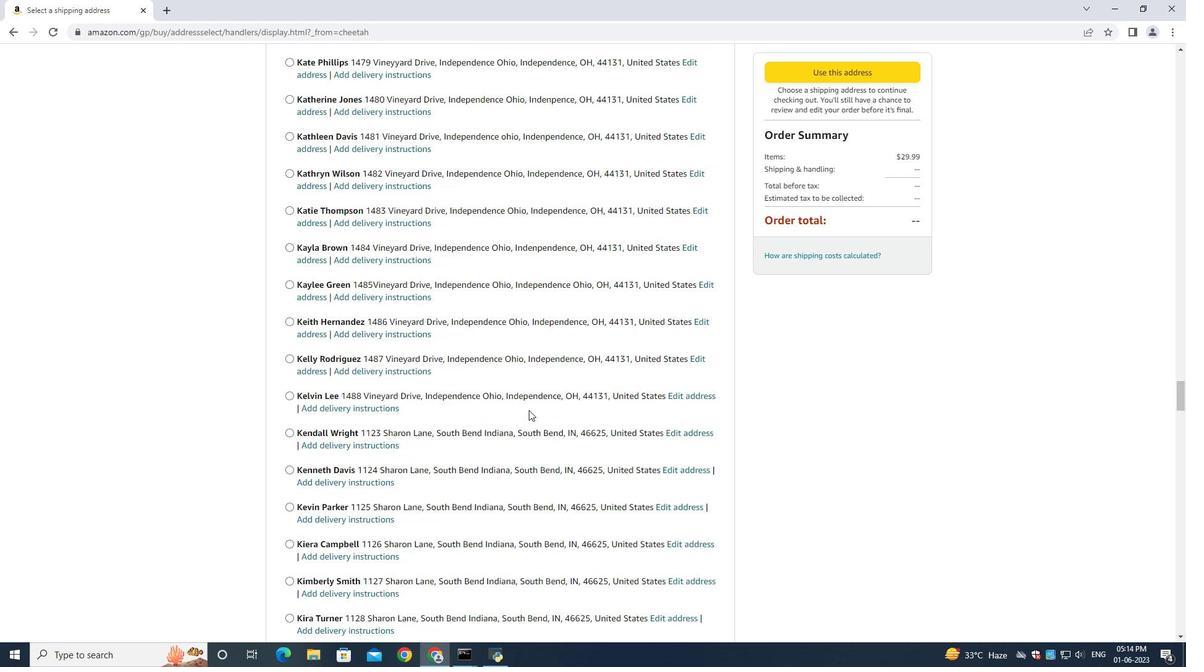 
Action: Mouse scrolled (528, 409) with delta (0, 0)
Screenshot: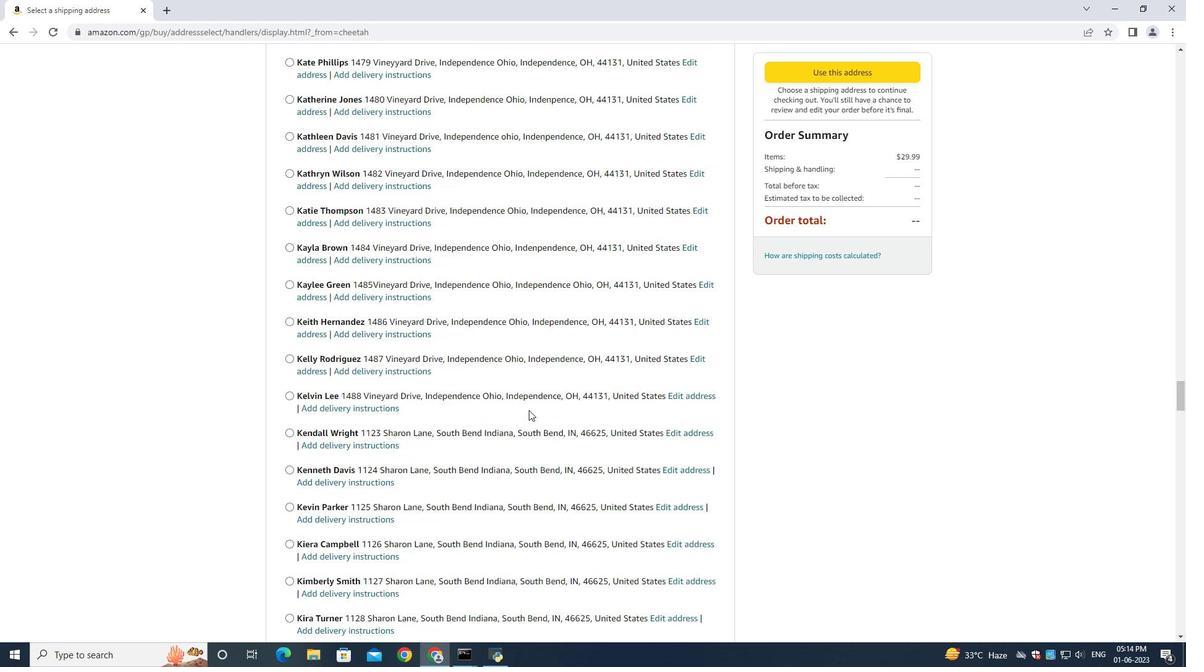 
Action: Mouse scrolled (528, 409) with delta (0, 0)
Screenshot: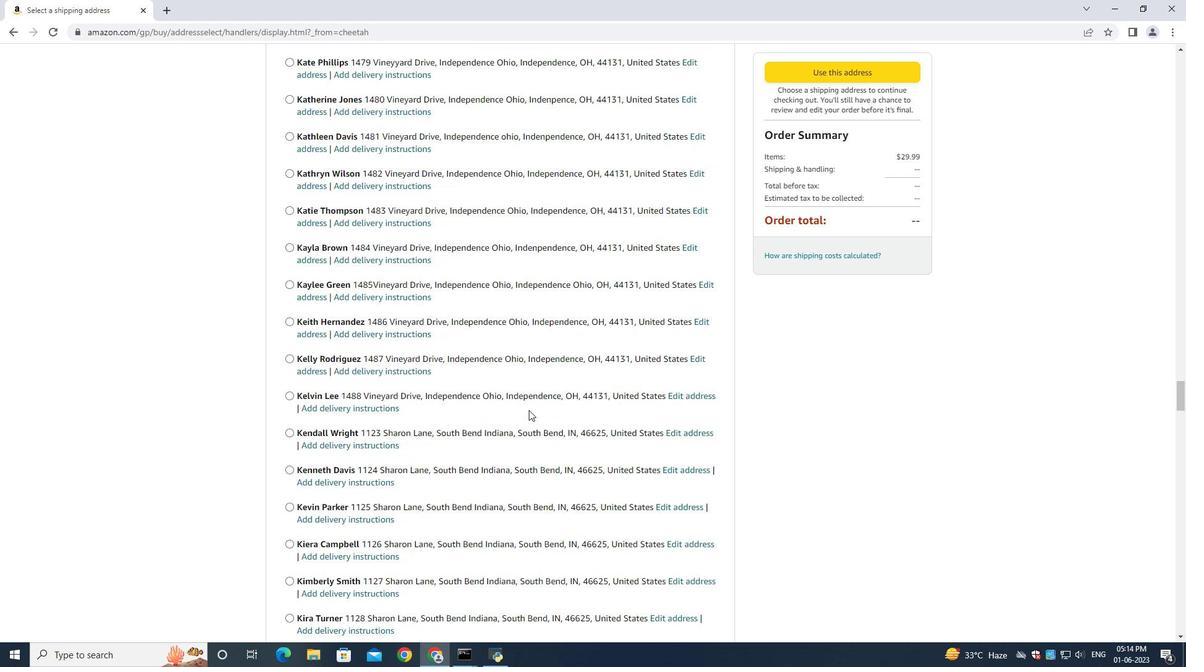 
Action: Mouse scrolled (528, 409) with delta (0, -1)
Screenshot: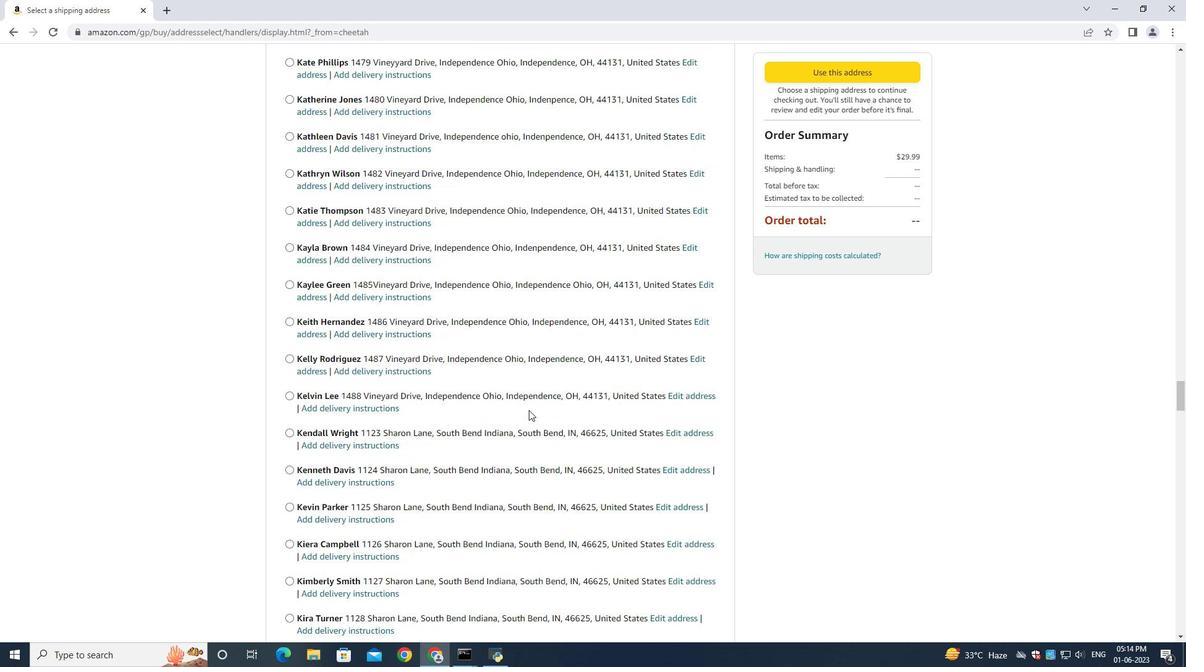 
Action: Mouse scrolled (528, 409) with delta (0, 0)
Screenshot: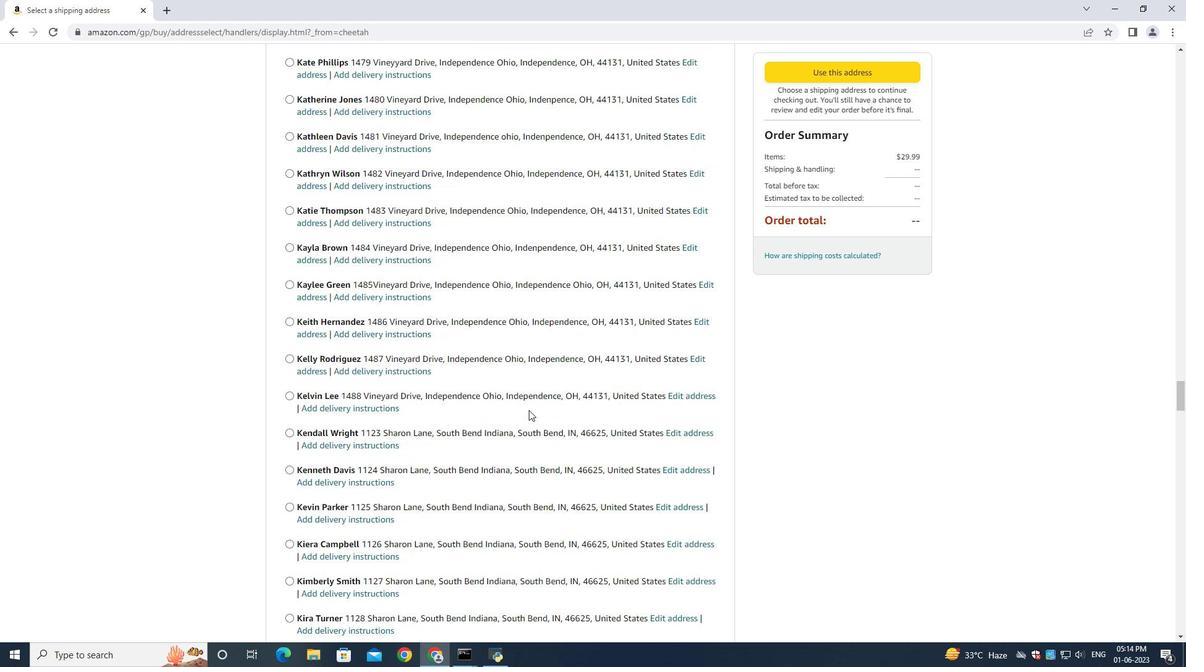 
Action: Mouse scrolled (528, 409) with delta (0, 0)
Screenshot: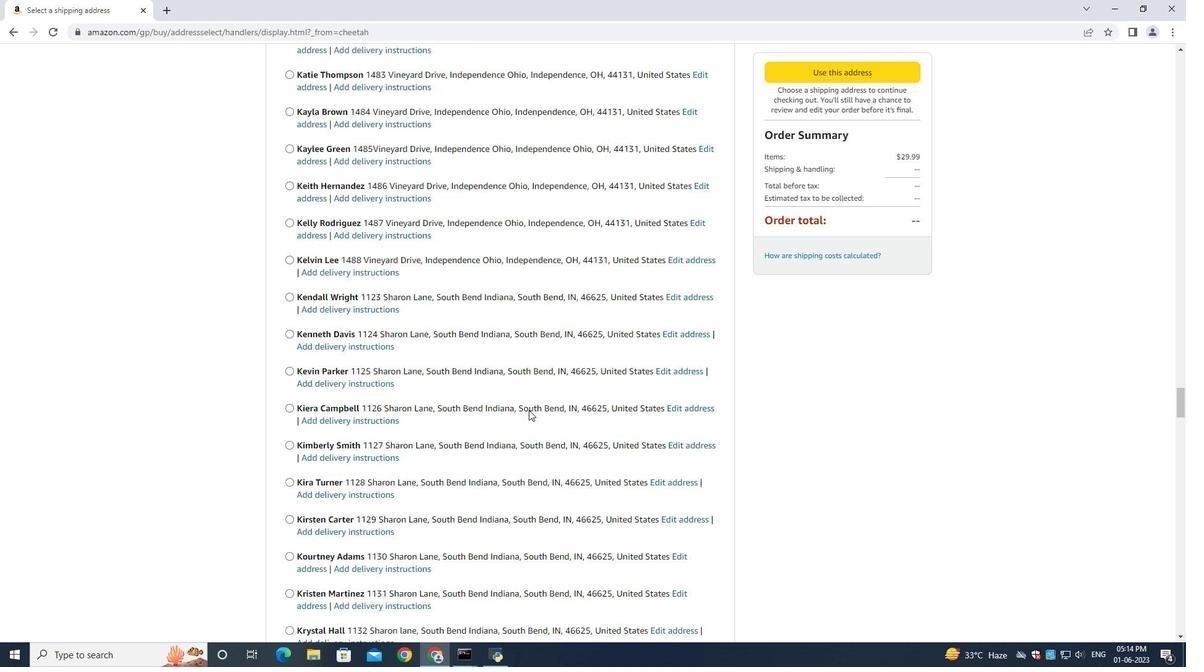 
Action: Mouse scrolled (528, 409) with delta (0, 0)
Screenshot: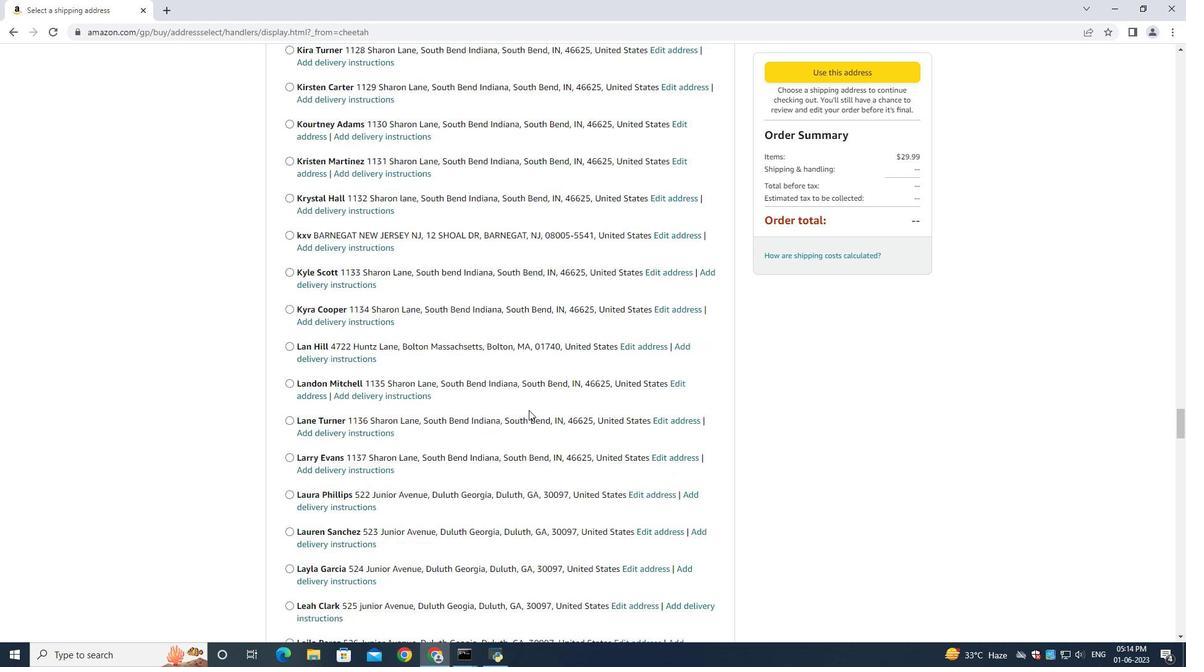 
Action: Mouse scrolled (528, 409) with delta (0, 0)
Screenshot: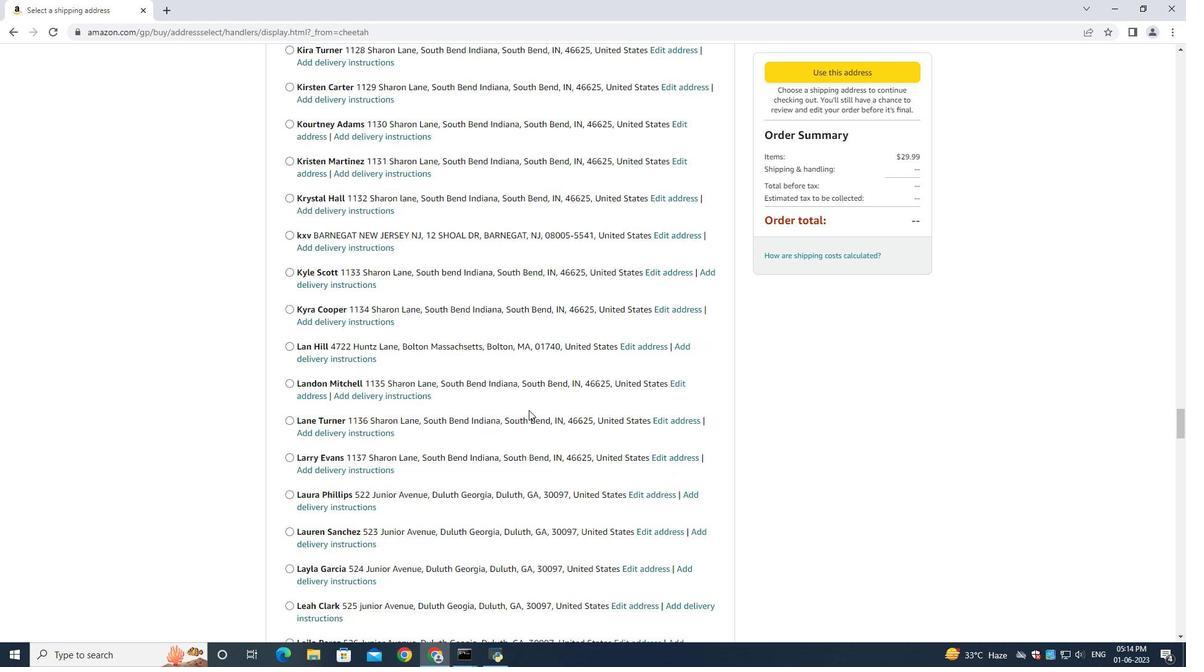 
Action: Mouse scrolled (528, 409) with delta (0, 0)
Screenshot: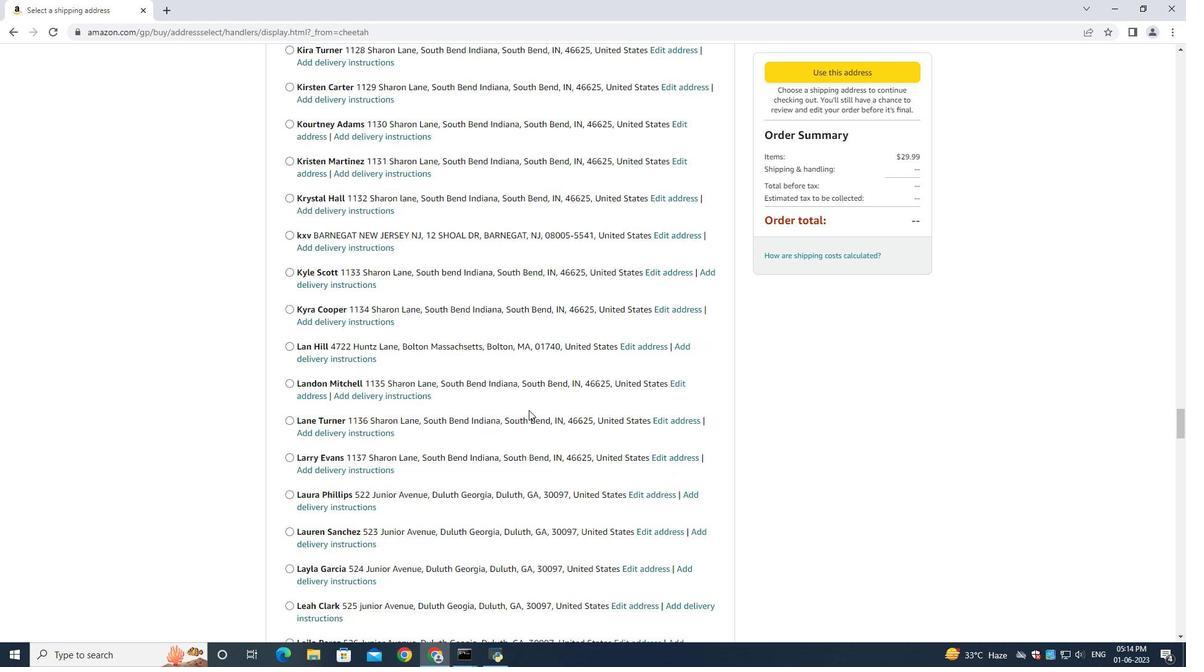 
Action: Mouse scrolled (528, 409) with delta (0, 0)
Screenshot: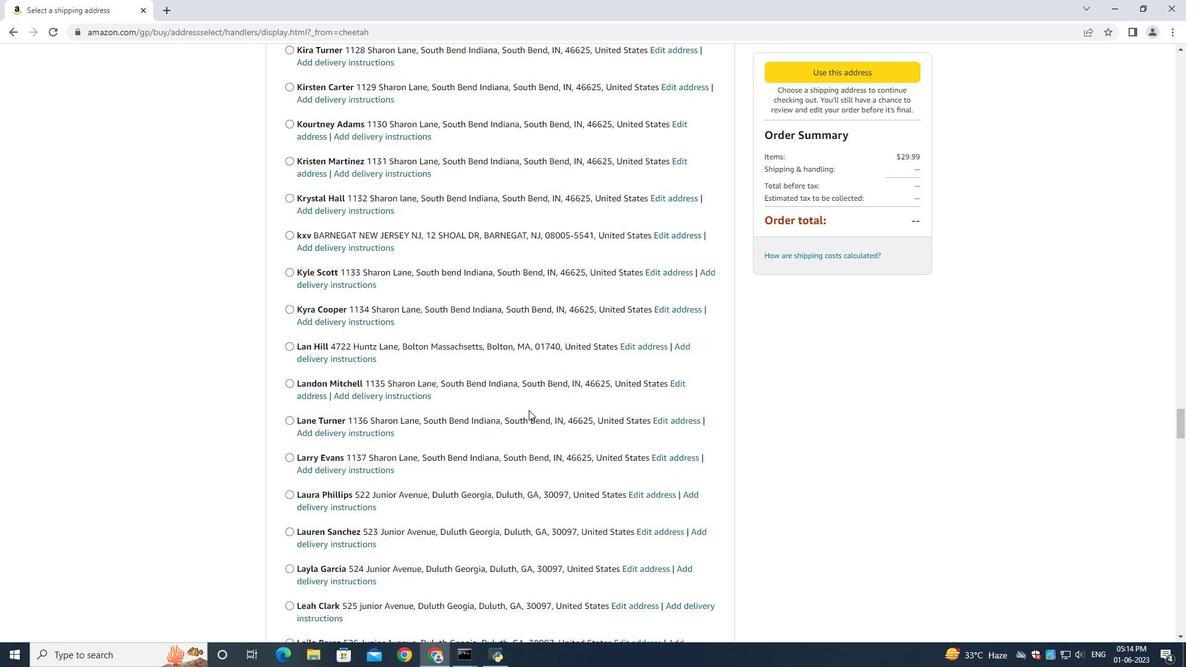 
Action: Mouse scrolled (528, 409) with delta (0, 0)
Screenshot: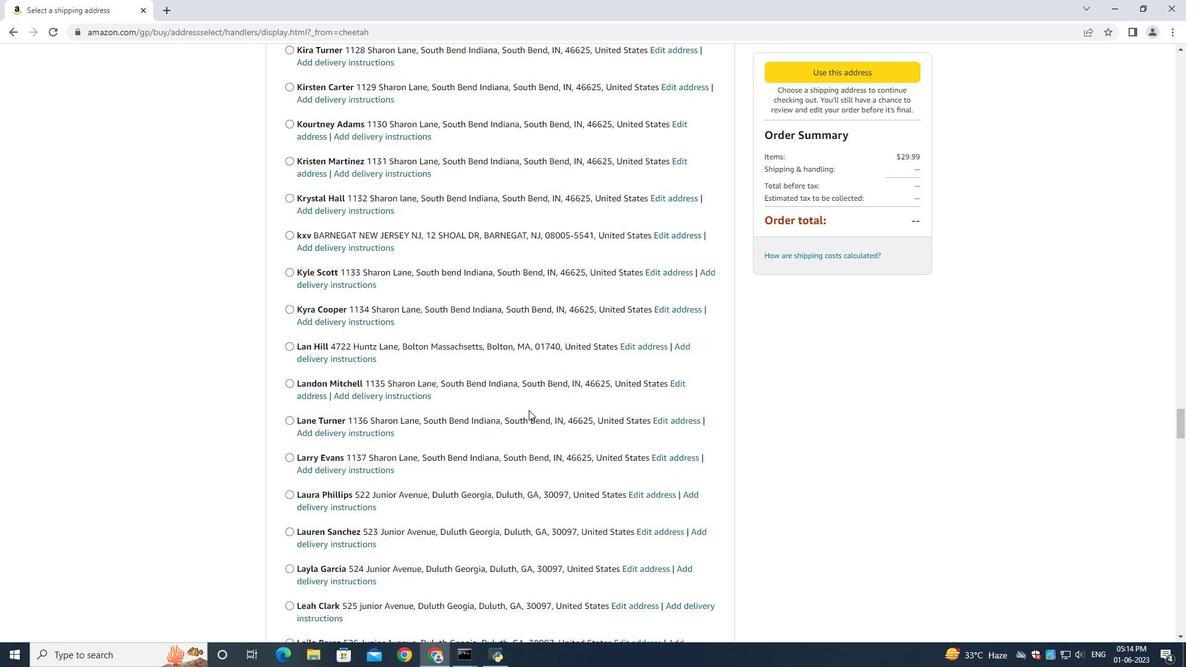 
Action: Mouse scrolled (528, 409) with delta (0, 0)
Screenshot: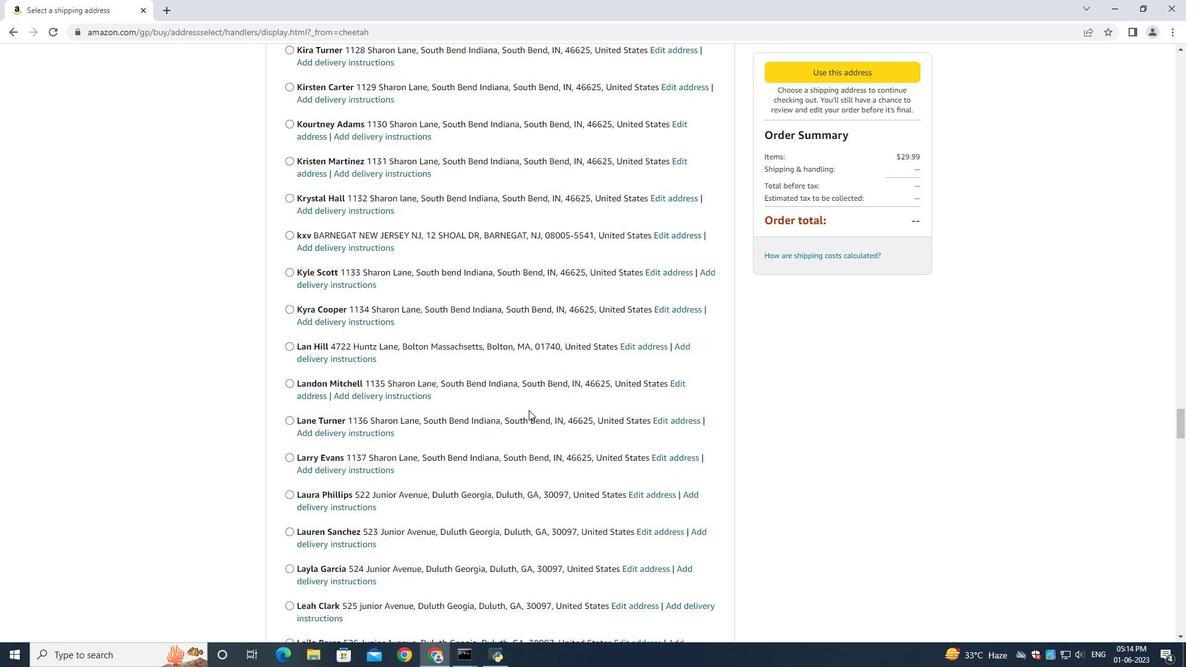 
Action: Mouse scrolled (528, 409) with delta (0, 0)
Screenshot: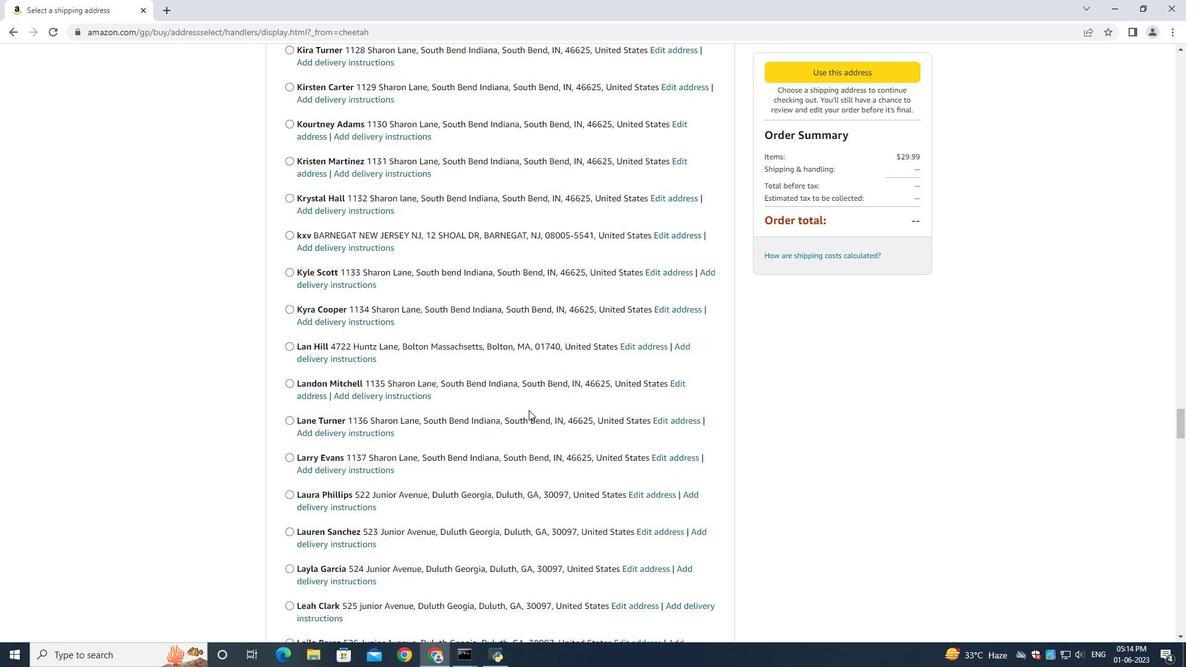 
Action: Mouse scrolled (528, 409) with delta (0, 0)
Screenshot: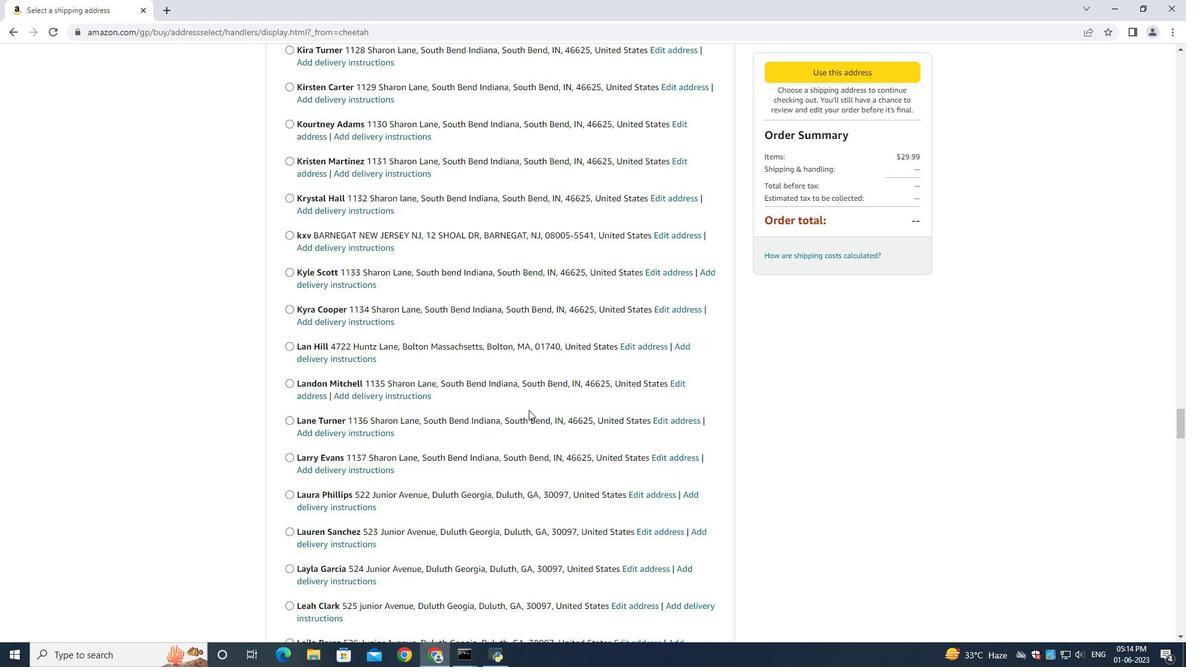 
Action: Mouse moved to (423, 427)
Screenshot: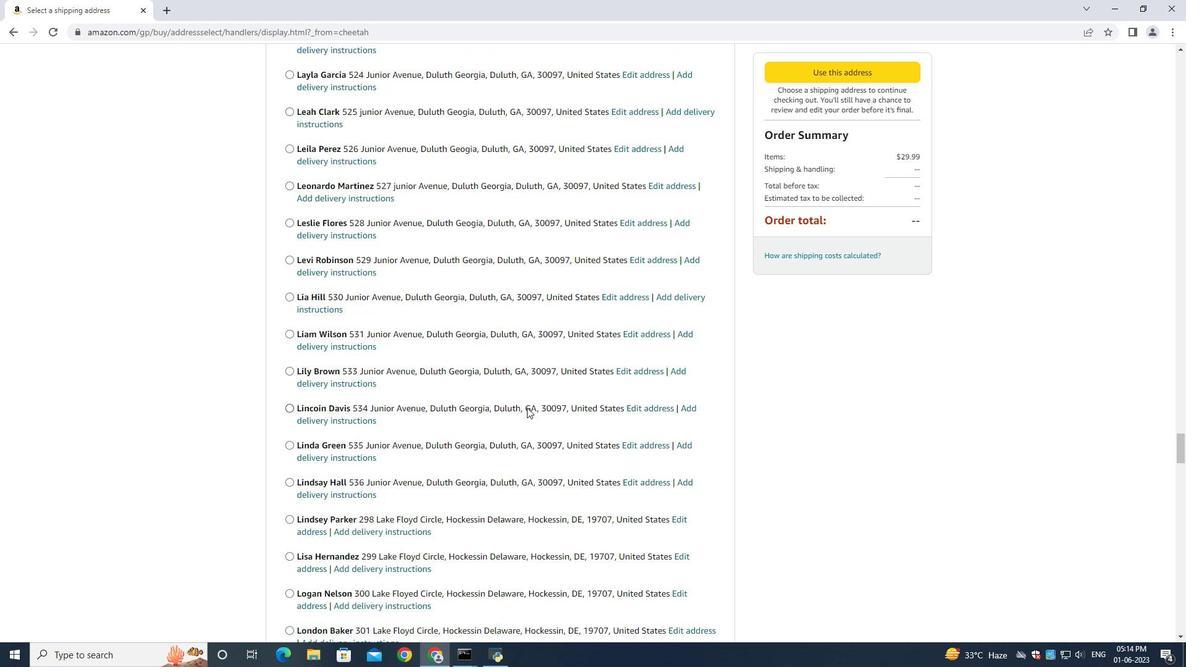 
Action: Mouse scrolled (423, 426) with delta (0, 0)
Screenshot: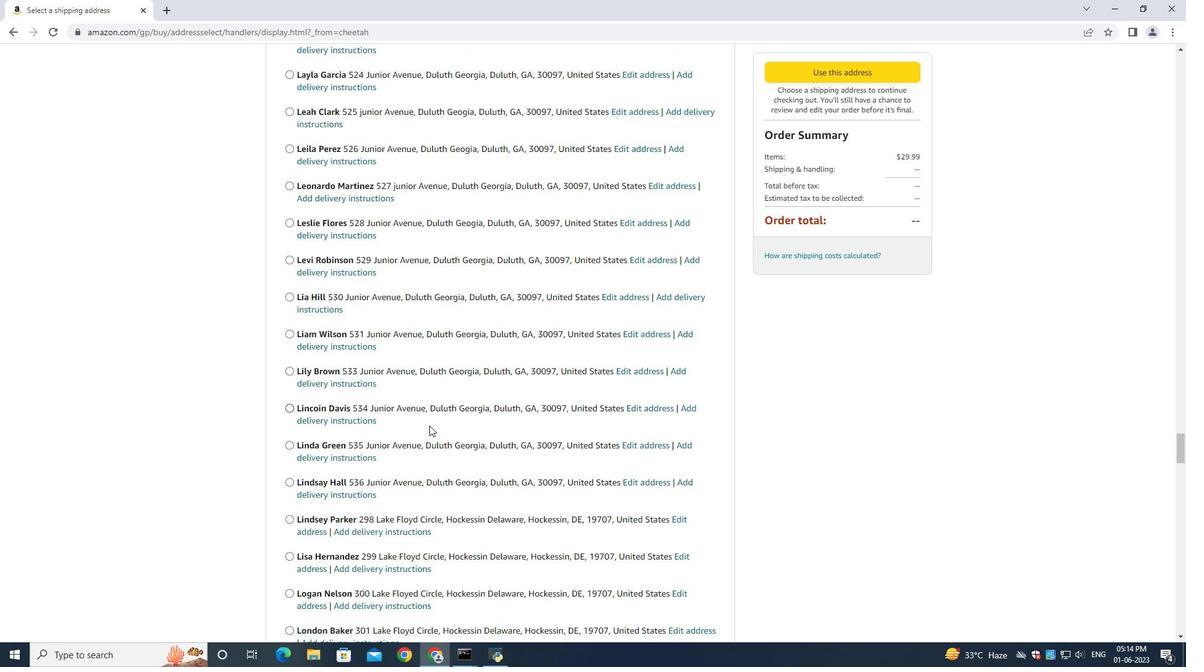 
Action: Mouse moved to (423, 427)
Screenshot: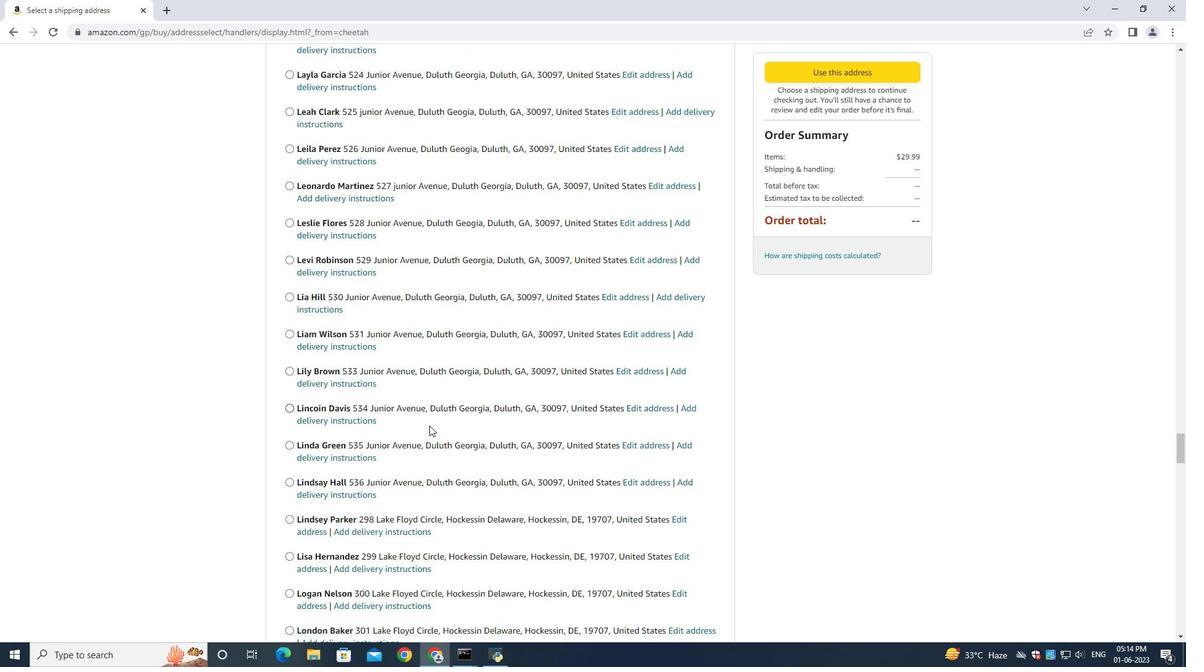
Action: Mouse scrolled (423, 426) with delta (0, 0)
Screenshot: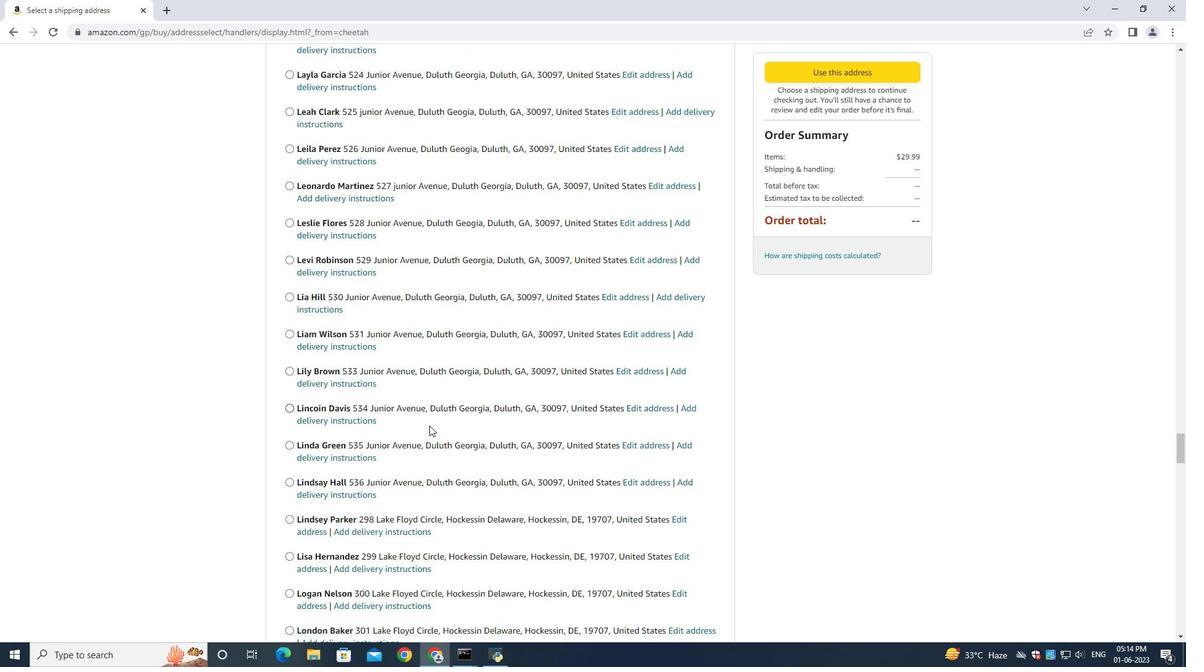 
Action: Mouse moved to (423, 428)
Screenshot: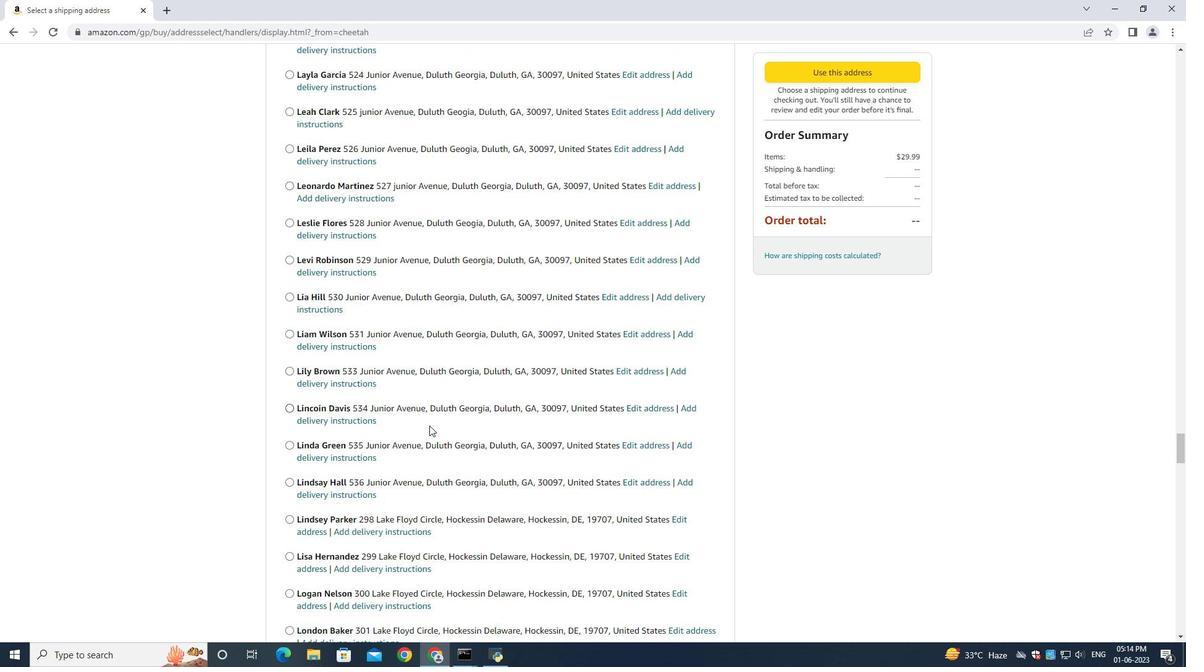 
Action: Mouse scrolled (423, 427) with delta (0, 0)
Screenshot: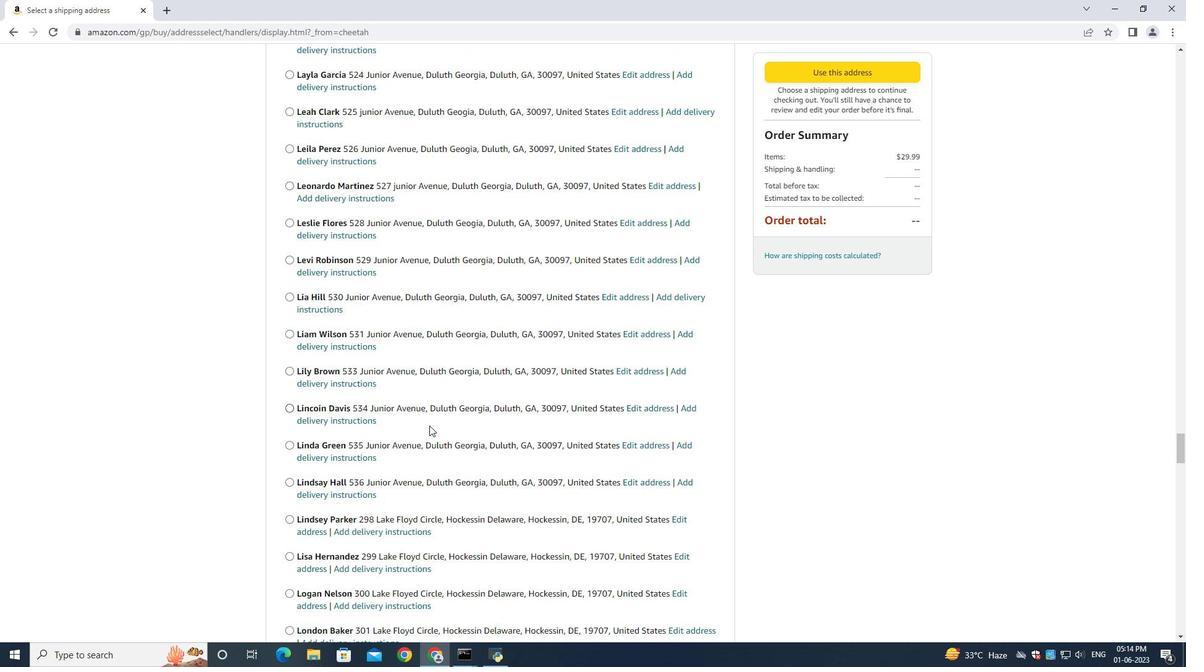 
Action: Mouse scrolled (423, 428) with delta (0, 0)
Screenshot: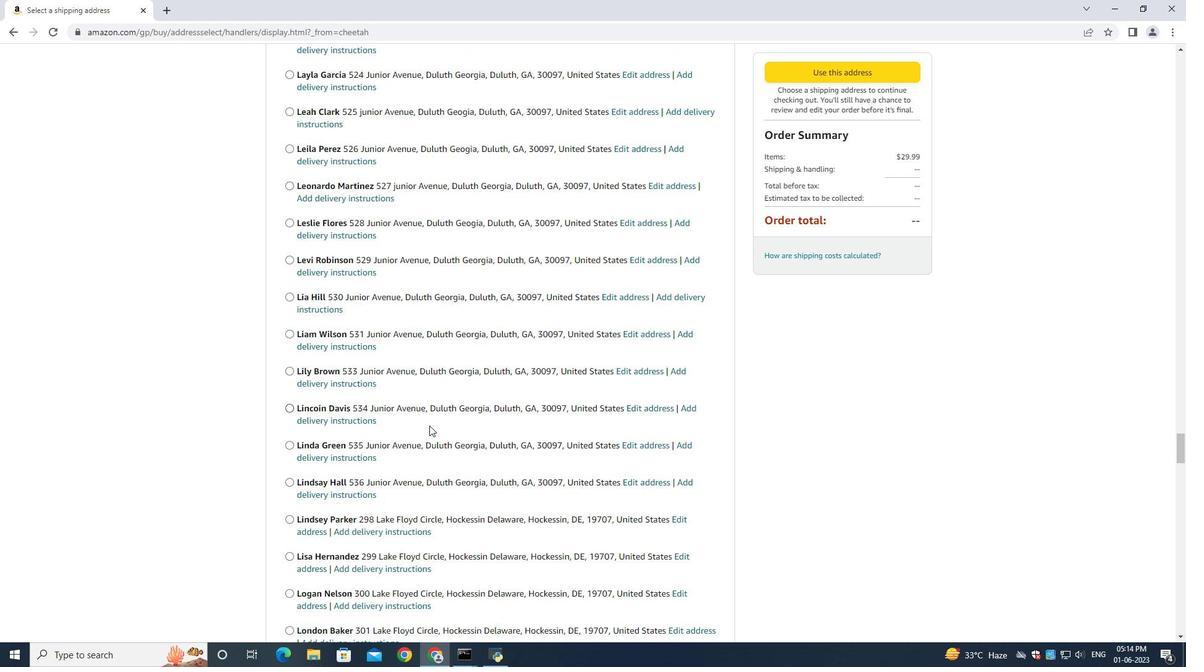 
Action: Mouse scrolled (423, 428) with delta (0, 0)
Screenshot: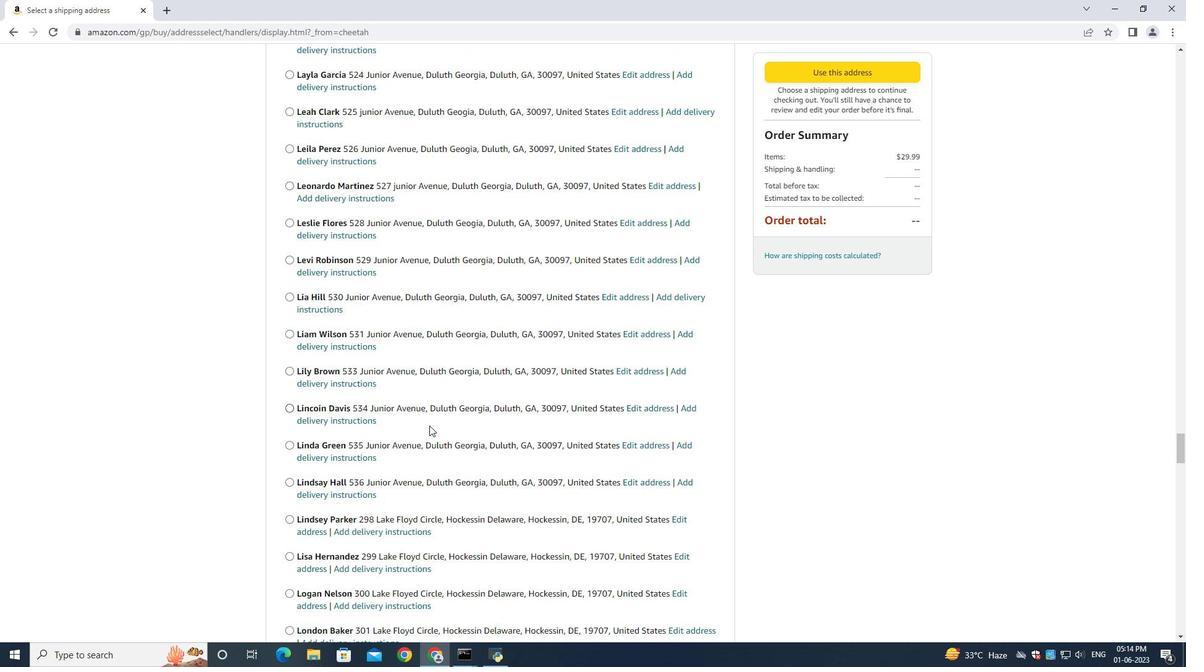 
Action: Mouse moved to (423, 428)
Screenshot: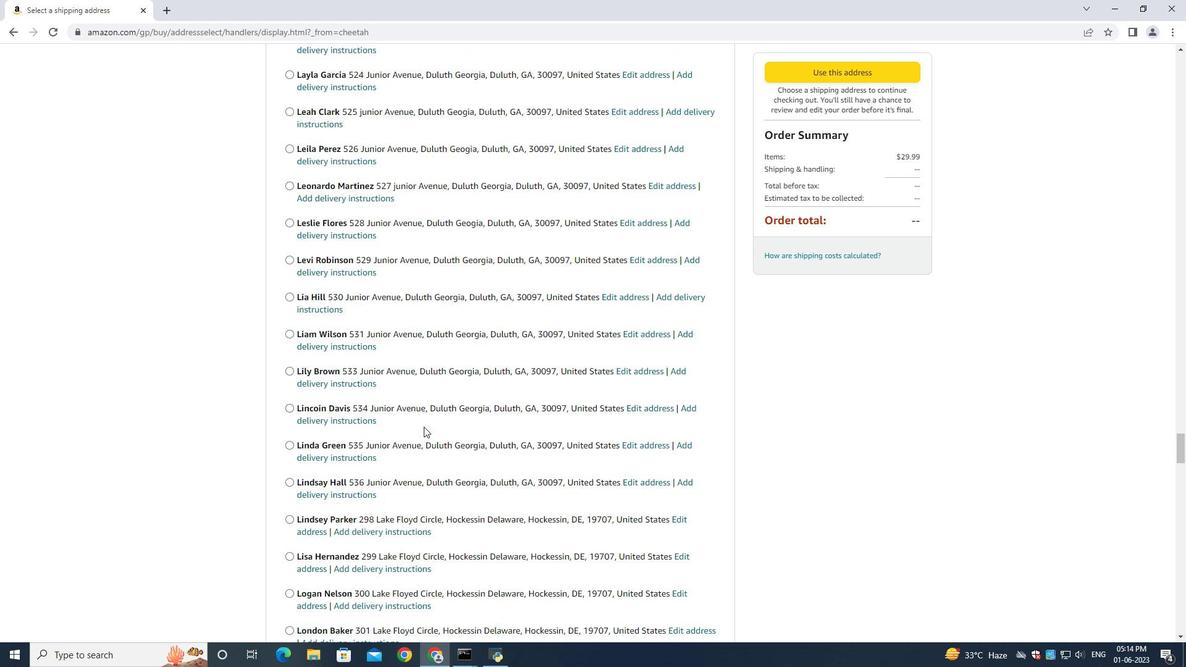 
Action: Mouse scrolled (423, 428) with delta (0, 0)
Screenshot: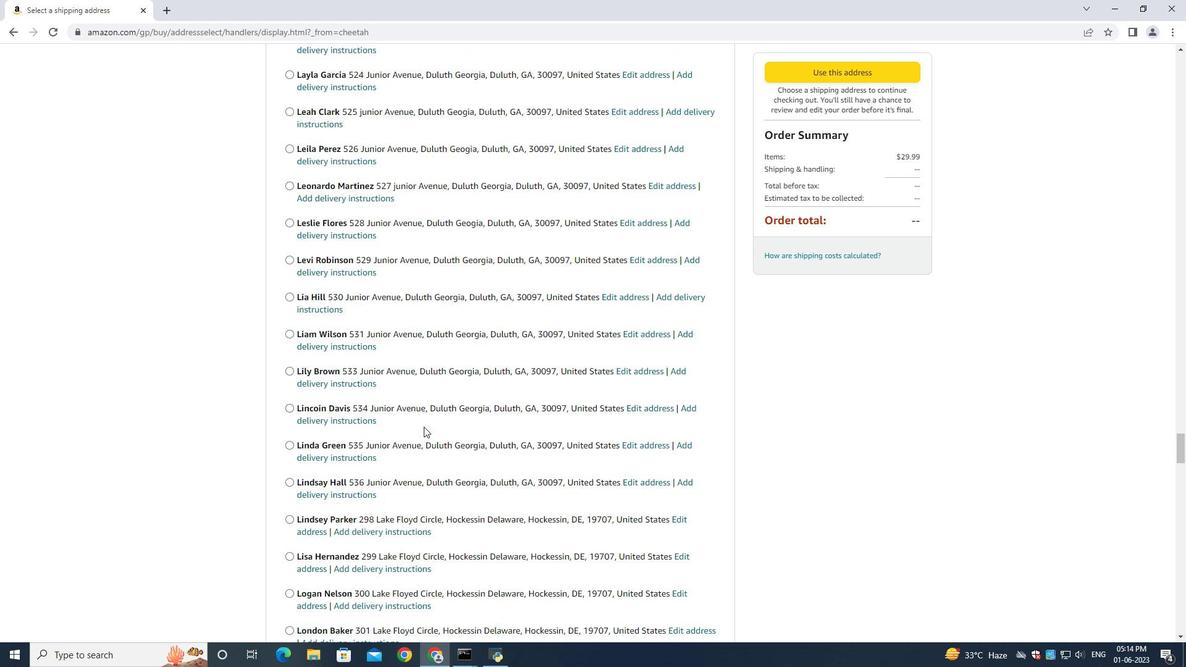 
Action: Mouse scrolled (423, 427) with delta (0, 0)
Screenshot: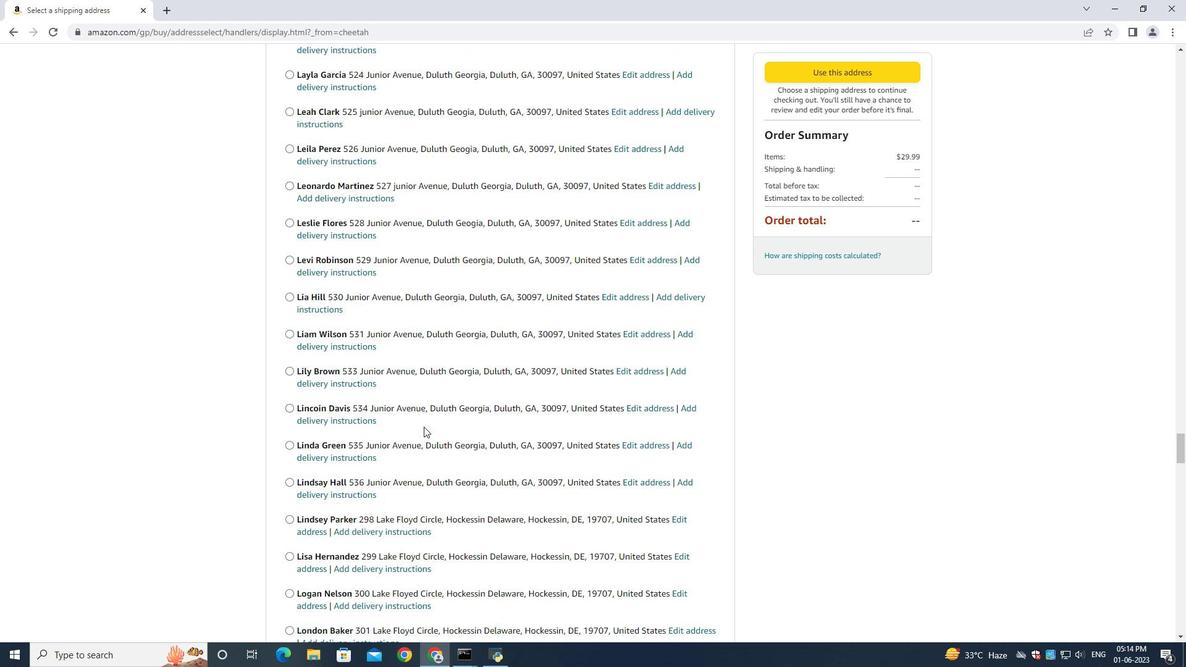 
Action: Mouse moved to (422, 419)
Screenshot: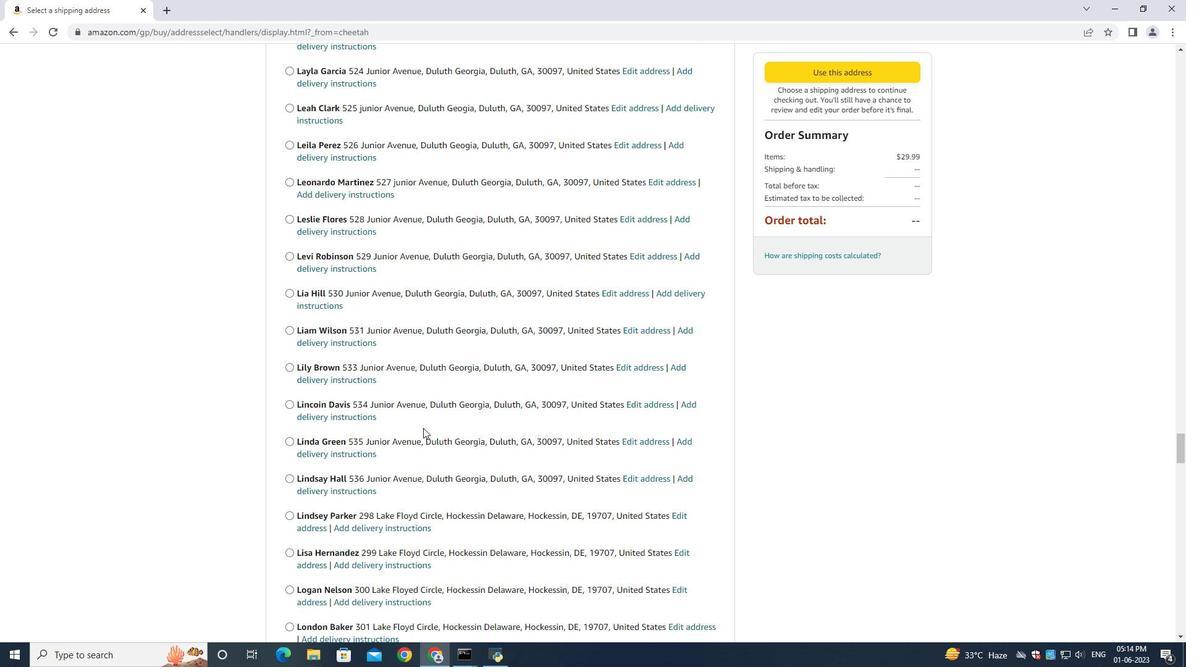
Action: Mouse scrolled (422, 418) with delta (0, 0)
Screenshot: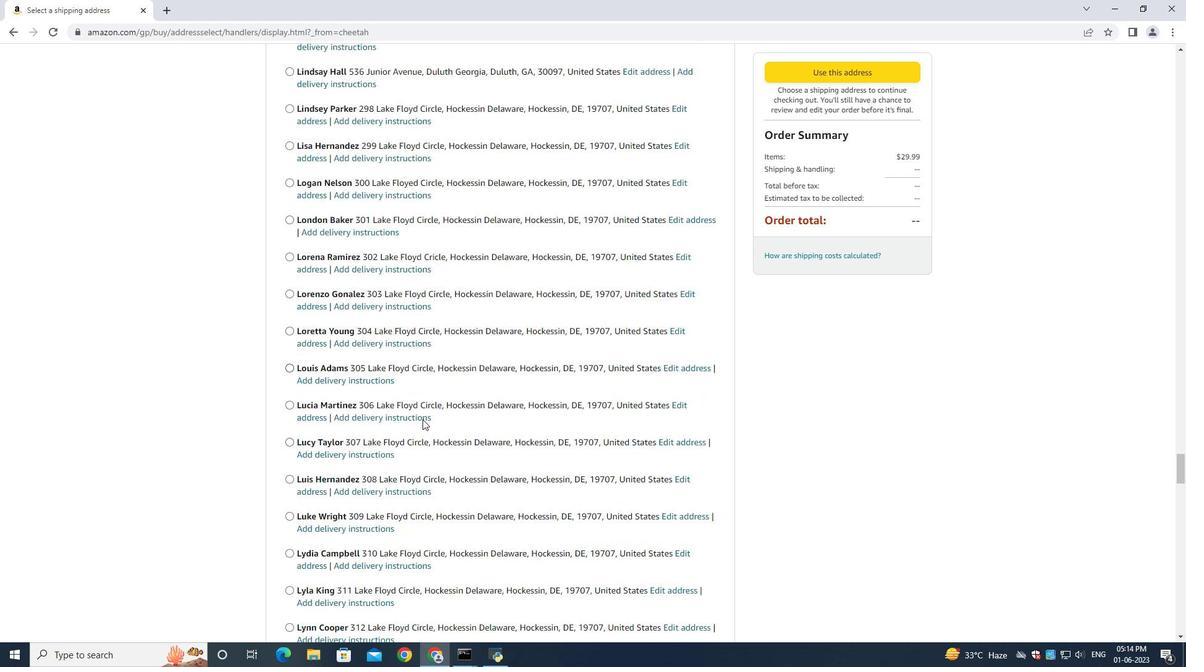 
Action: Mouse scrolled (422, 418) with delta (0, 0)
Screenshot: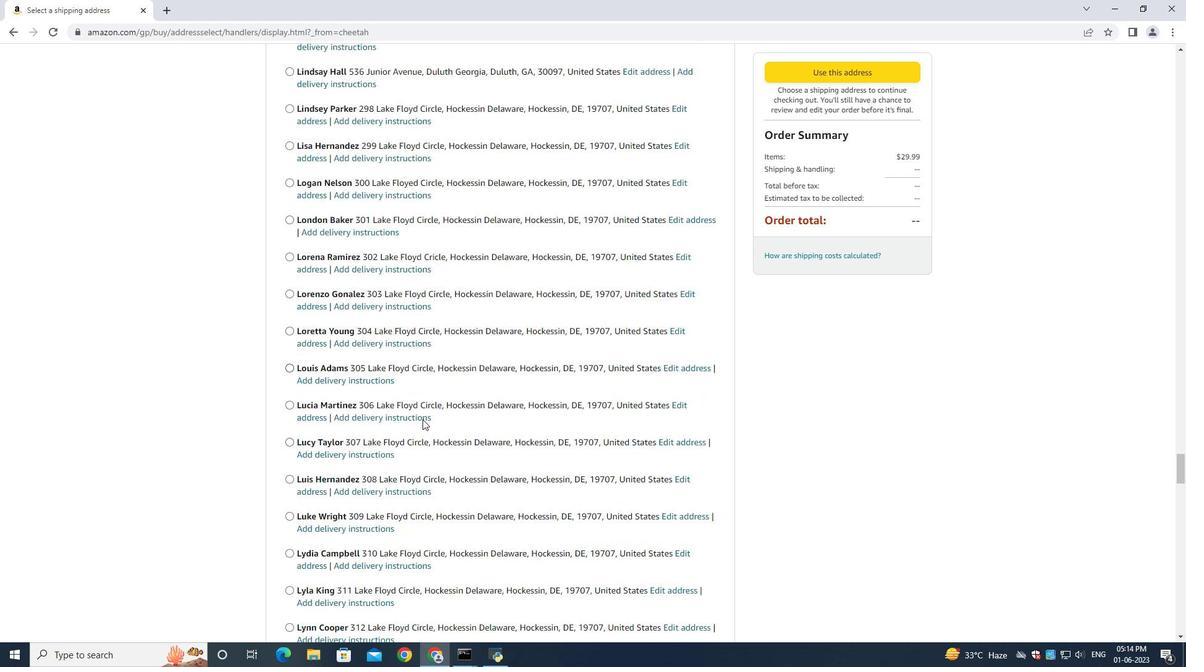 
Action: Mouse scrolled (422, 418) with delta (0, 0)
Screenshot: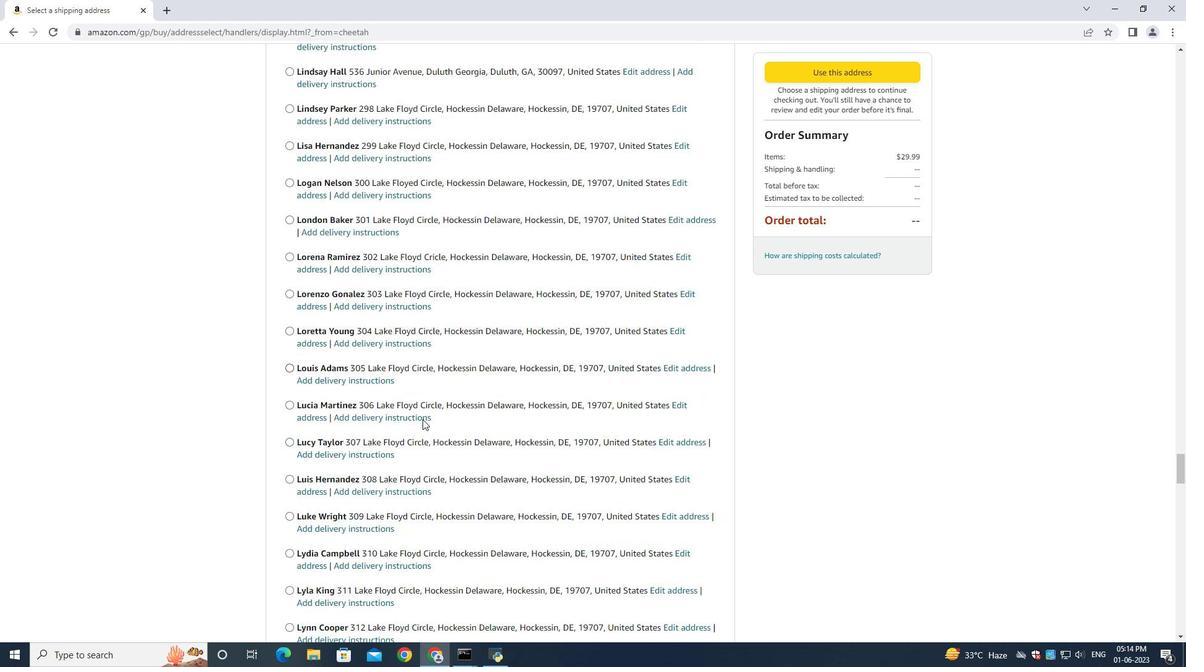 
Action: Mouse scrolled (422, 418) with delta (0, 0)
Screenshot: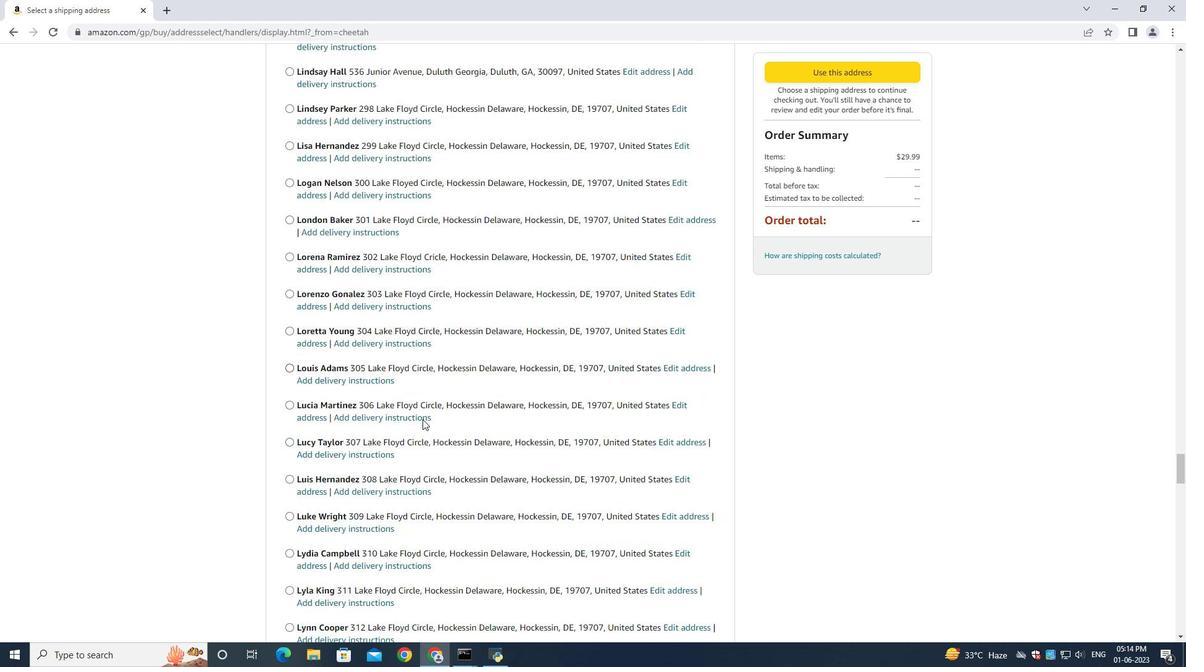 
Action: Mouse scrolled (422, 418) with delta (0, 0)
Screenshot: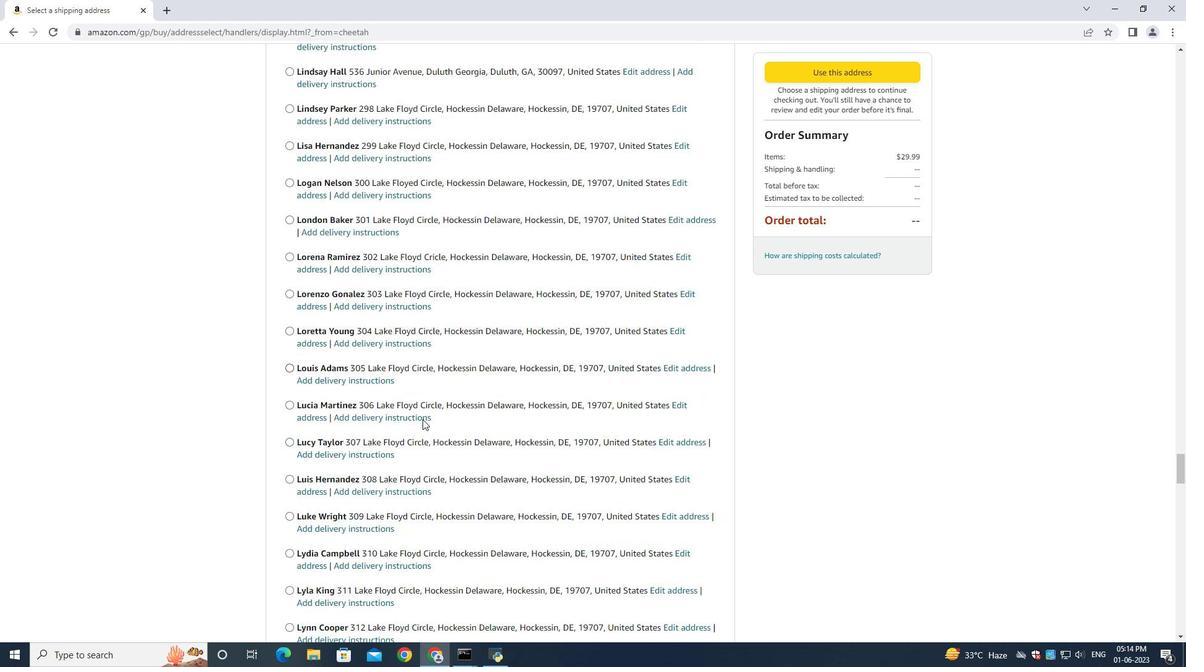 
Action: Mouse scrolled (422, 418) with delta (0, 0)
Screenshot: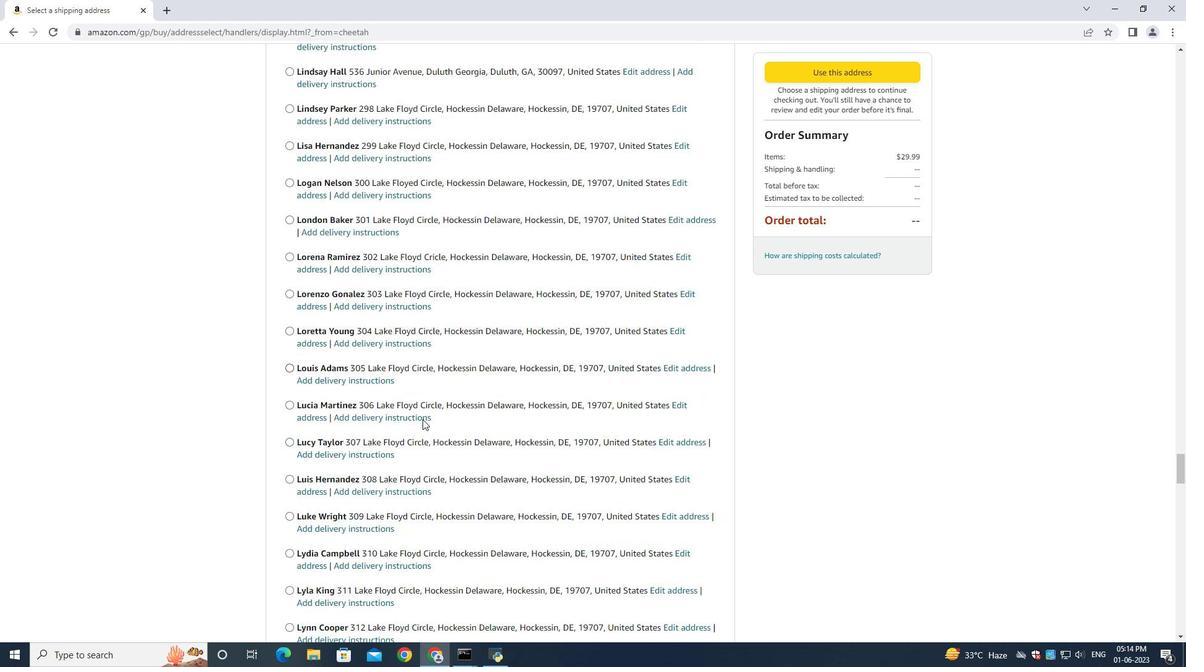 
Action: Mouse scrolled (422, 418) with delta (0, 0)
Screenshot: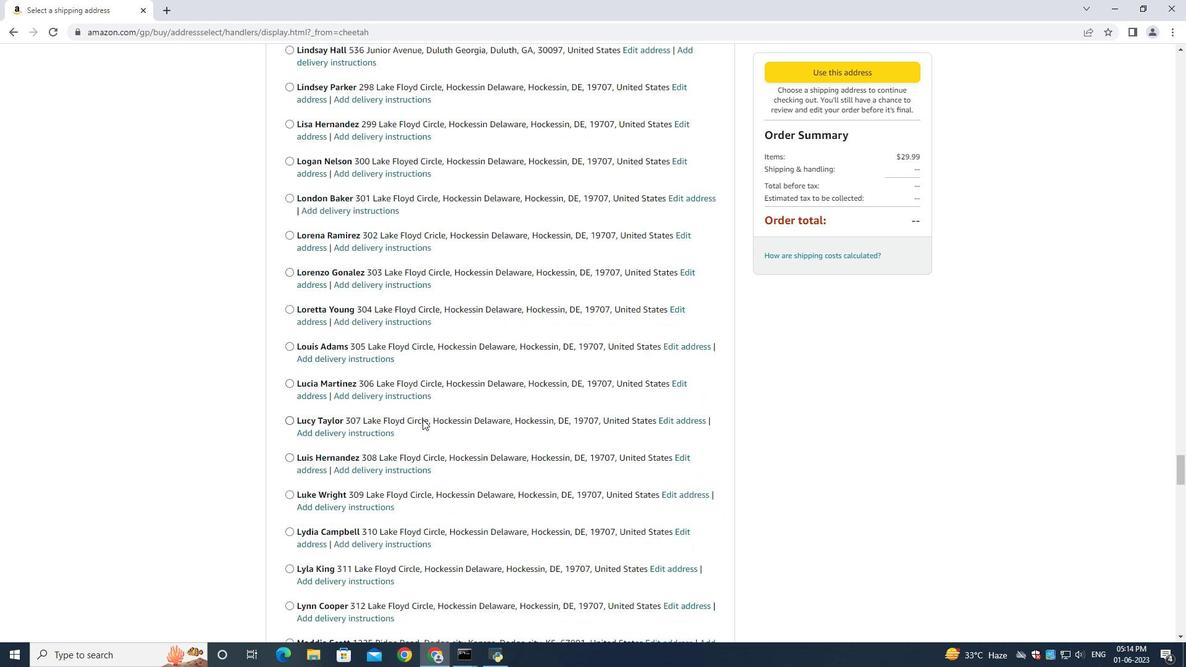 
Action: Mouse moved to (422, 417)
Screenshot: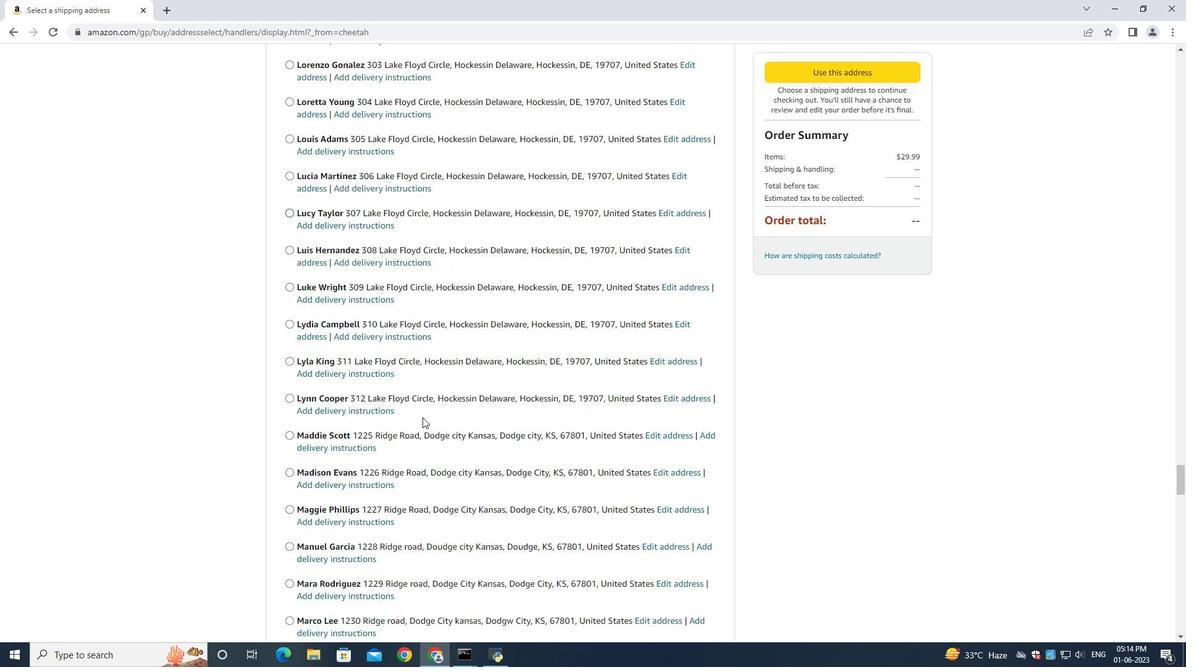 
Action: Mouse scrolled (422, 417) with delta (0, 0)
Screenshot: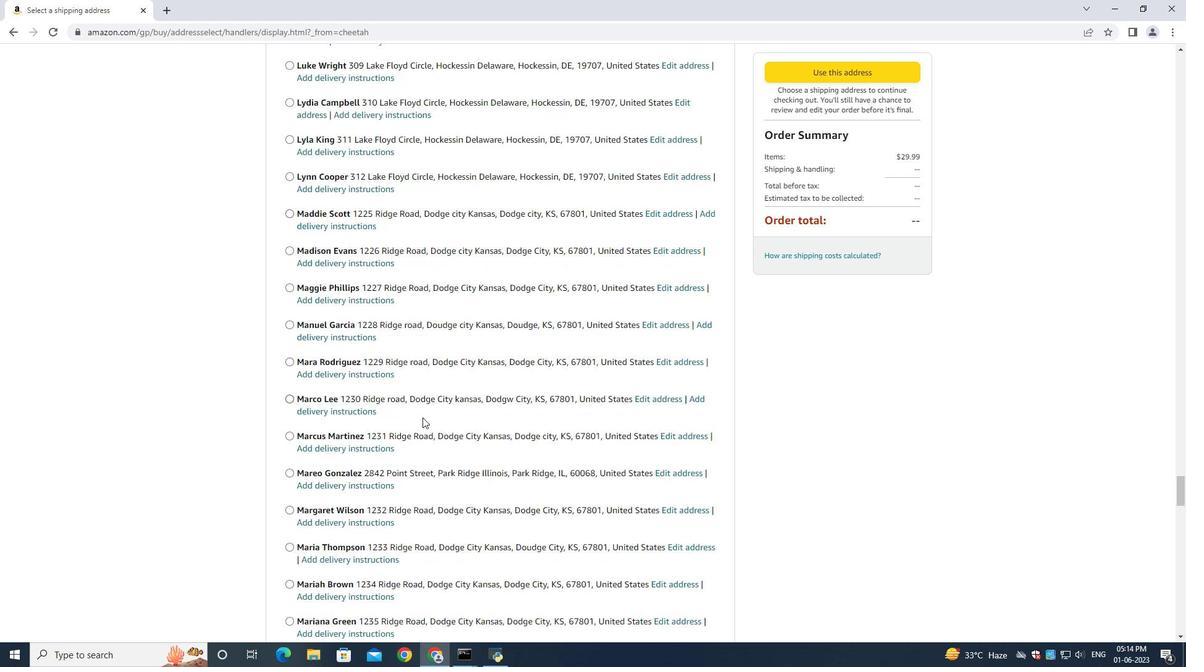 
Action: Mouse scrolled (422, 417) with delta (0, 0)
Screenshot: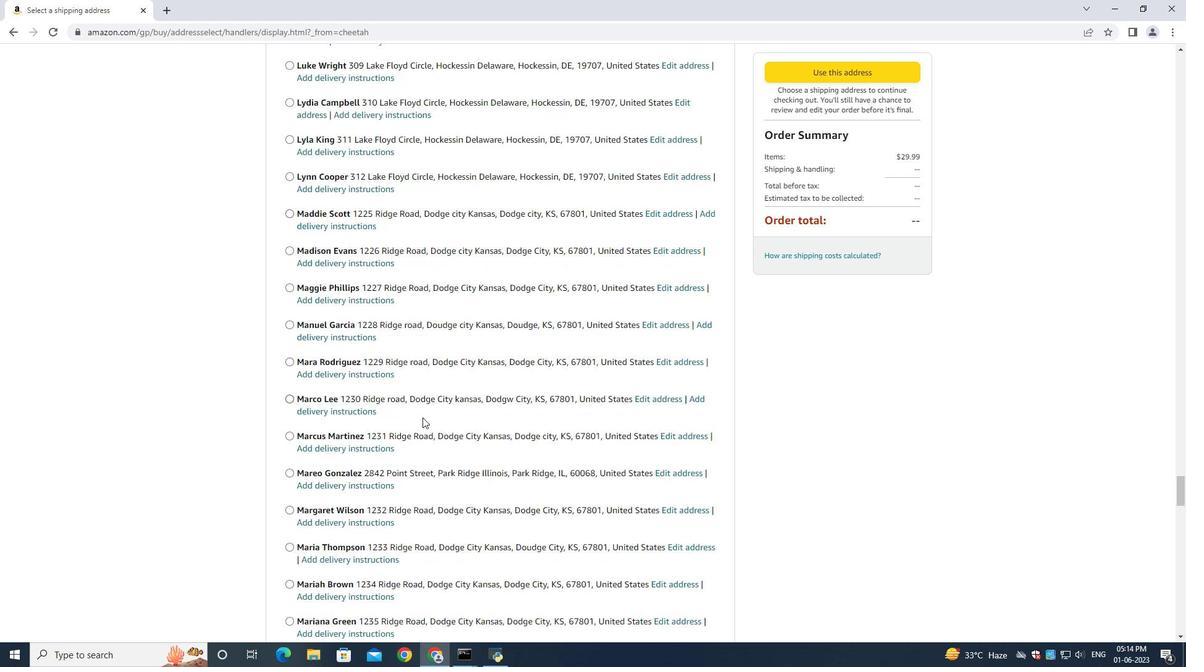 
Action: Mouse scrolled (422, 417) with delta (0, 0)
Screenshot: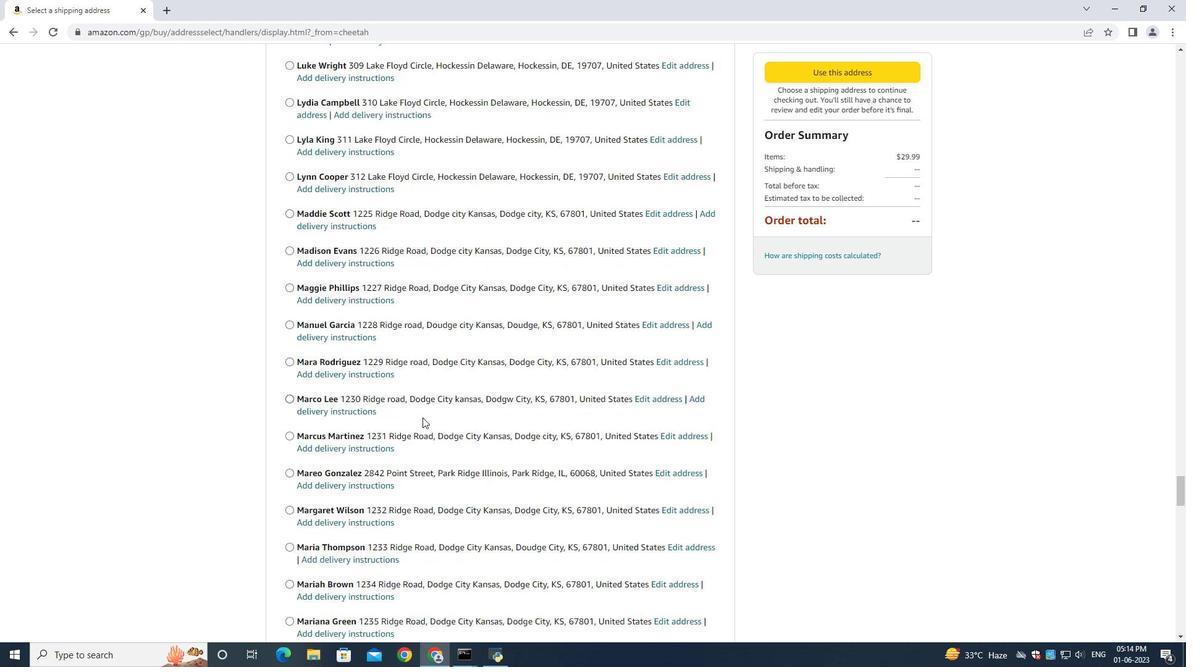 
Action: Mouse scrolled (422, 417) with delta (0, 0)
Screenshot: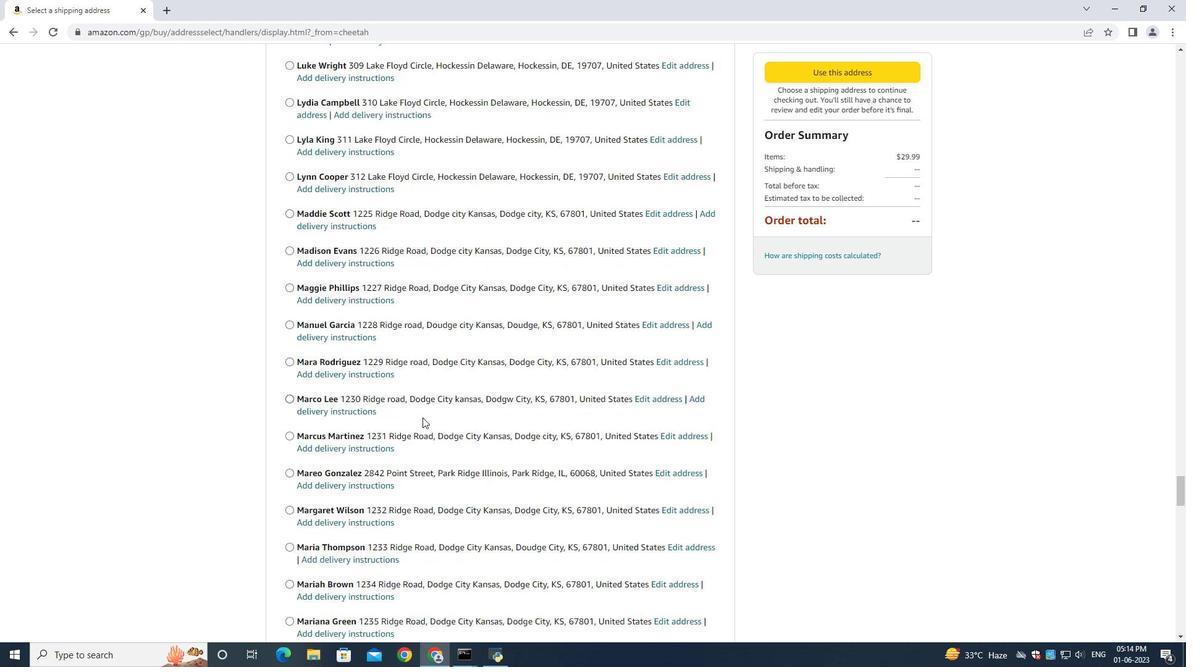 
Action: Mouse moved to (422, 417)
Screenshot: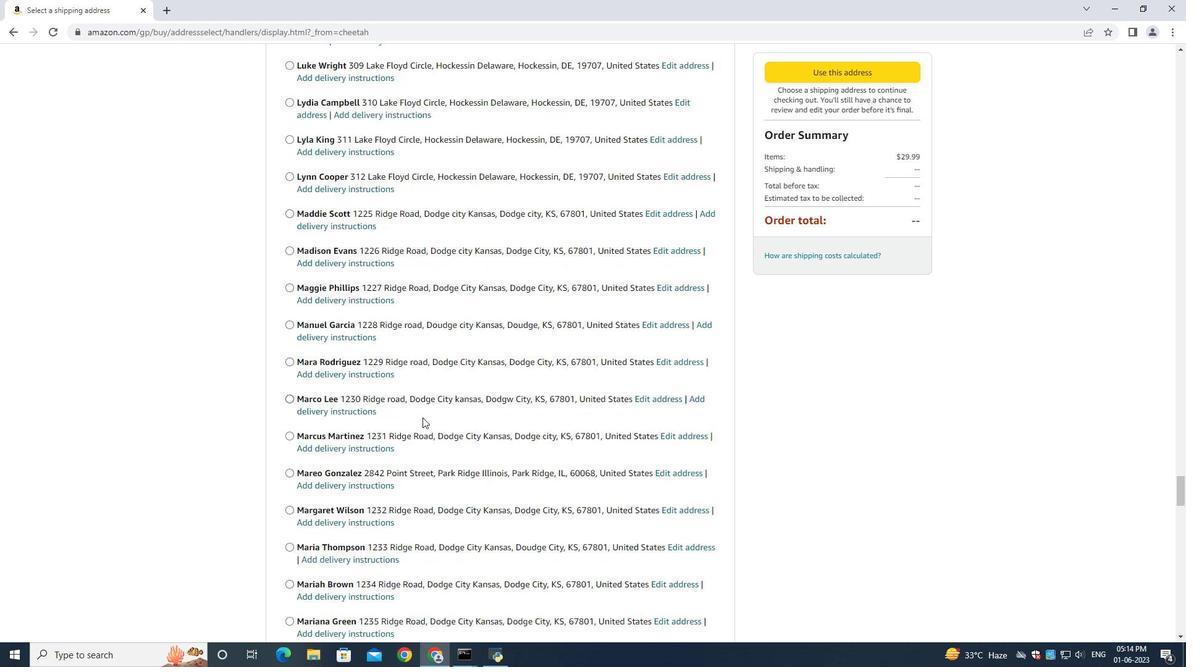
Action: Mouse scrolled (422, 417) with delta (0, 0)
Screenshot: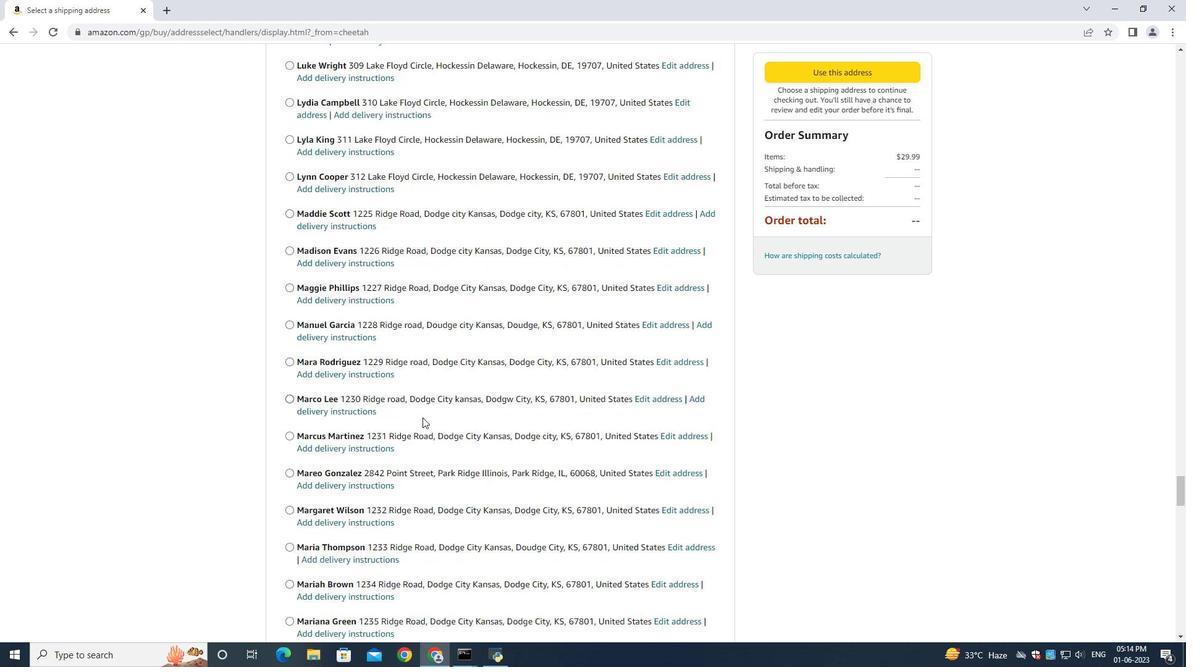 
Action: Mouse scrolled (422, 417) with delta (0, 0)
Screenshot: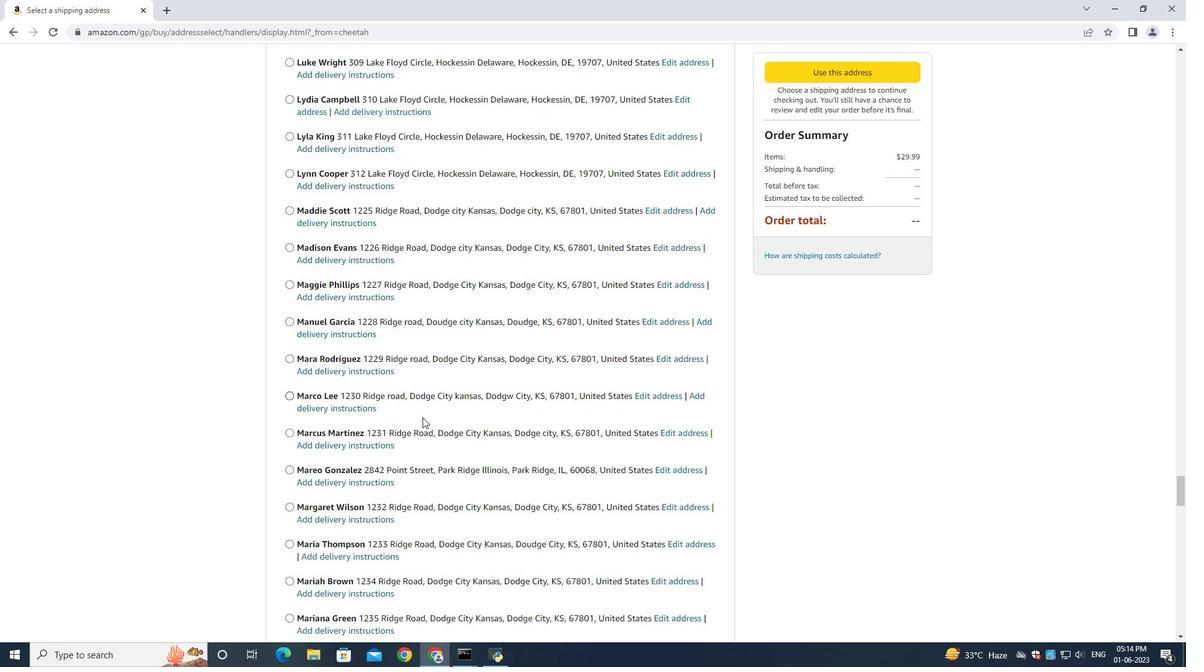 
Action: Mouse moved to (422, 412)
Screenshot: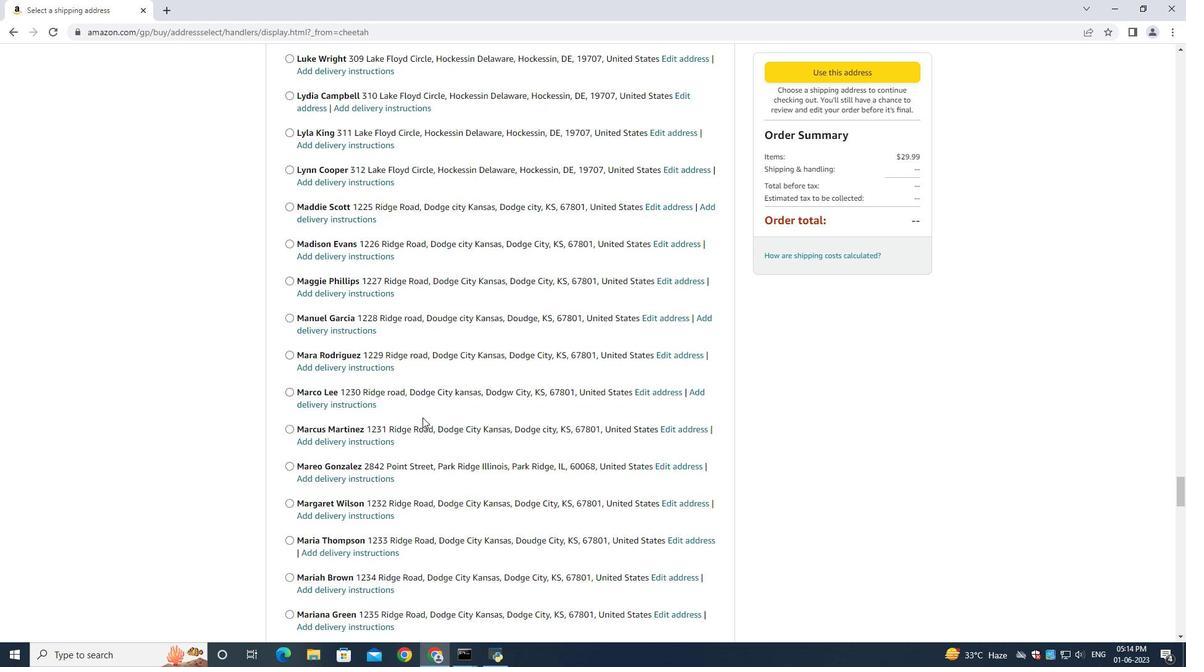 
Action: Mouse scrolled (422, 412) with delta (0, 0)
Screenshot: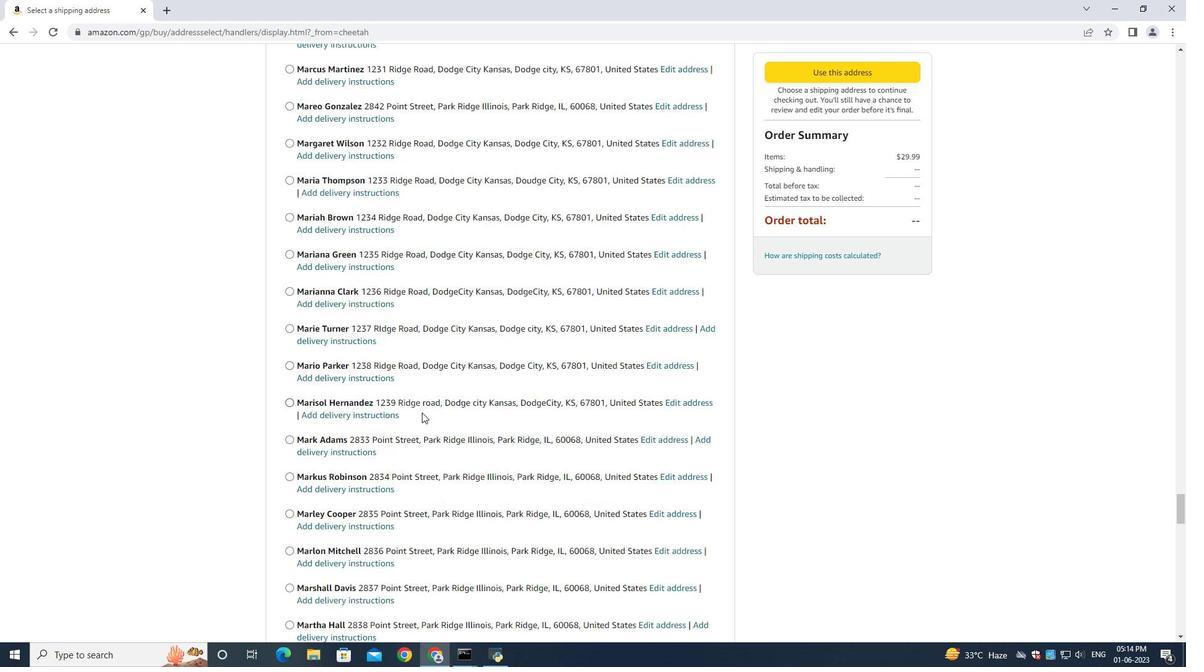 
Action: Mouse scrolled (422, 412) with delta (0, 0)
Screenshot: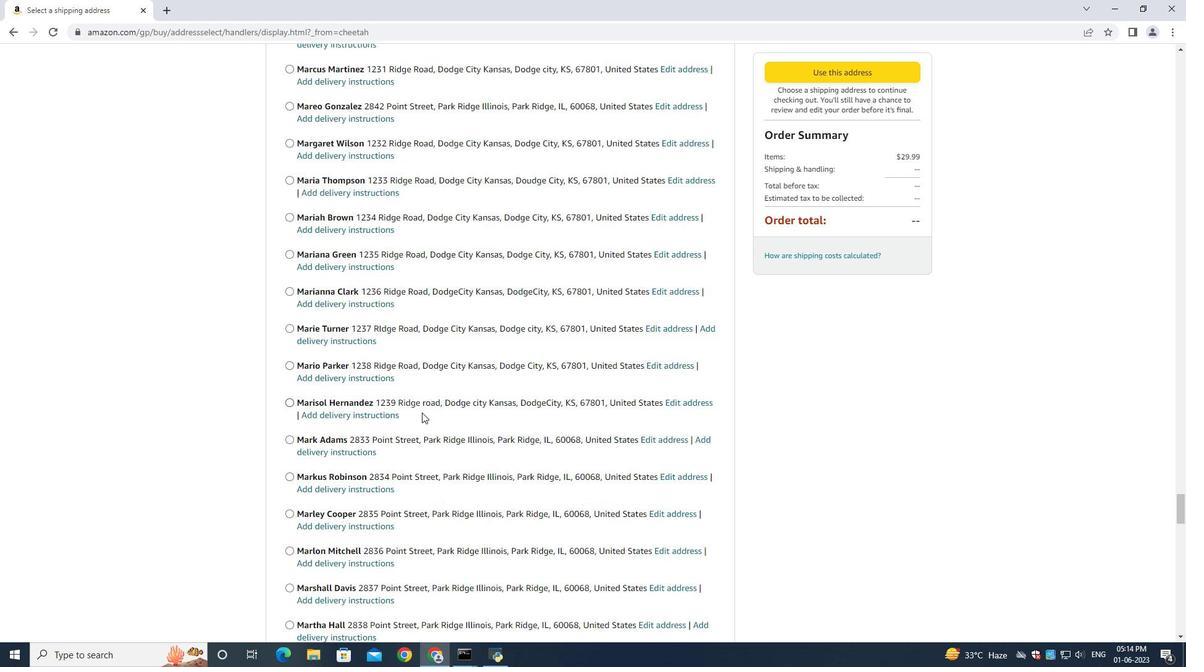 
Action: Mouse scrolled (422, 412) with delta (0, 0)
Screenshot: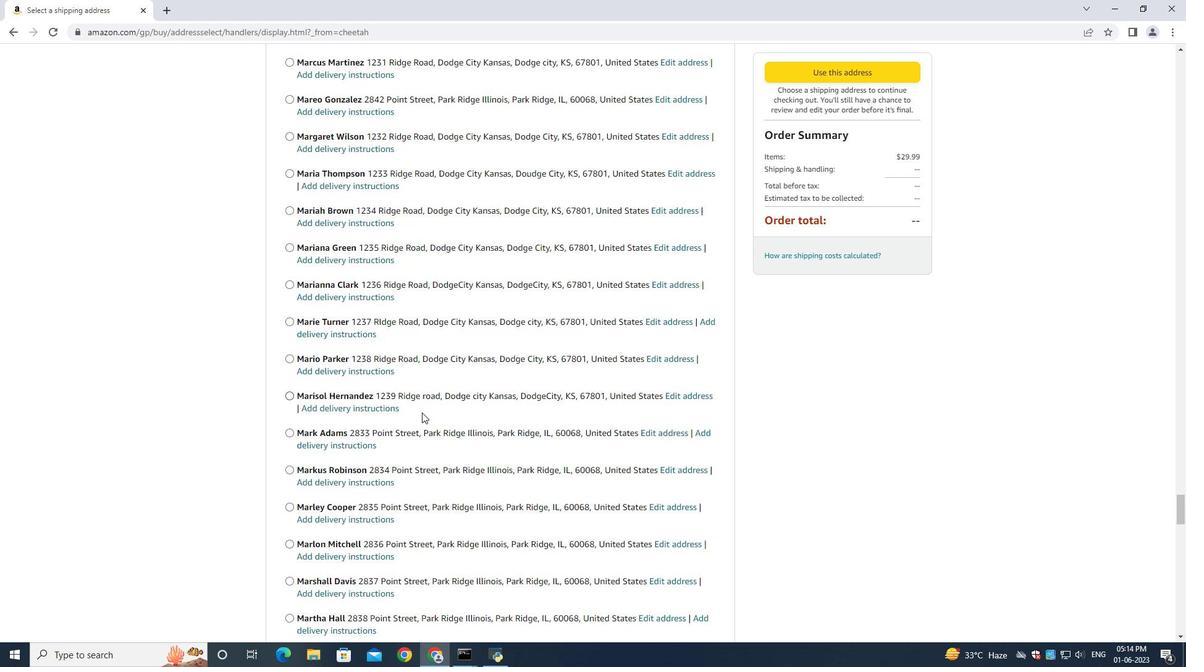 
Action: Mouse scrolled (422, 412) with delta (0, 0)
Screenshot: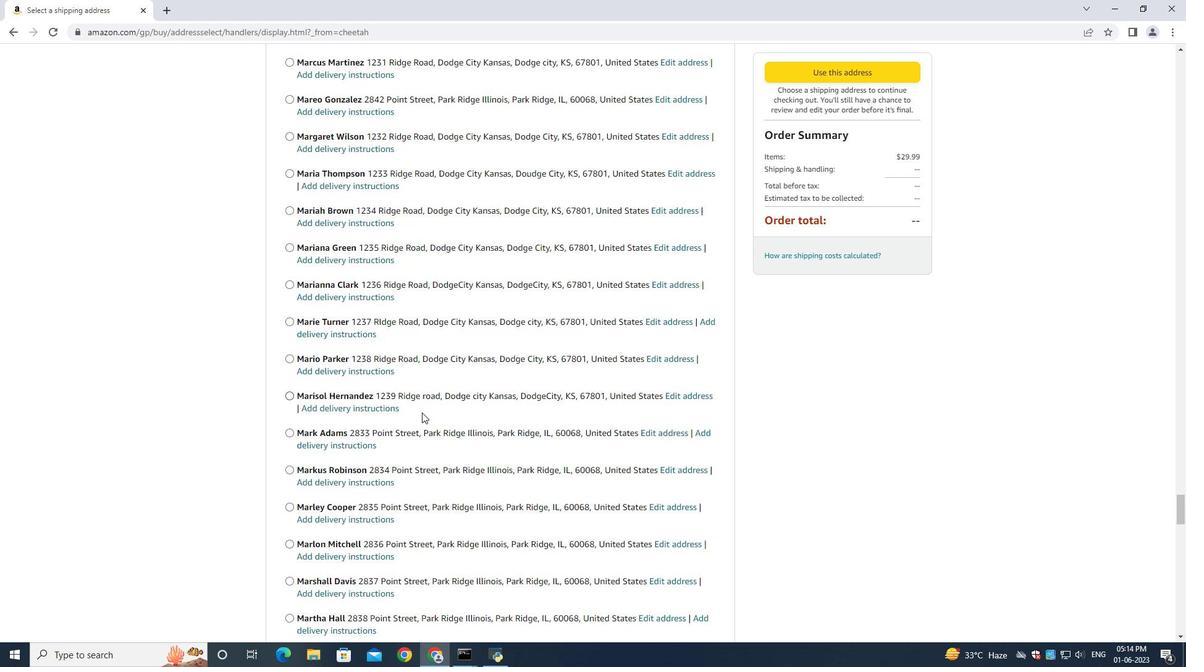 
Action: Mouse scrolled (422, 412) with delta (0, 0)
Screenshot: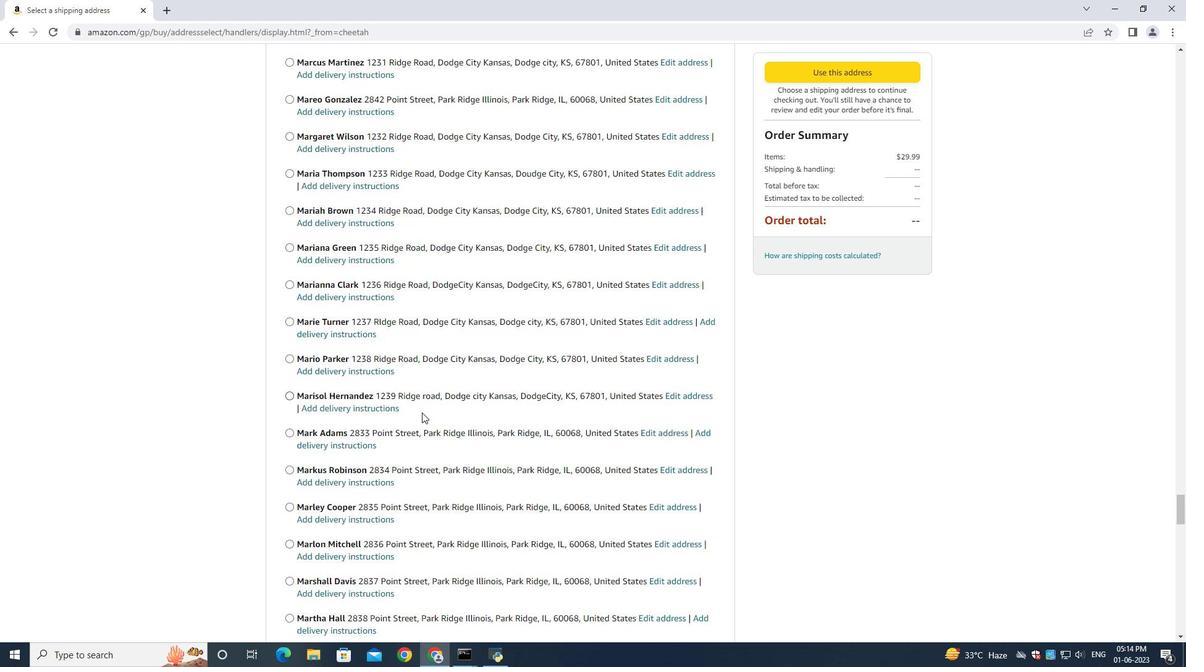 
Action: Mouse scrolled (422, 412) with delta (0, 0)
Screenshot: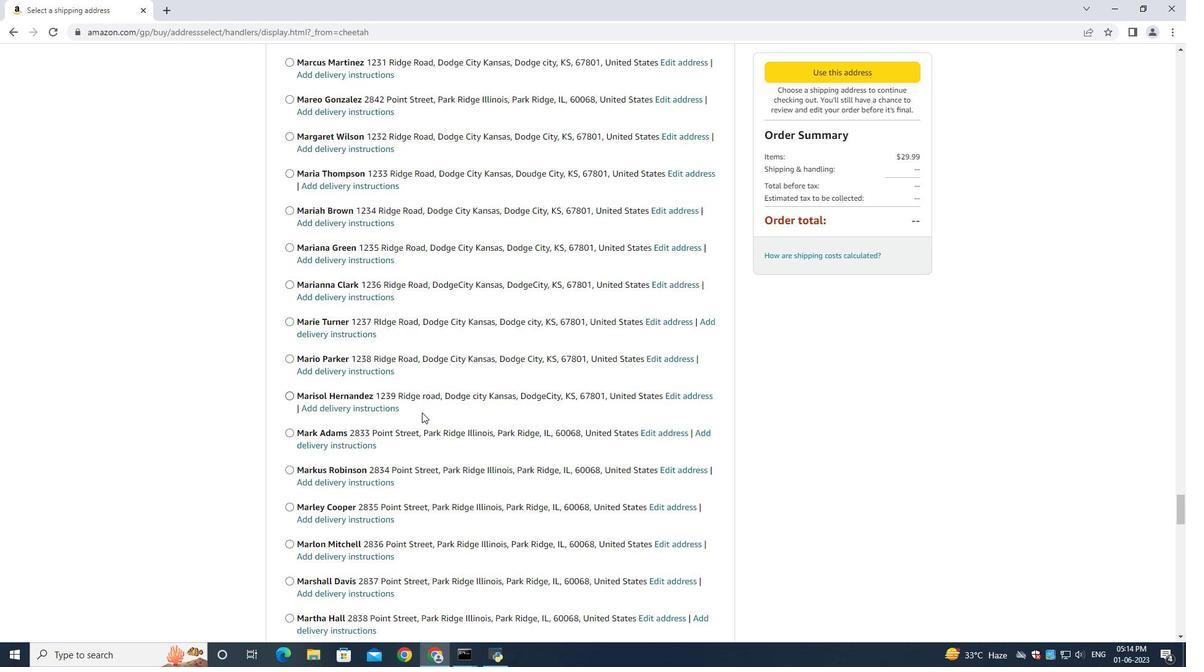 
Action: Mouse scrolled (422, 412) with delta (0, 0)
Screenshot: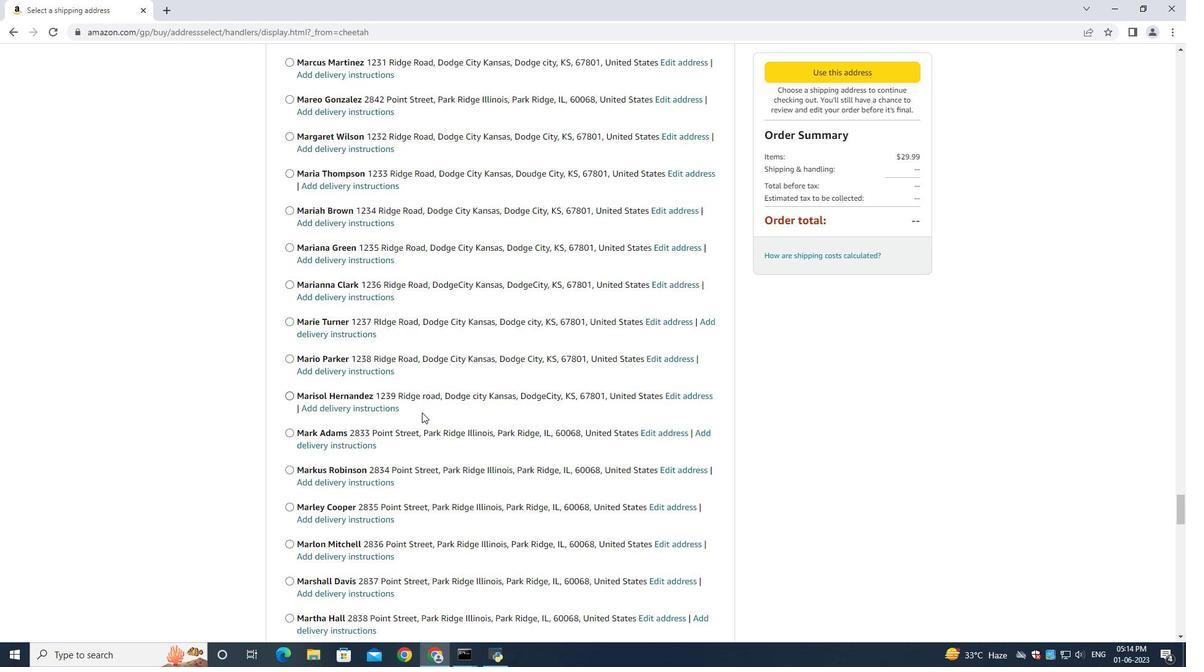
Action: Mouse scrolled (422, 412) with delta (0, 0)
Screenshot: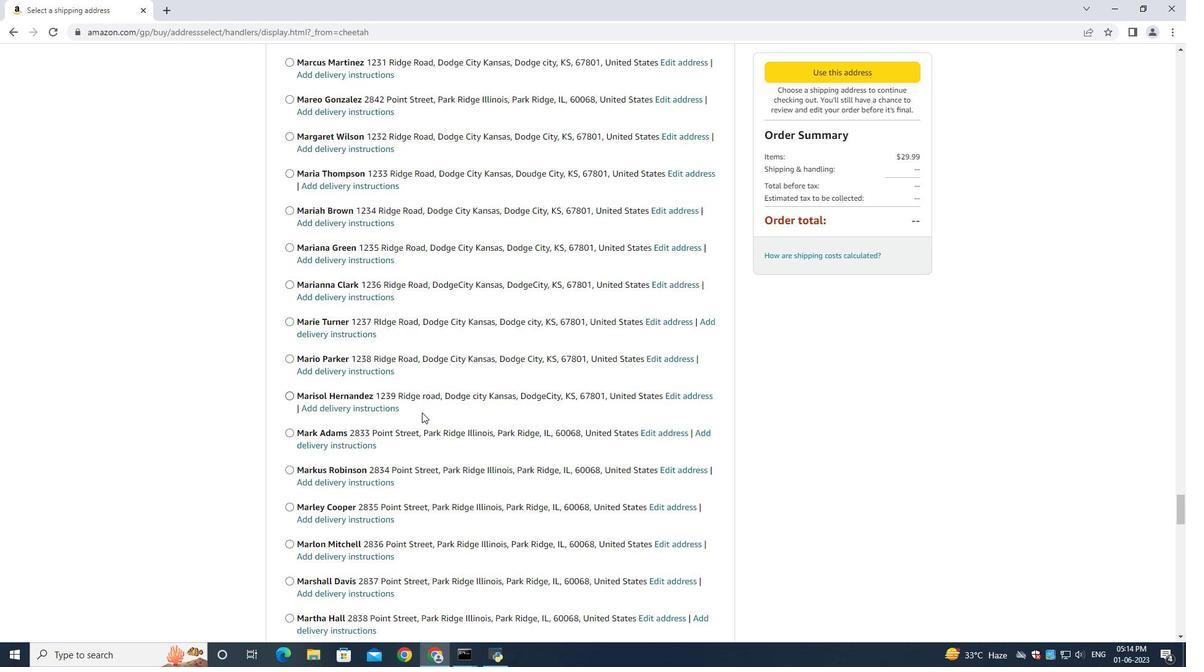 
Action: Mouse moved to (420, 408)
Screenshot: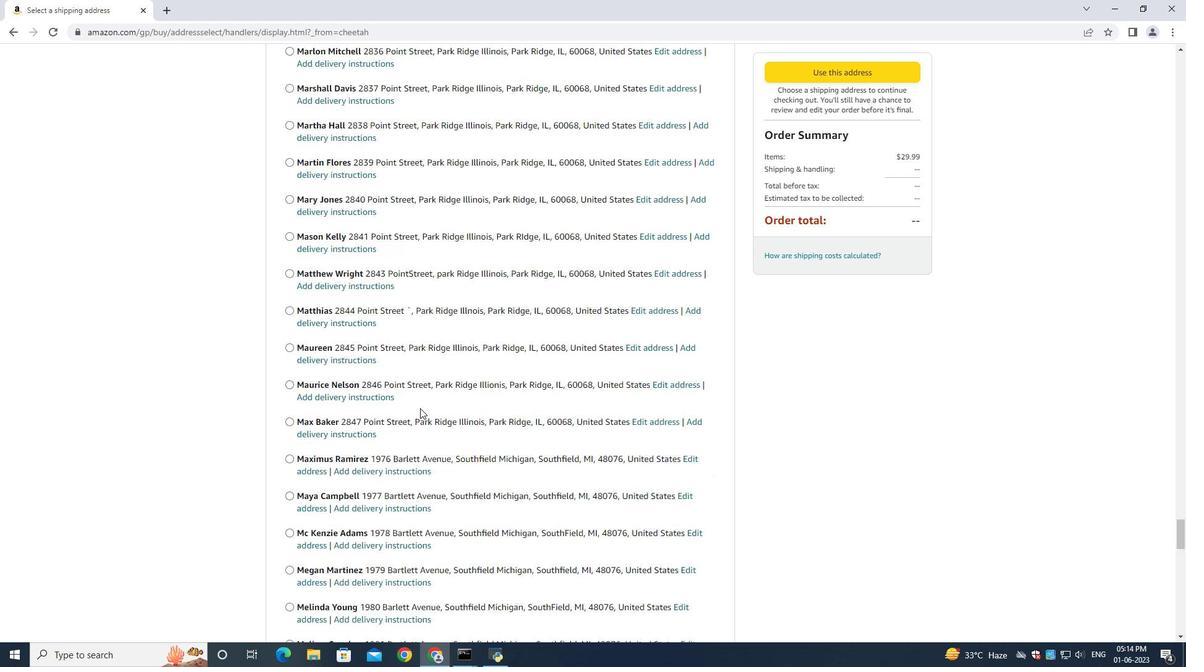 
Action: Mouse scrolled (420, 407) with delta (0, 0)
Screenshot: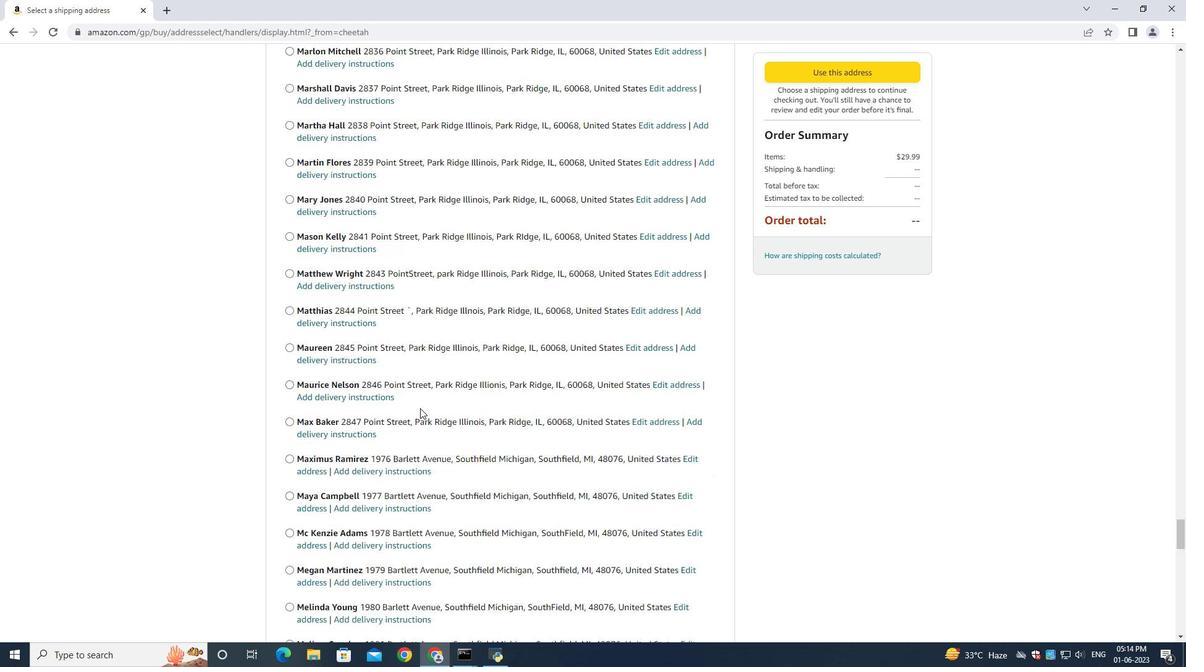 
Action: Mouse scrolled (420, 407) with delta (0, 0)
Screenshot: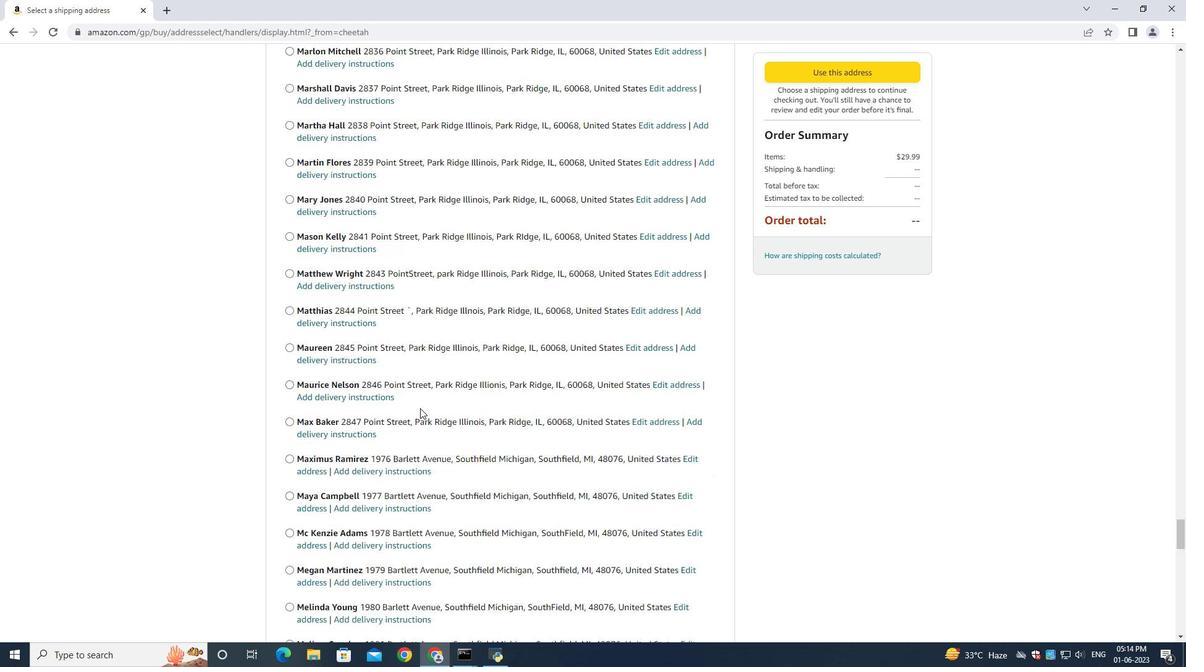 
Action: Mouse moved to (420, 408)
Screenshot: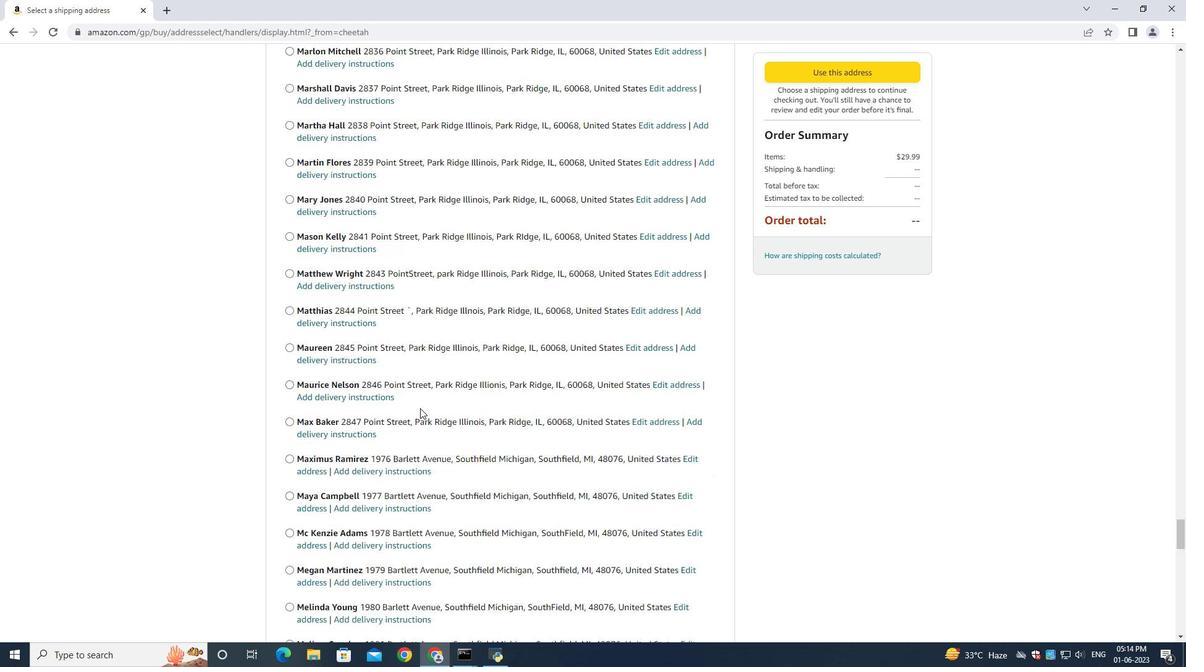 
Action: Mouse scrolled (420, 407) with delta (0, 0)
Screenshot: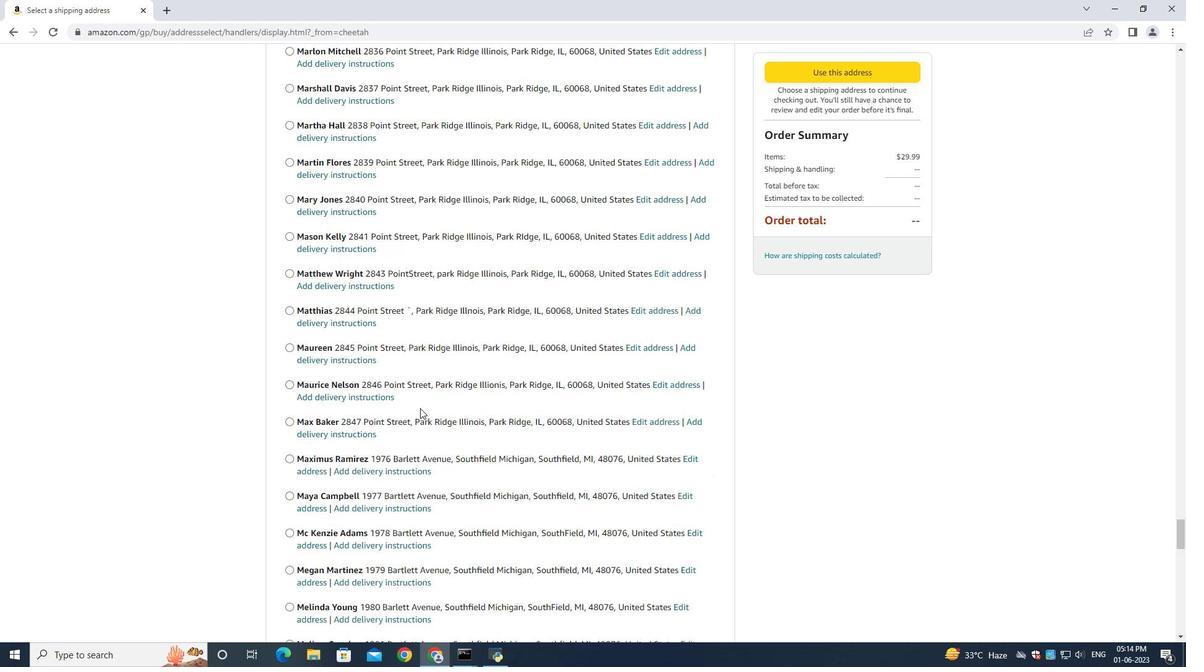 
Action: Mouse scrolled (420, 407) with delta (0, 0)
Screenshot: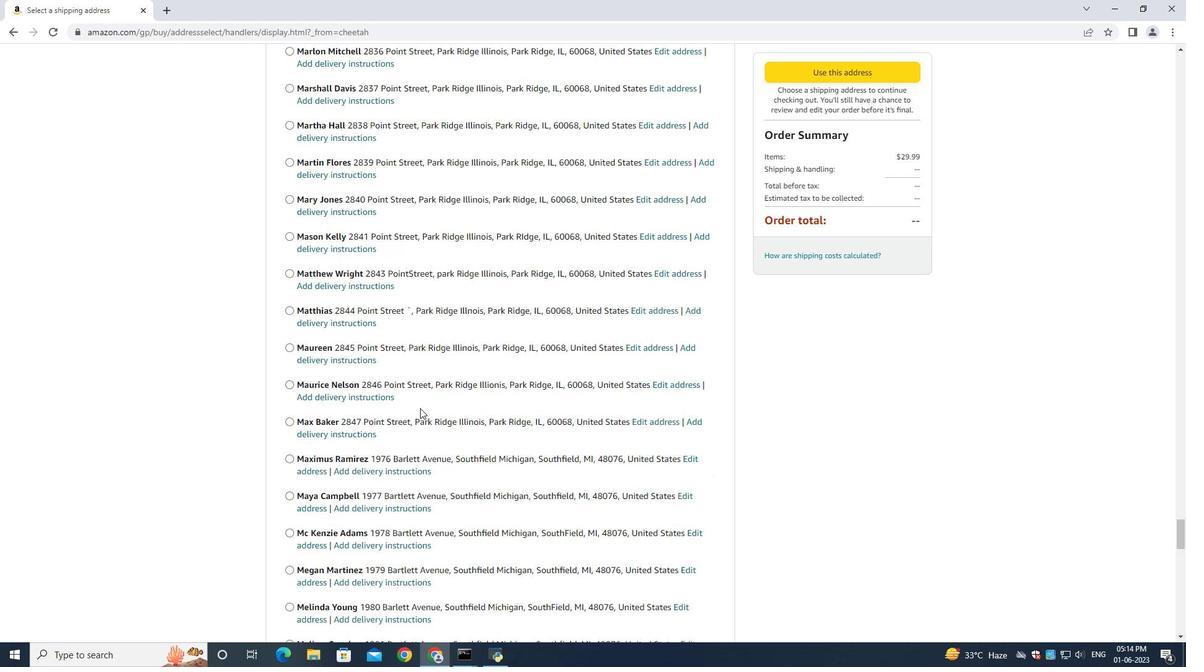 
Action: Mouse scrolled (420, 407) with delta (0, 0)
Screenshot: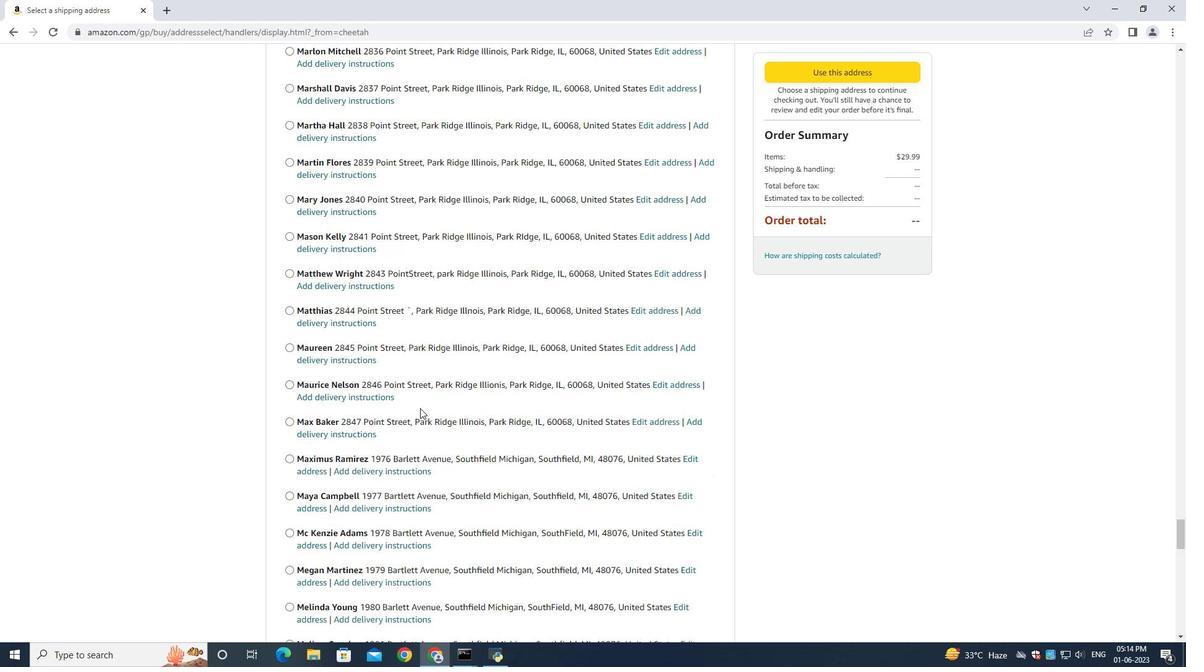 
Action: Mouse scrolled (420, 407) with delta (0, 0)
Screenshot: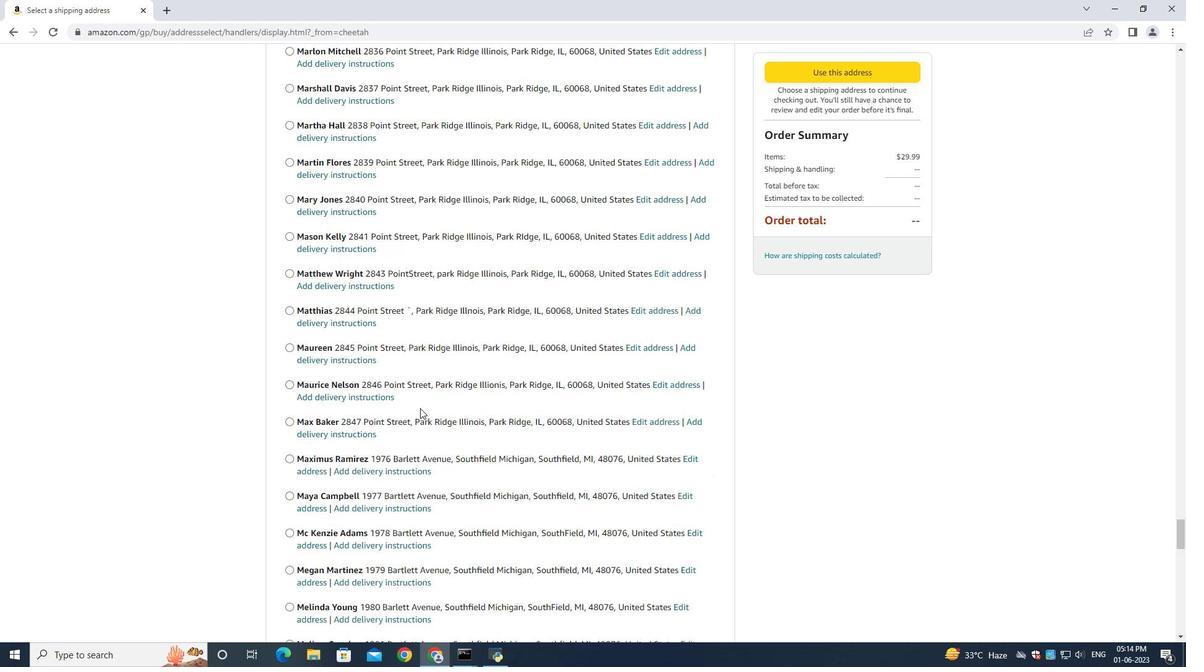 
Action: Mouse scrolled (420, 407) with delta (0, 0)
Screenshot: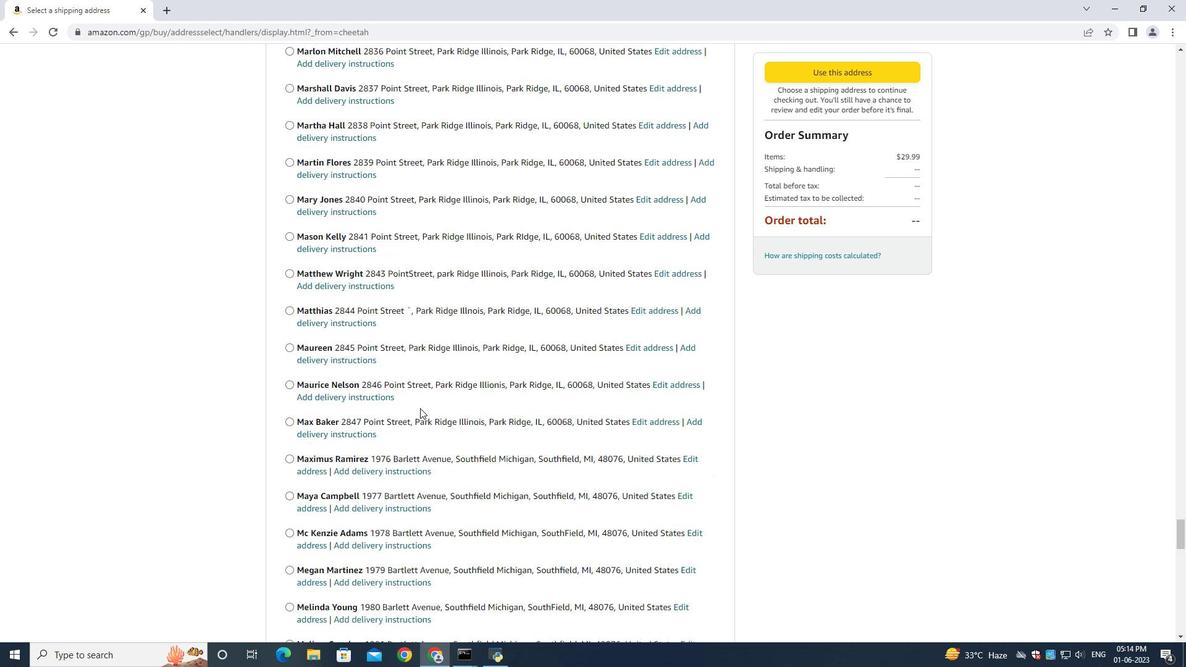 
Action: Mouse moved to (420, 407)
Screenshot: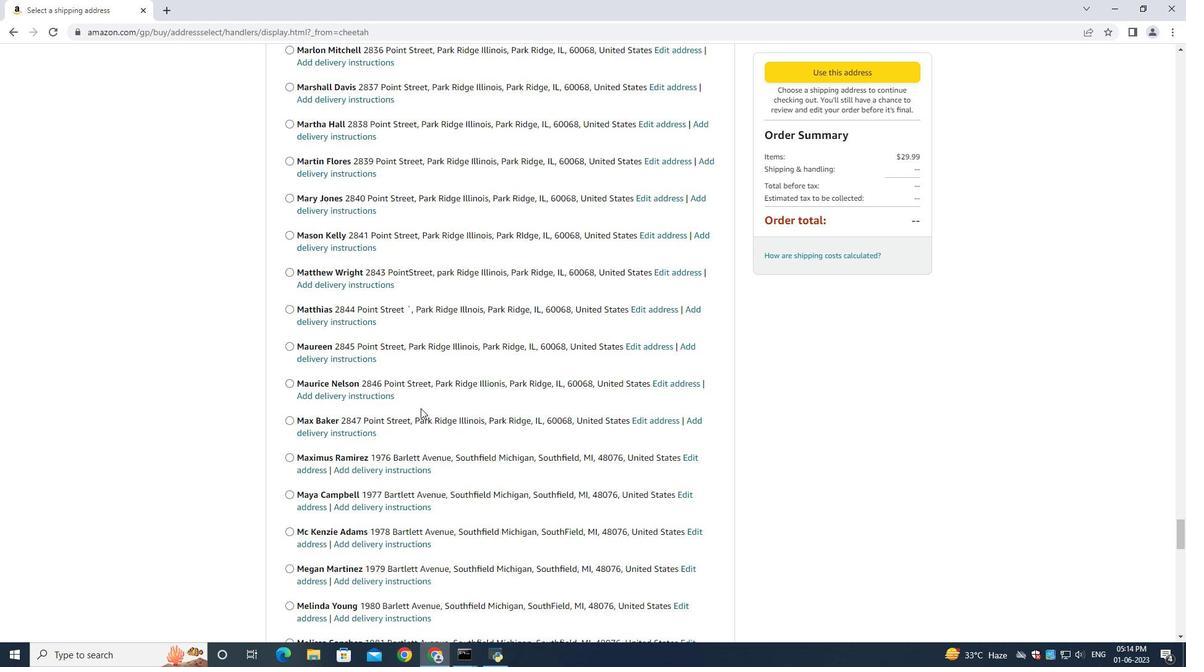 
Action: Mouse scrolled (420, 407) with delta (0, 0)
Screenshot: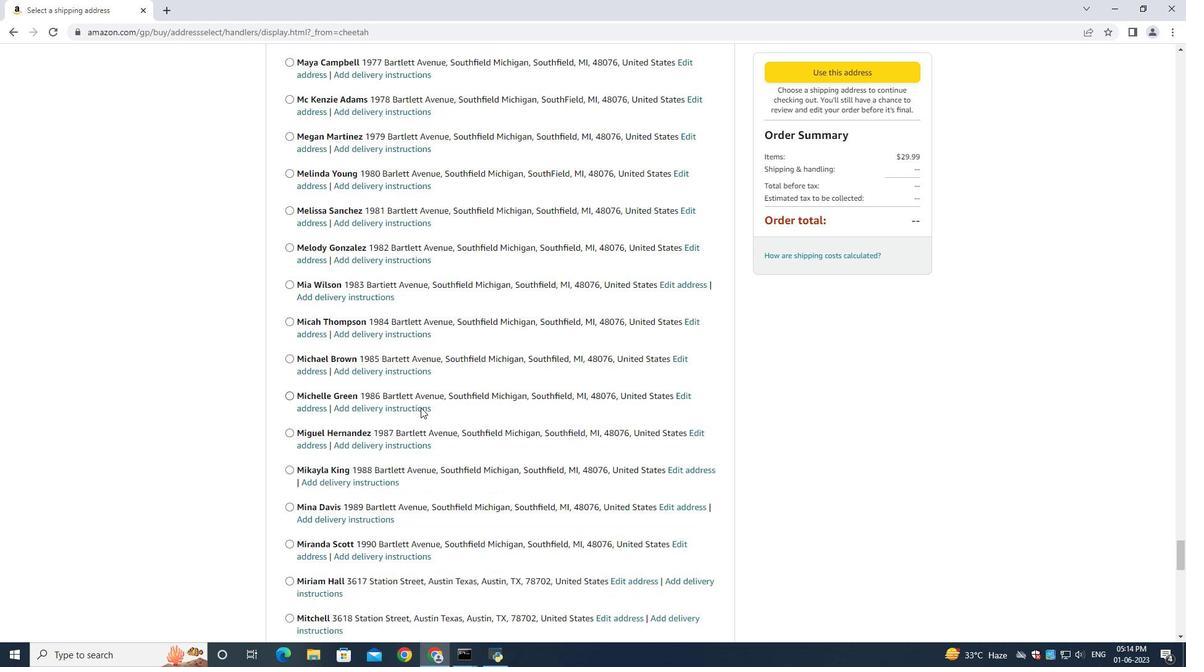 
Action: Mouse moved to (421, 407)
Screenshot: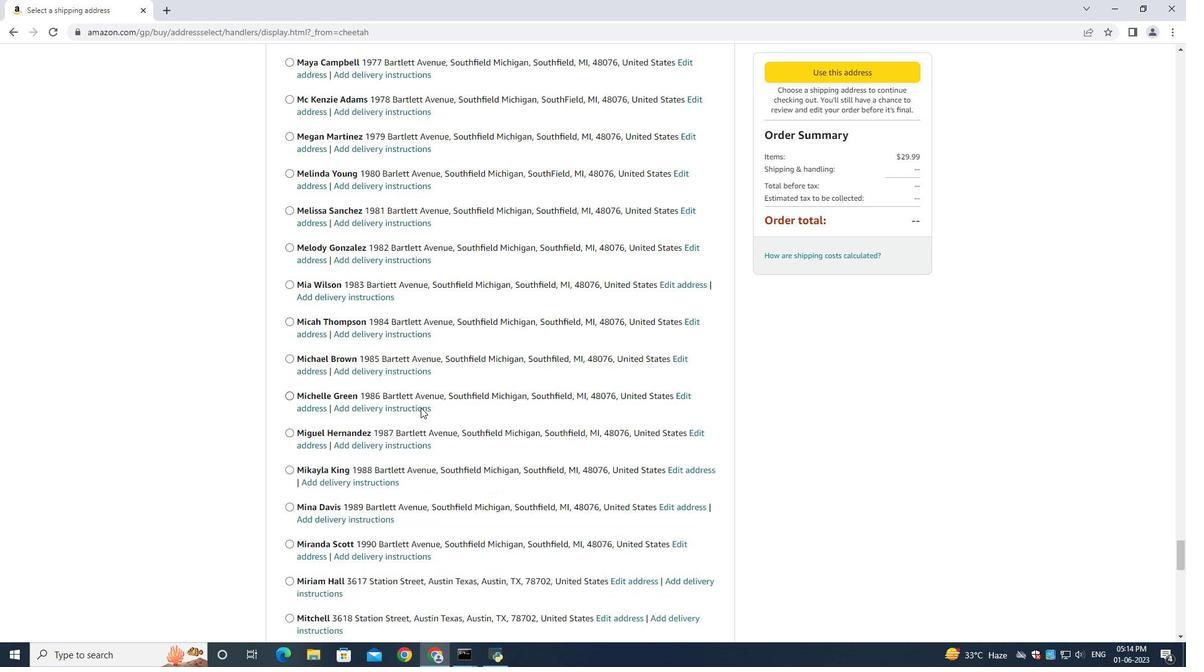 
Action: Mouse scrolled (421, 407) with delta (0, 0)
Screenshot: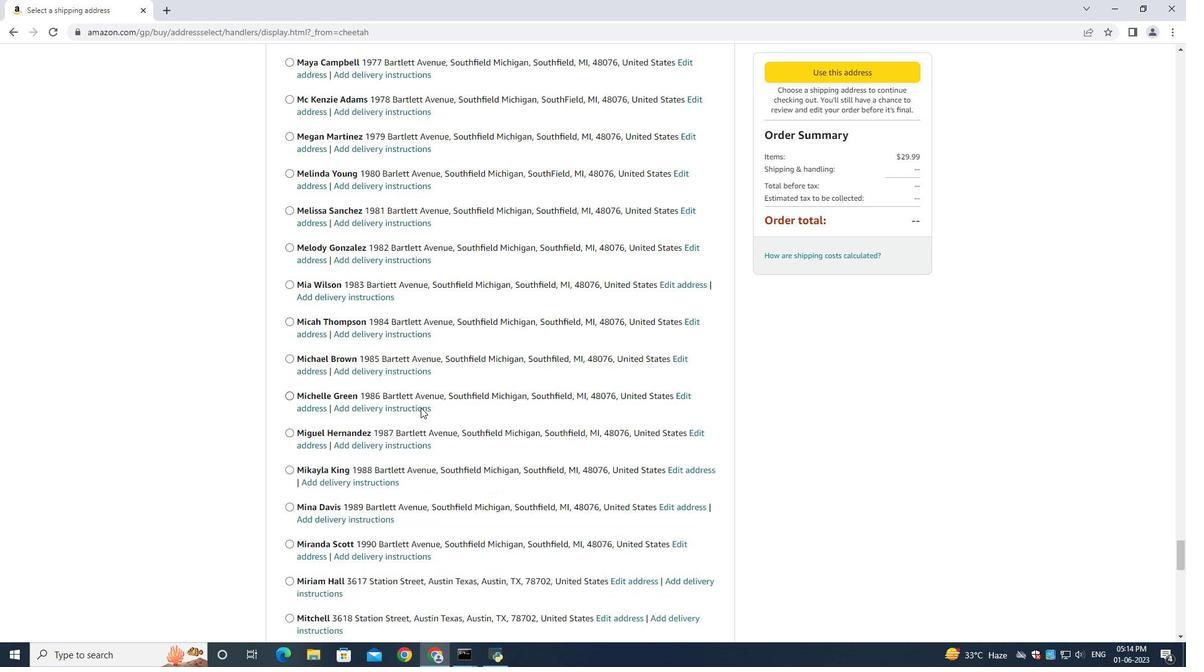 
Action: Mouse scrolled (421, 407) with delta (0, 0)
Screenshot: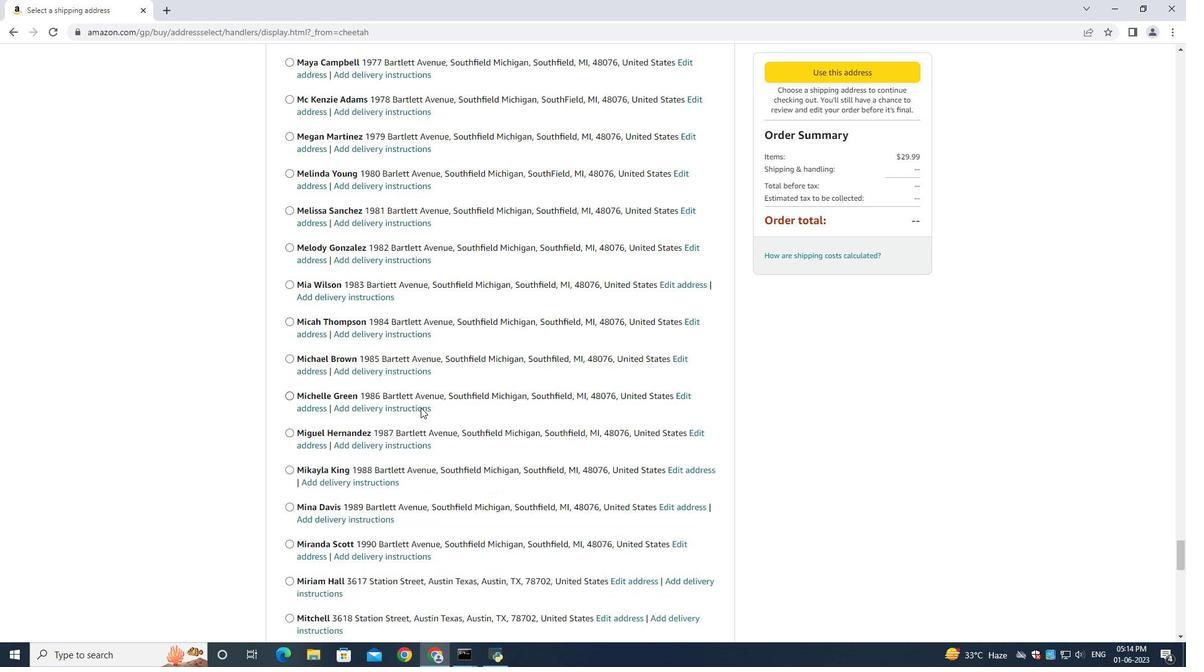 
Action: Mouse scrolled (421, 407) with delta (0, 0)
Screenshot: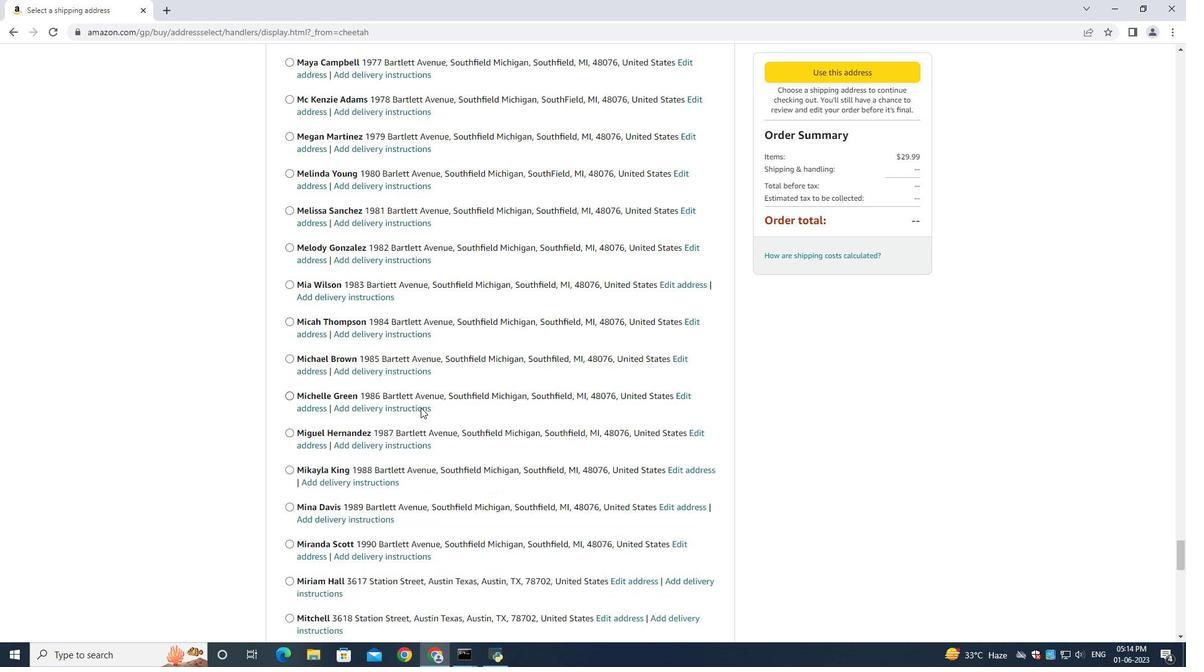 
Action: Mouse scrolled (421, 407) with delta (0, 0)
Screenshot: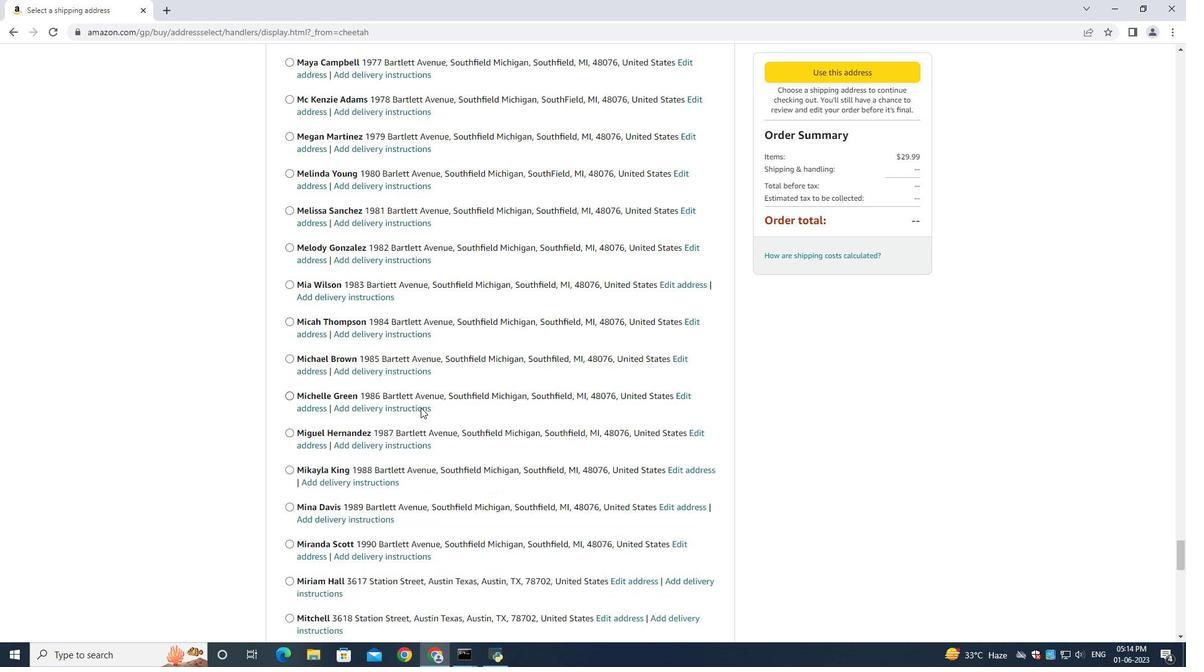 
Action: Mouse scrolled (421, 407) with delta (0, 0)
Screenshot: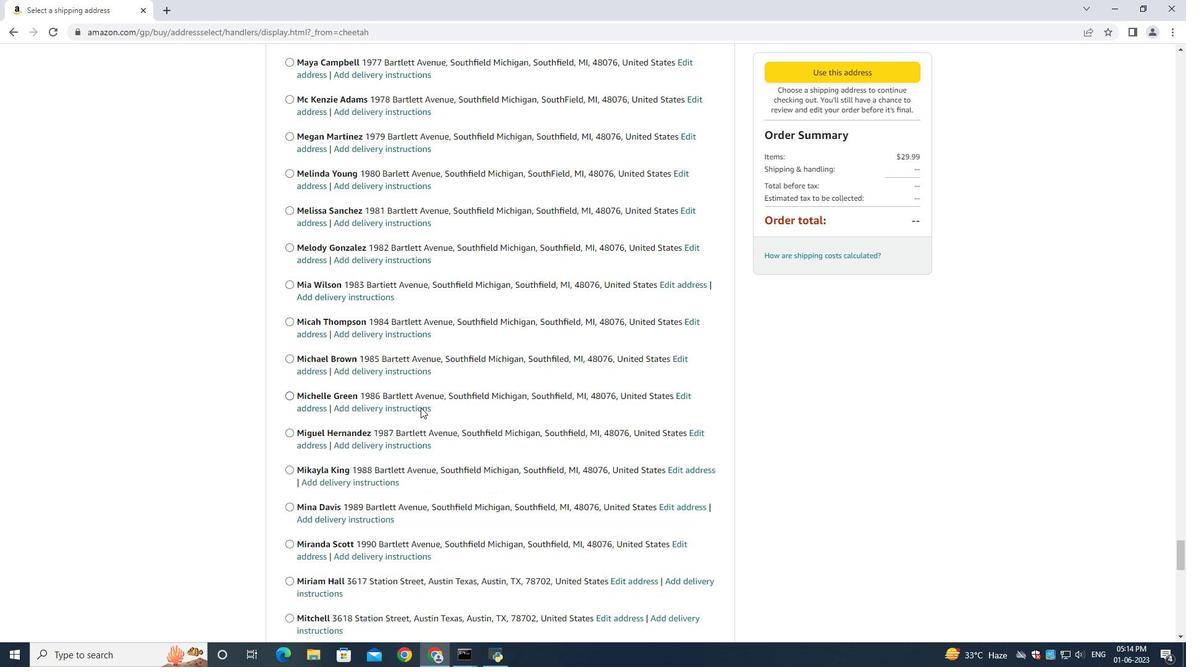 
Action: Mouse scrolled (421, 407) with delta (0, 0)
Screenshot: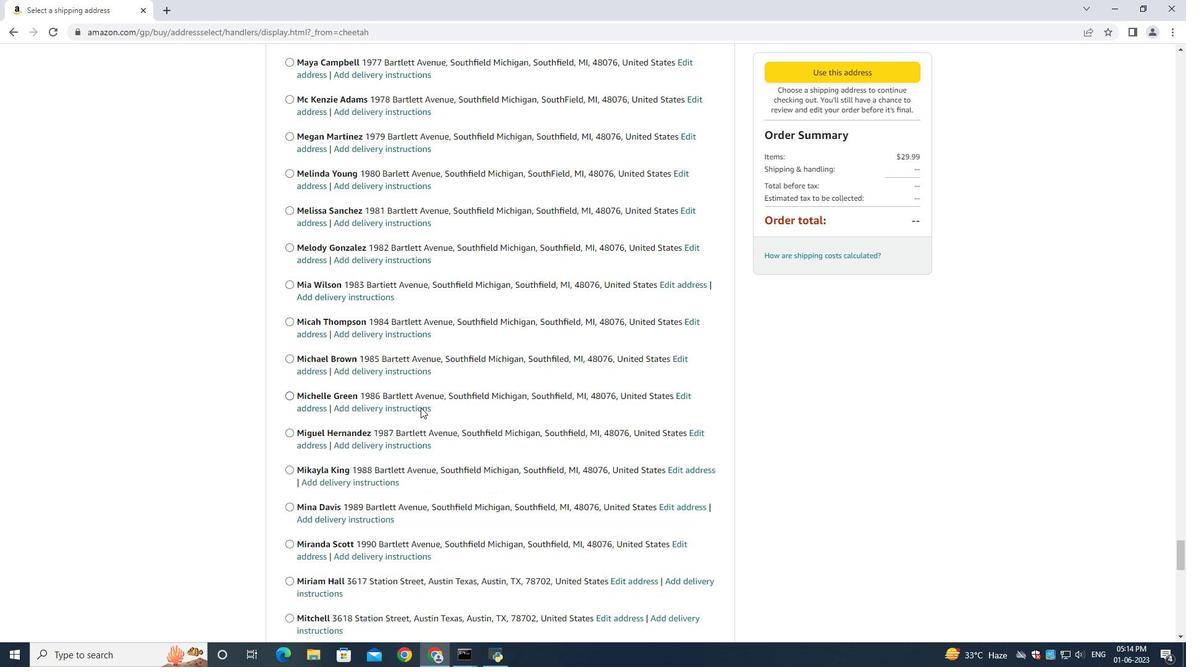 
Action: Mouse moved to (421, 405)
Screenshot: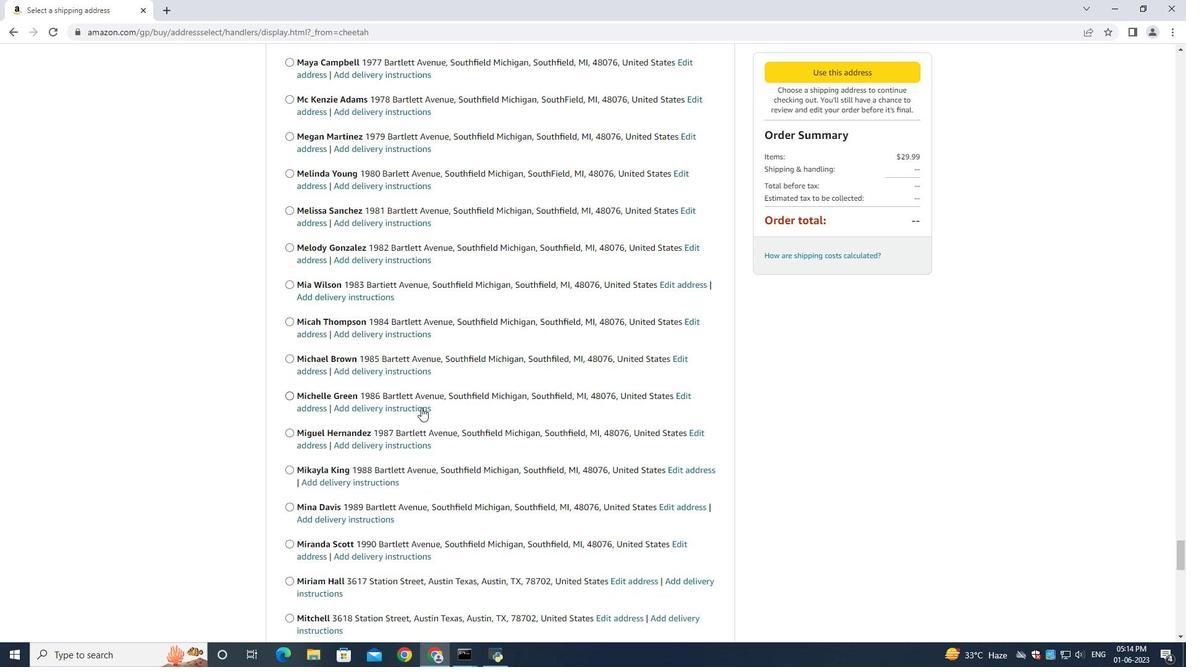 
Action: Mouse scrolled (421, 405) with delta (0, 0)
Screenshot: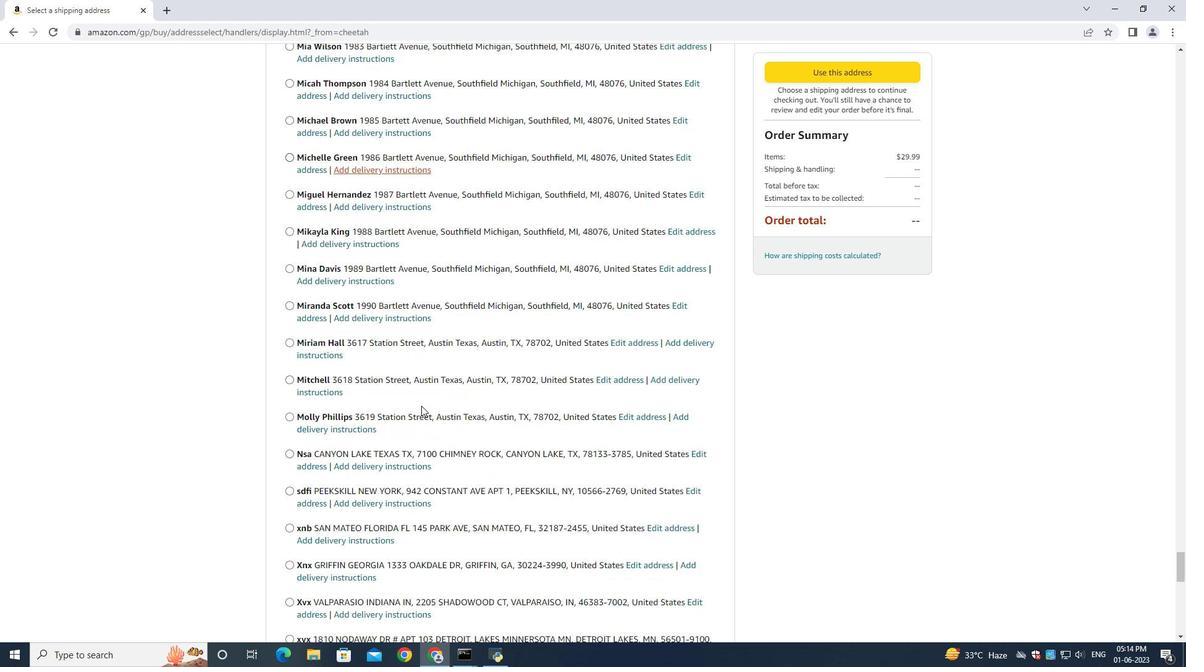 
Action: Mouse scrolled (421, 405) with delta (0, 0)
Screenshot: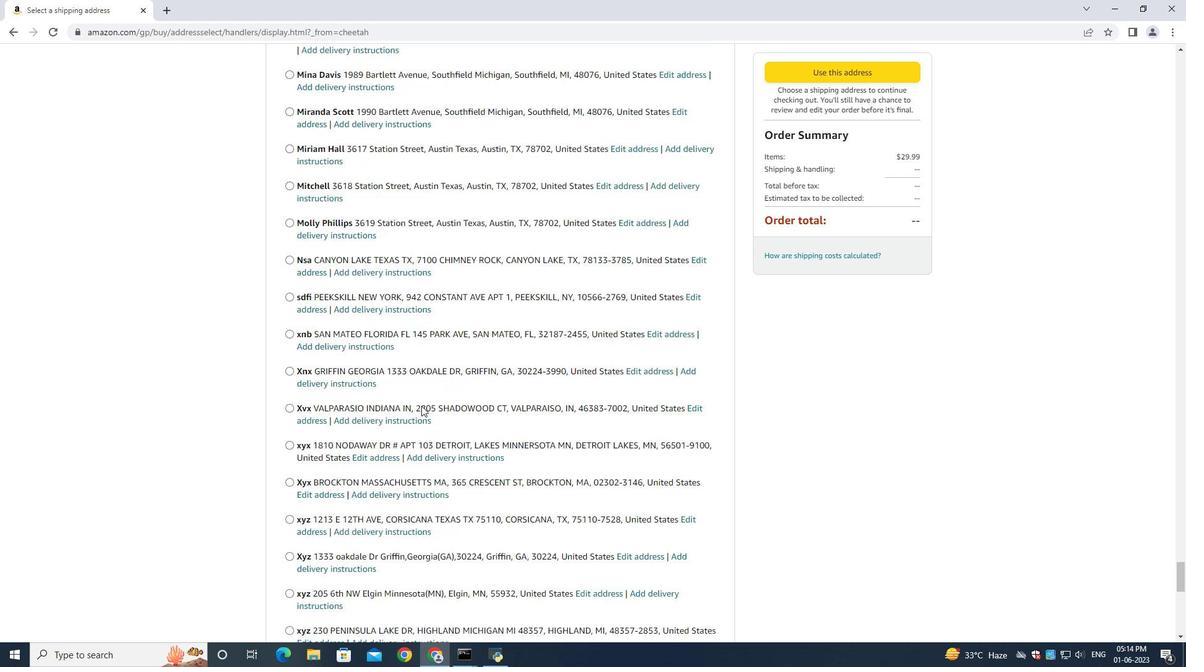 
Action: Mouse scrolled (421, 405) with delta (0, 0)
Screenshot: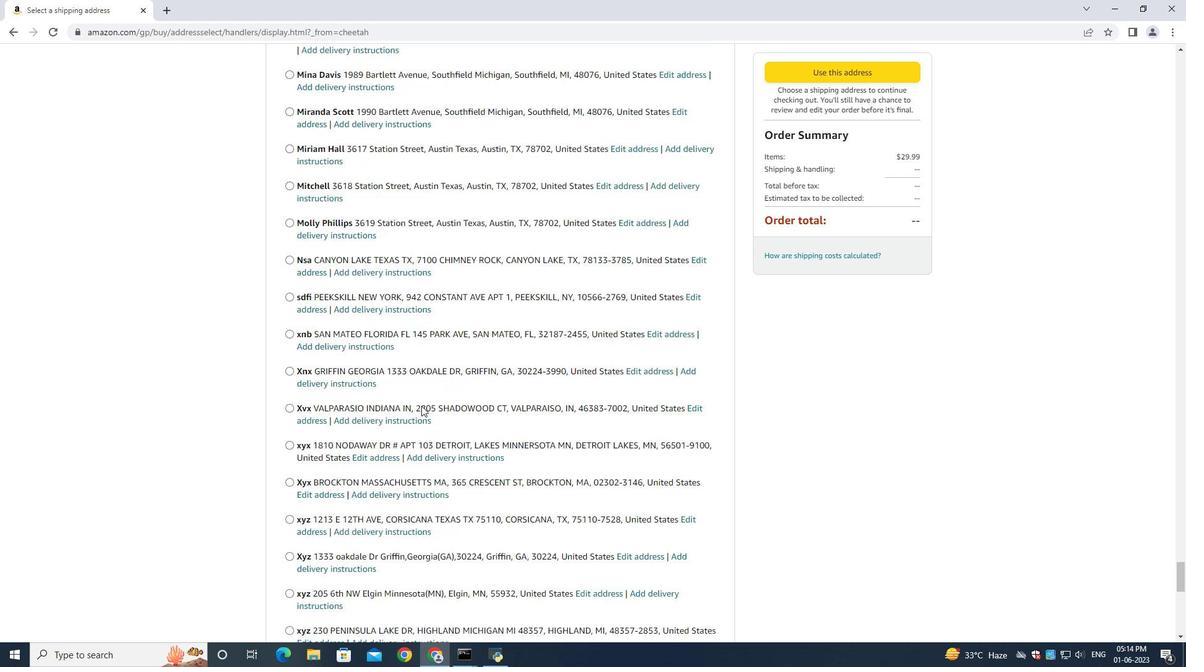 
Action: Mouse scrolled (421, 405) with delta (0, 0)
Screenshot: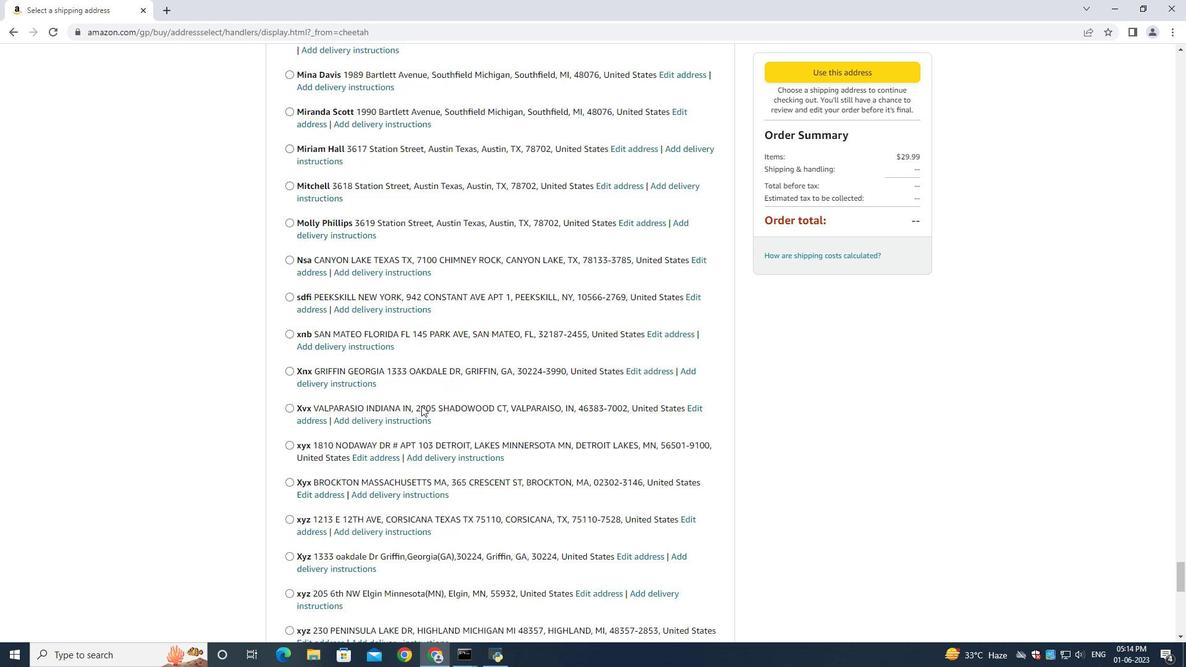 
Action: Mouse scrolled (421, 405) with delta (0, 0)
Screenshot: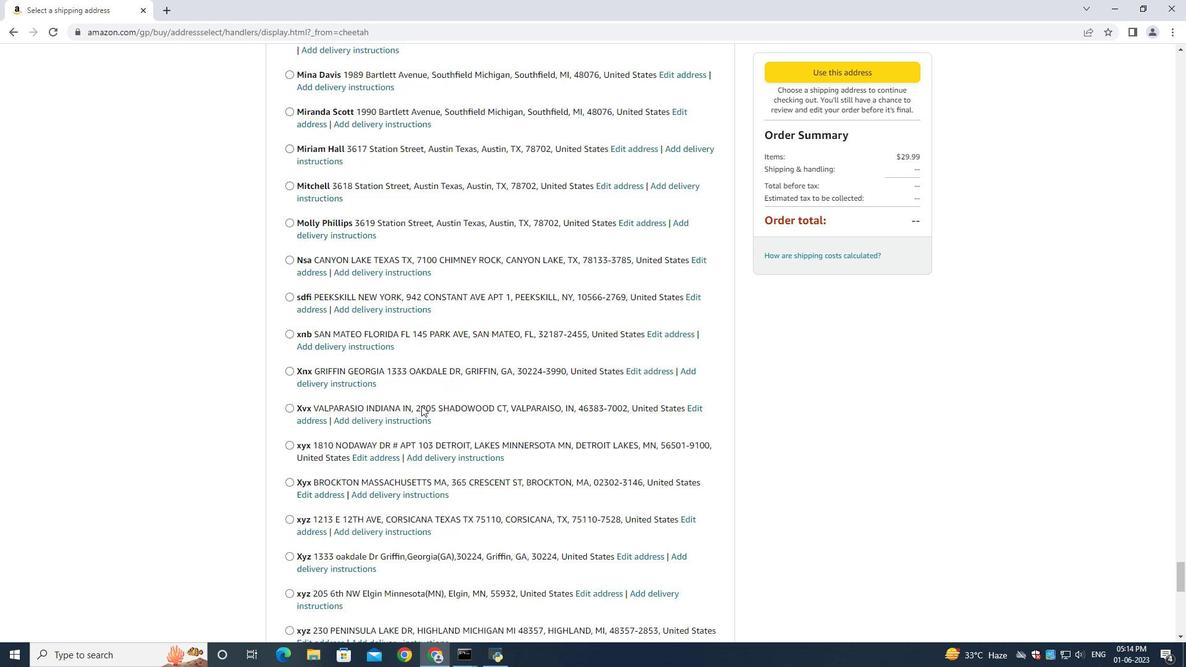 
Action: Mouse scrolled (421, 405) with delta (0, 0)
Screenshot: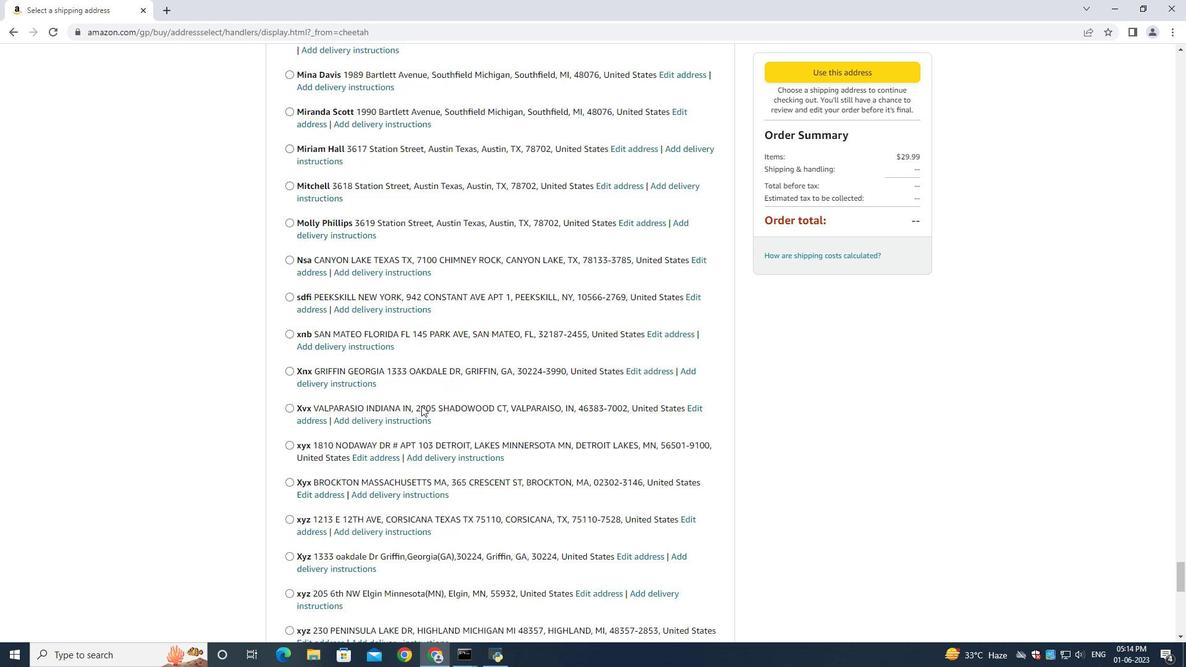 
Action: Mouse scrolled (421, 405) with delta (0, 0)
Screenshot: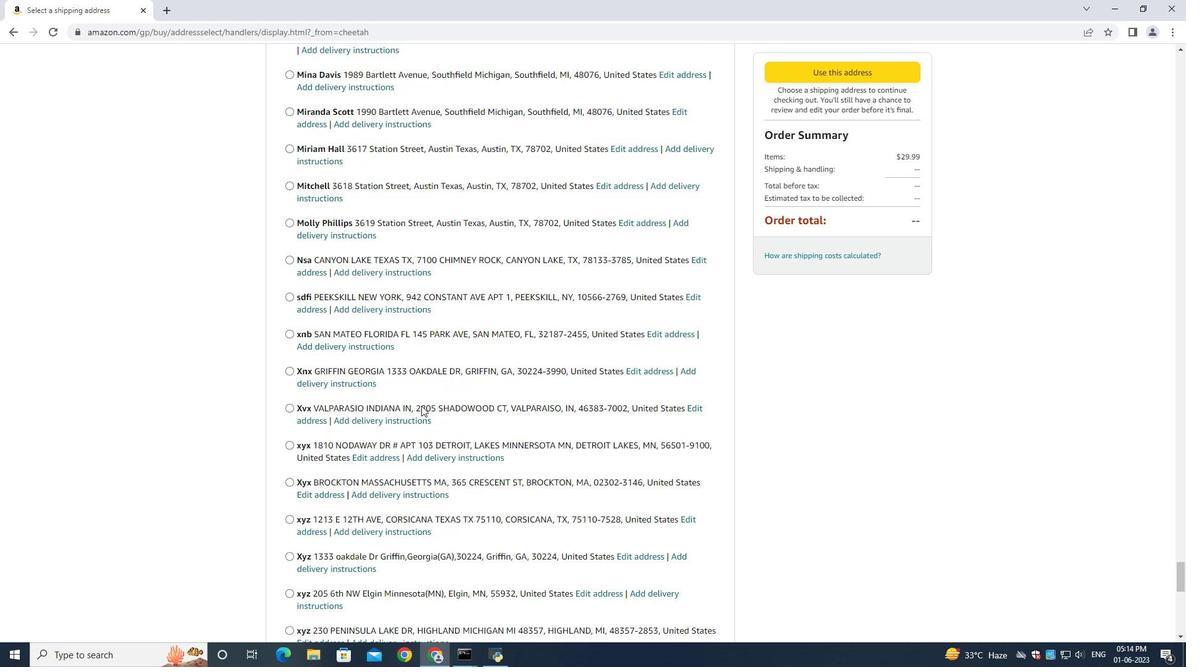 
Action: Mouse scrolled (421, 405) with delta (0, 0)
Screenshot: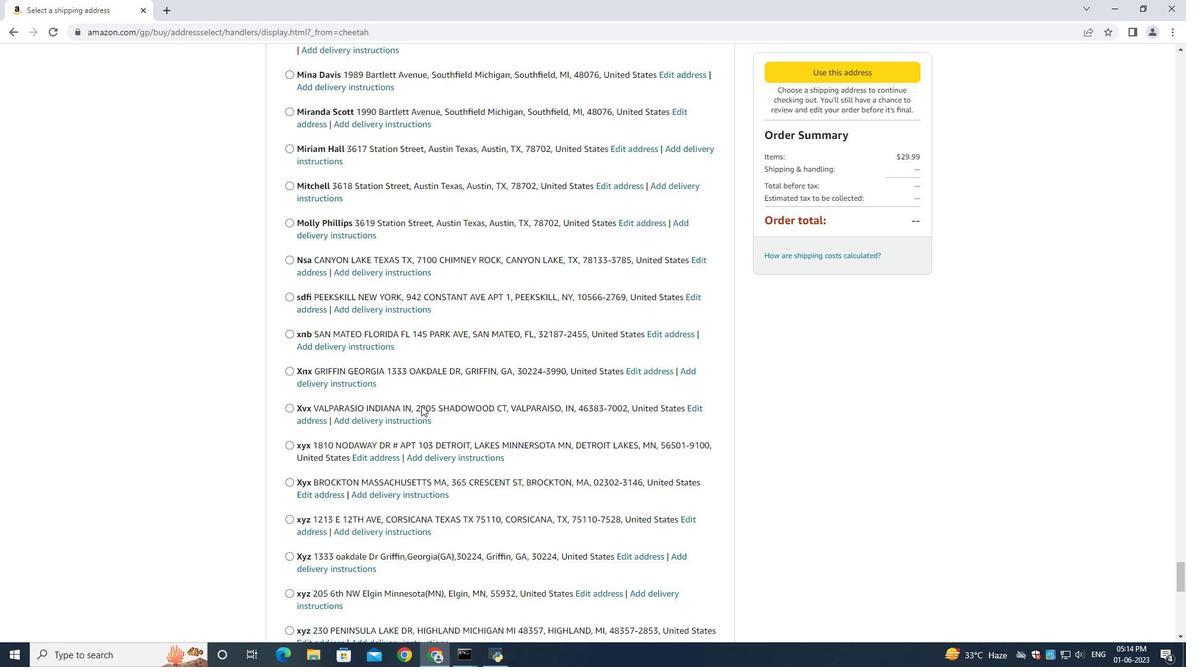 
Action: Mouse moved to (421, 404)
Screenshot: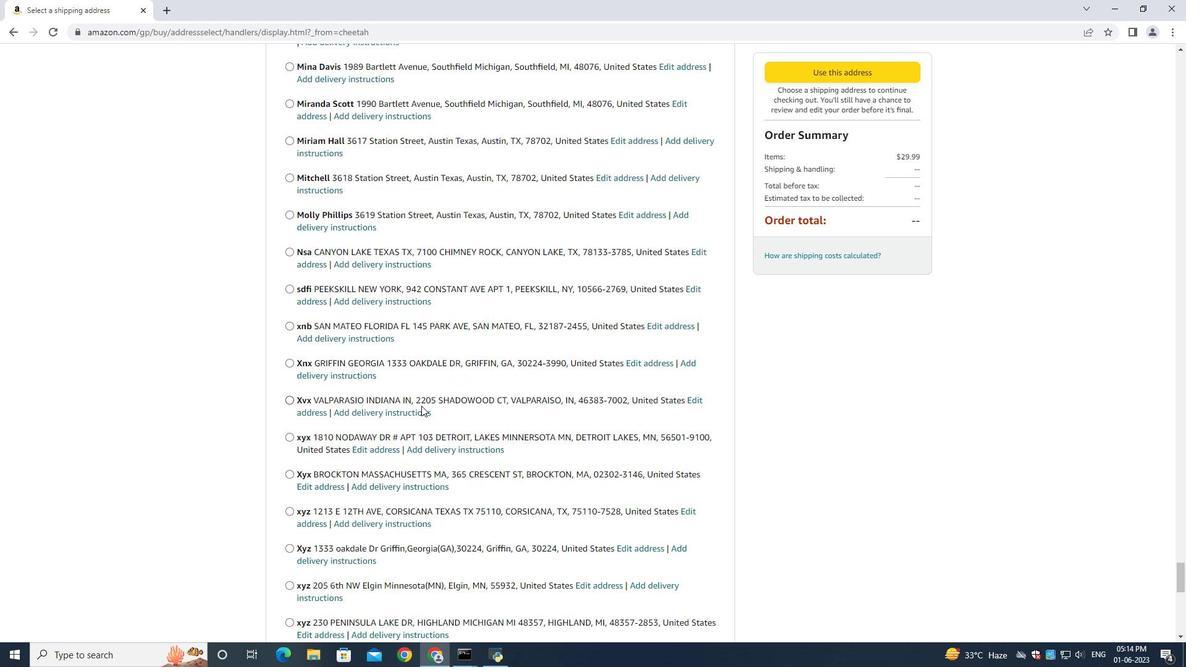 
Action: Mouse scrolled (421, 403) with delta (0, 0)
Screenshot: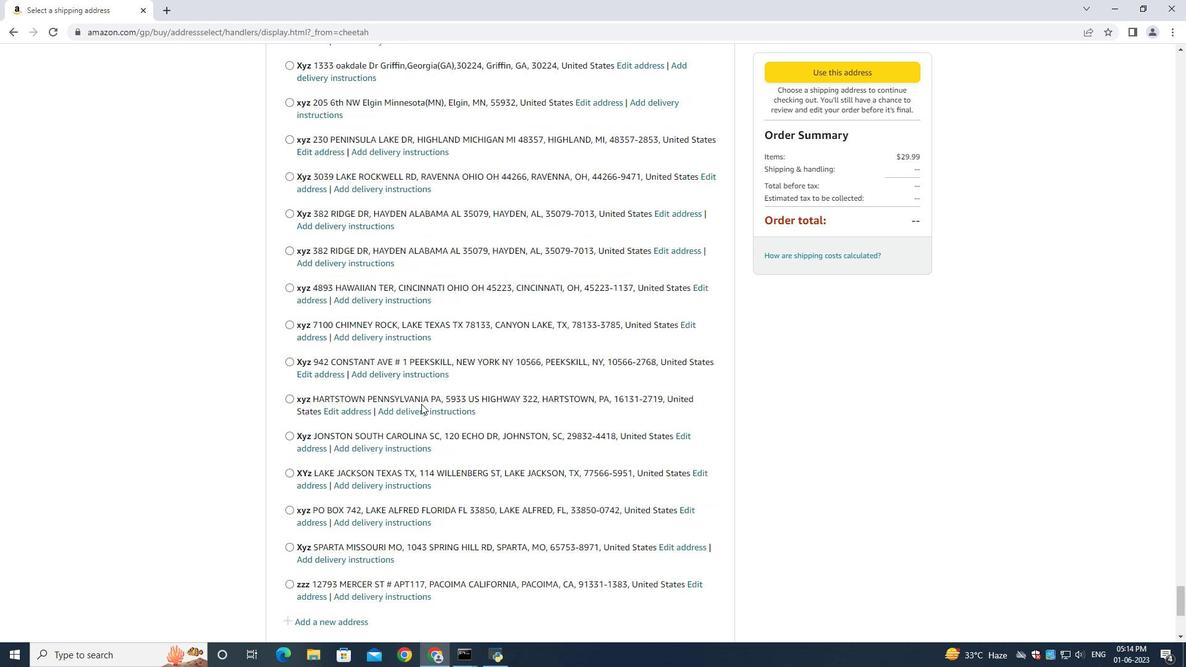 
Action: Mouse scrolled (421, 403) with delta (0, 0)
Screenshot: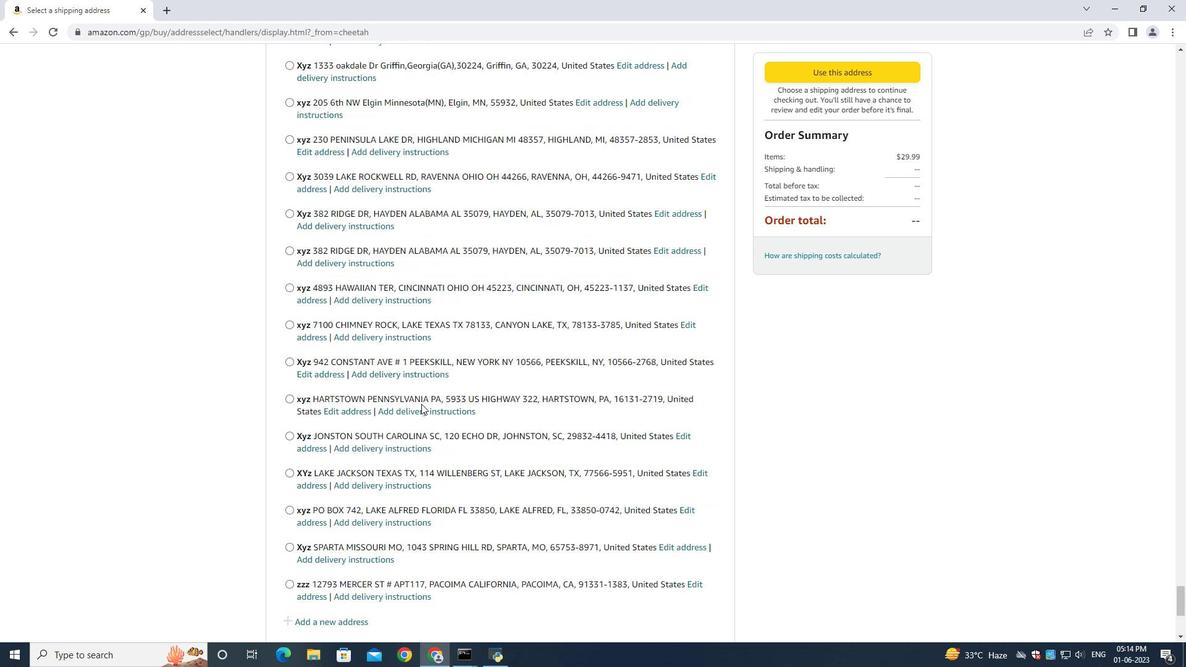 
Action: Mouse scrolled (421, 403) with delta (0, 0)
Screenshot: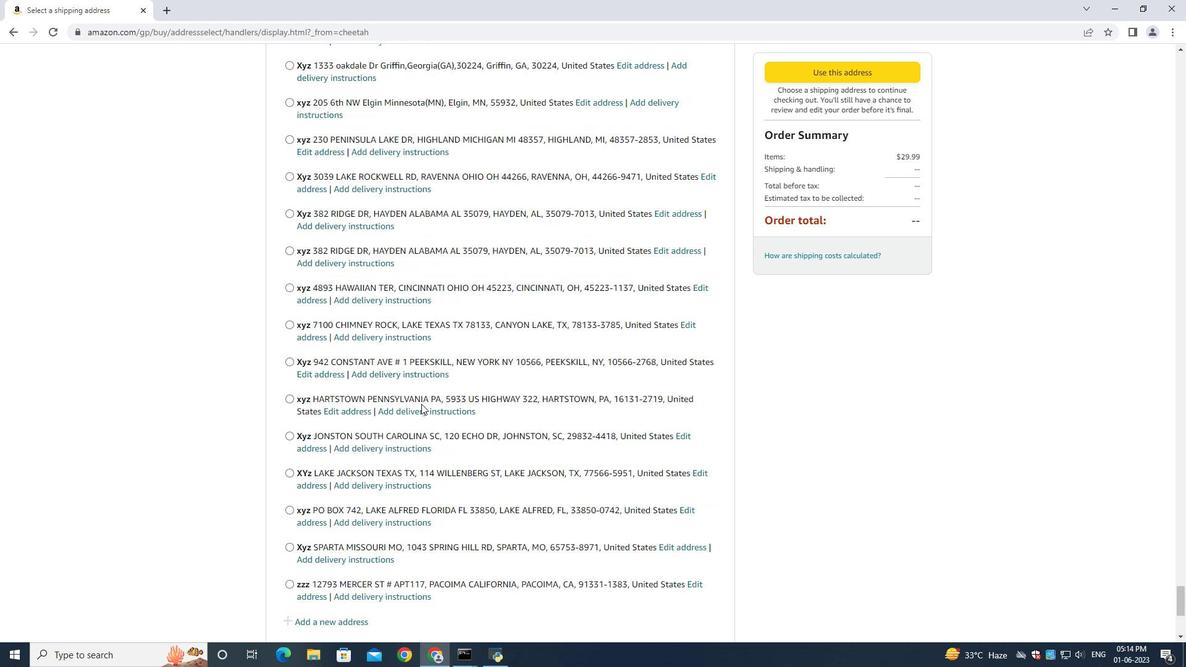 
Action: Mouse scrolled (421, 403) with delta (0, 0)
